 Task: Create an intricate, multi-part, fully articulated humanoid robot with advanced AI and gesture recognition.
Action: Mouse moved to (802, 406)
Screenshot: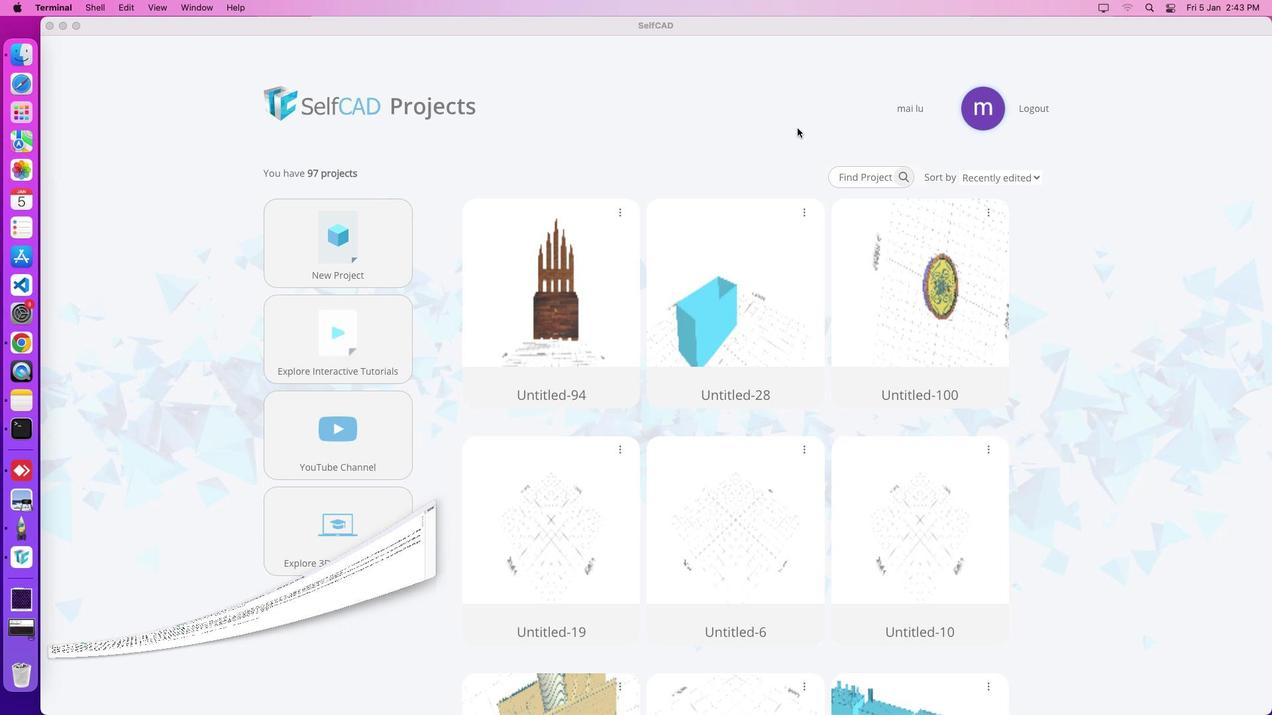
Action: Mouse pressed left at (802, 406)
Screenshot: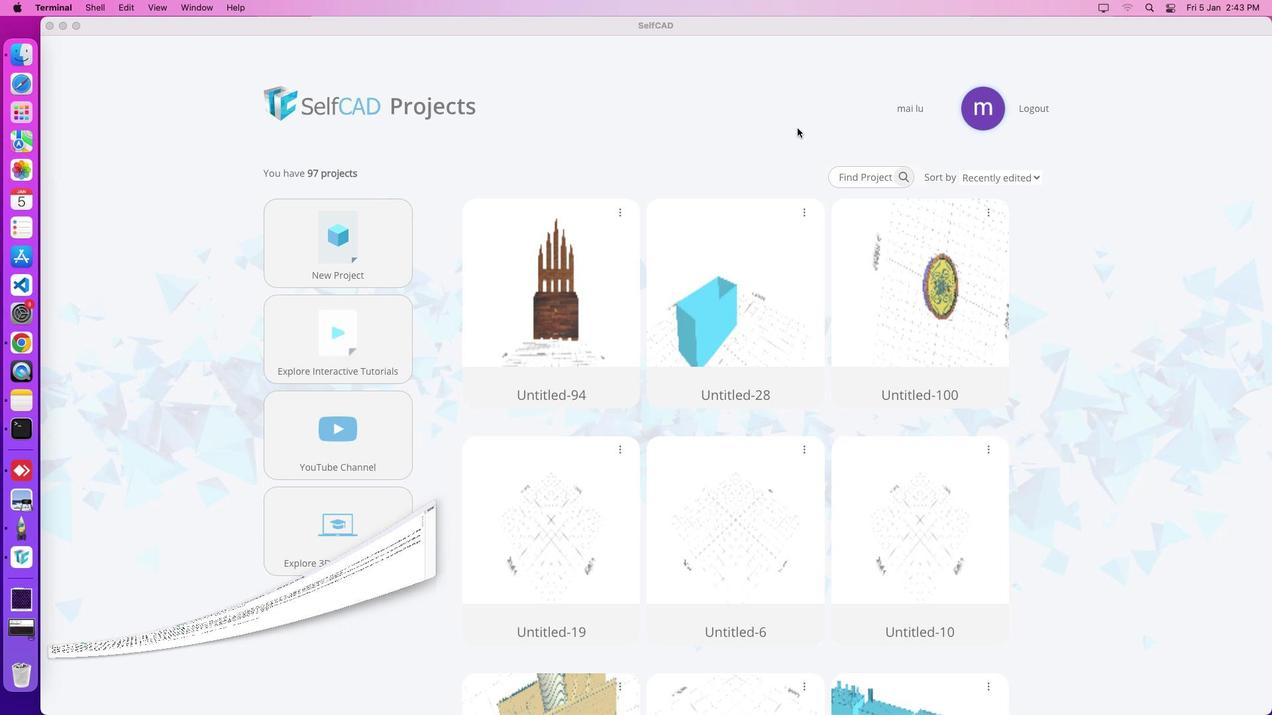 
Action: Mouse moved to (592, 497)
Screenshot: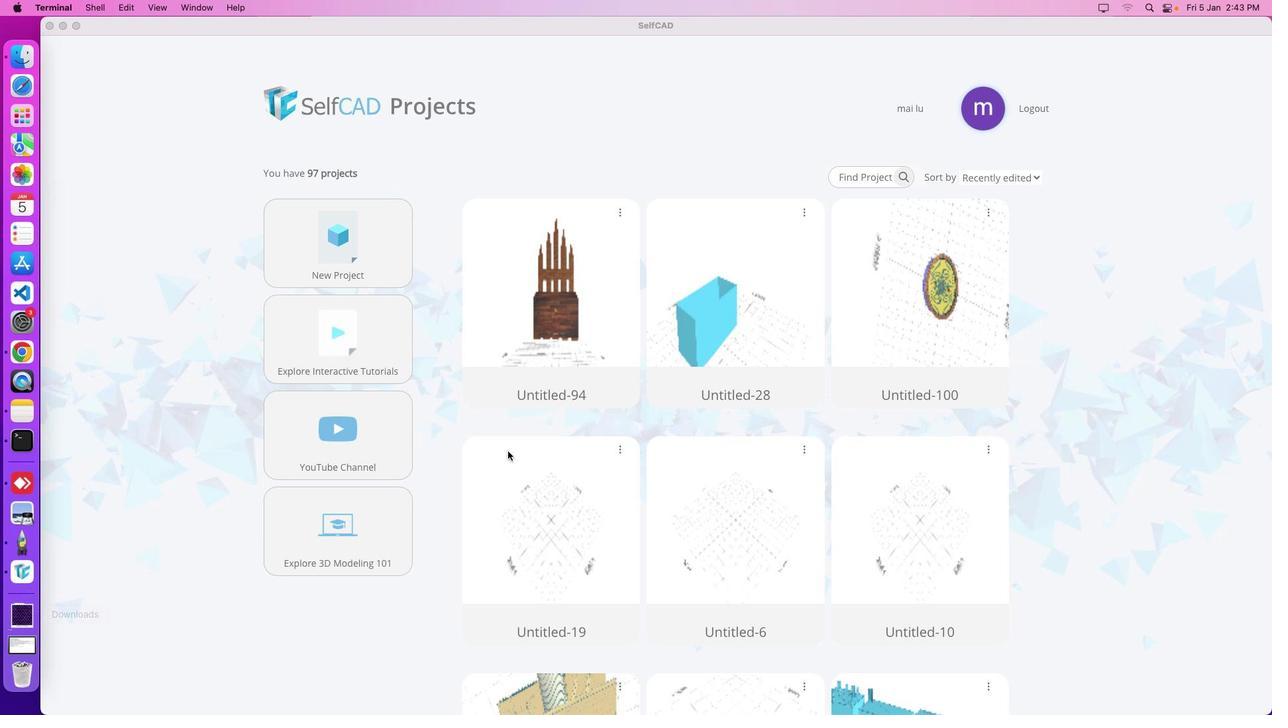
Action: Mouse pressed left at (592, 497)
Screenshot: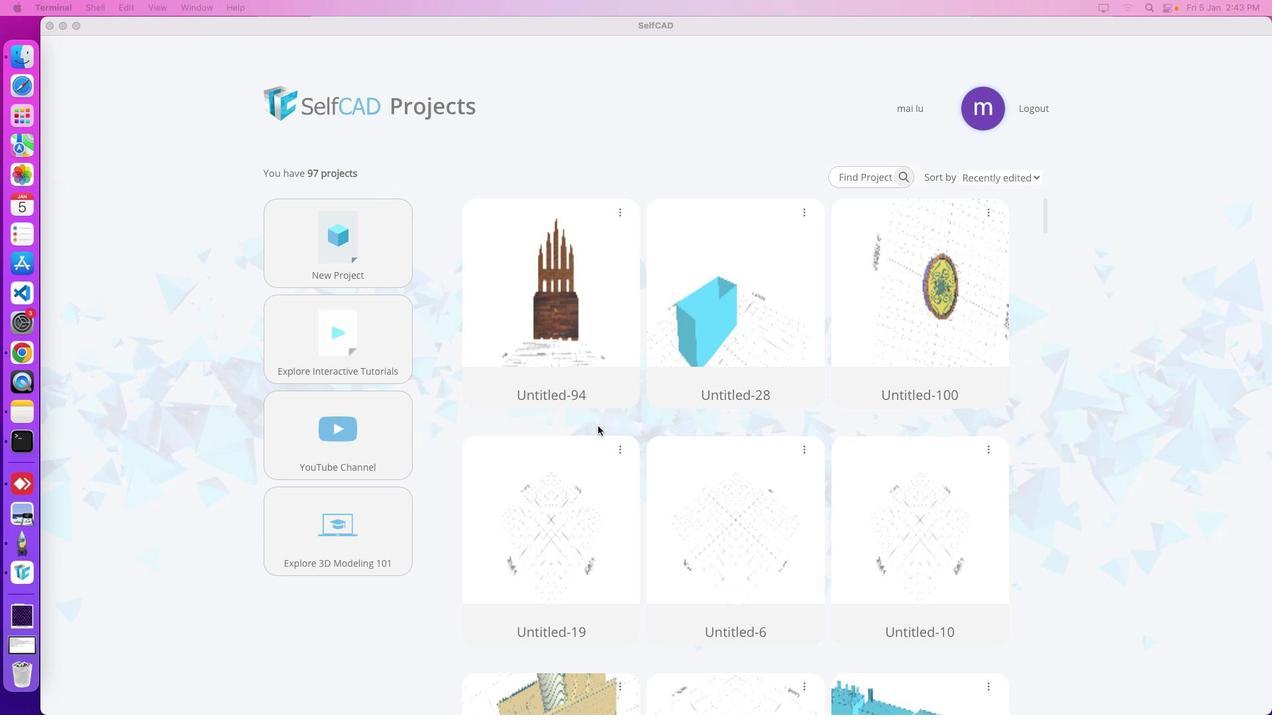 
Action: Mouse moved to (820, 451)
Screenshot: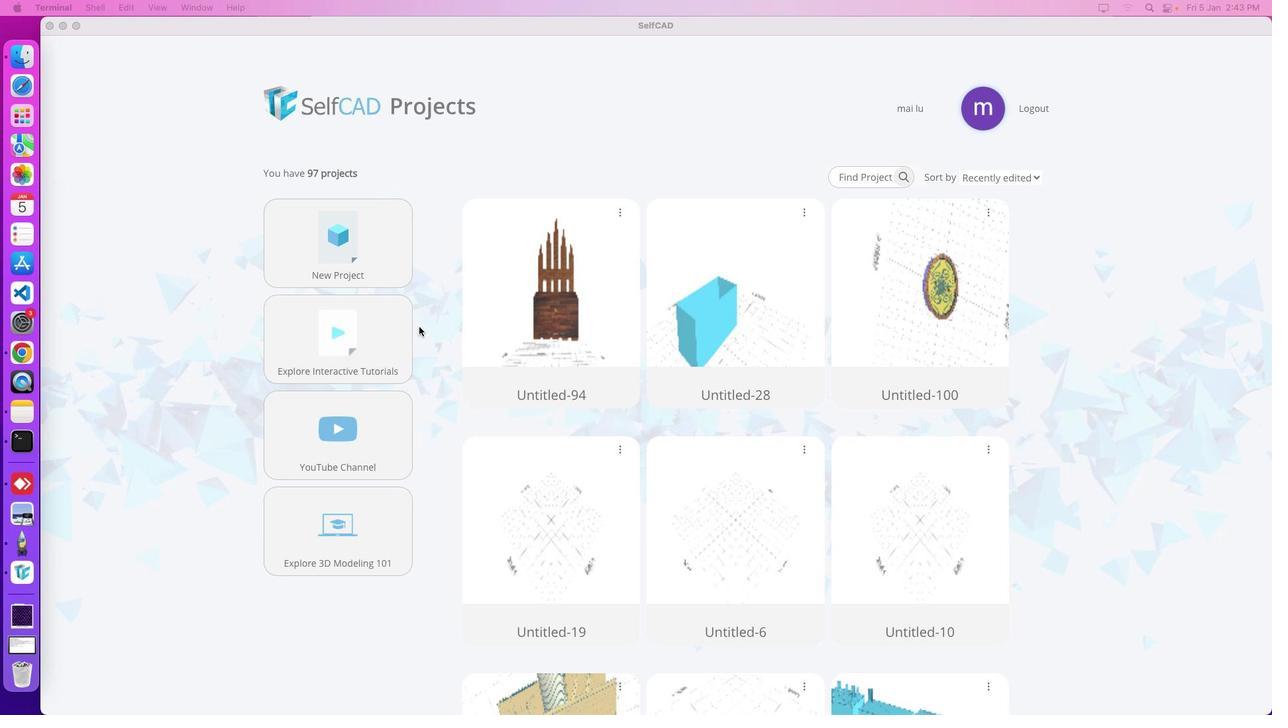 
Action: Mouse scrolled (820, 451) with delta (588, 382)
Screenshot: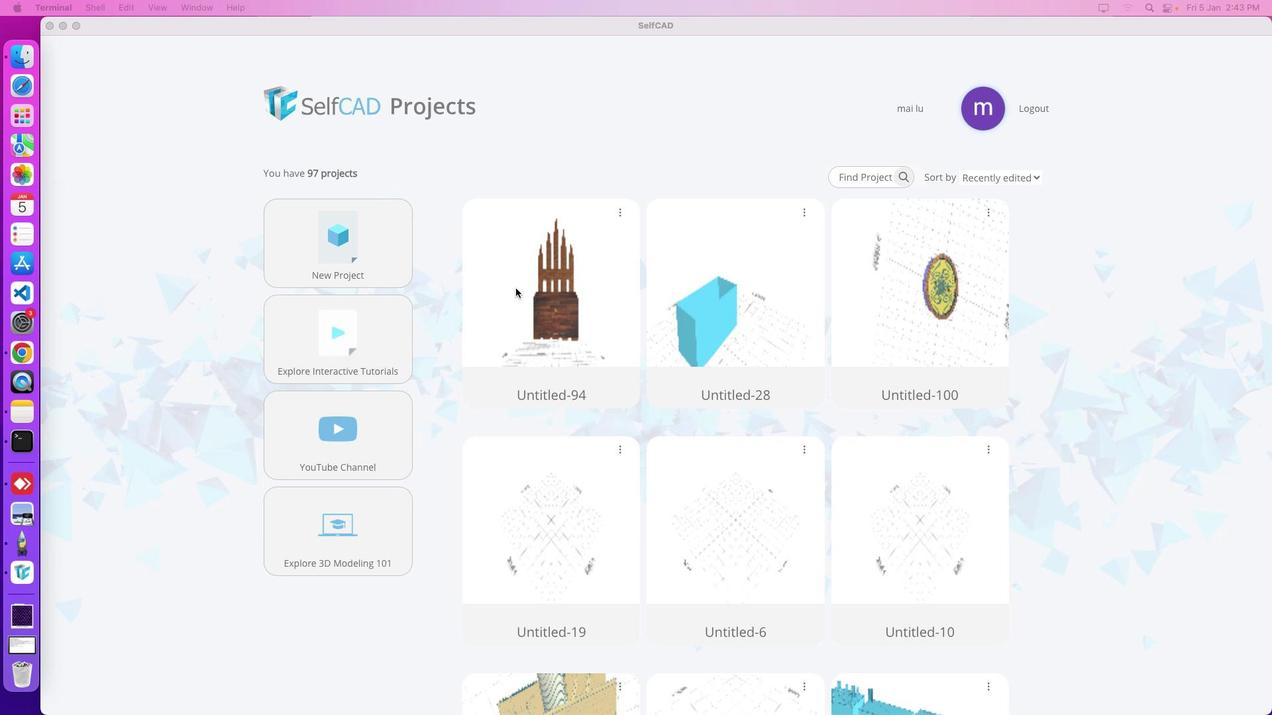 
Action: Mouse moved to (690, 428)
Screenshot: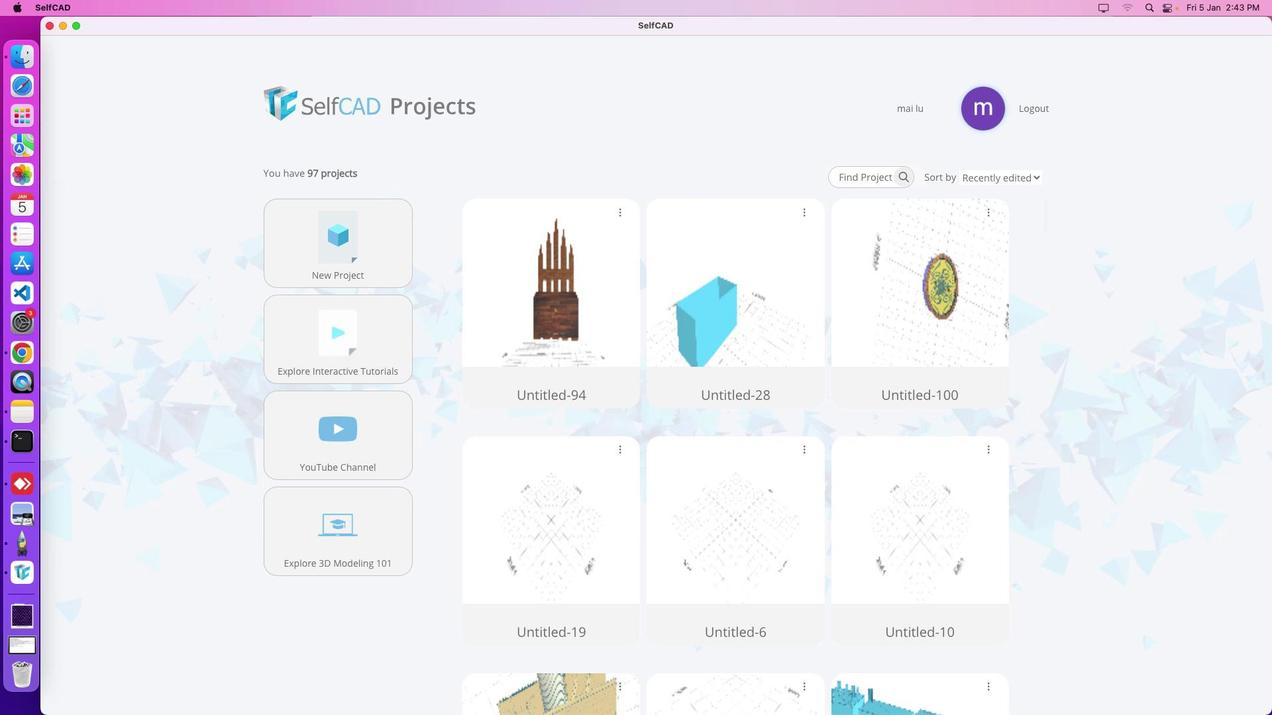
Action: Mouse pressed left at (690, 428)
Screenshot: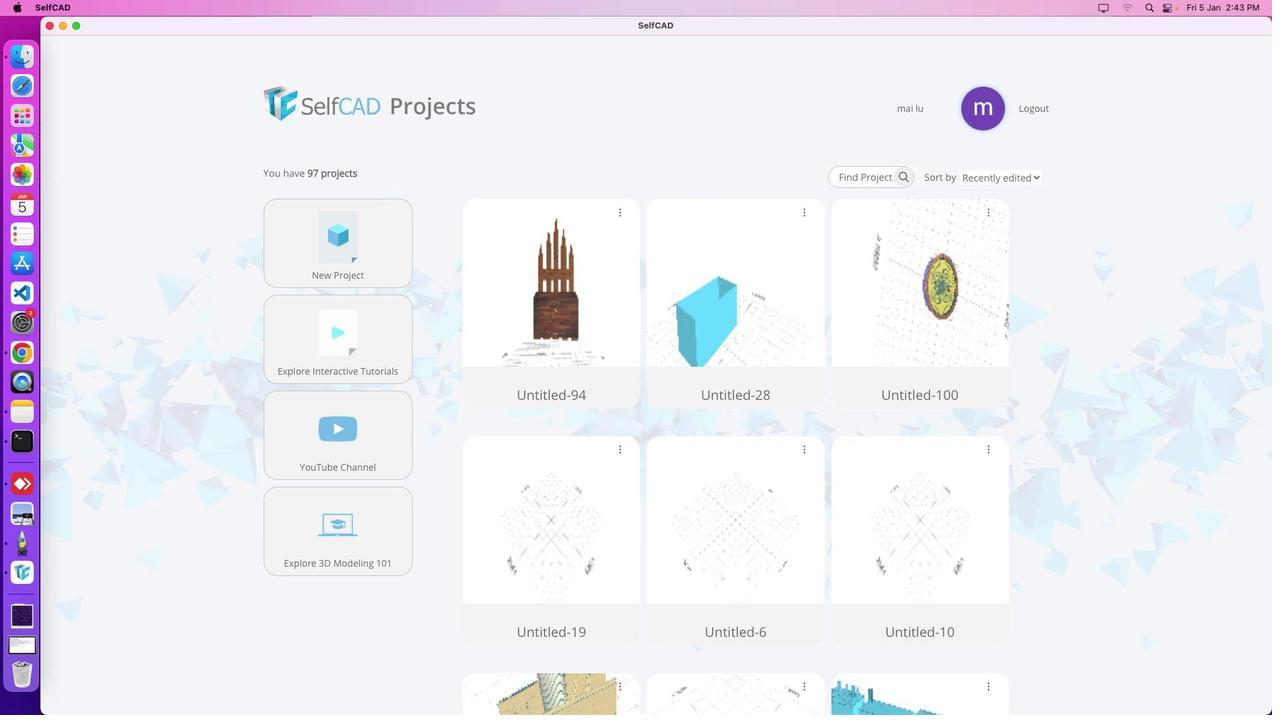 
Action: Mouse moved to (1096, 377)
Screenshot: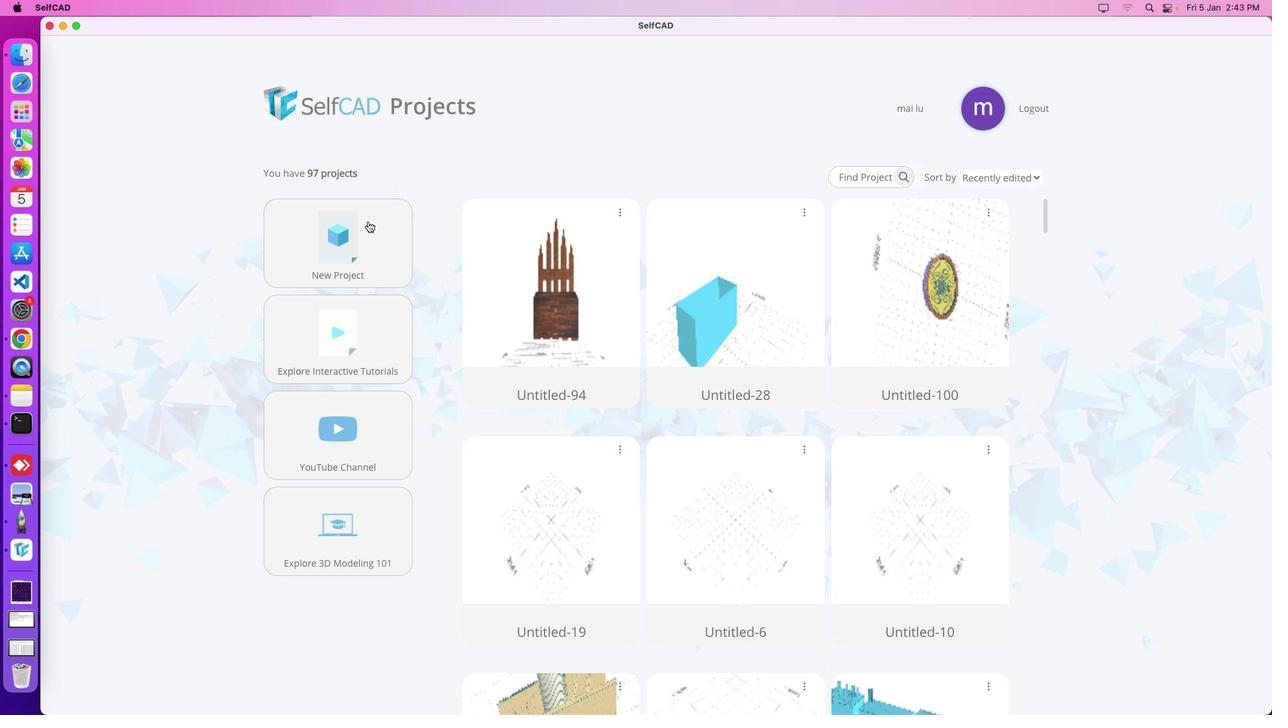 
Action: Mouse pressed left at (1096, 377)
Screenshot: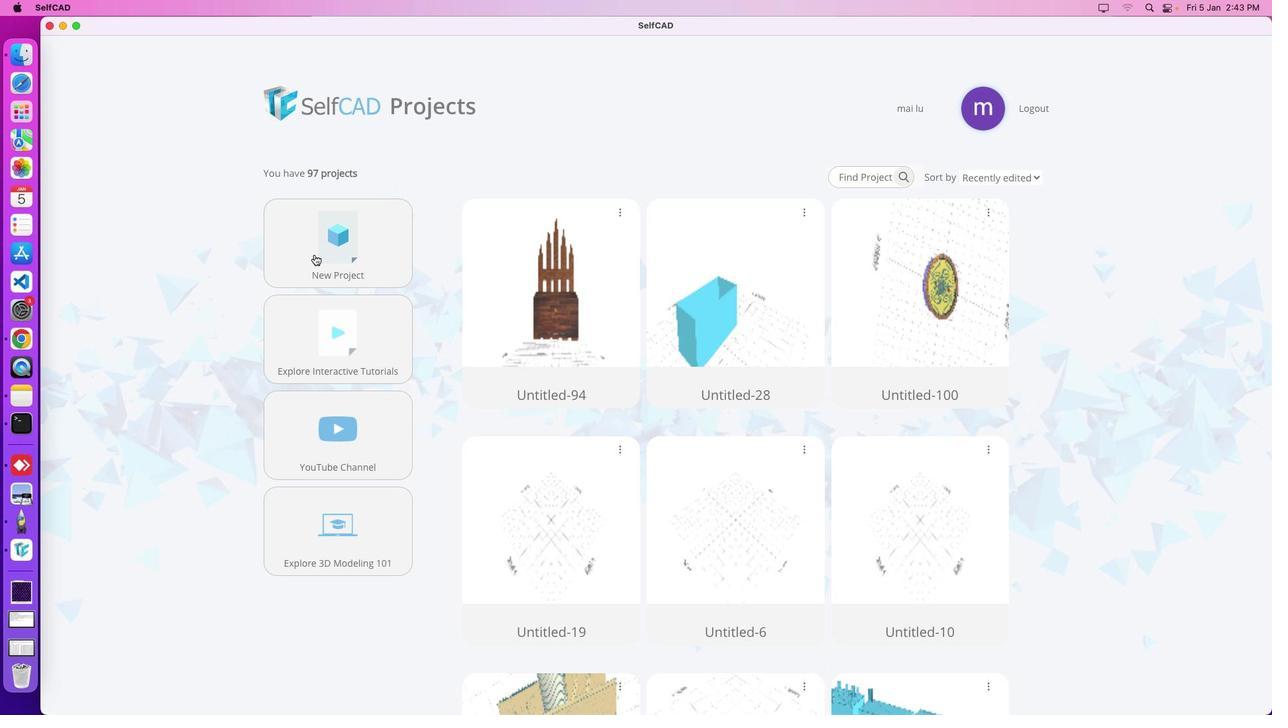 
Action: Mouse moved to (672, 429)
Screenshot: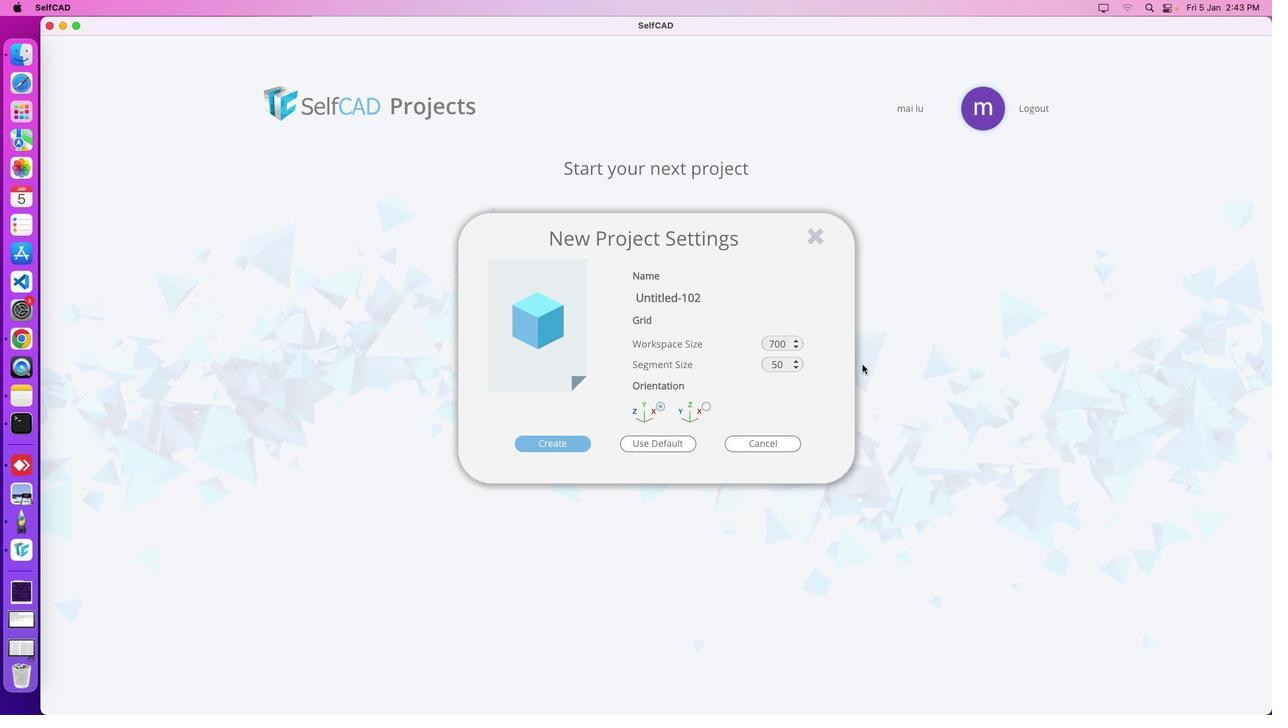 
Action: Mouse pressed left at (672, 429)
Screenshot: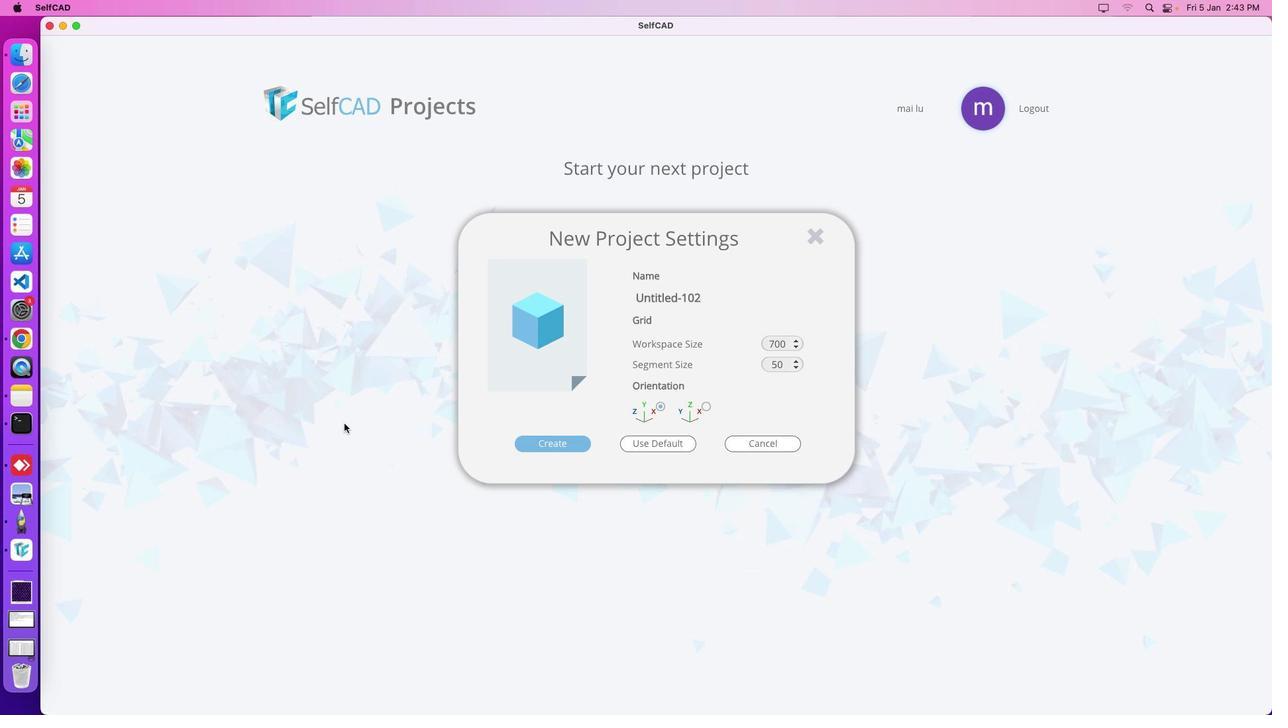 
Action: Mouse pressed left at (672, 429)
Screenshot: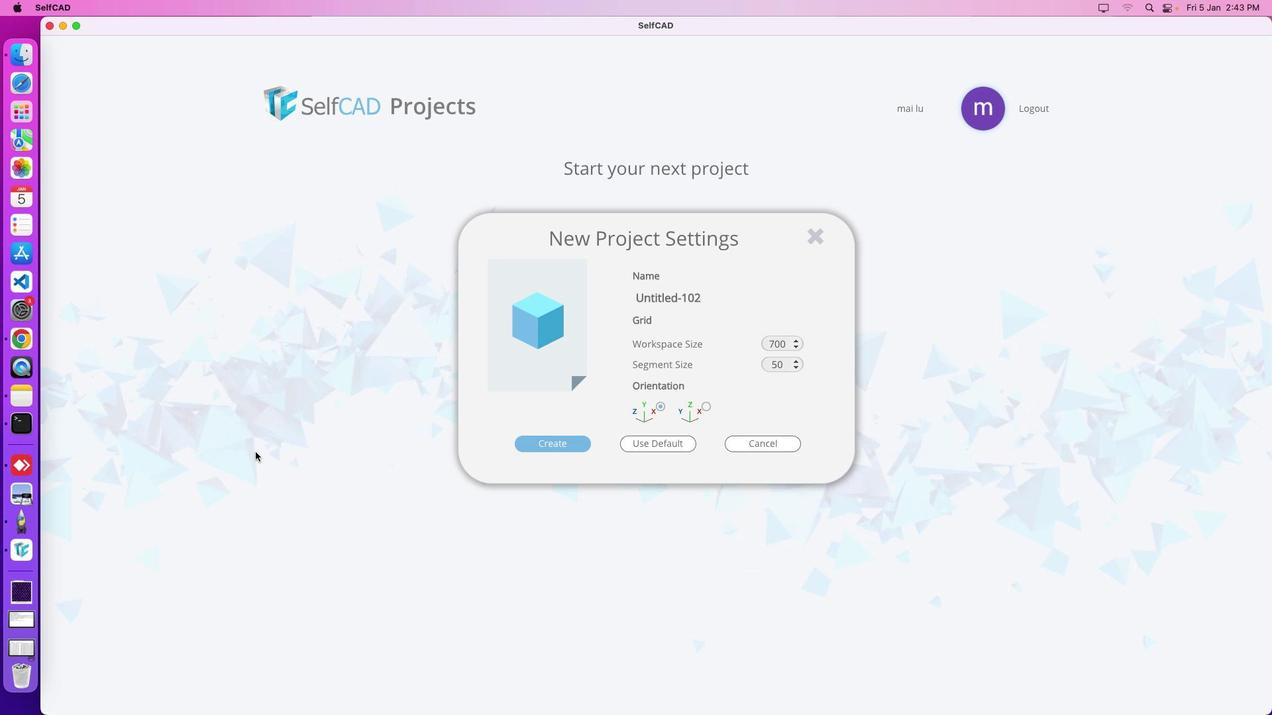 
Action: Mouse moved to (739, 463)
Screenshot: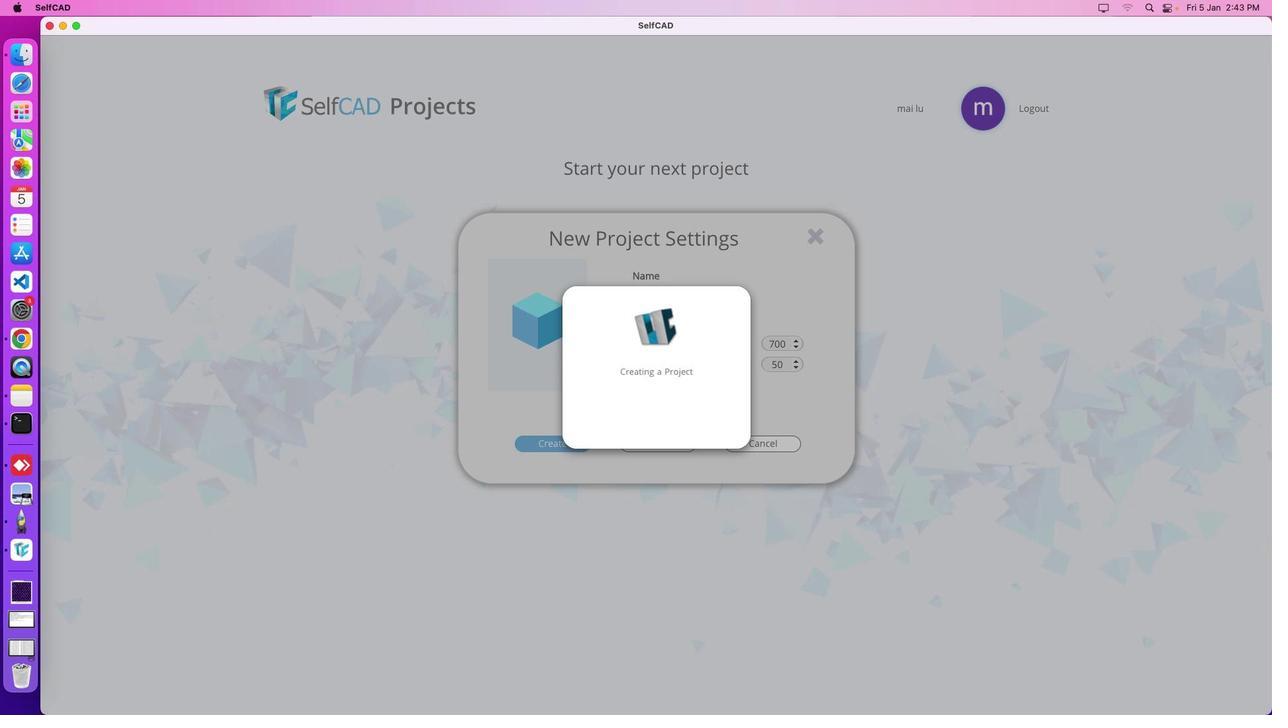 
Action: Mouse pressed left at (739, 463)
Screenshot: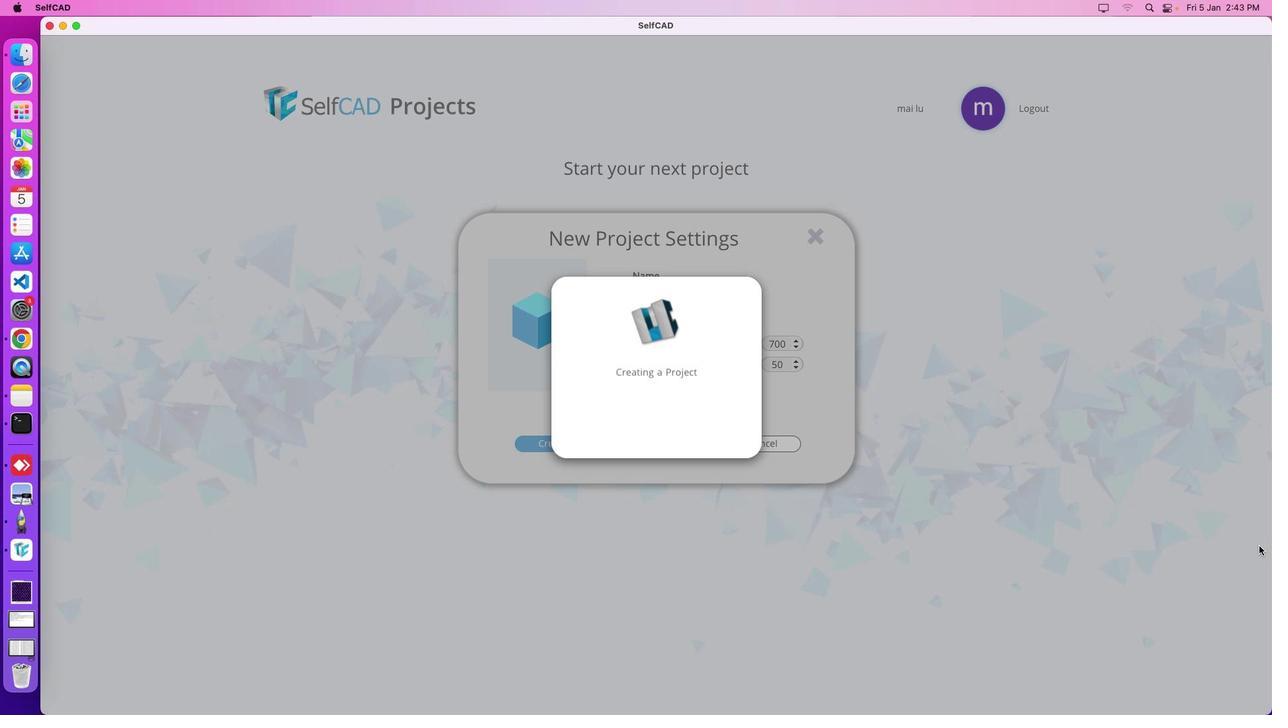 
Action: Mouse moved to (1137, 459)
Screenshot: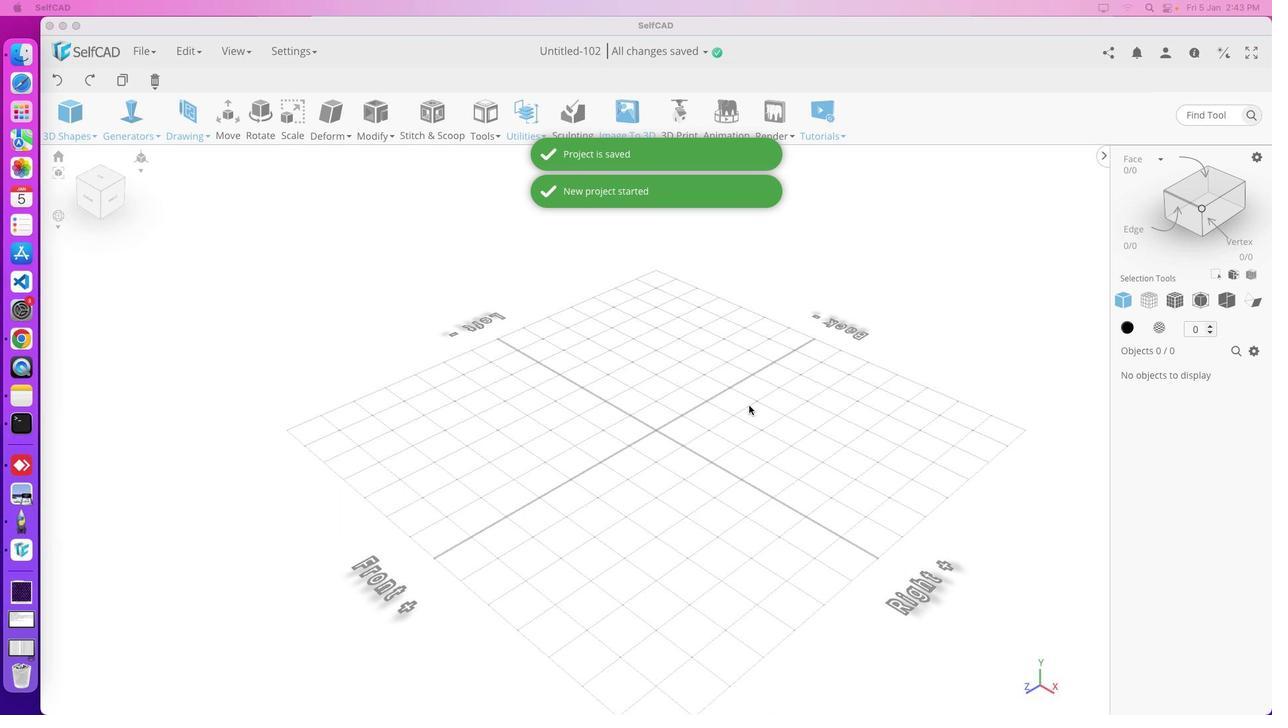 
Action: Mouse pressed left at (1137, 459)
Screenshot: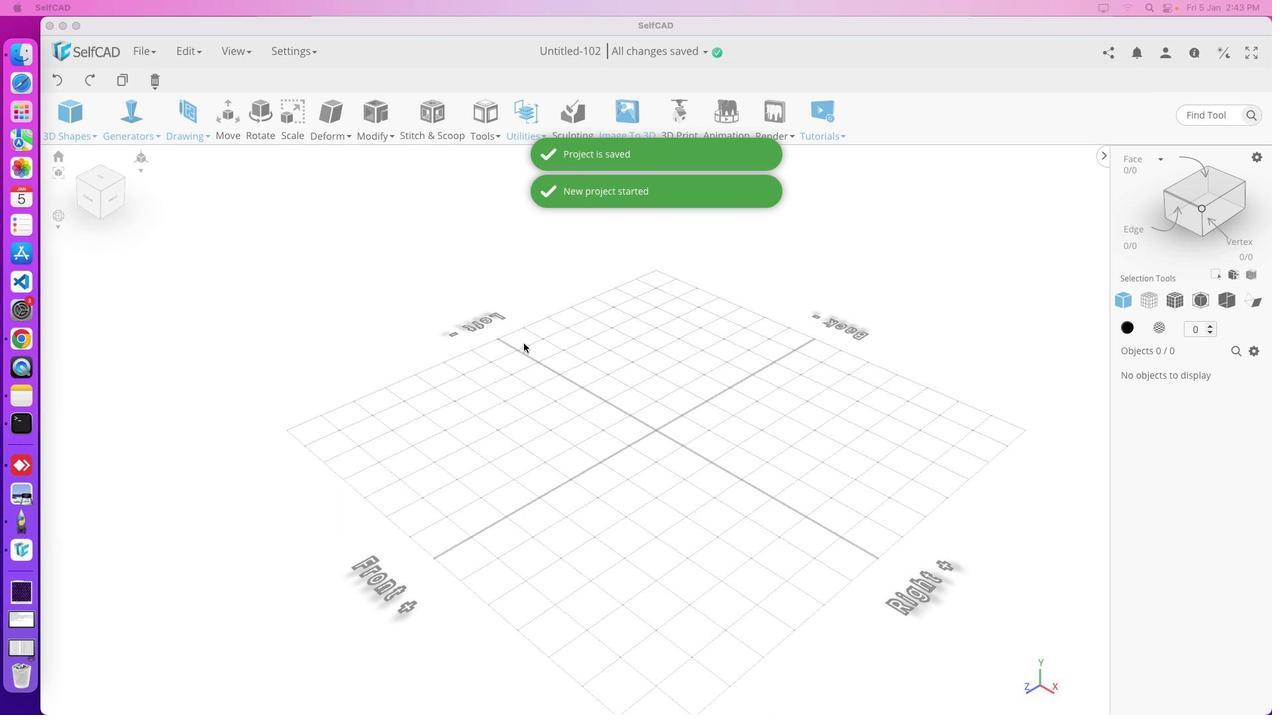 
Action: Mouse pressed left at (1137, 459)
Screenshot: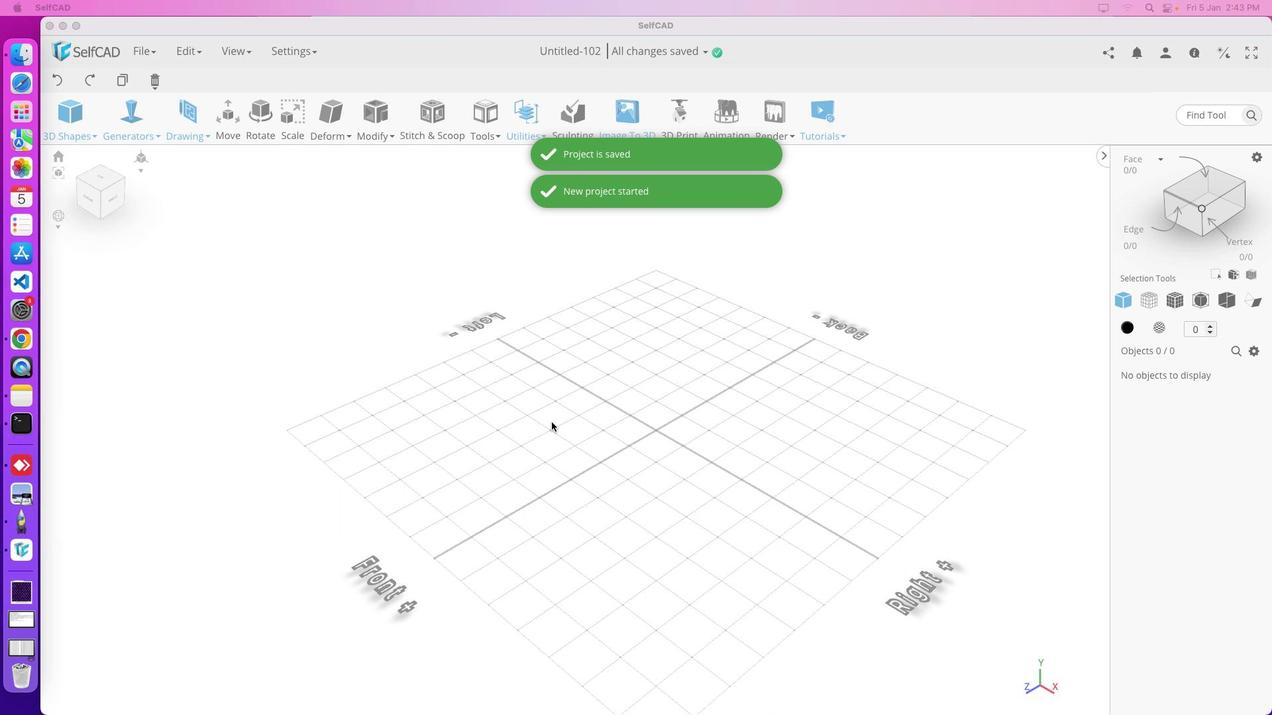 
Action: Mouse moved to (787, 447)
Screenshot: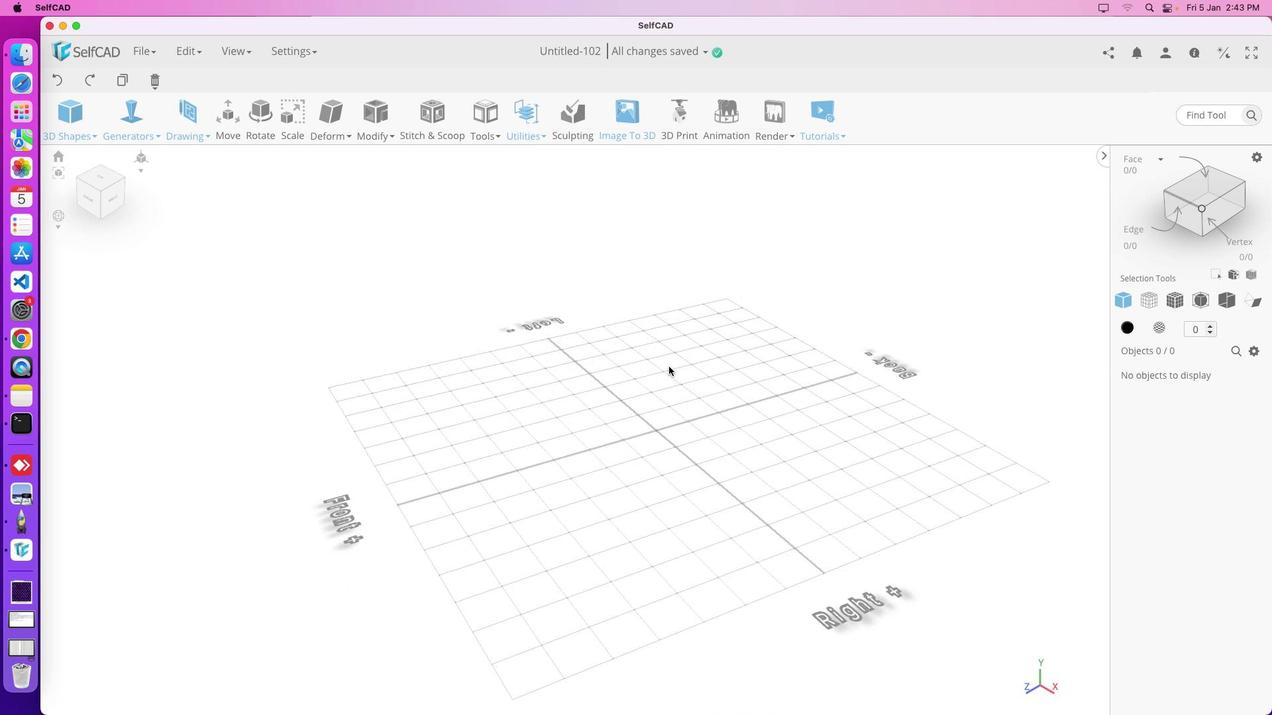 
Action: Mouse pressed left at (787, 447)
Screenshot: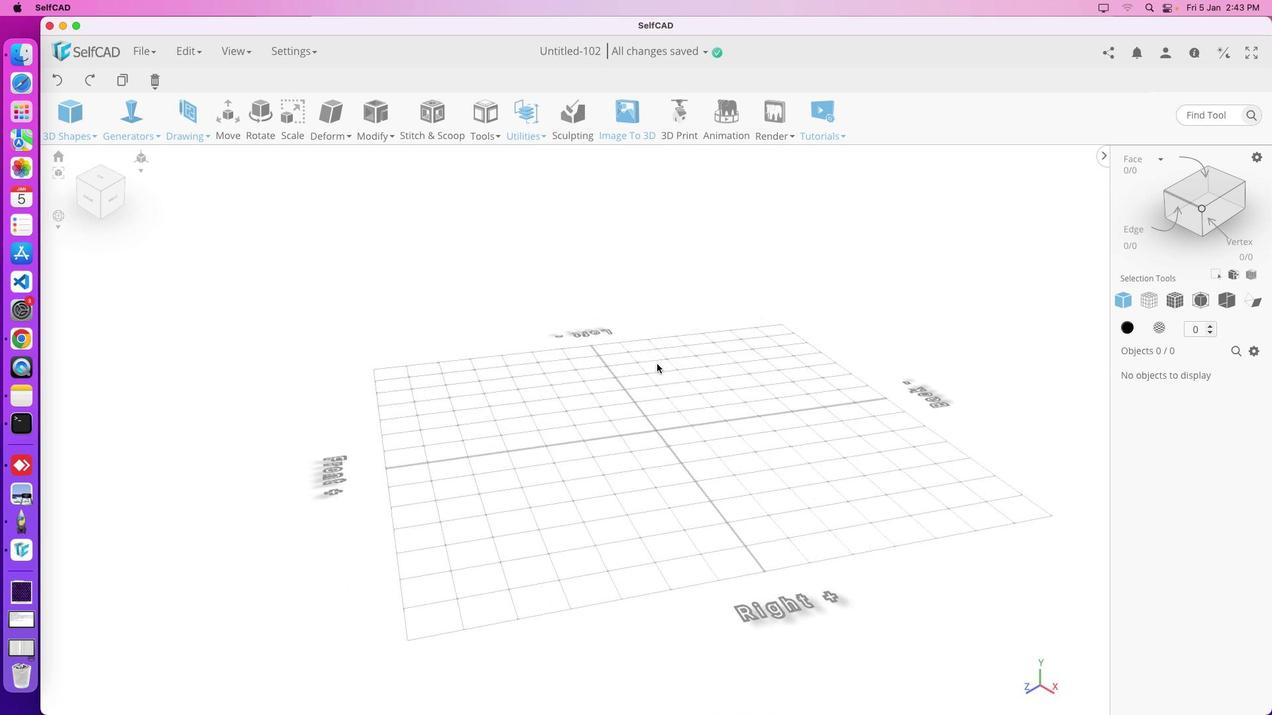
Action: Mouse moved to (791, 453)
Screenshot: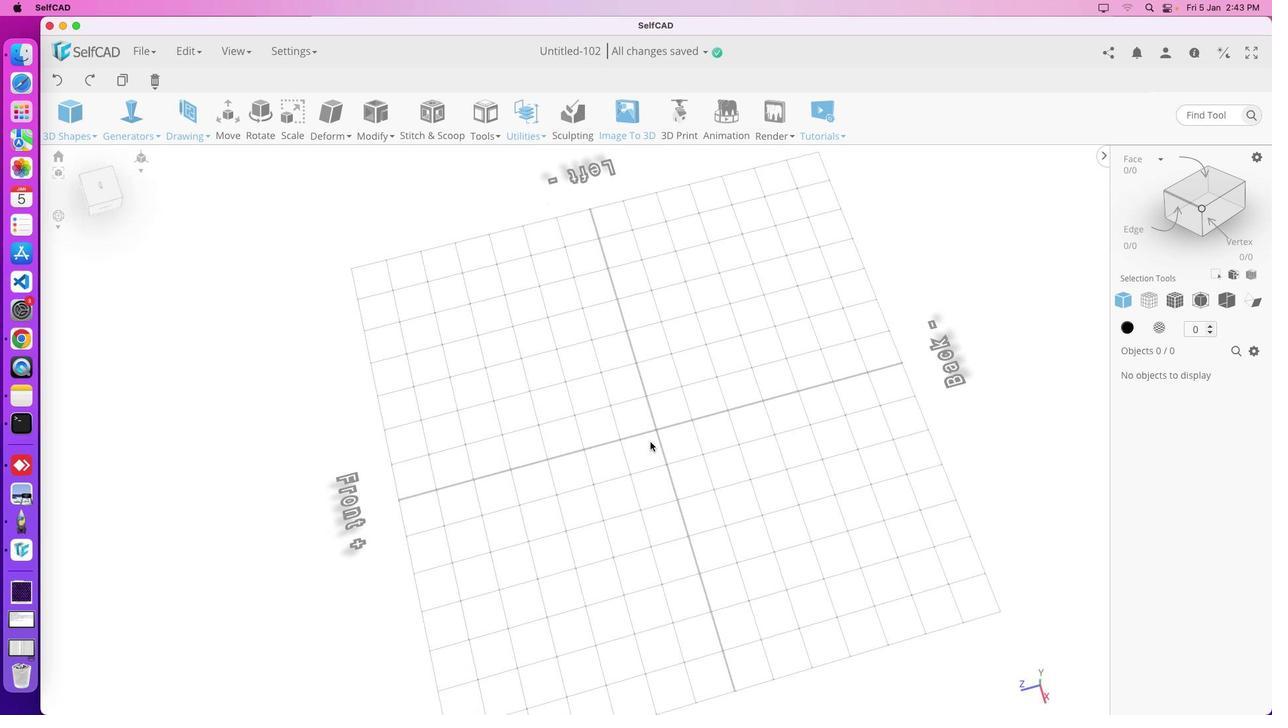 
Action: Mouse pressed left at (791, 453)
Screenshot: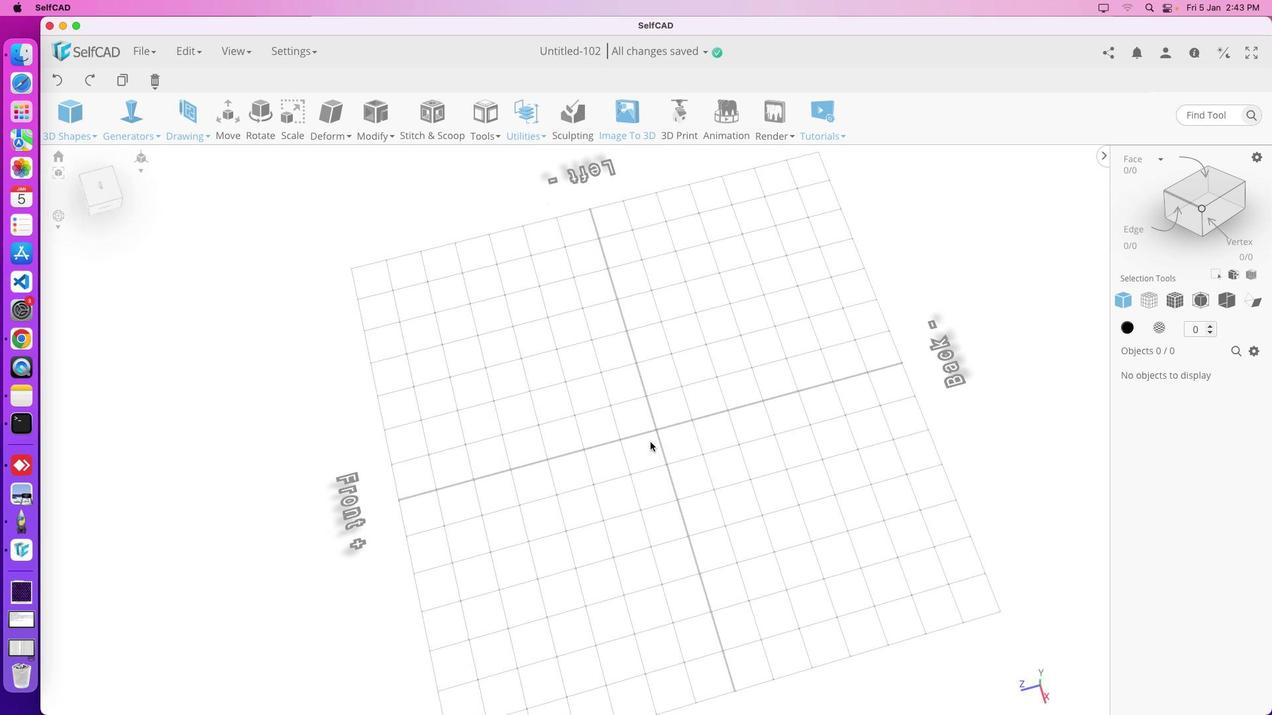 
Action: Mouse moved to (761, 458)
Screenshot: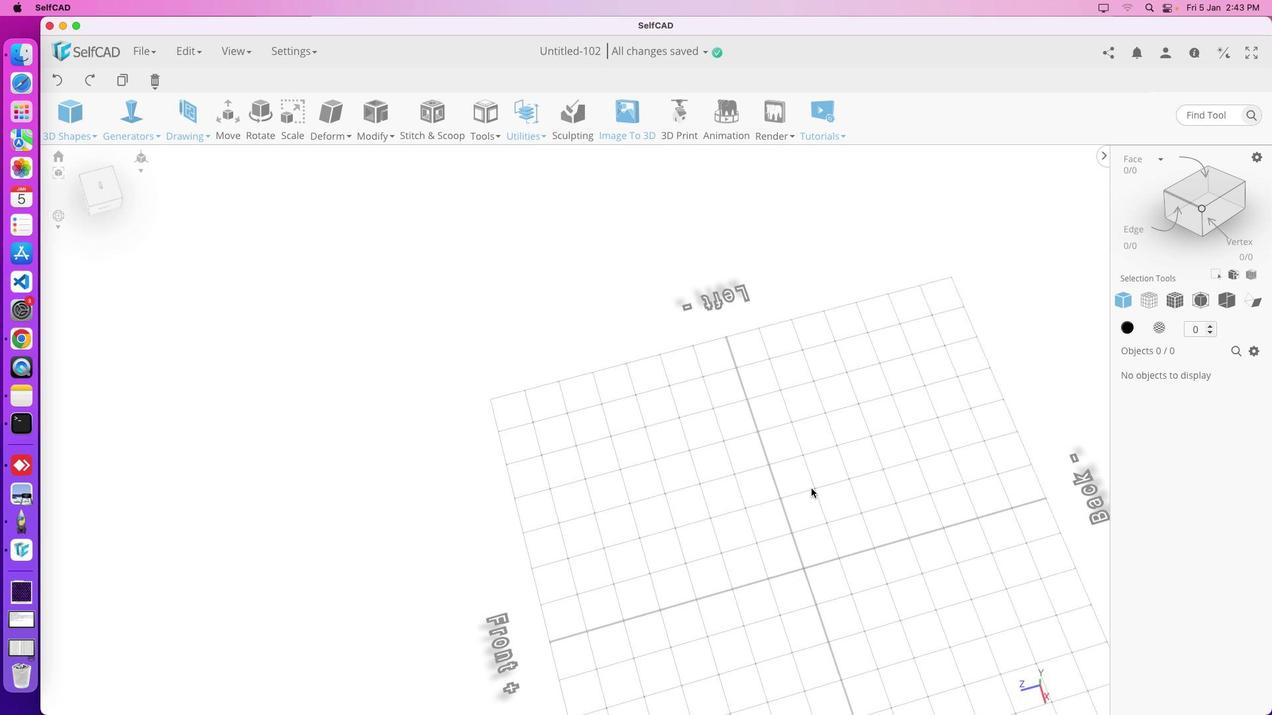 
Action: Mouse pressed middle at (761, 458)
Screenshot: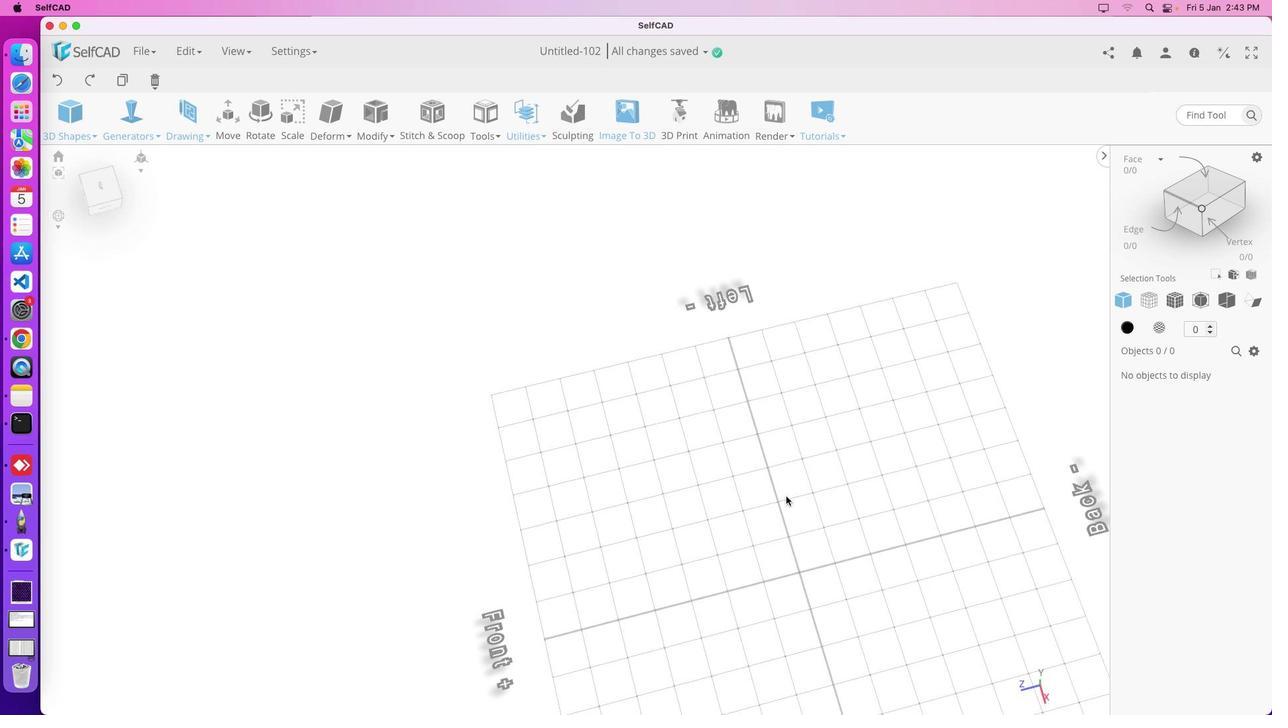 
Action: Mouse moved to (805, 473)
Screenshot: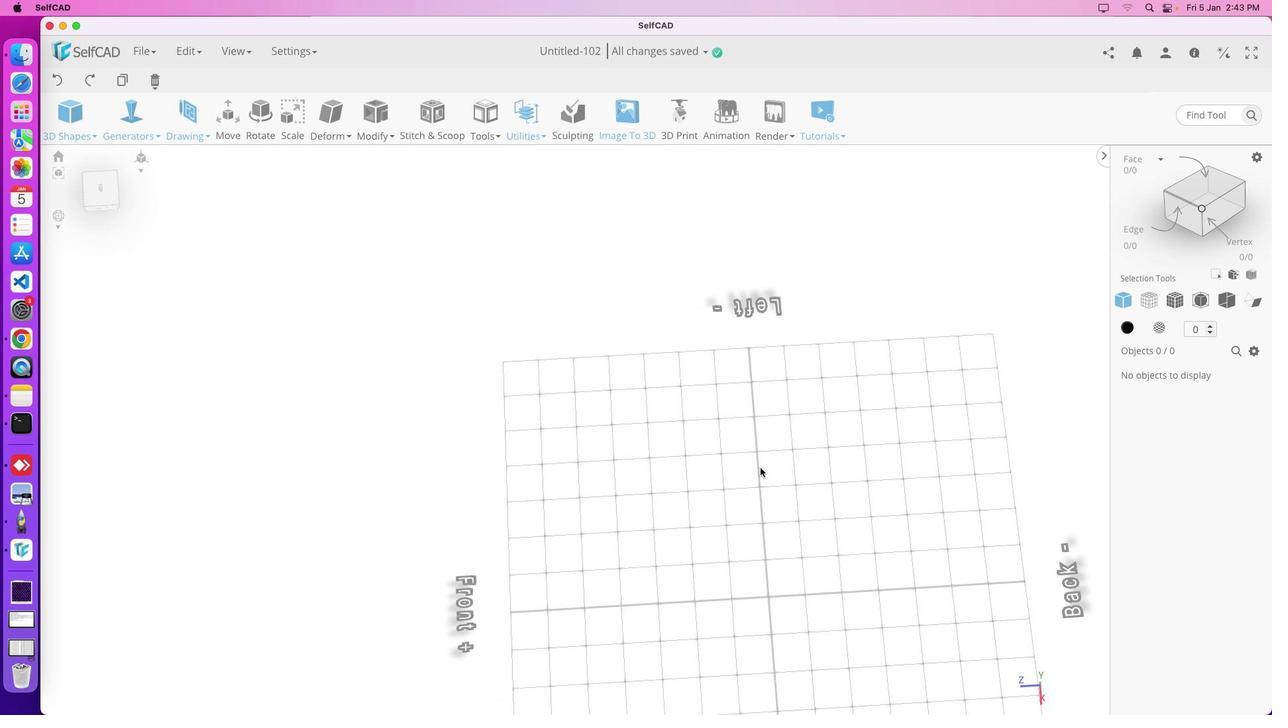 
Action: Mouse pressed left at (805, 473)
Screenshot: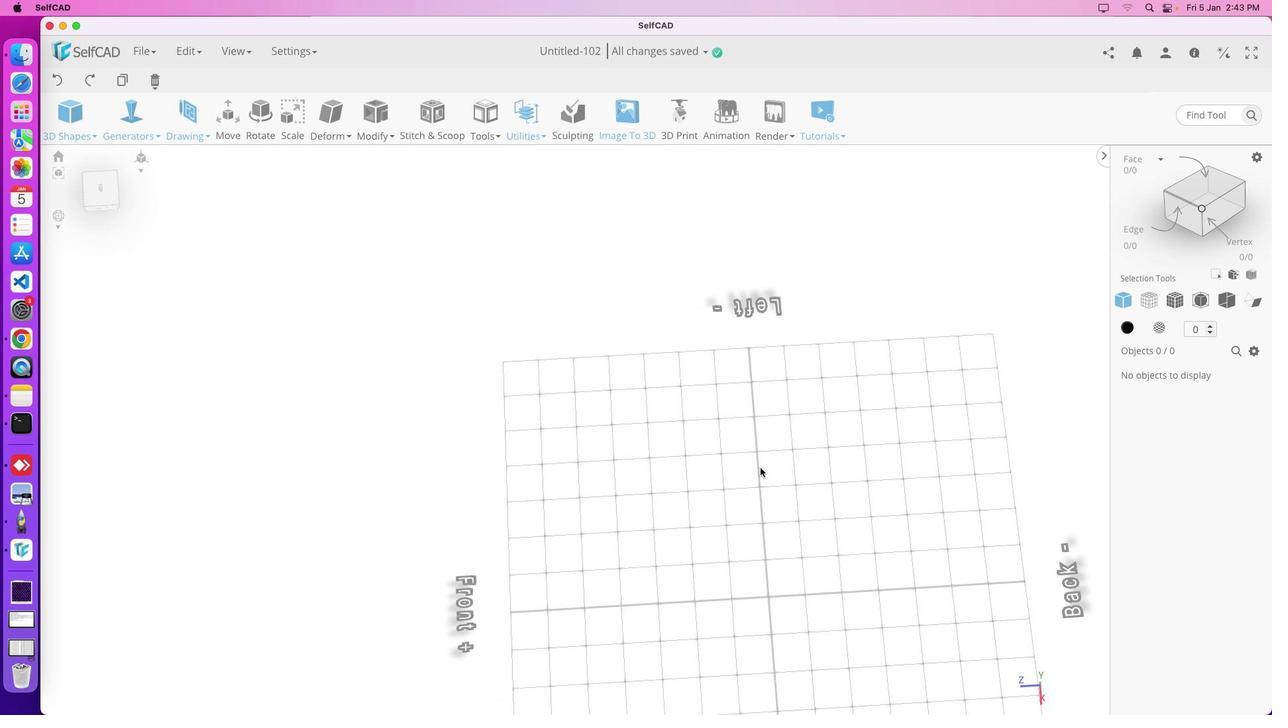
Action: Mouse moved to (792, 469)
Screenshot: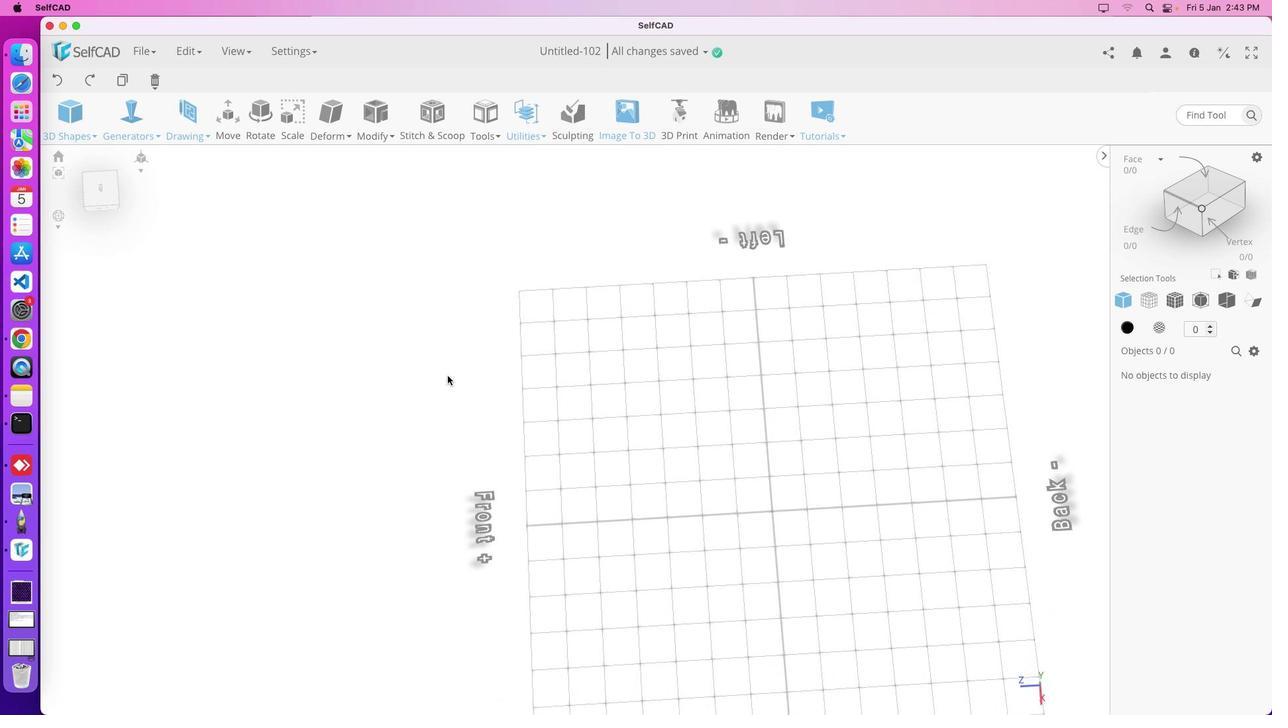 
Action: Mouse scrolled (792, 469) with delta (588, 381)
Screenshot: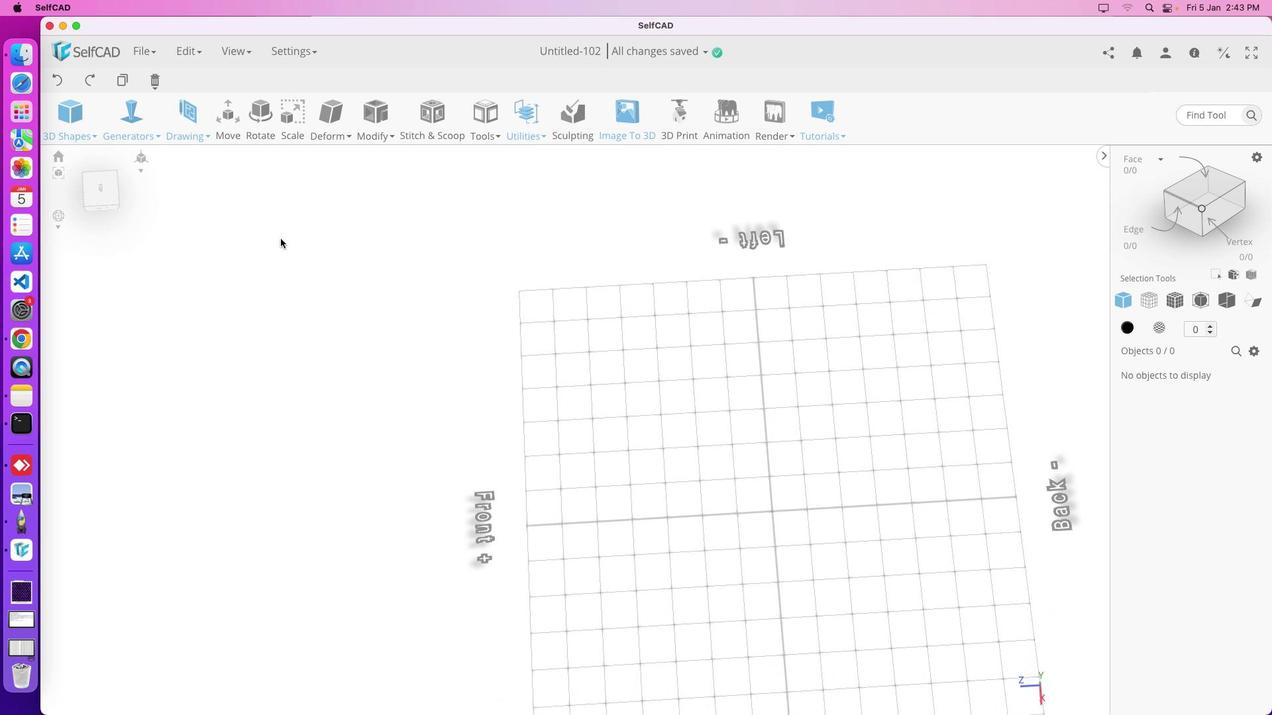 
Action: Mouse moved to (792, 469)
Screenshot: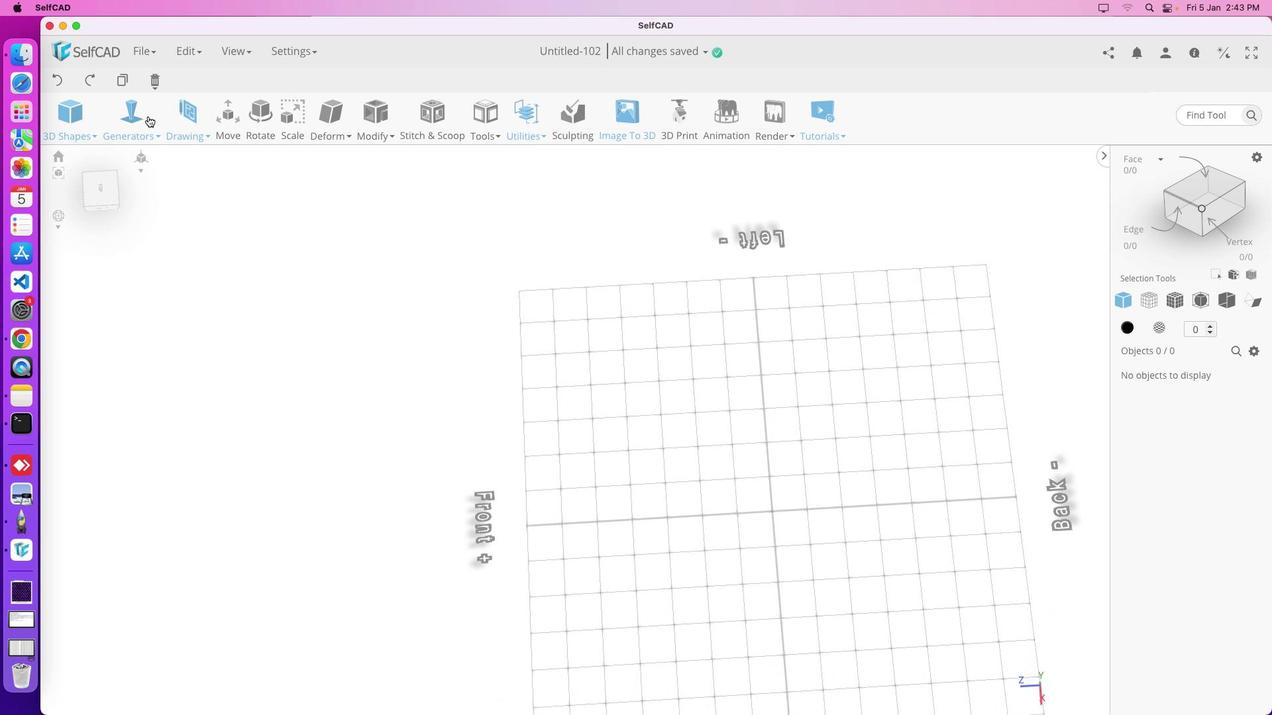 
Action: Mouse pressed middle at (792, 469)
Screenshot: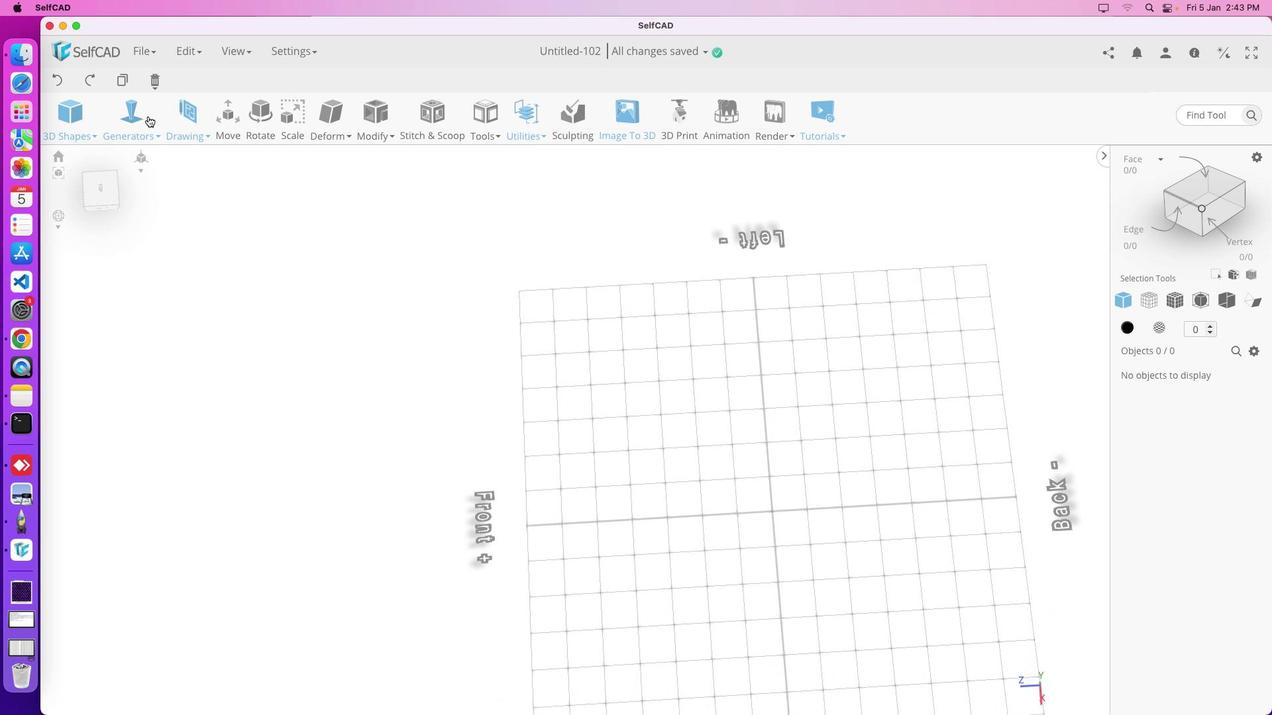 
Action: Mouse moved to (612, 411)
Screenshot: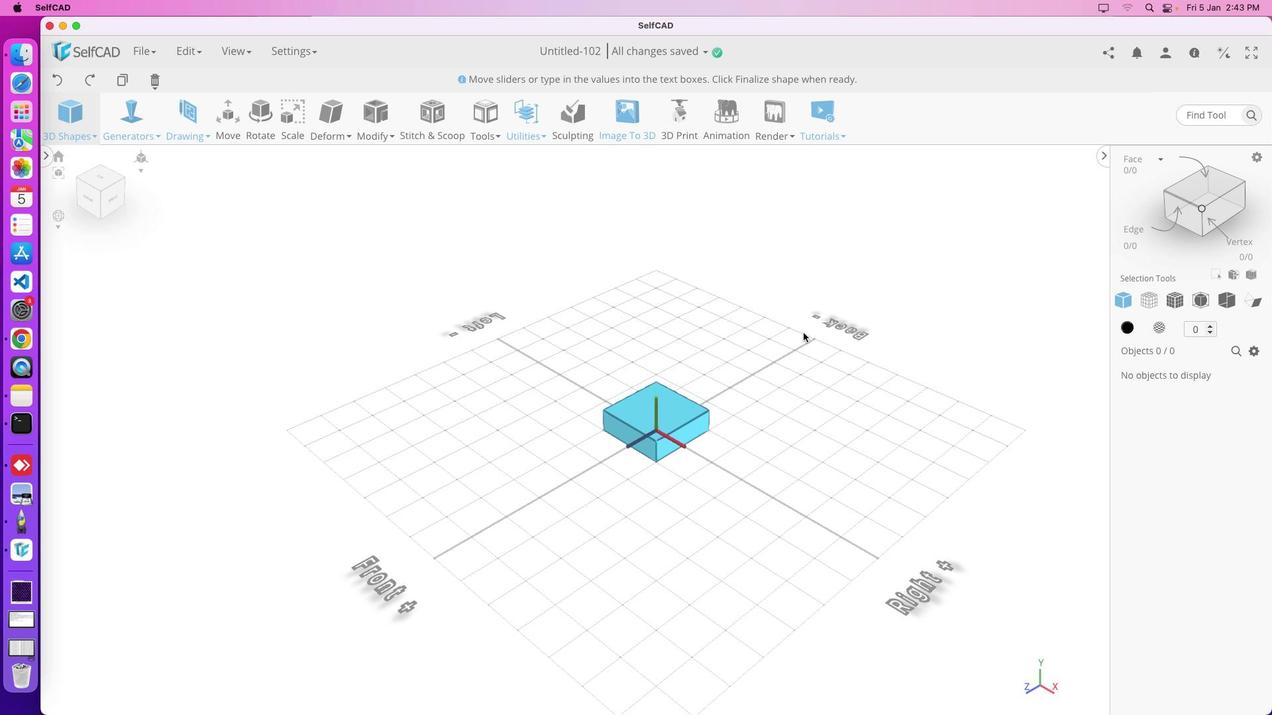 
Action: Mouse pressed left at (612, 411)
Screenshot: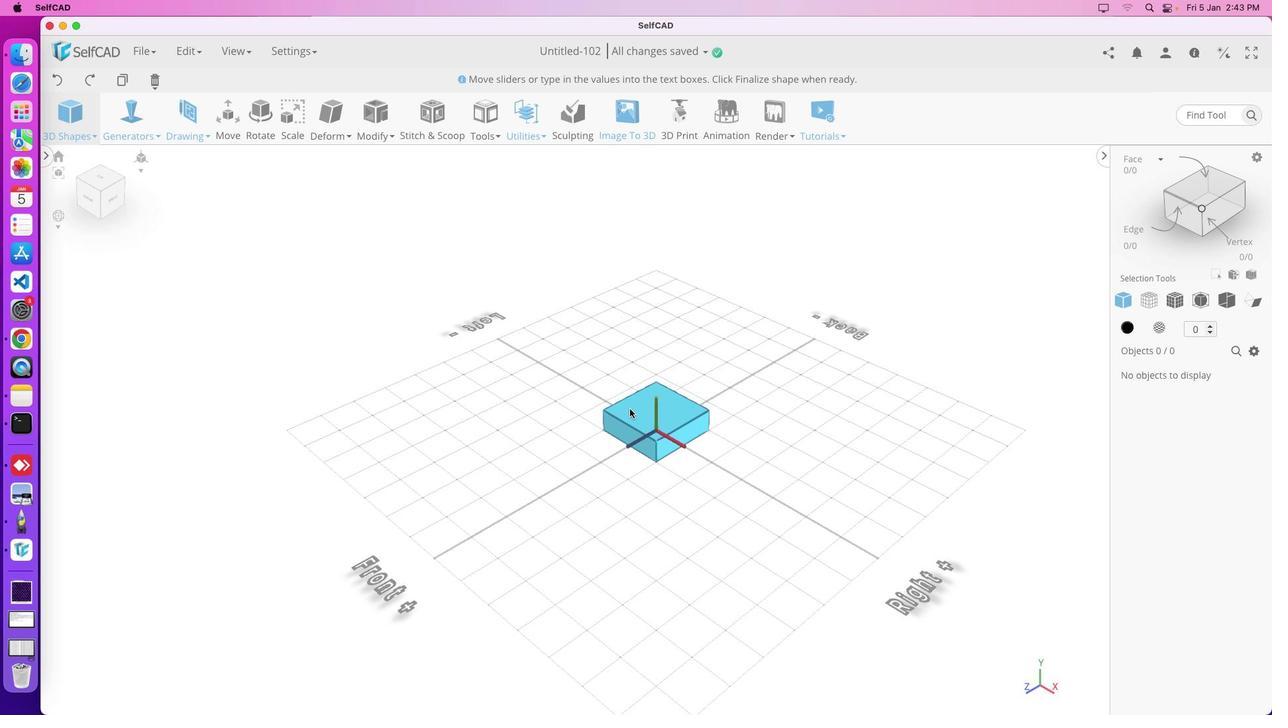 
Action: Mouse moved to (789, 461)
Screenshot: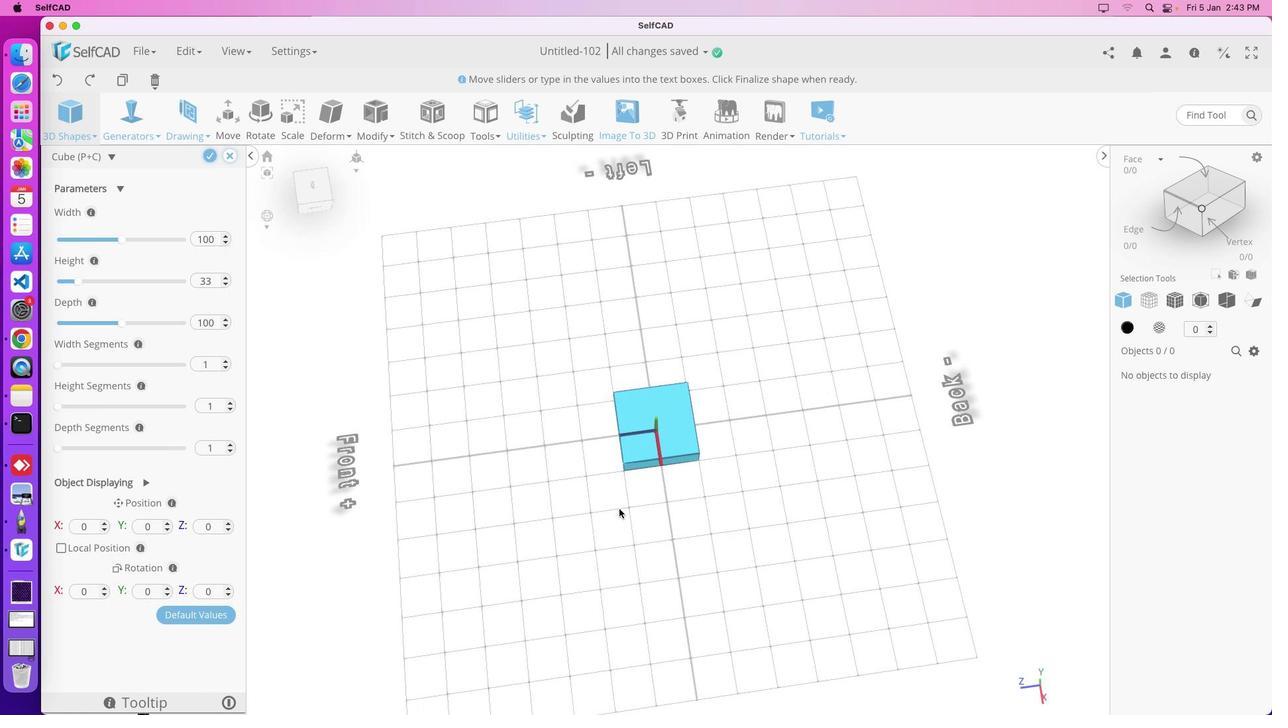 
Action: Mouse pressed left at (789, 461)
Screenshot: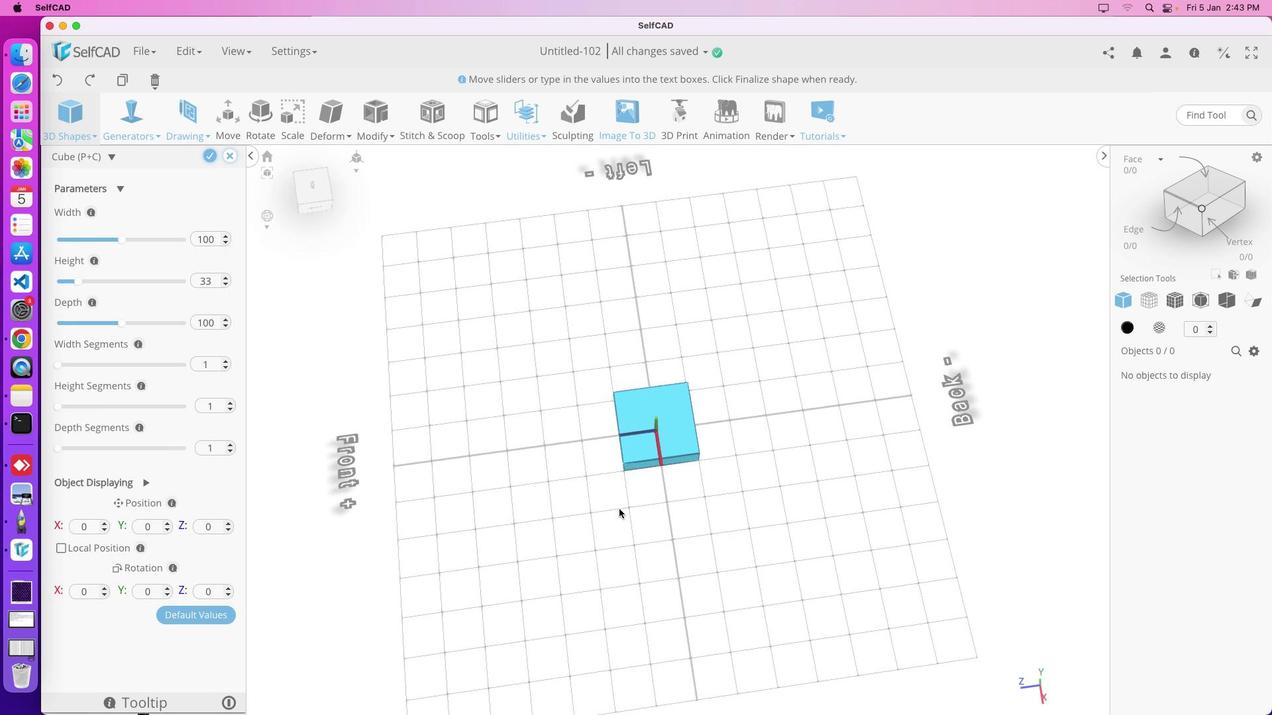 
Action: Mouse moved to (748, 477)
Screenshot: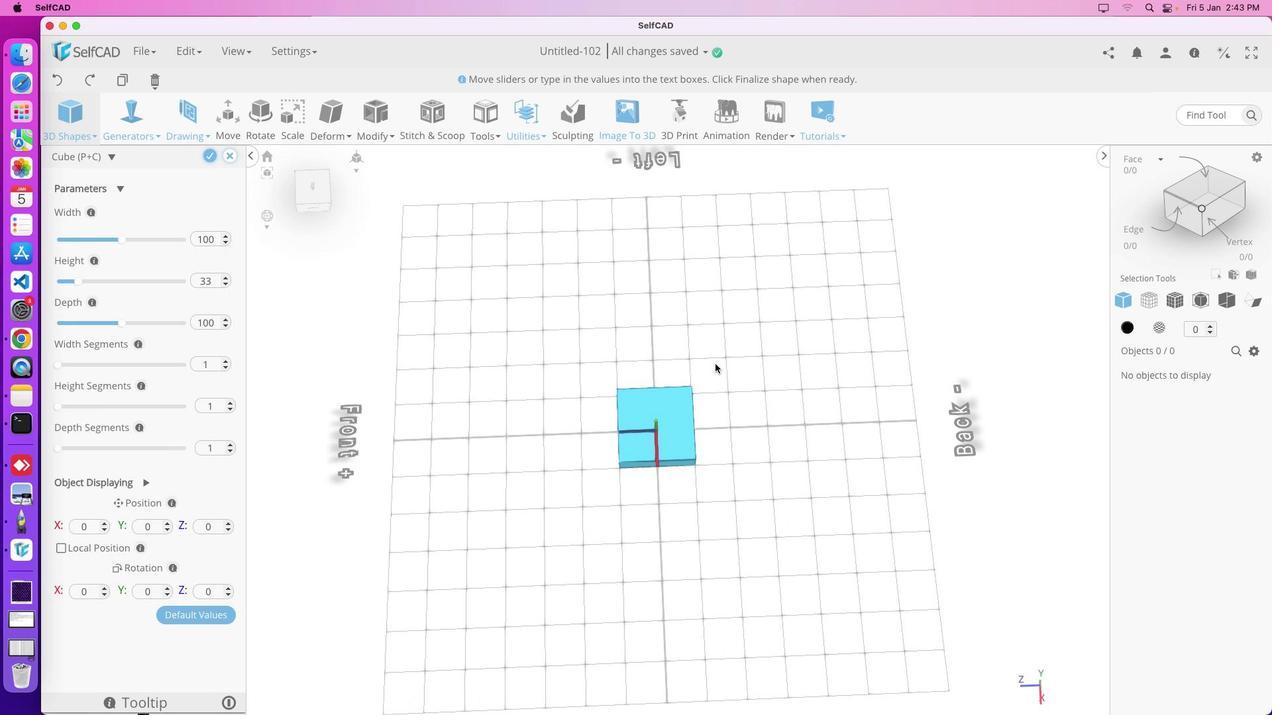 
Action: Key pressed 'm'
Screenshot: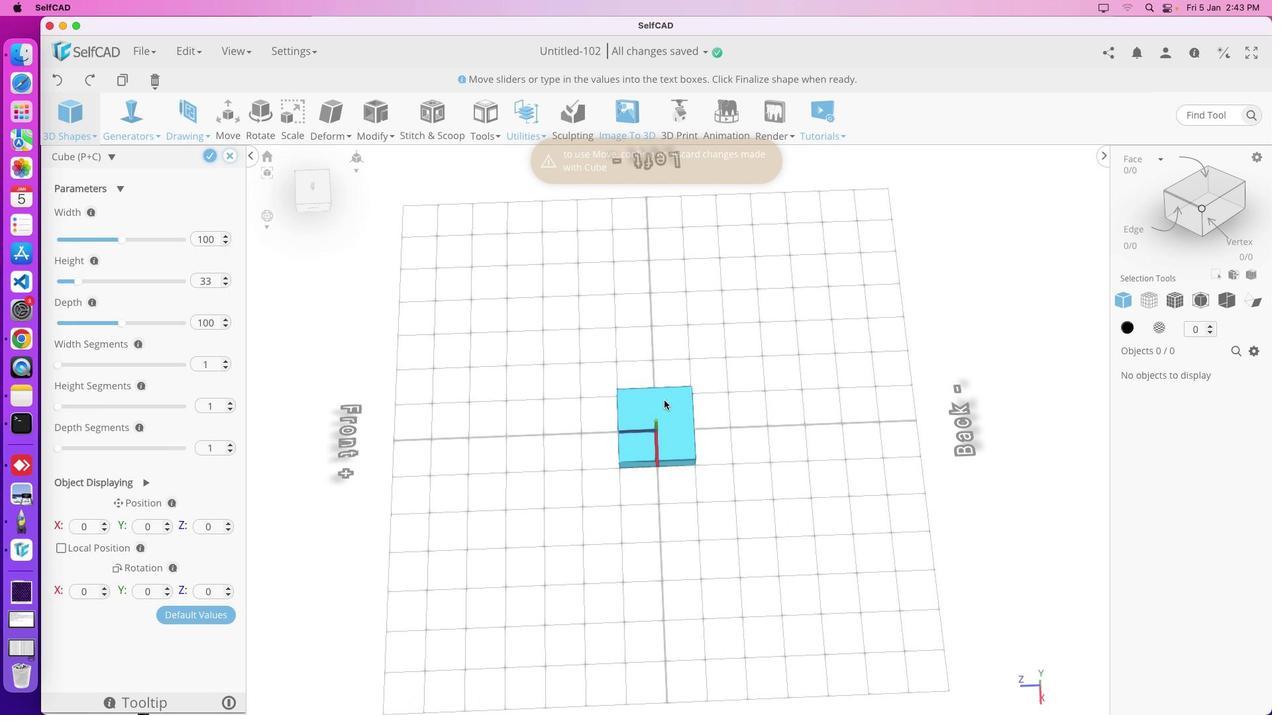 
Action: Mouse moved to (644, 410)
Screenshot: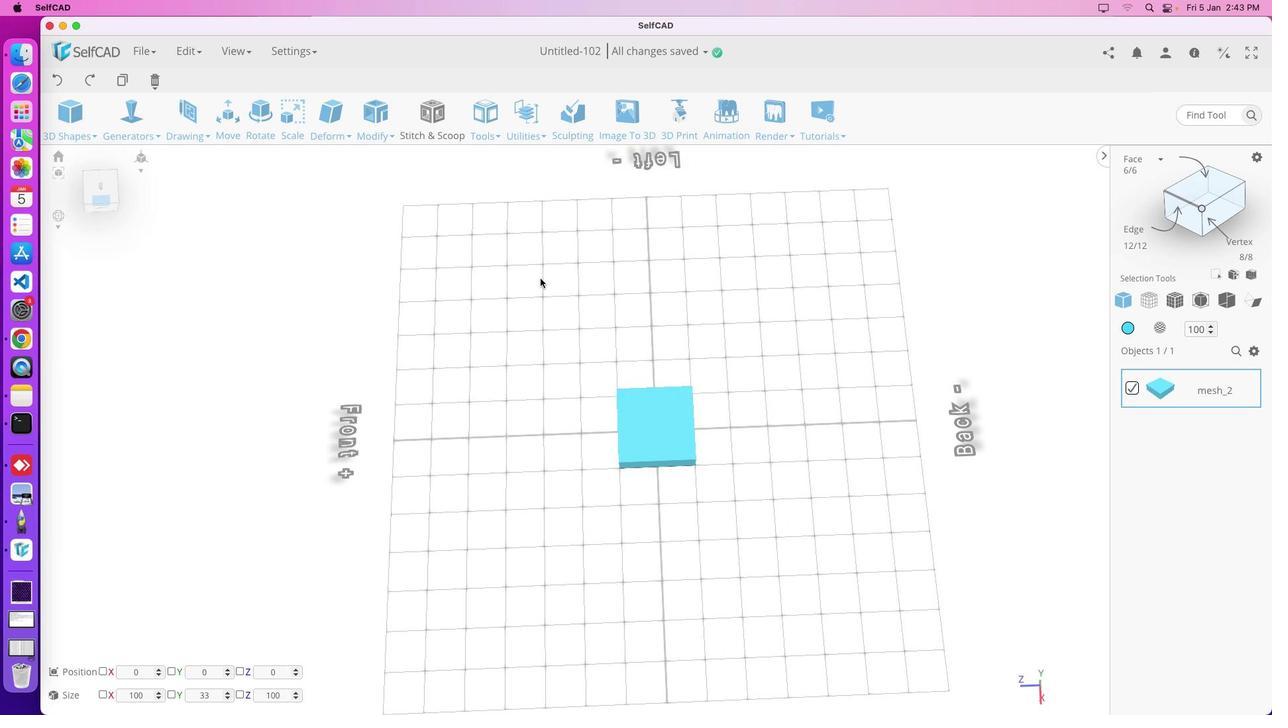 
Action: Mouse pressed left at (644, 410)
Screenshot: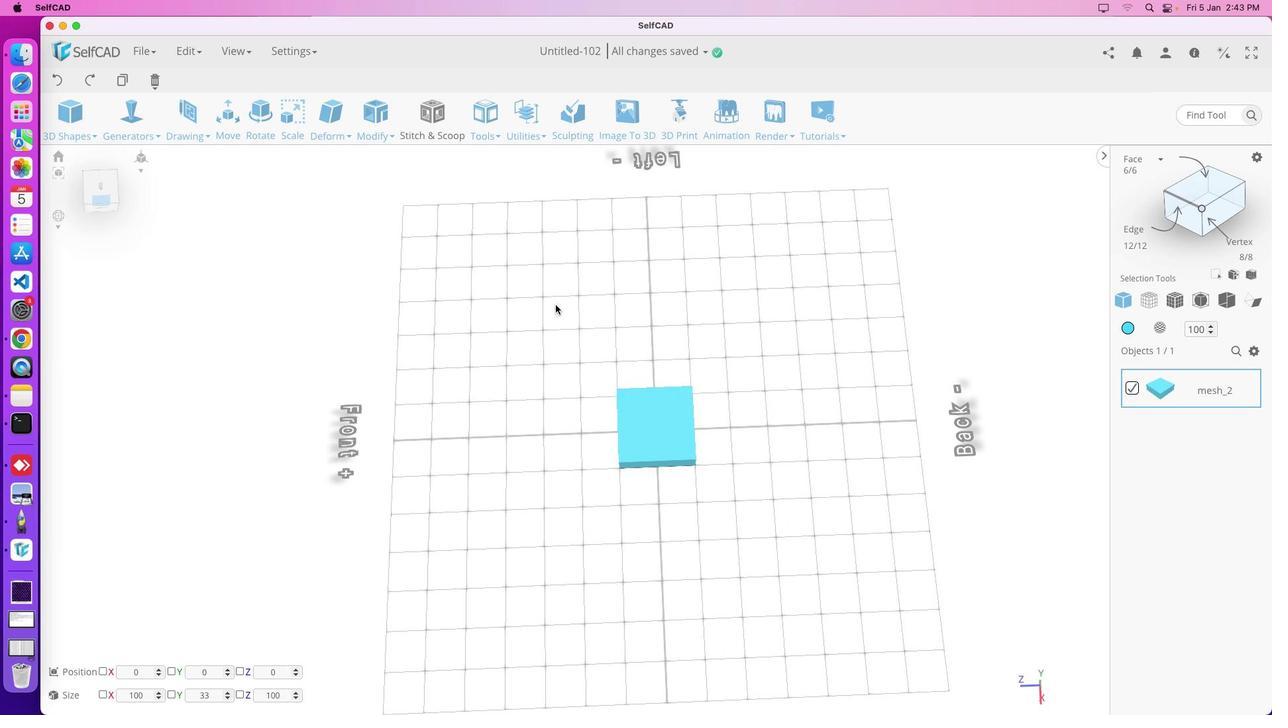 
Action: Mouse moved to (784, 458)
Screenshot: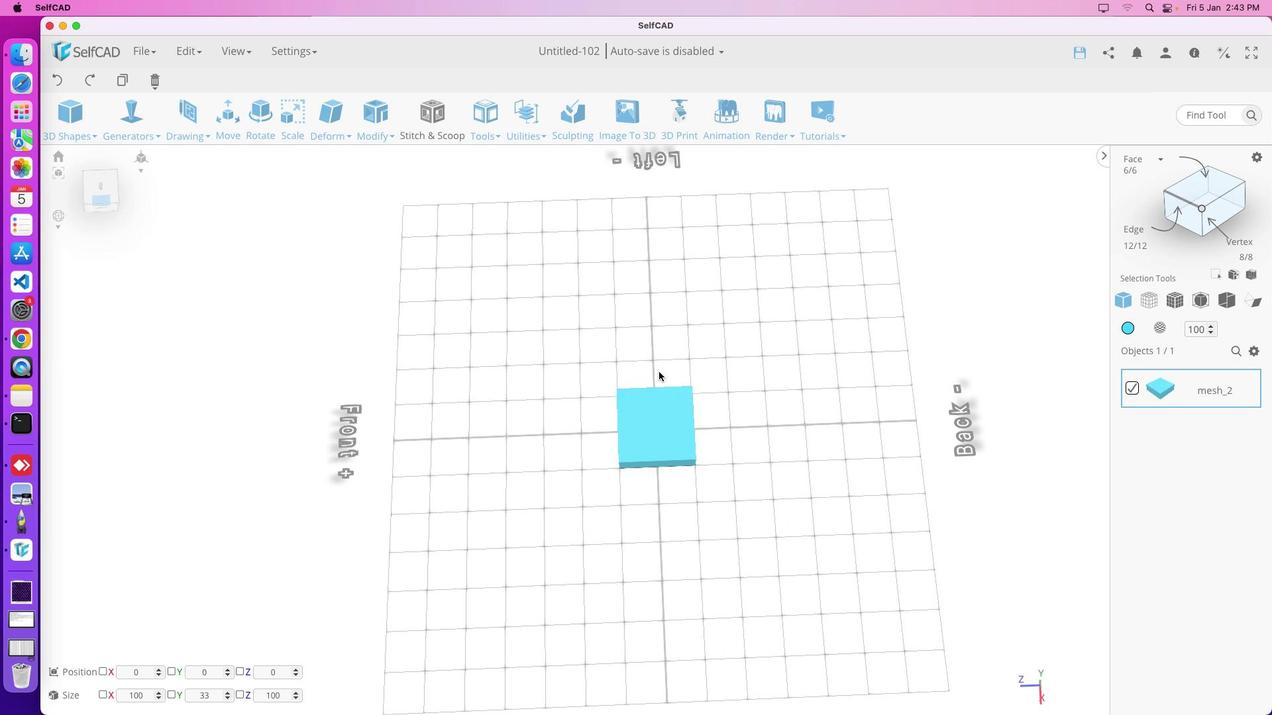 
Action: Key pressed 'm'
Screenshot: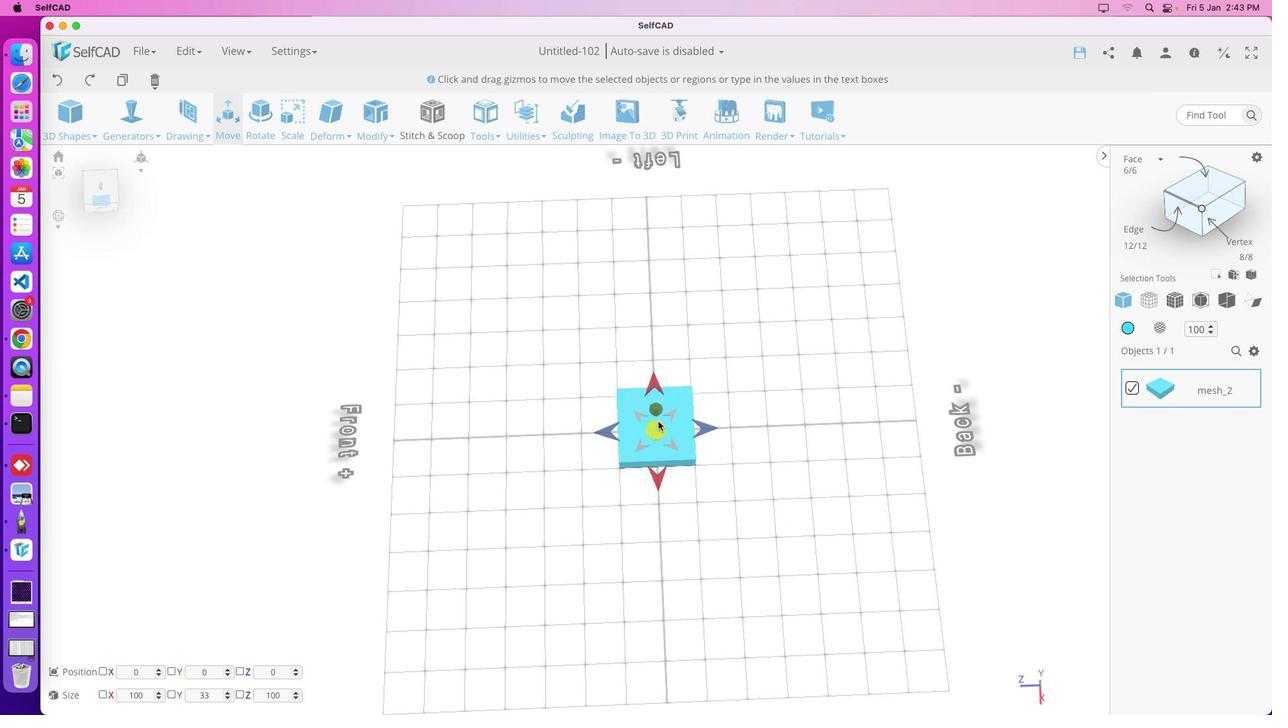 
Action: Mouse moved to (764, 453)
Screenshot: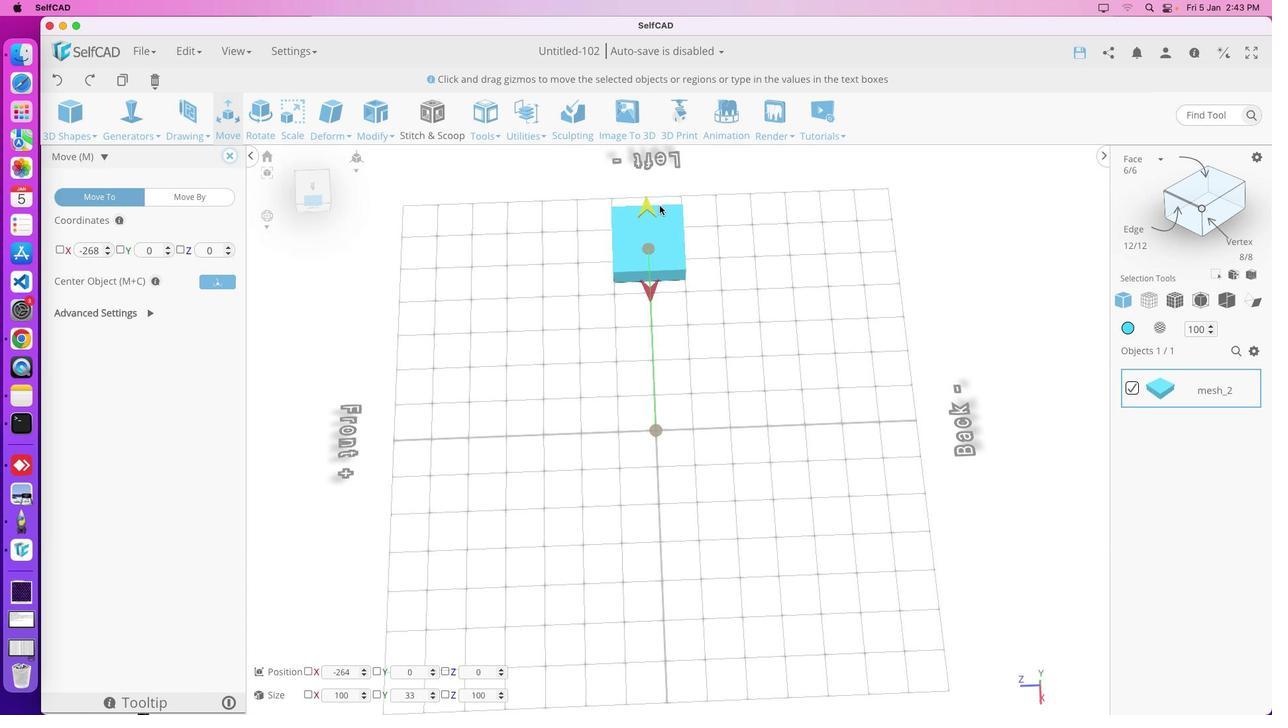 
Action: Mouse pressed left at (764, 453)
Screenshot: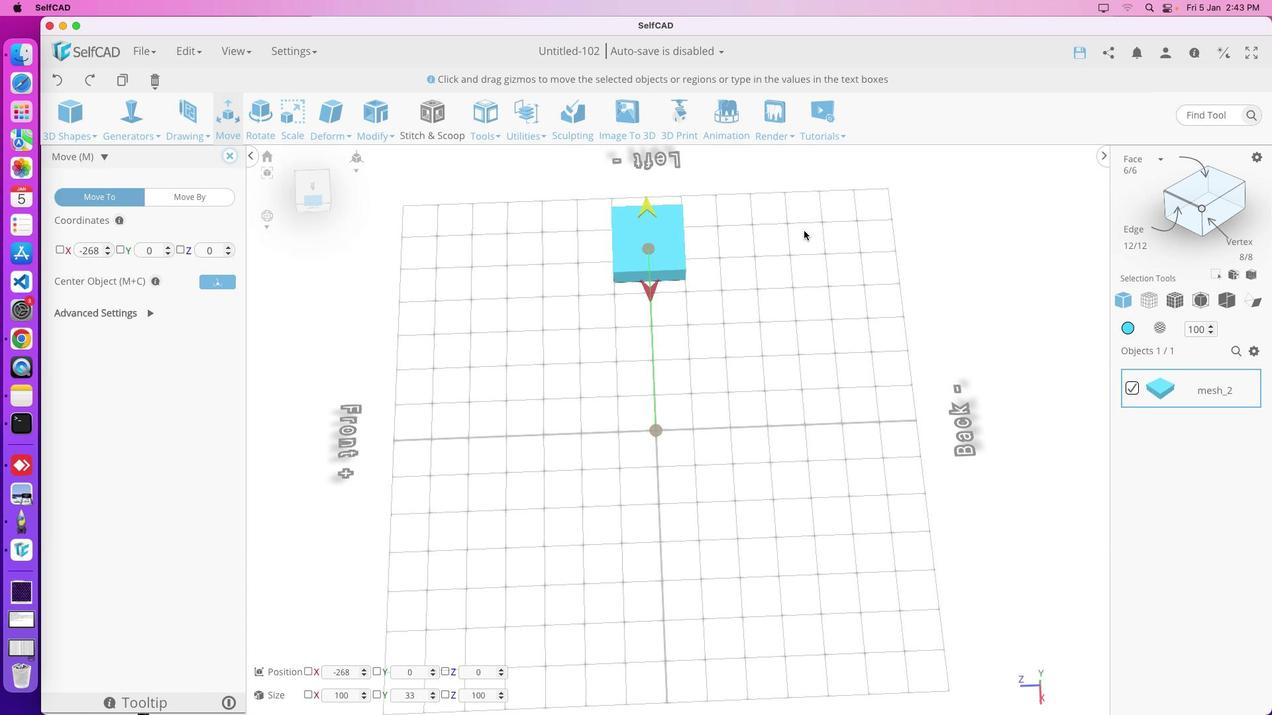 
Action: Mouse moved to (903, 437)
Screenshot: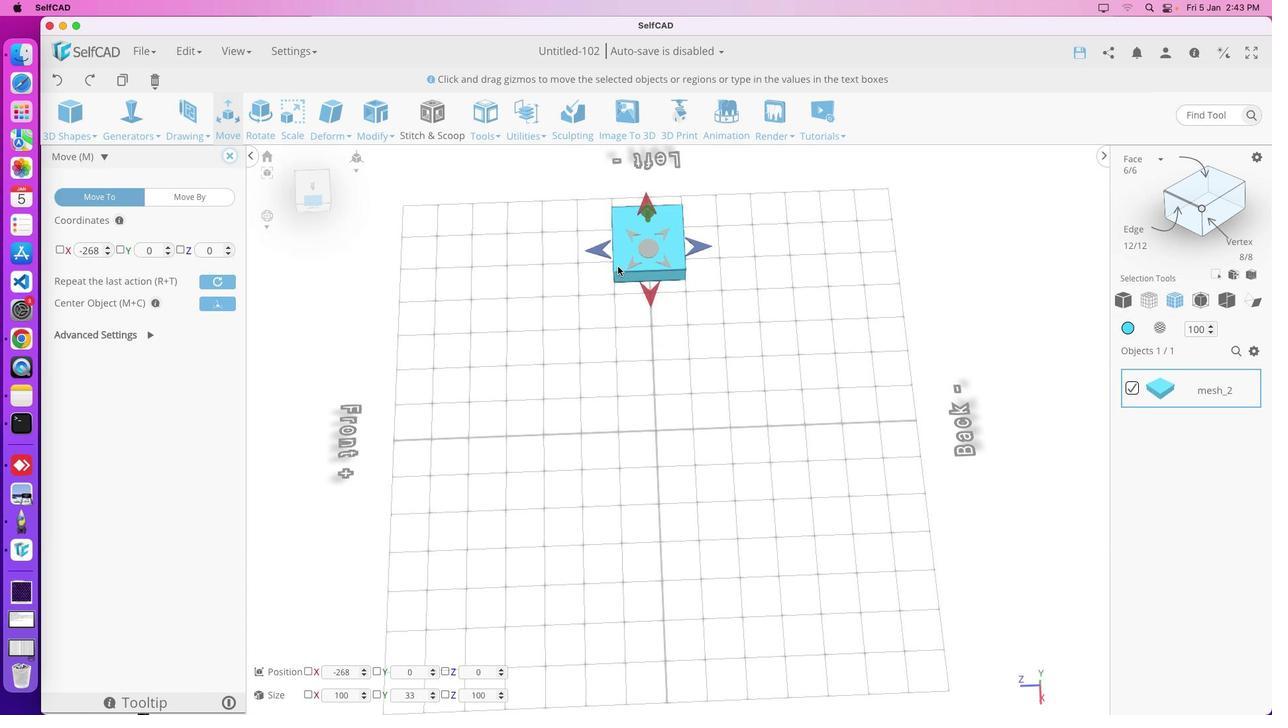 
Action: Mouse pressed left at (903, 437)
Screenshot: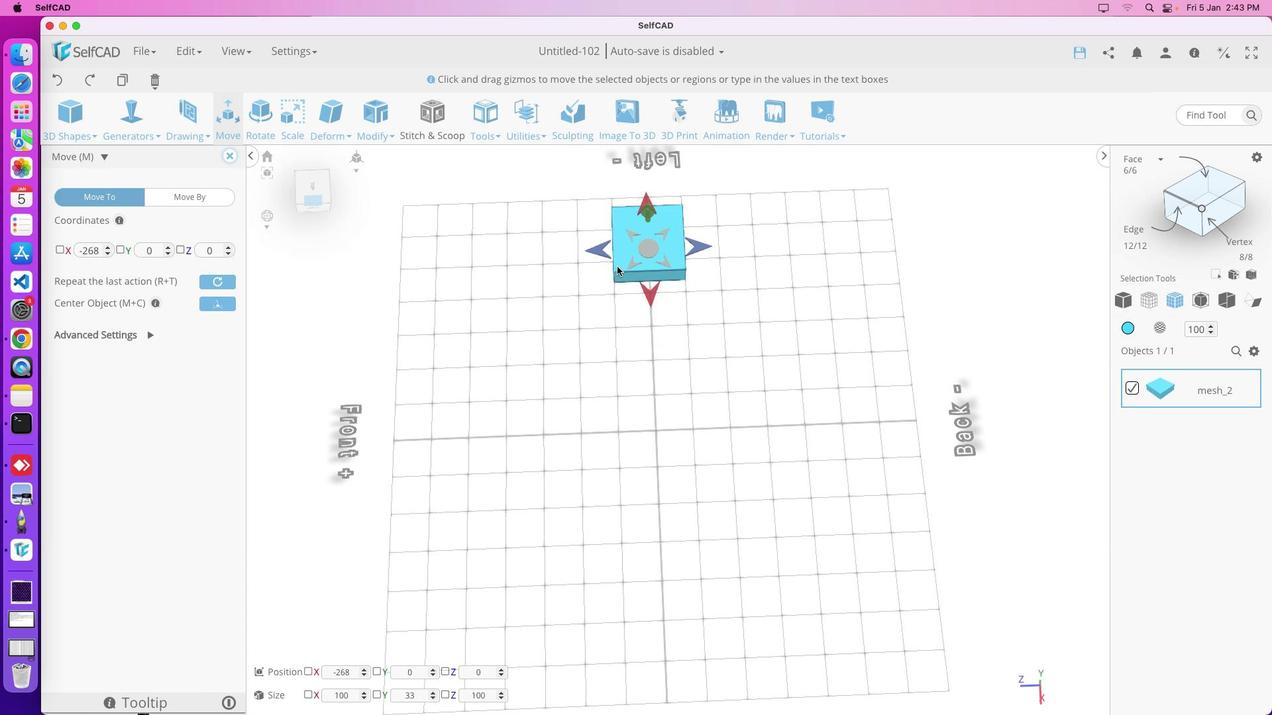 
Action: Mouse moved to (754, 431)
Screenshot: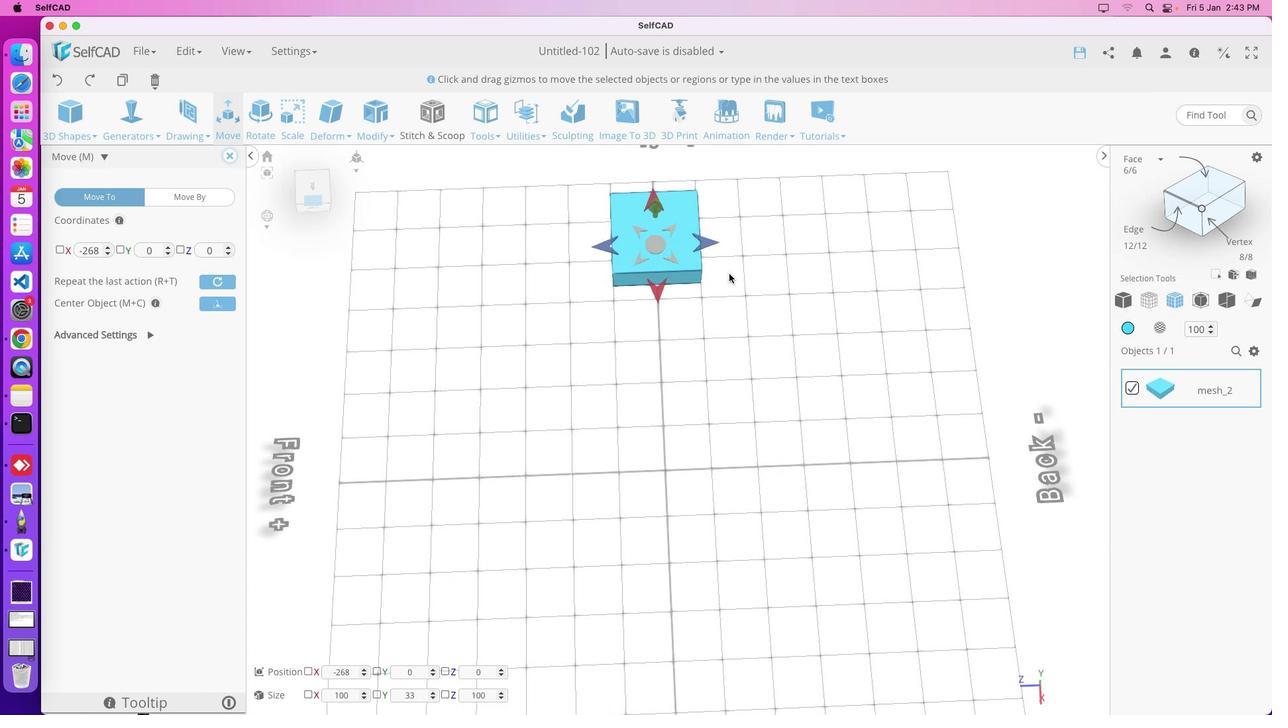 
Action: Mouse scrolled (754, 431) with delta (588, 382)
Screenshot: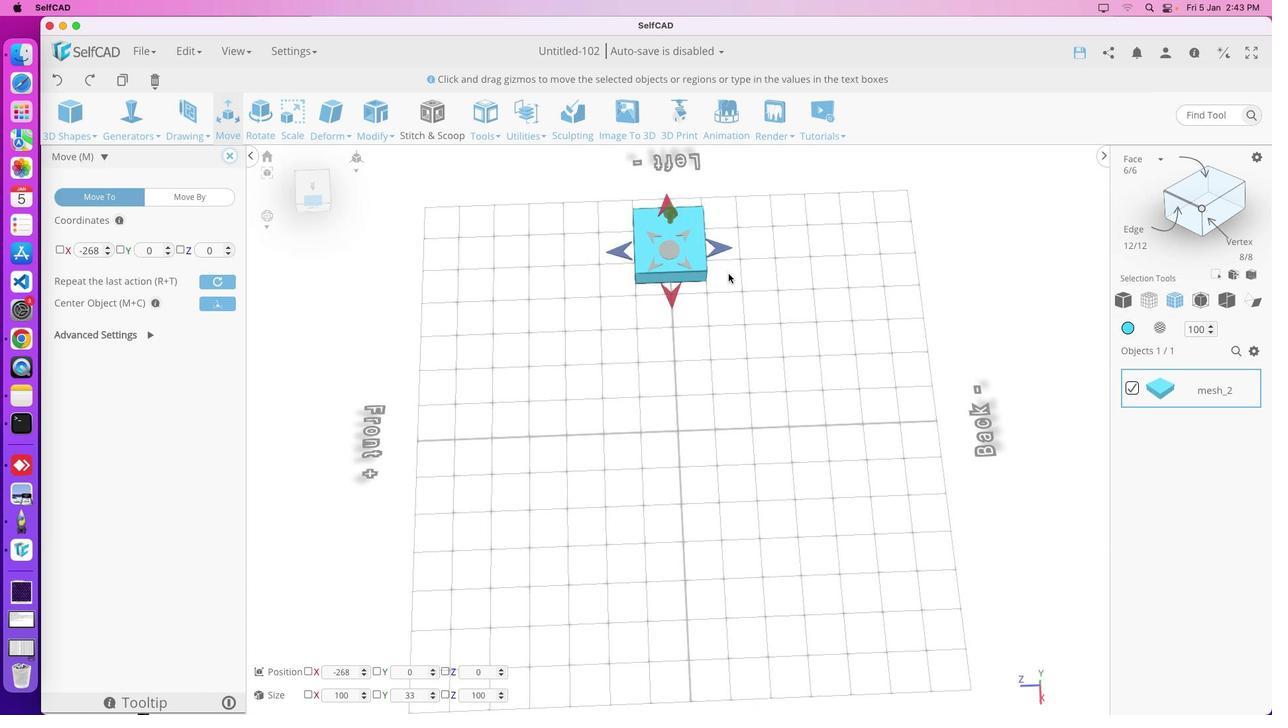 
Action: Mouse scrolled (754, 431) with delta (588, 382)
Screenshot: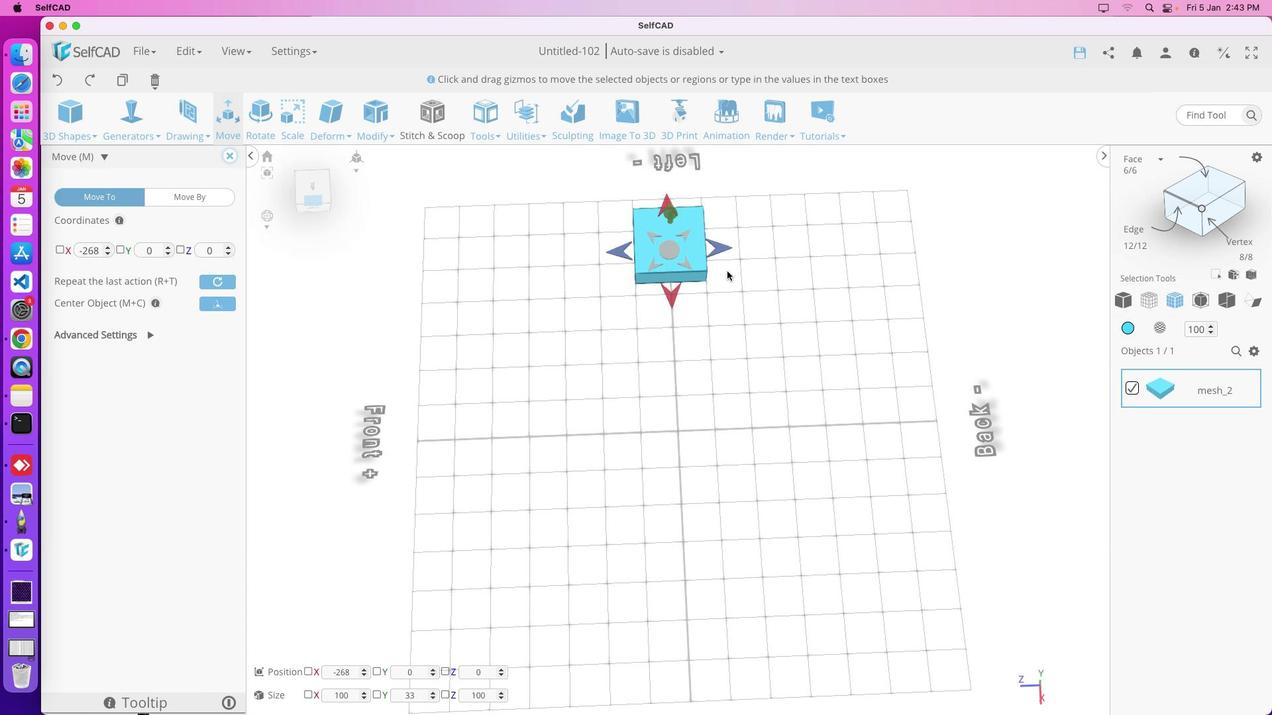 
Action: Mouse scrolled (754, 431) with delta (588, 382)
Screenshot: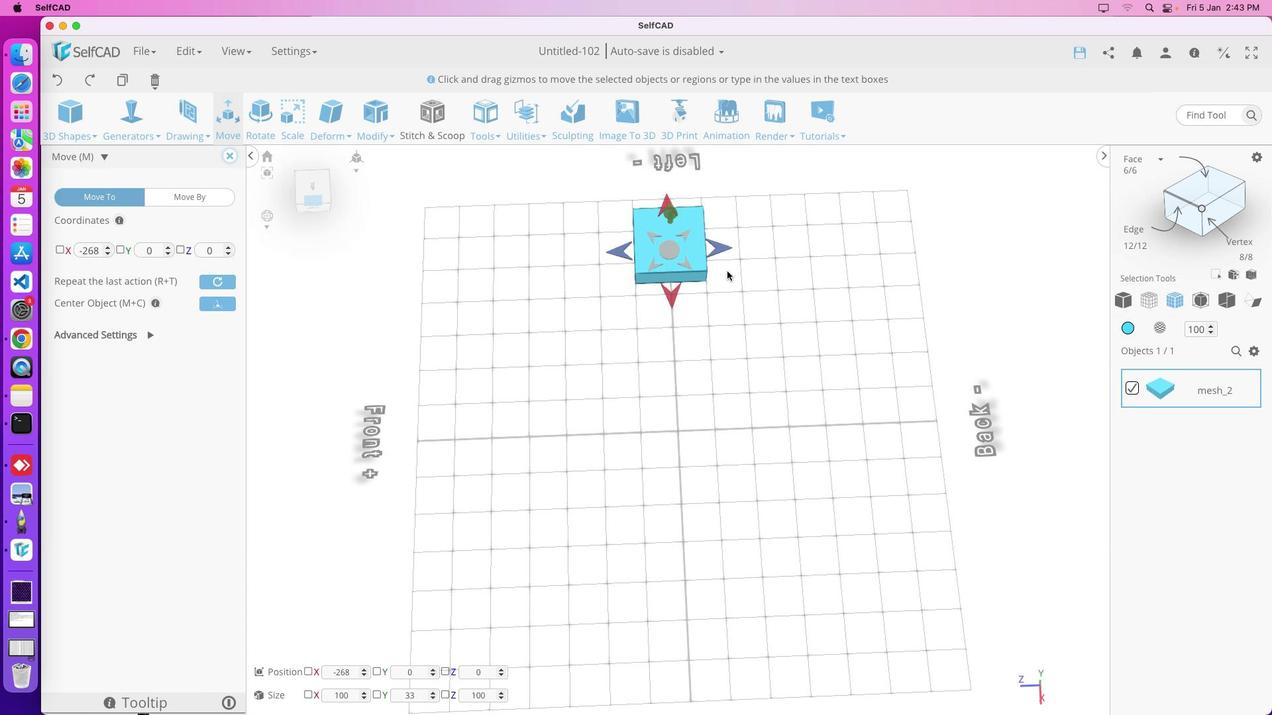 
Action: Mouse scrolled (754, 431) with delta (588, 382)
Screenshot: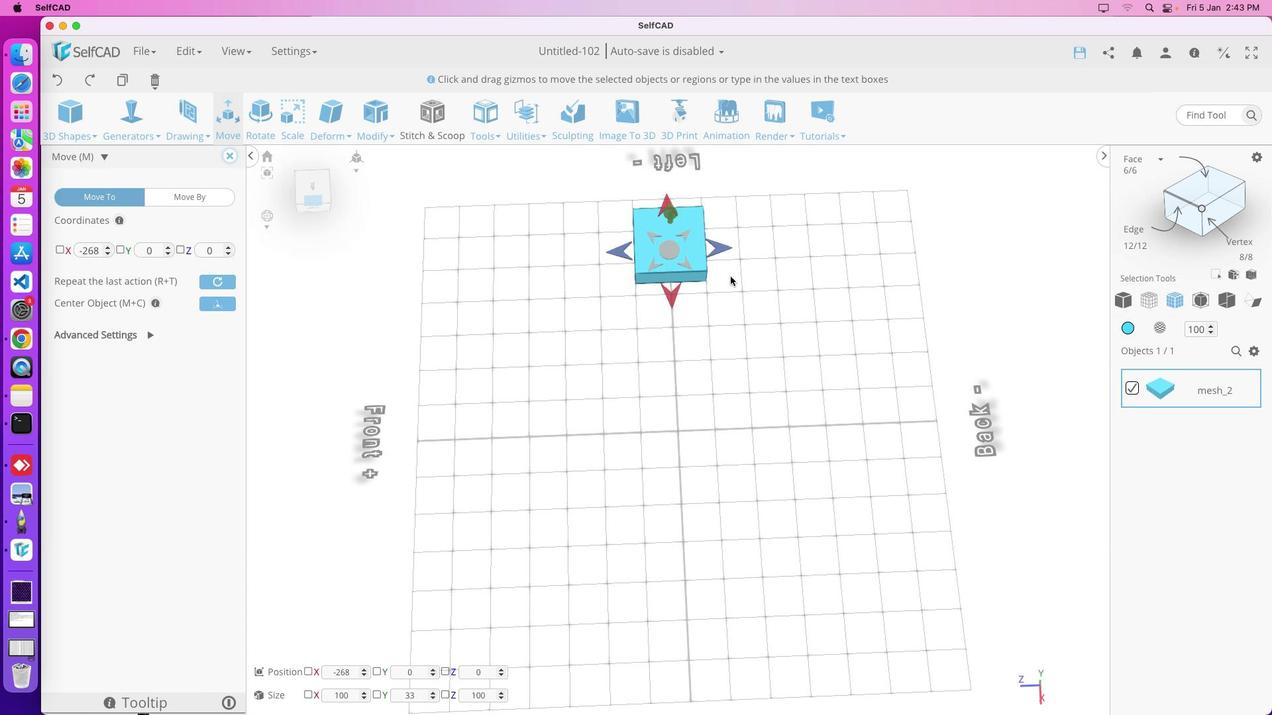 
Action: Mouse moved to (783, 432)
Screenshot: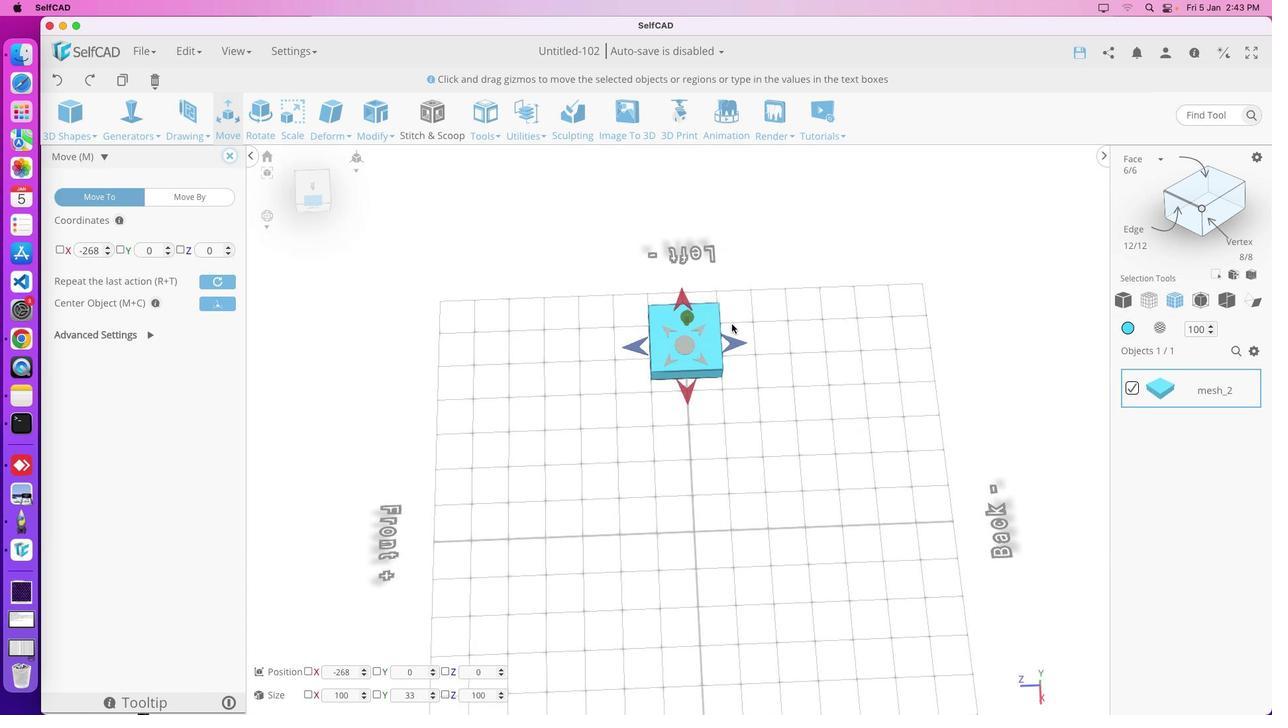 
Action: Mouse scrolled (783, 432) with delta (588, 382)
Screenshot: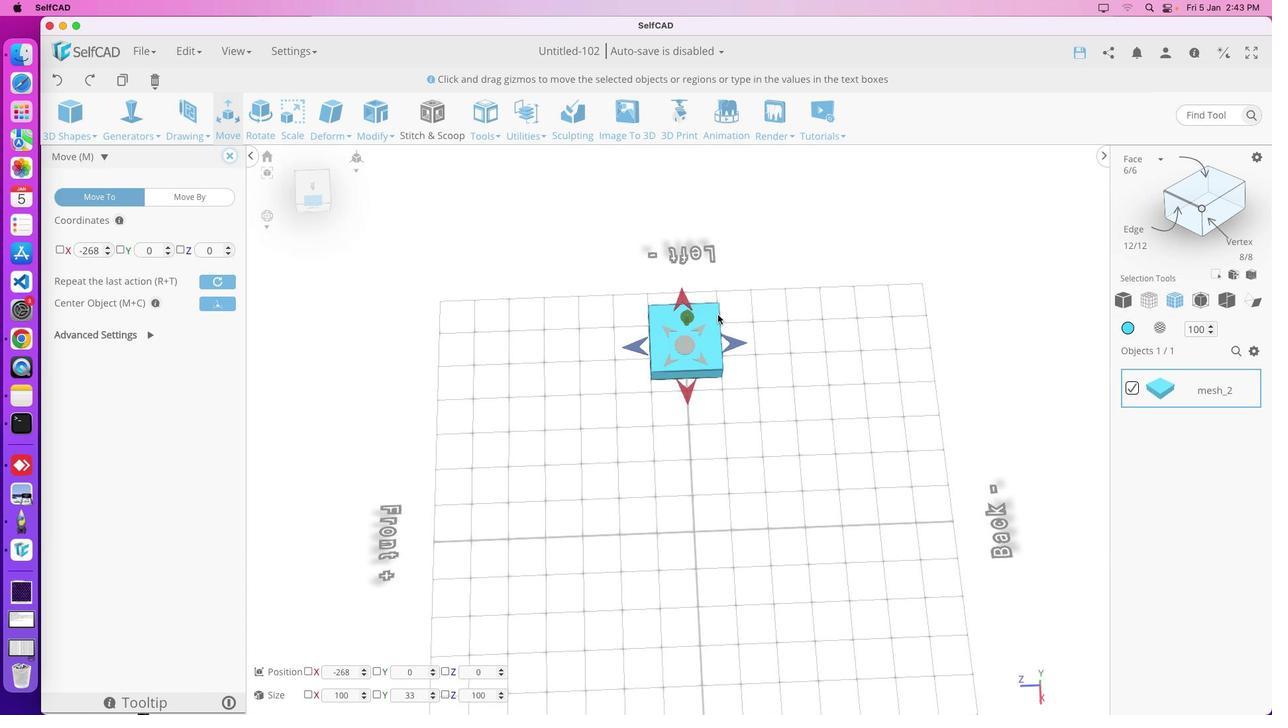 
Action: Mouse scrolled (783, 432) with delta (588, 381)
Screenshot: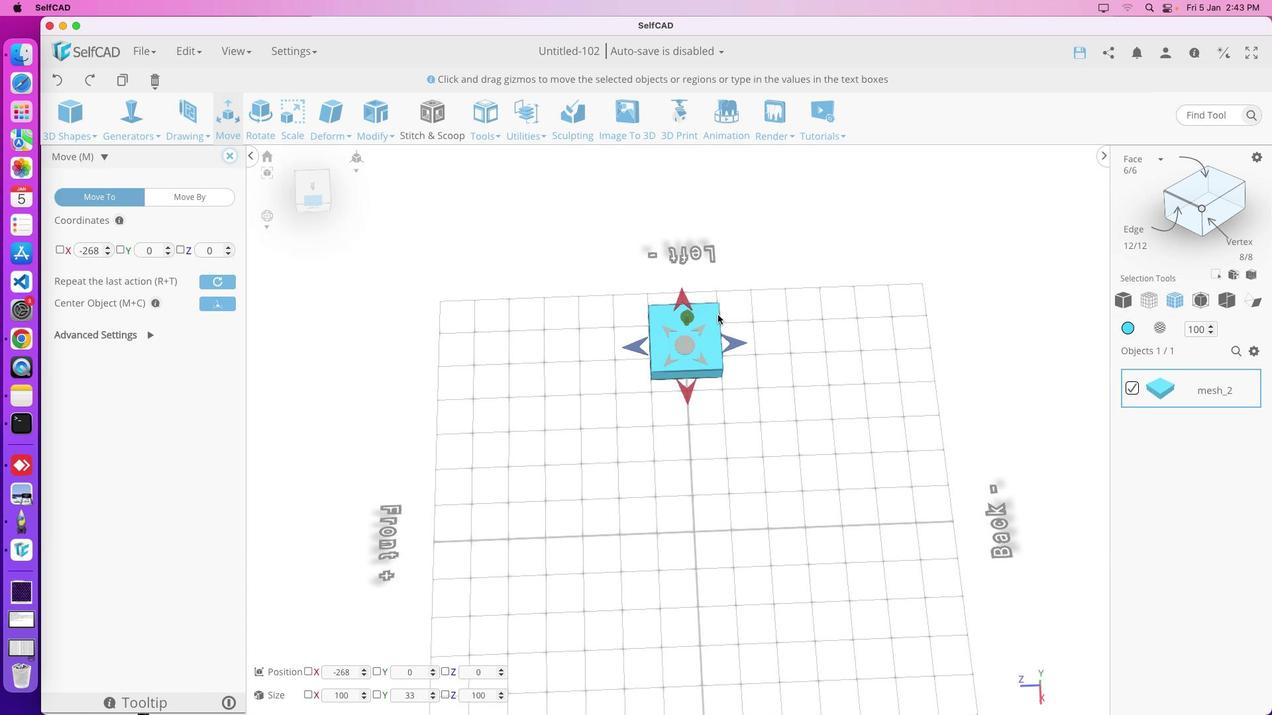 
Action: Mouse moved to (783, 432)
Screenshot: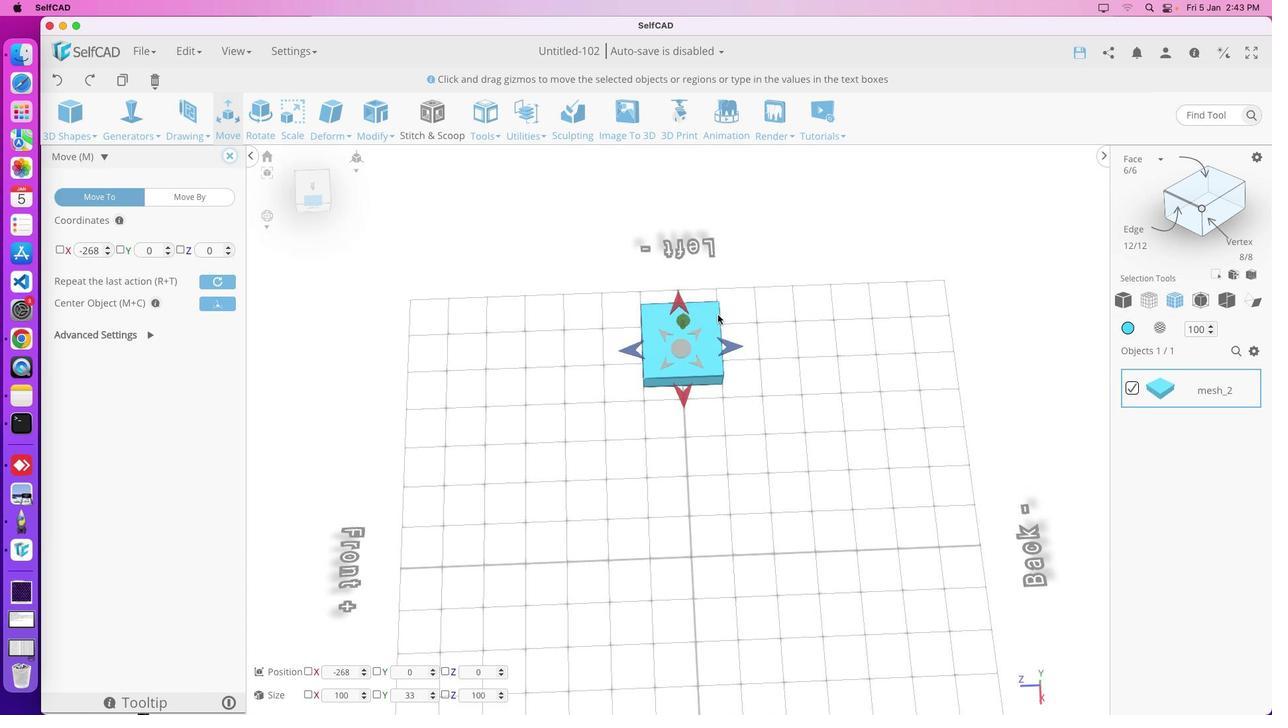 
Action: Mouse pressed middle at (783, 432)
Screenshot: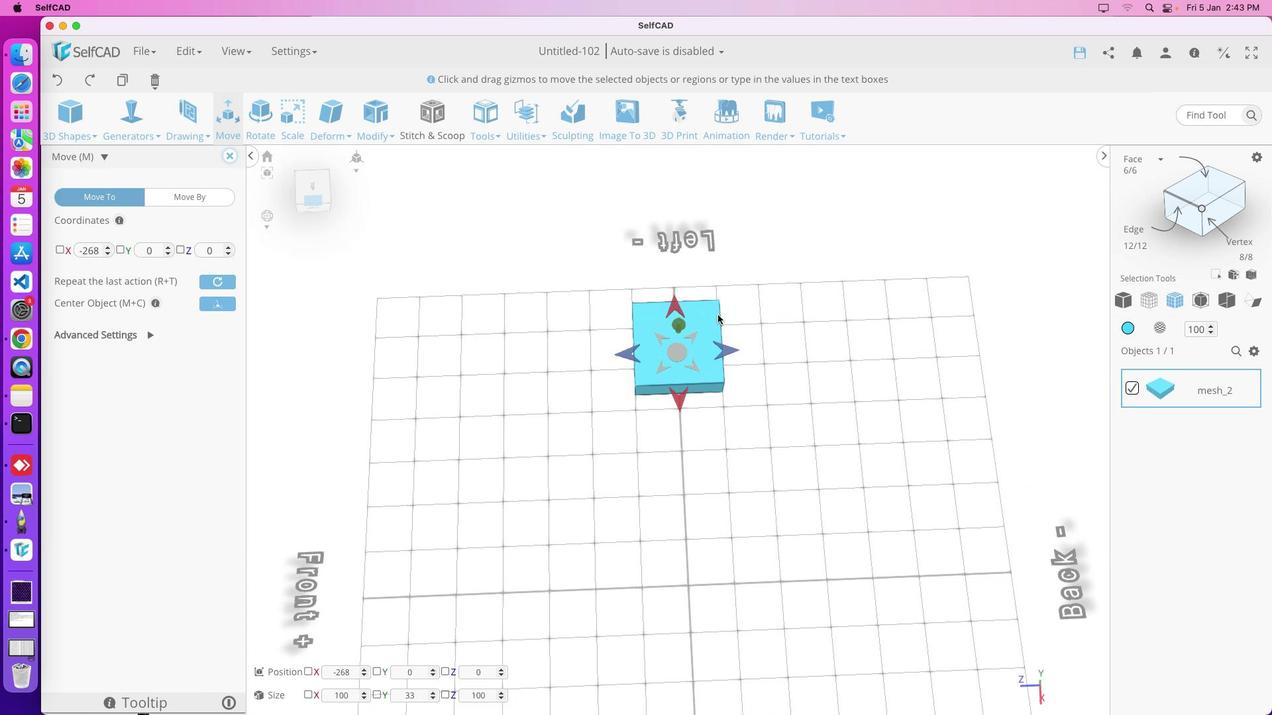 
Action: Mouse moved to (781, 440)
Screenshot: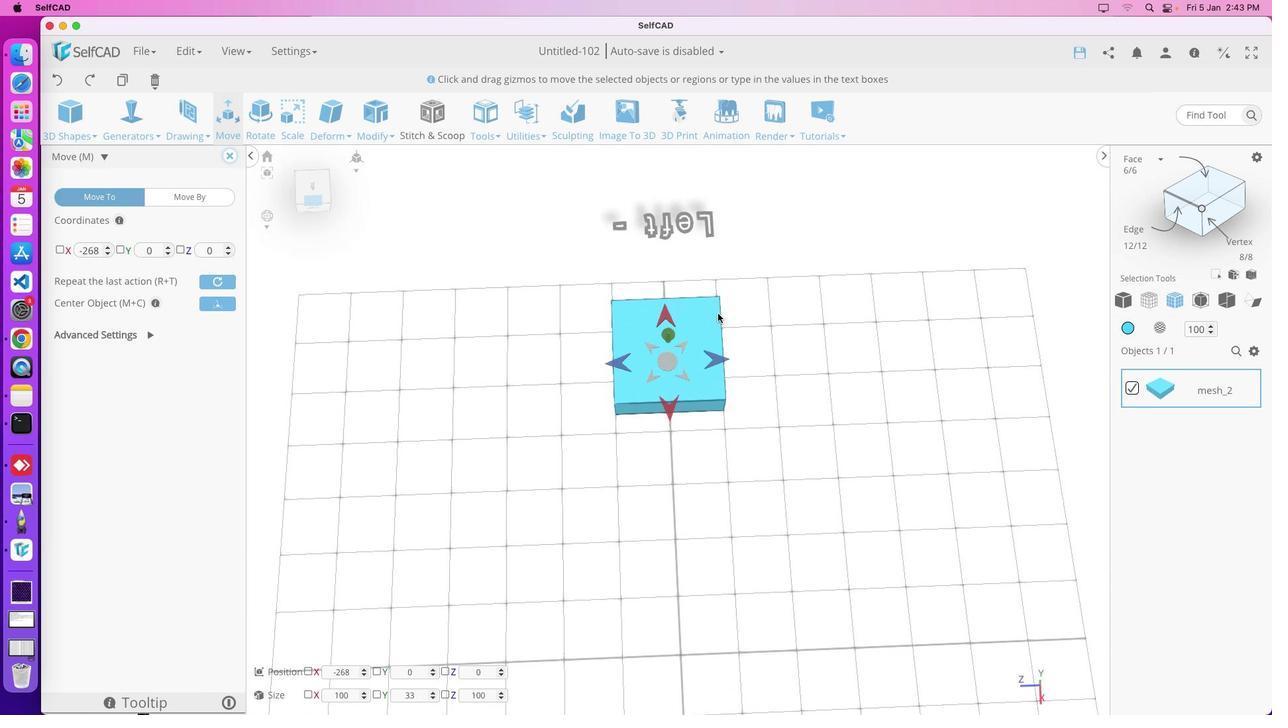 
Action: Mouse scrolled (781, 440) with delta (588, 382)
Screenshot: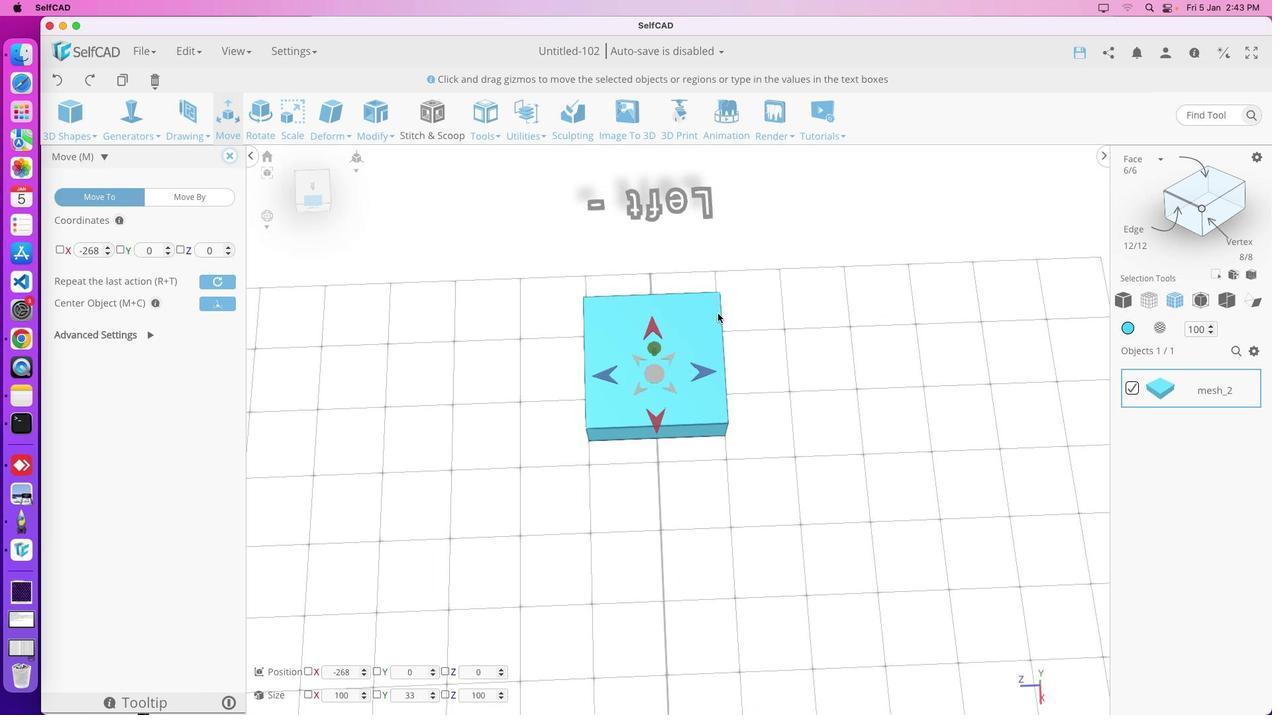 
Action: Mouse scrolled (781, 440) with delta (588, 382)
Screenshot: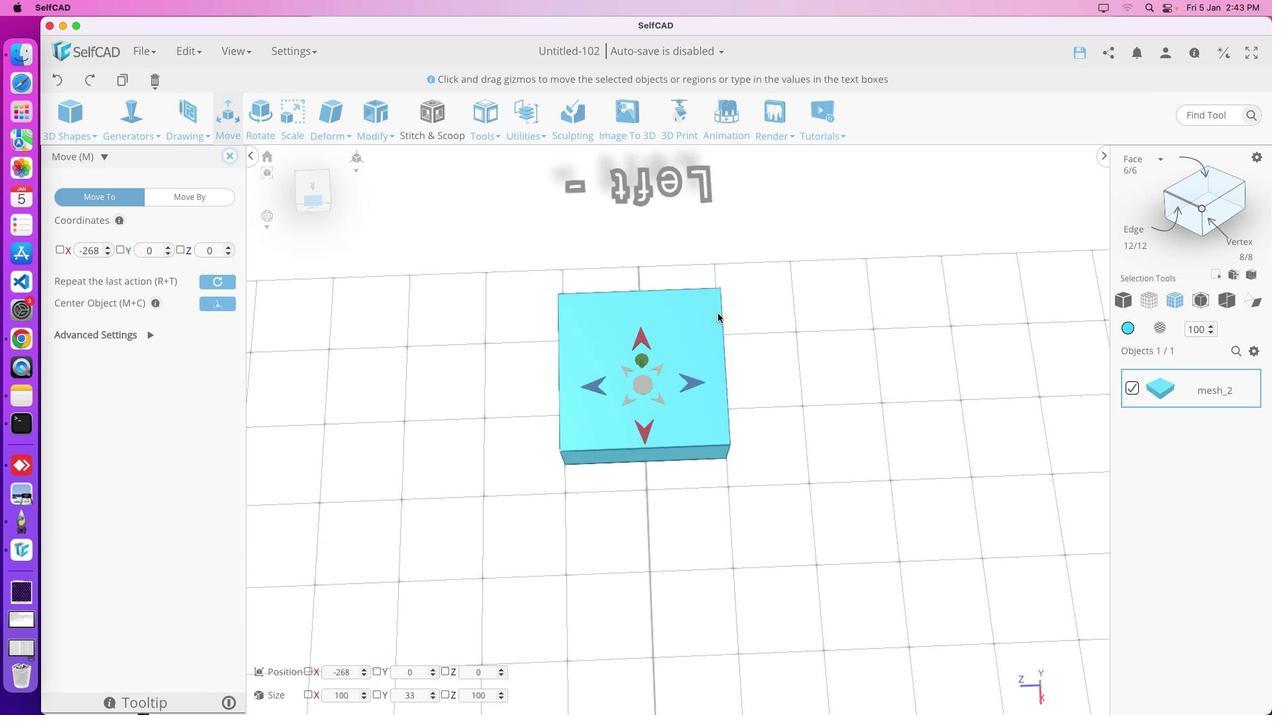 
Action: Mouse scrolled (781, 440) with delta (588, 382)
Screenshot: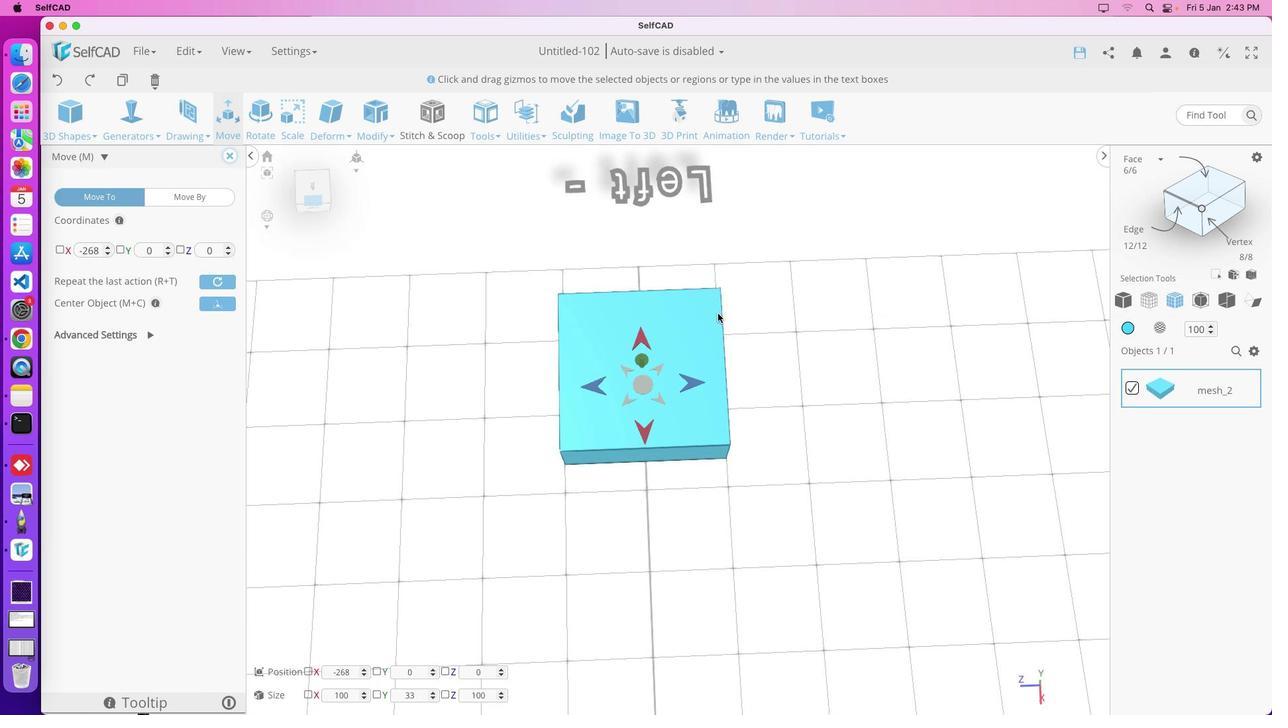 
Action: Mouse scrolled (781, 440) with delta (588, 382)
Screenshot: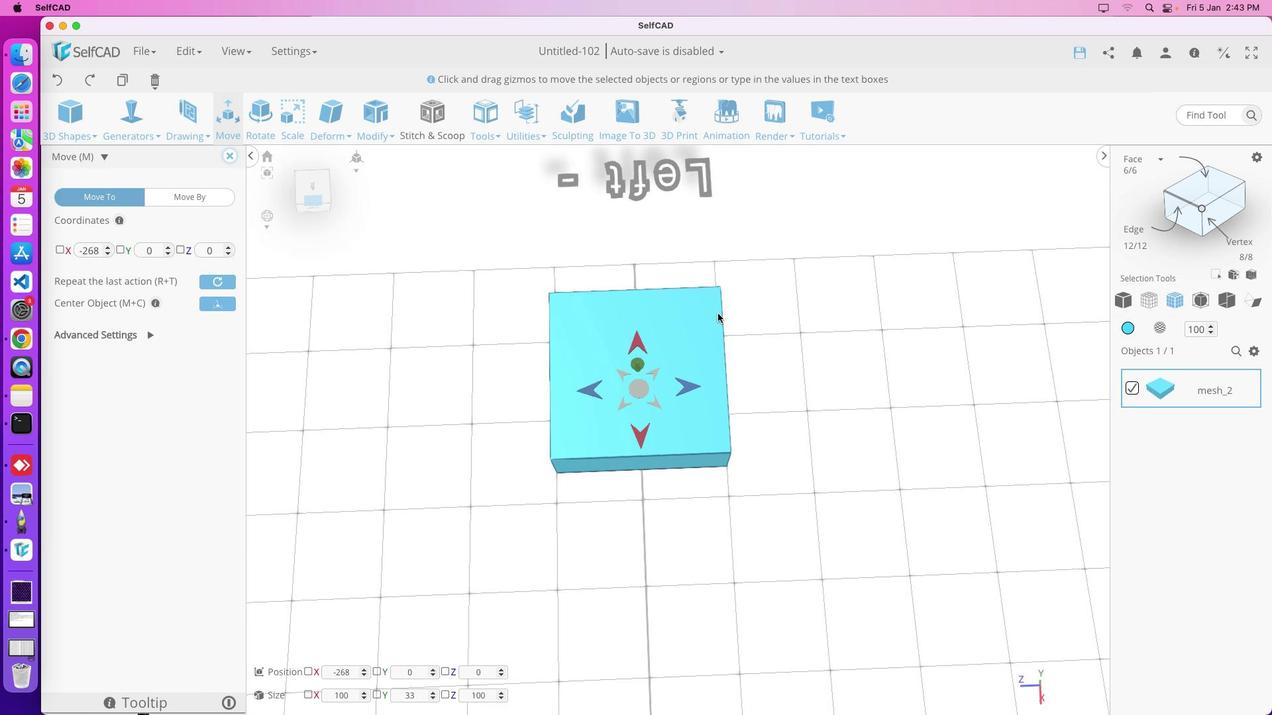 
Action: Mouse scrolled (781, 440) with delta (588, 382)
Screenshot: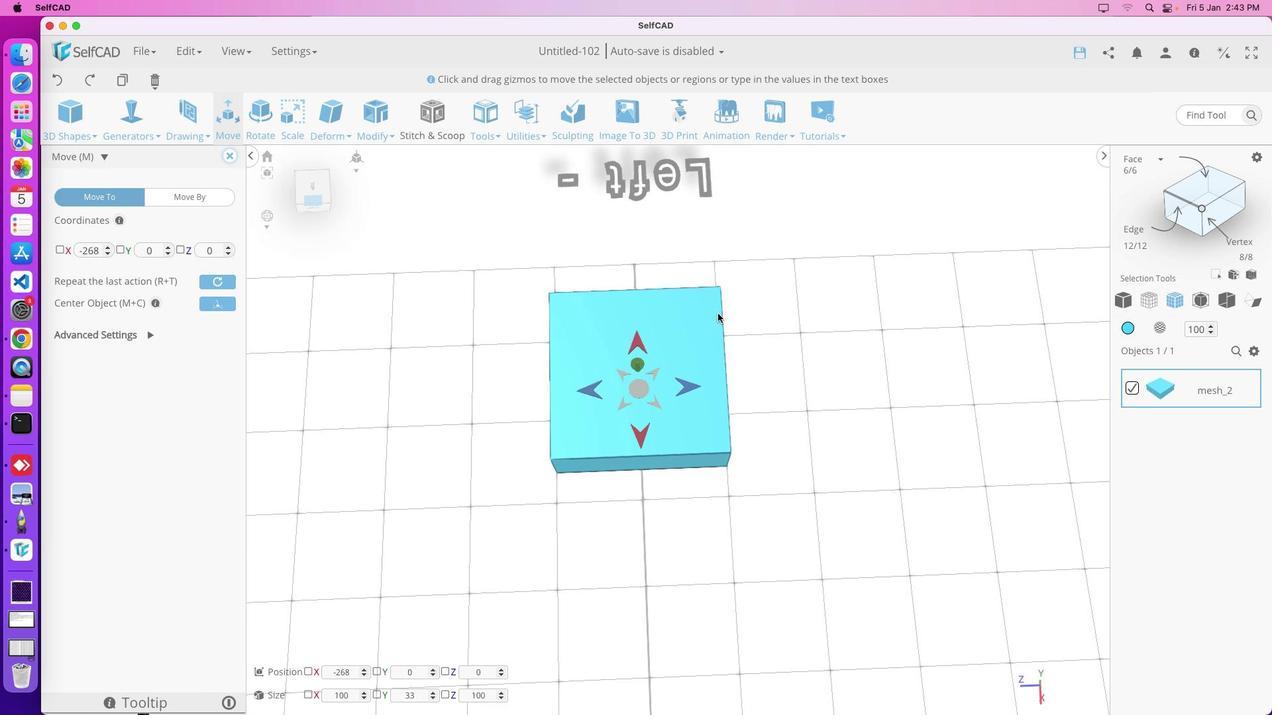 
Action: Mouse moved to (781, 440)
Screenshot: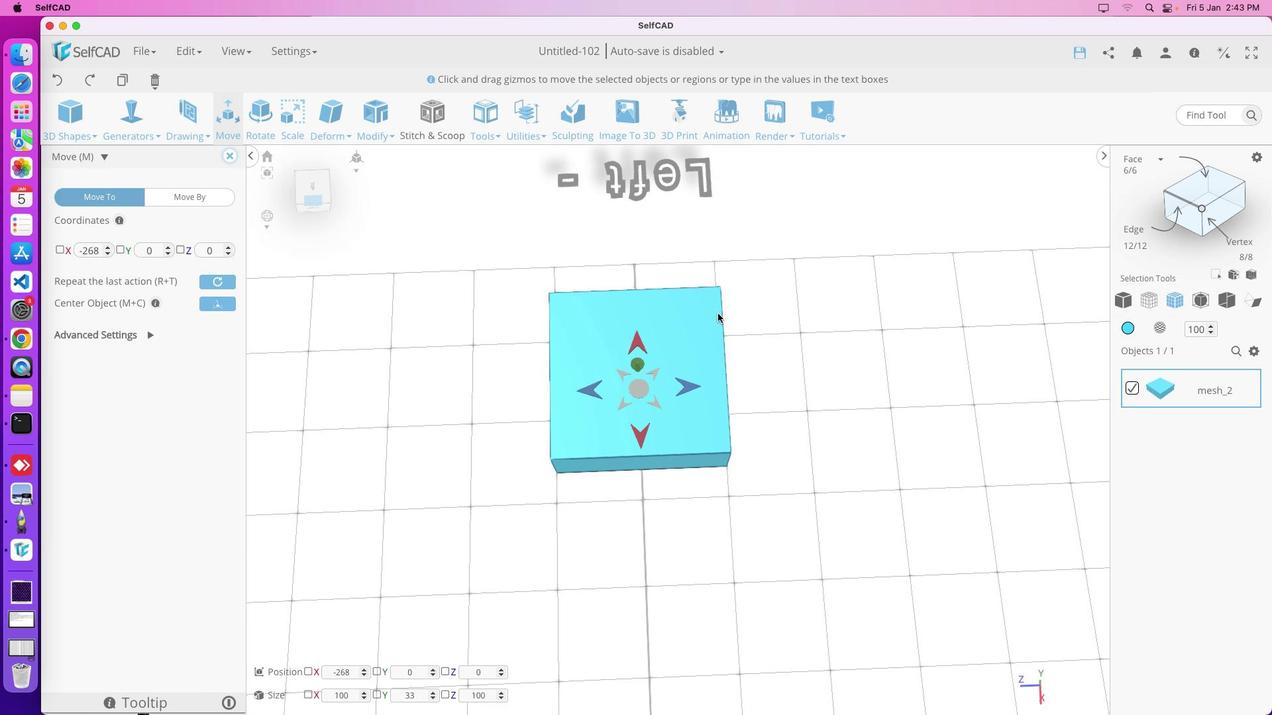 
Action: Mouse scrolled (781, 440) with delta (588, 382)
Screenshot: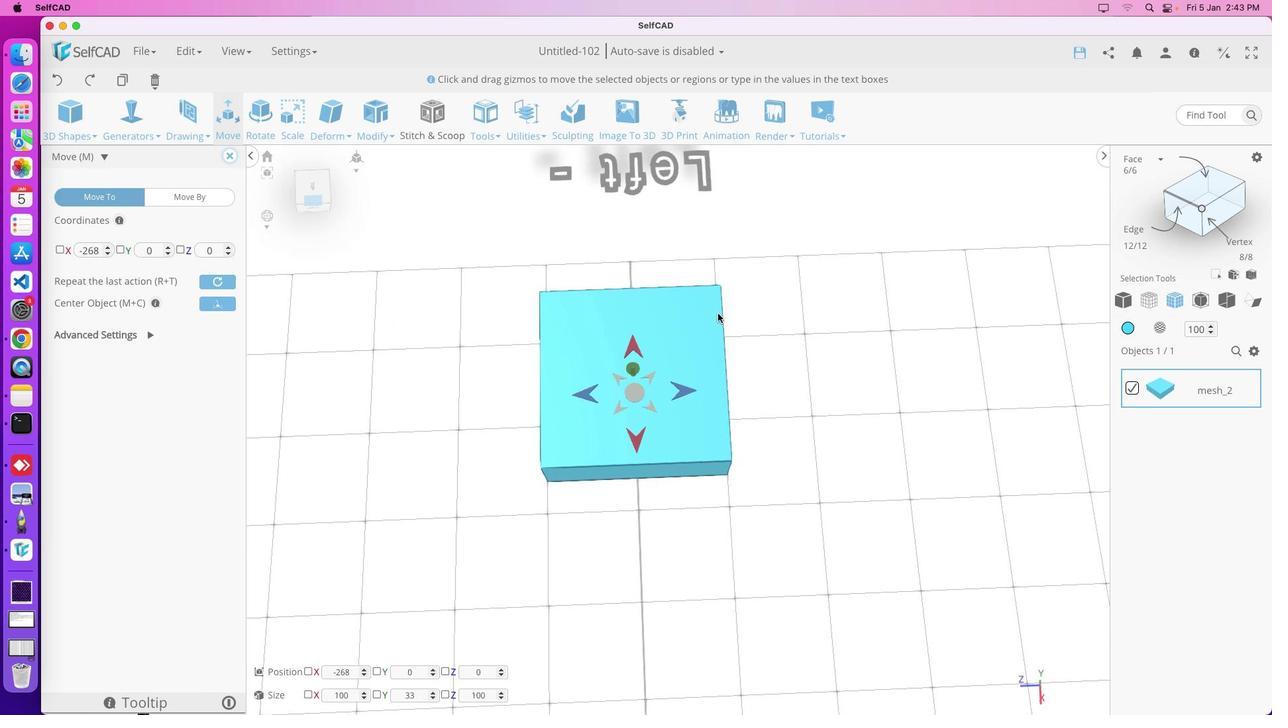 
Action: Mouse scrolled (781, 440) with delta (588, 382)
Screenshot: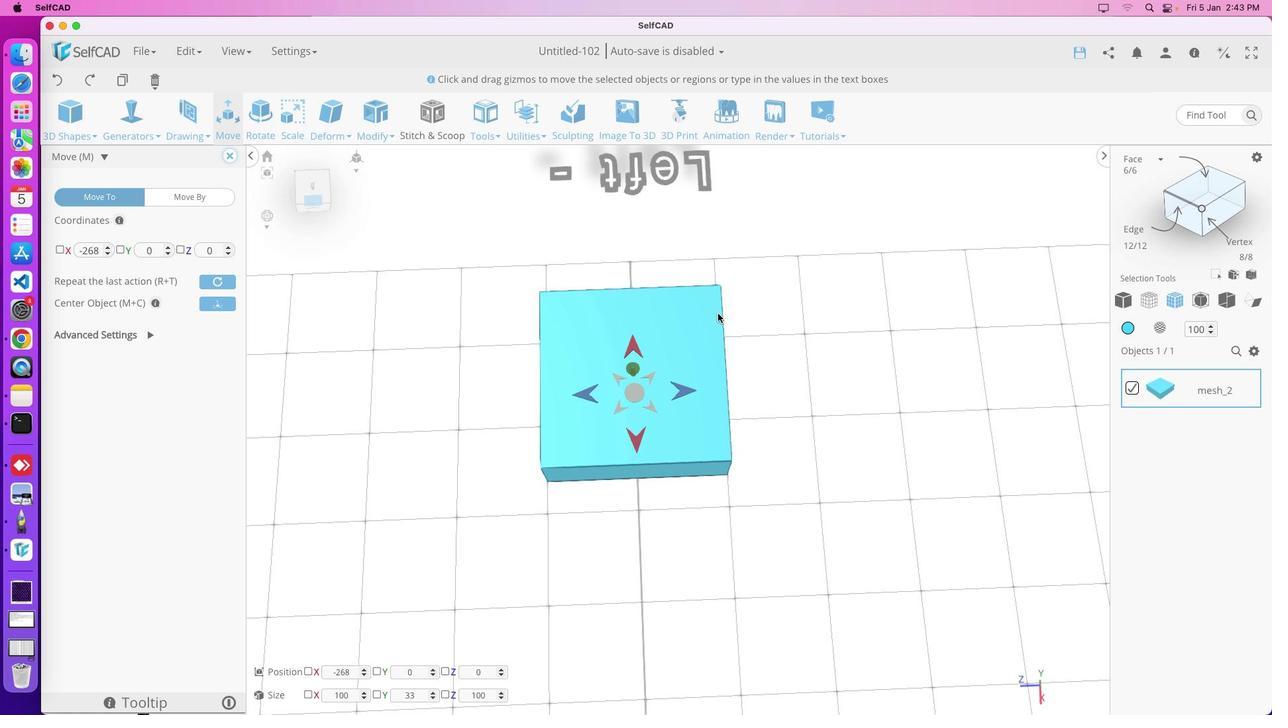 
Action: Mouse scrolled (781, 440) with delta (588, 382)
Screenshot: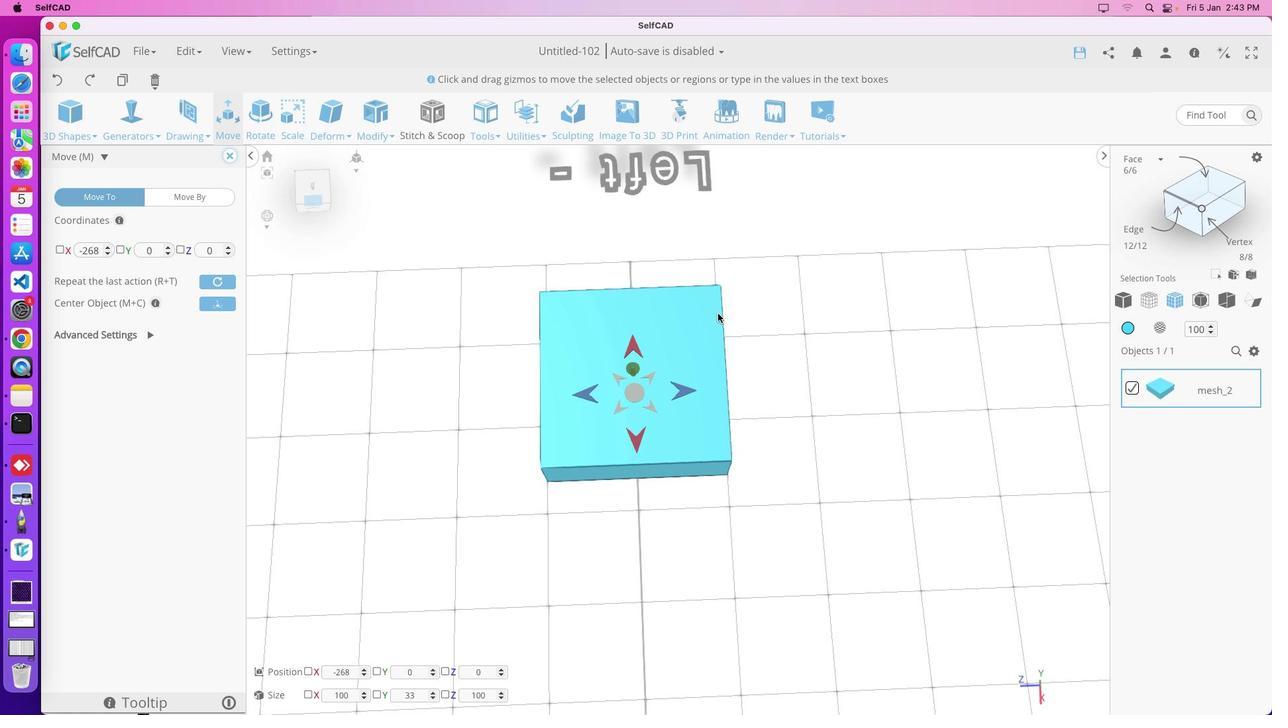 
Action: Mouse scrolled (781, 440) with delta (588, 382)
Screenshot: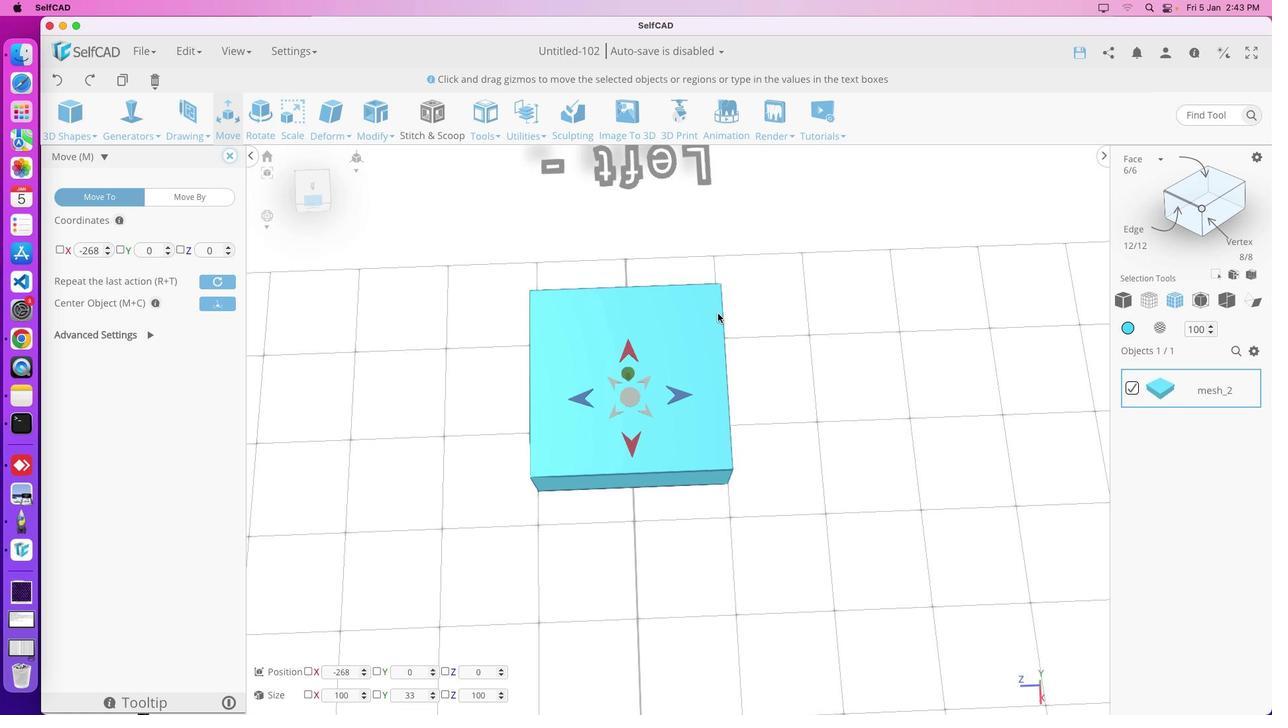 
Action: Mouse moved to (781, 440)
Screenshot: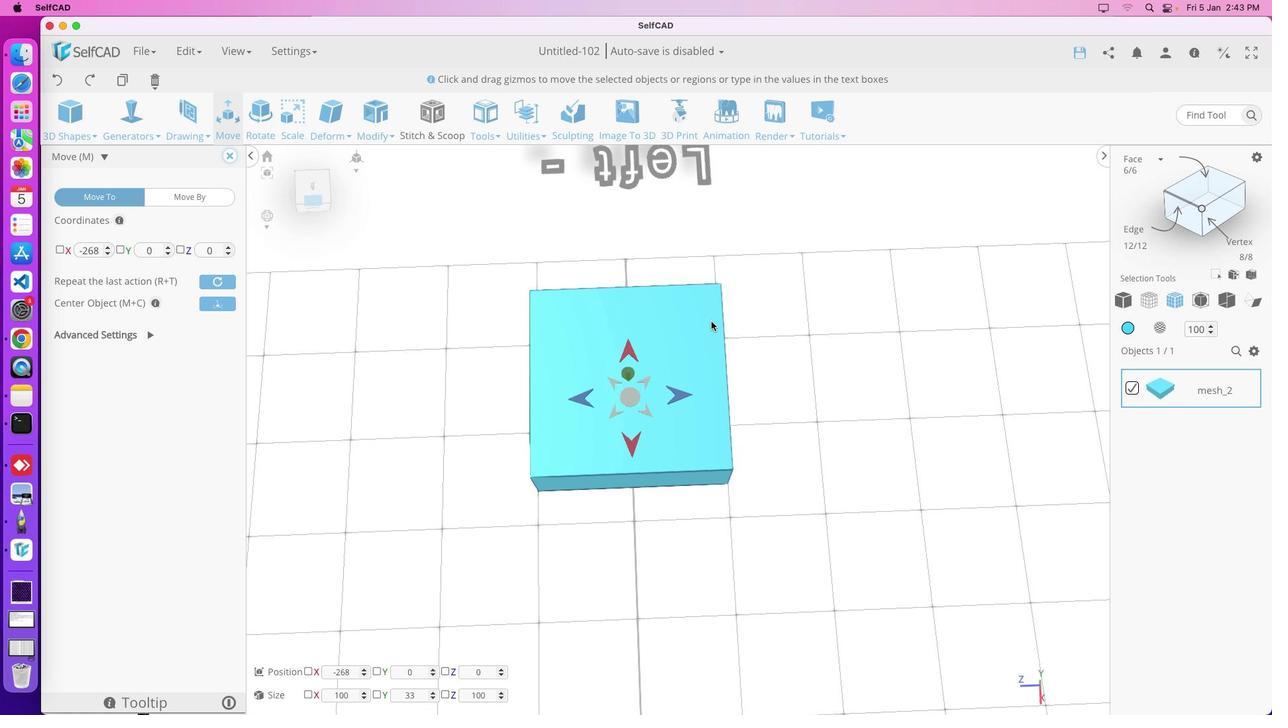 
Action: Mouse scrolled (781, 440) with delta (588, 382)
Screenshot: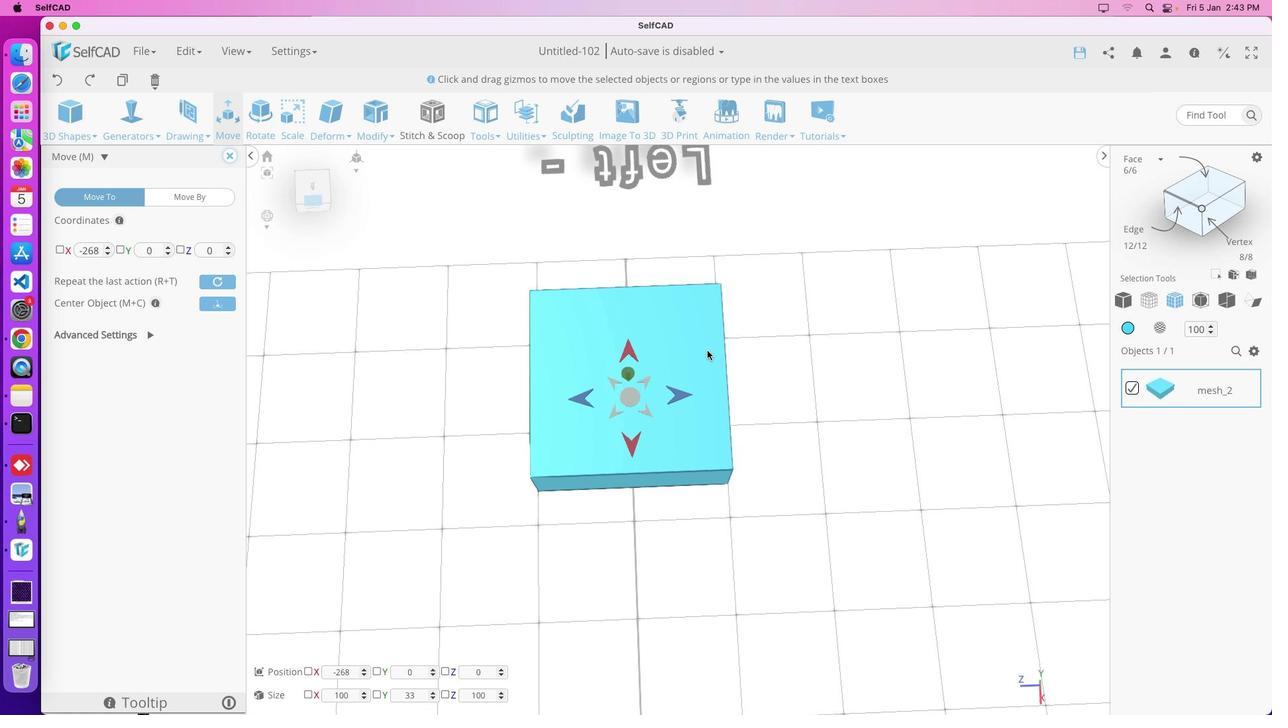 
Action: Mouse scrolled (781, 440) with delta (588, 382)
Screenshot: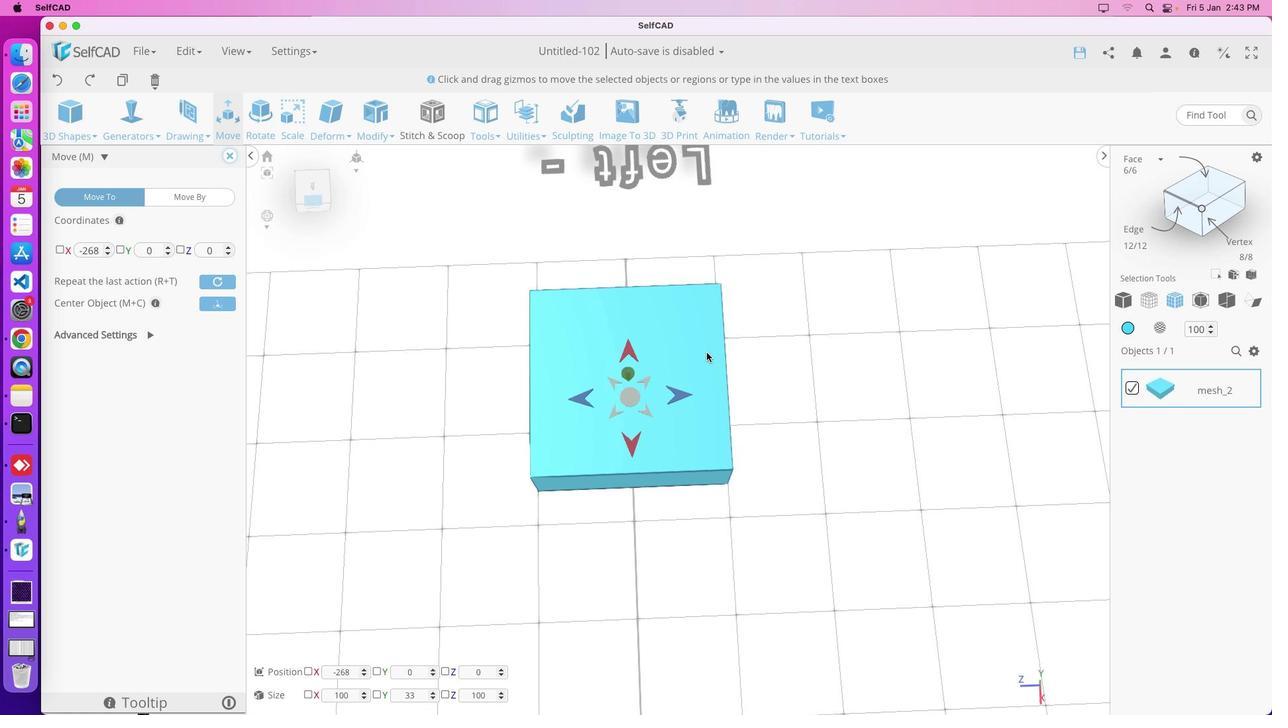
Action: Mouse scrolled (781, 440) with delta (588, 382)
Screenshot: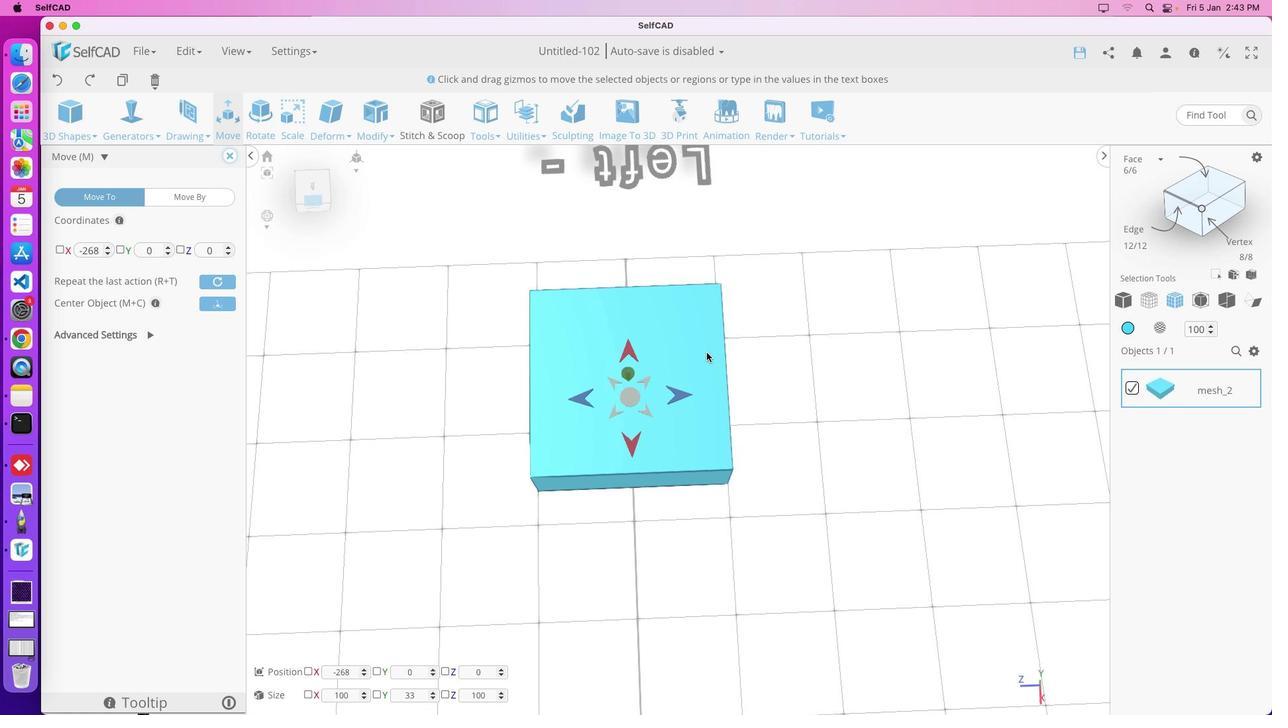 
Action: Mouse moved to (777, 447)
Screenshot: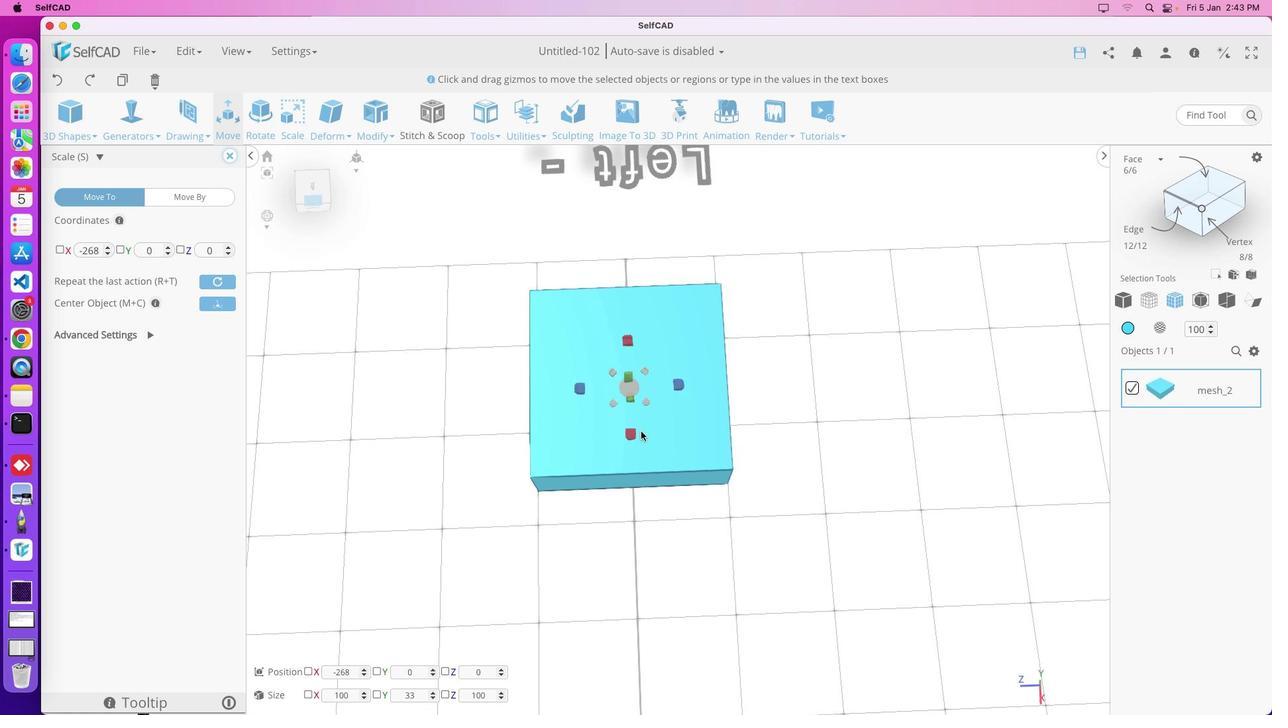 
Action: Key pressed 's'
Screenshot: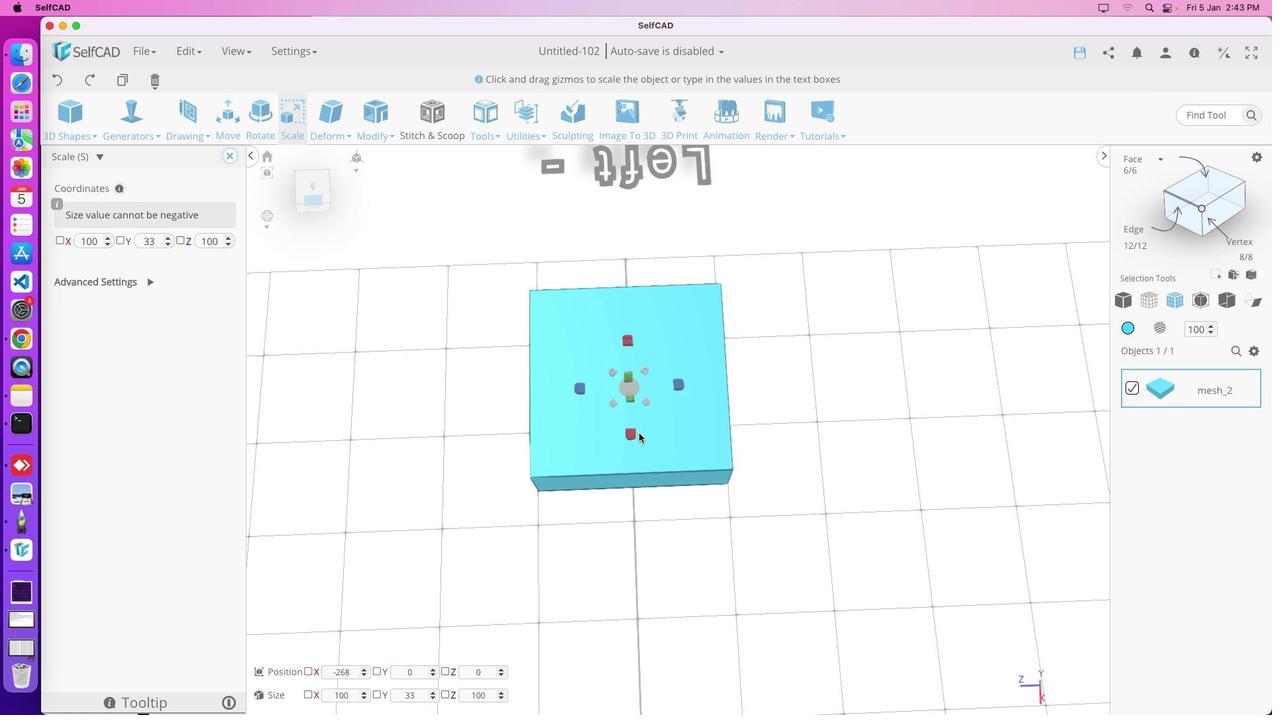 
Action: Mouse moved to (758, 463)
Screenshot: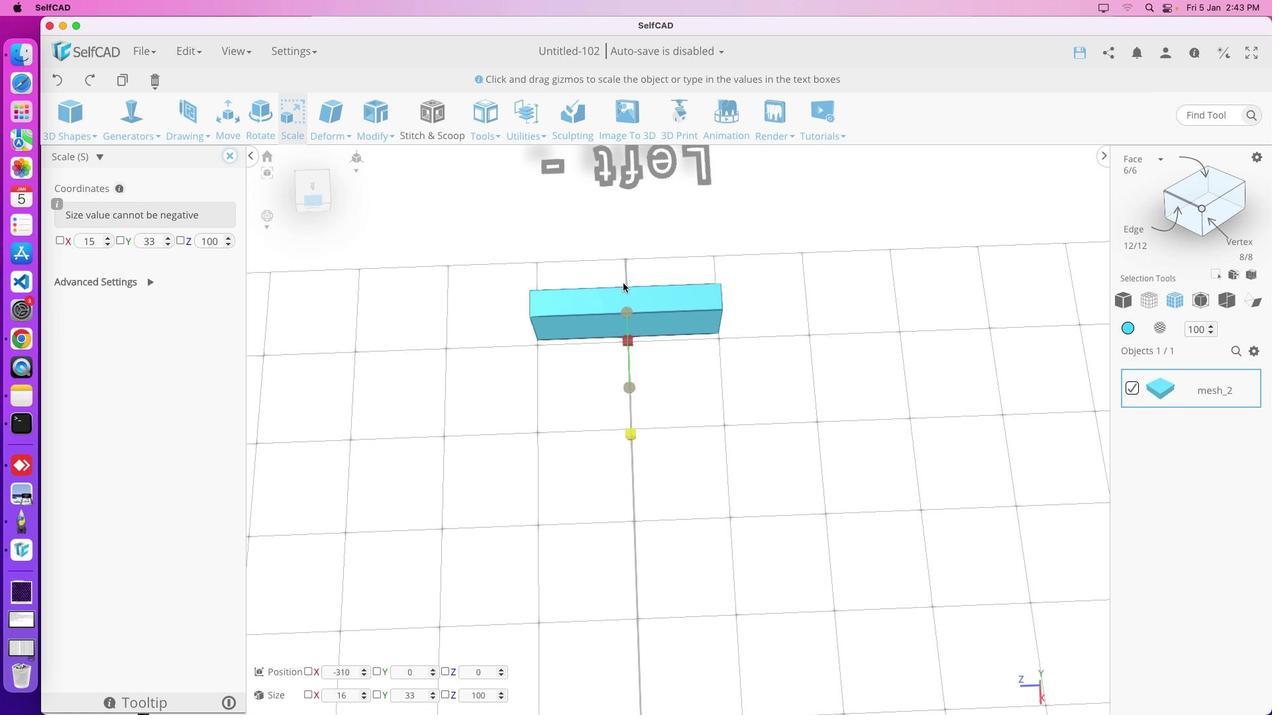 
Action: Mouse pressed left at (758, 463)
Screenshot: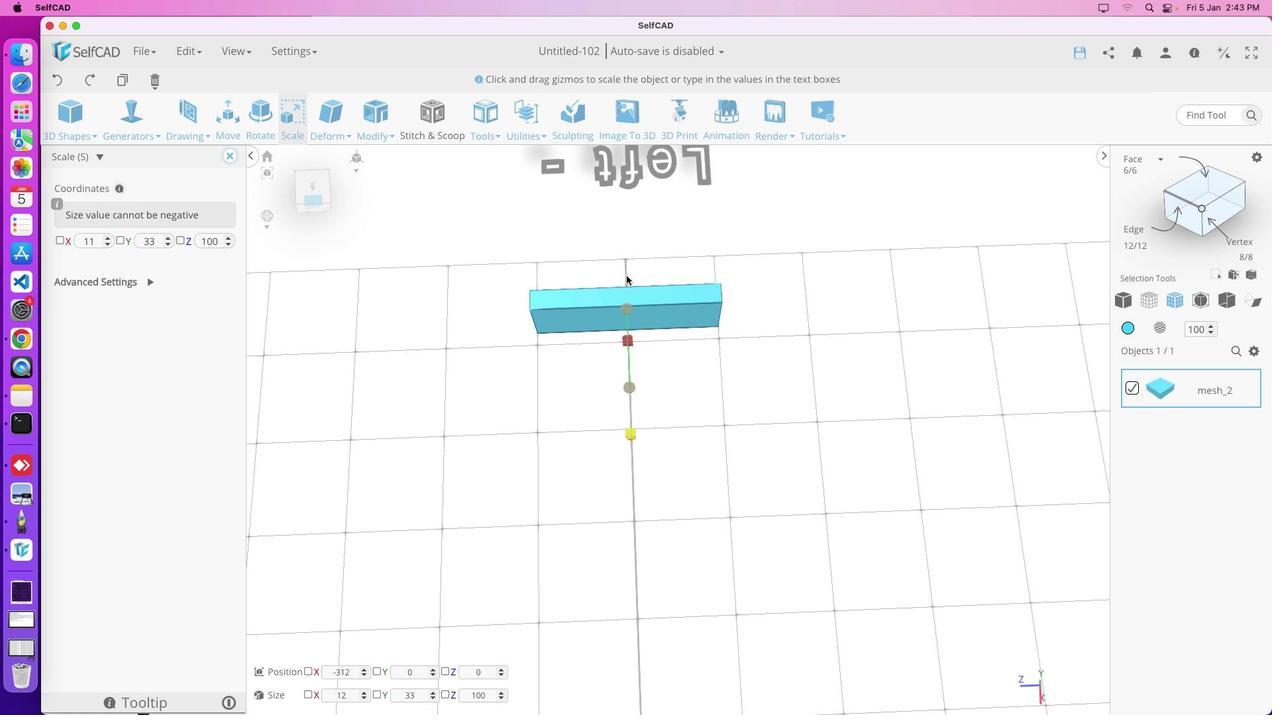 
Action: Mouse moved to (800, 442)
Screenshot: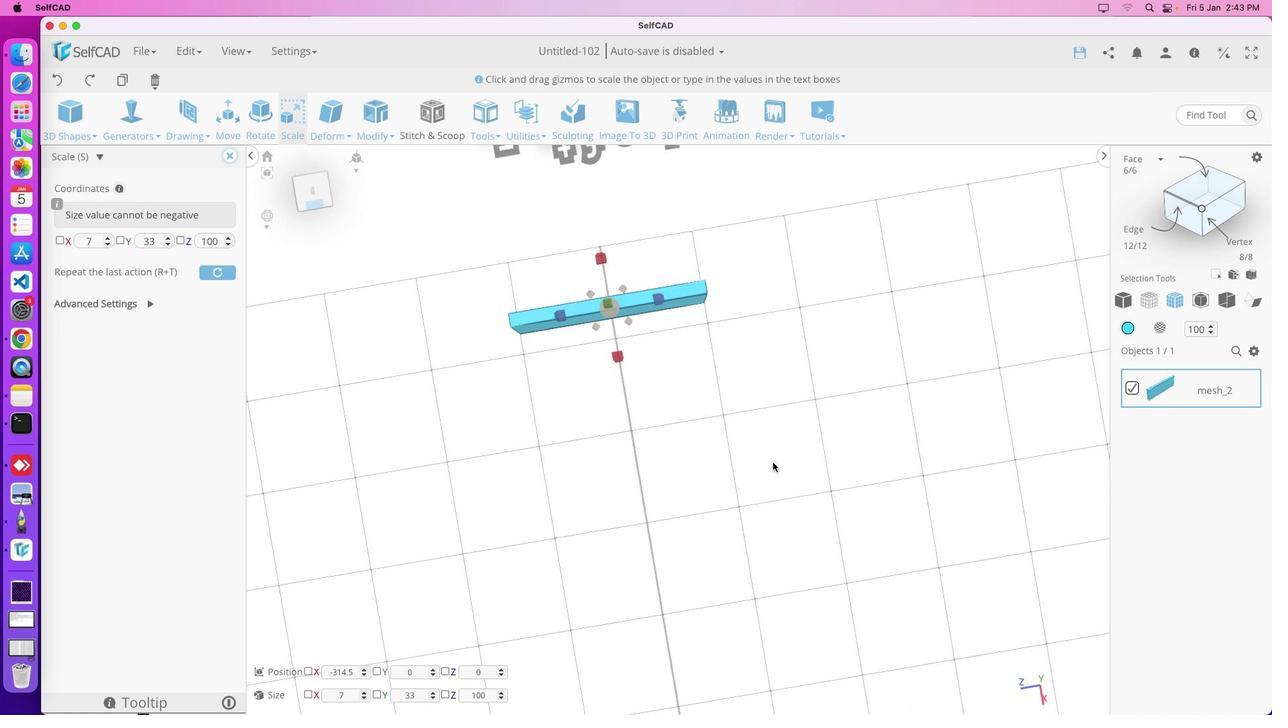 
Action: Mouse pressed left at (800, 442)
Screenshot: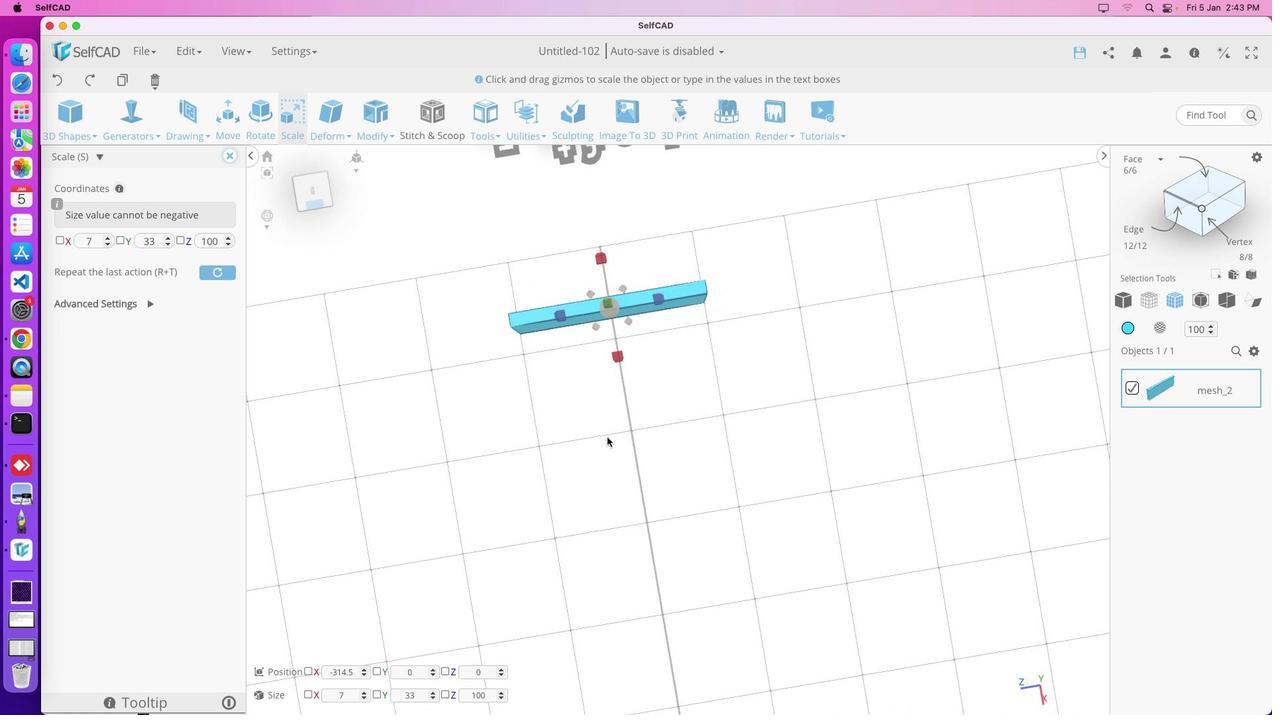 
Action: Mouse moved to (744, 464)
Screenshot: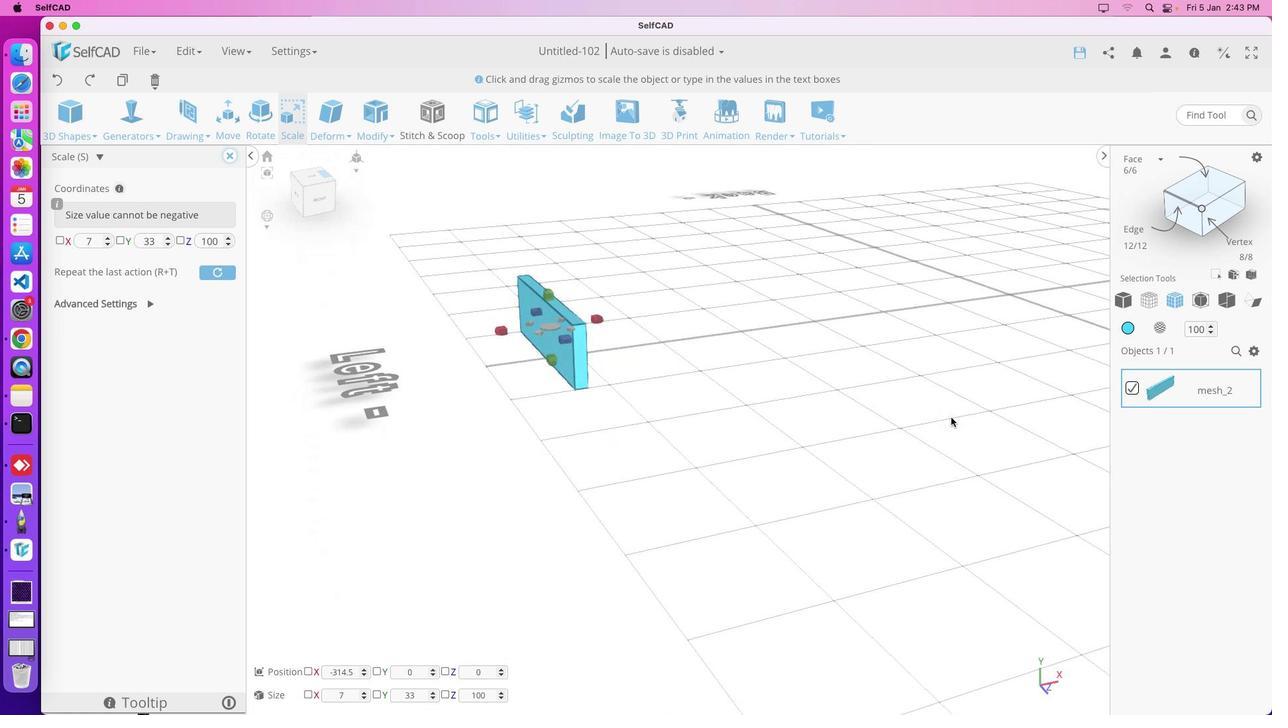
Action: Mouse pressed left at (744, 464)
Screenshot: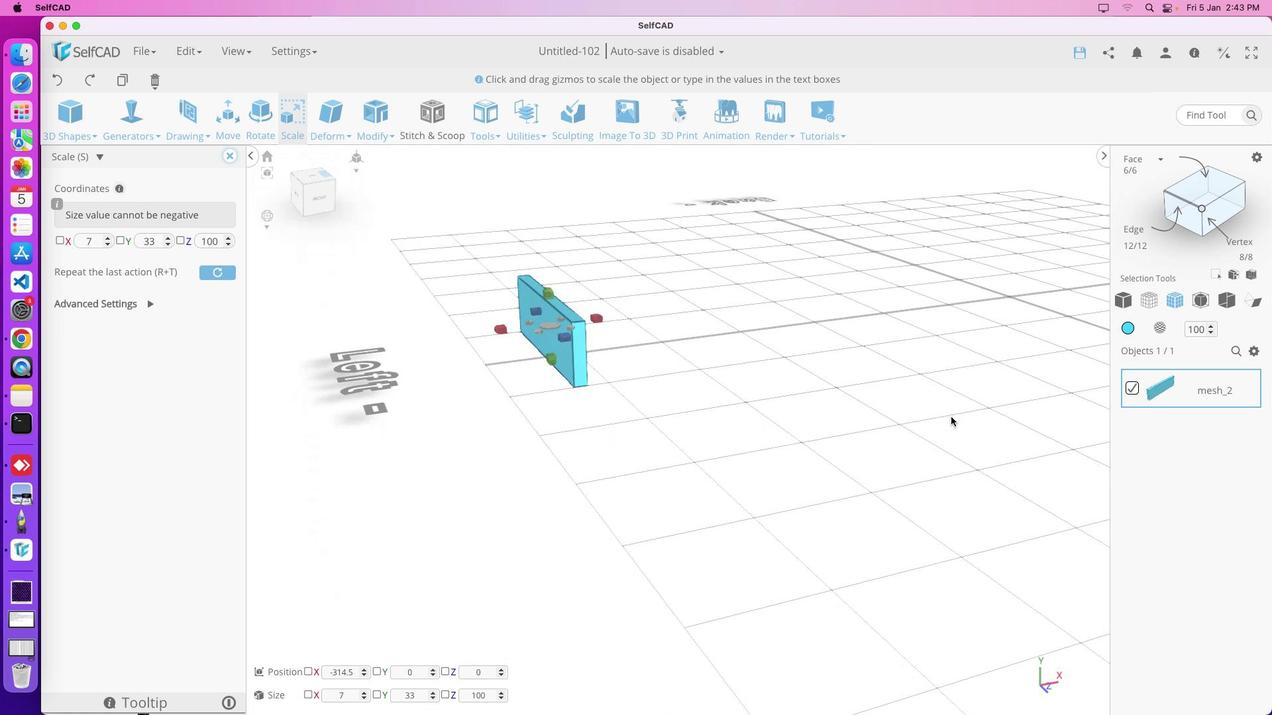 
Action: Mouse moved to (799, 474)
Screenshot: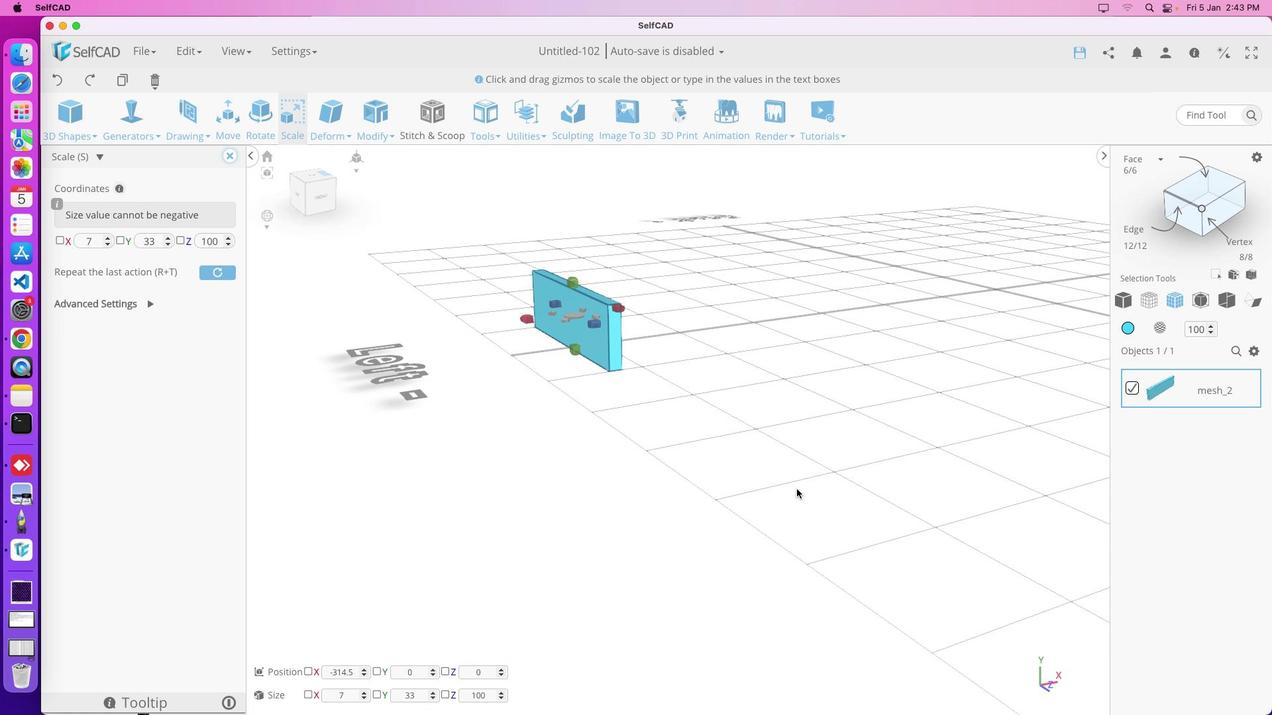 
Action: Mouse pressed left at (799, 474)
Screenshot: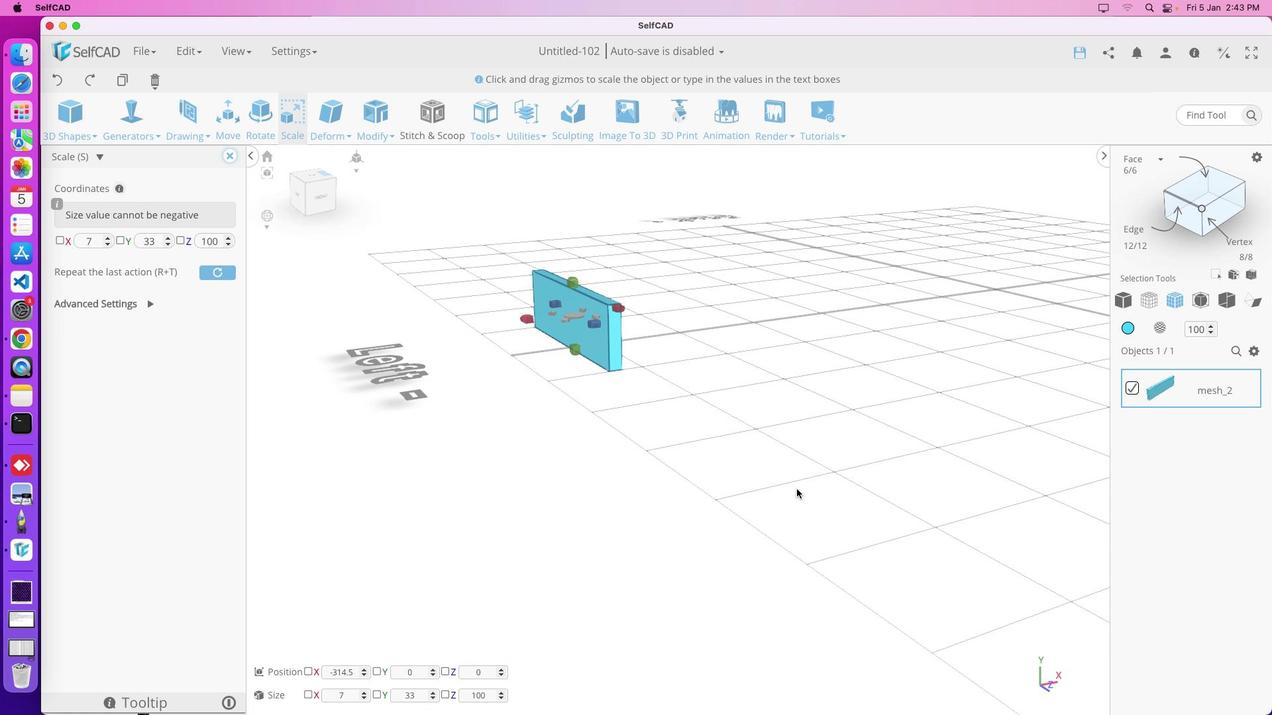 
Action: Mouse moved to (802, 472)
Screenshot: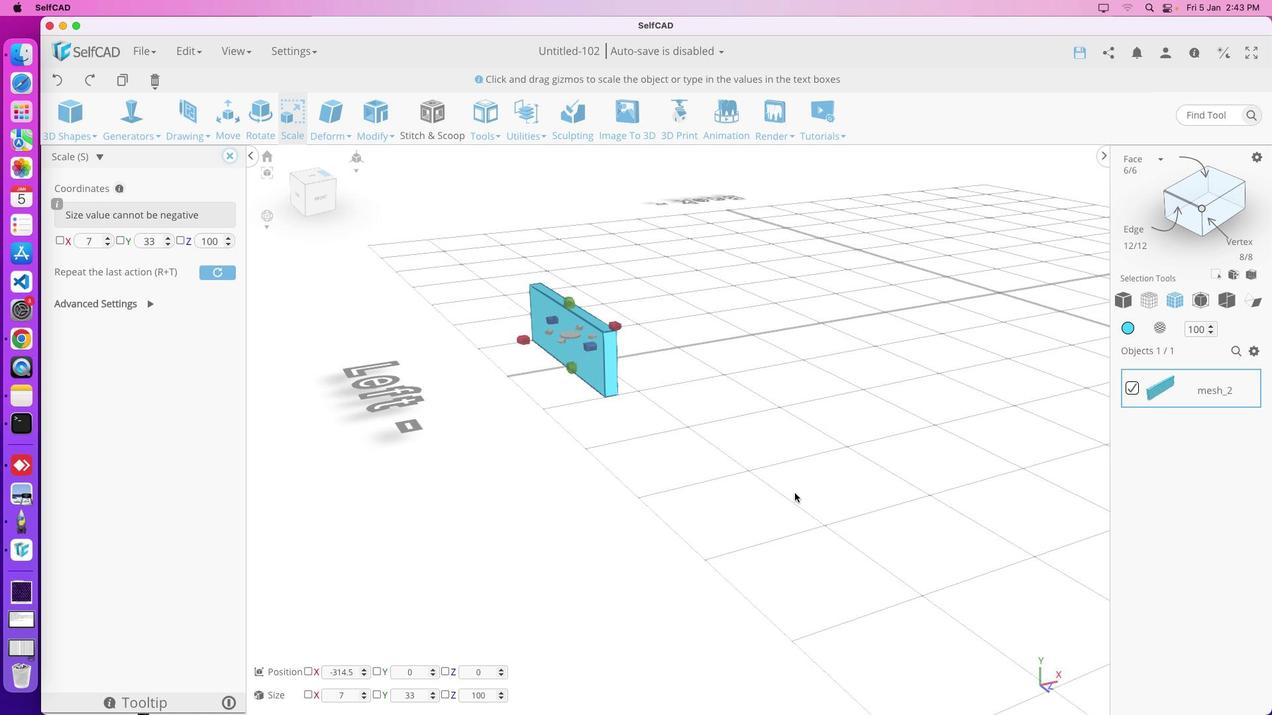 
Action: Mouse pressed left at (802, 472)
Screenshot: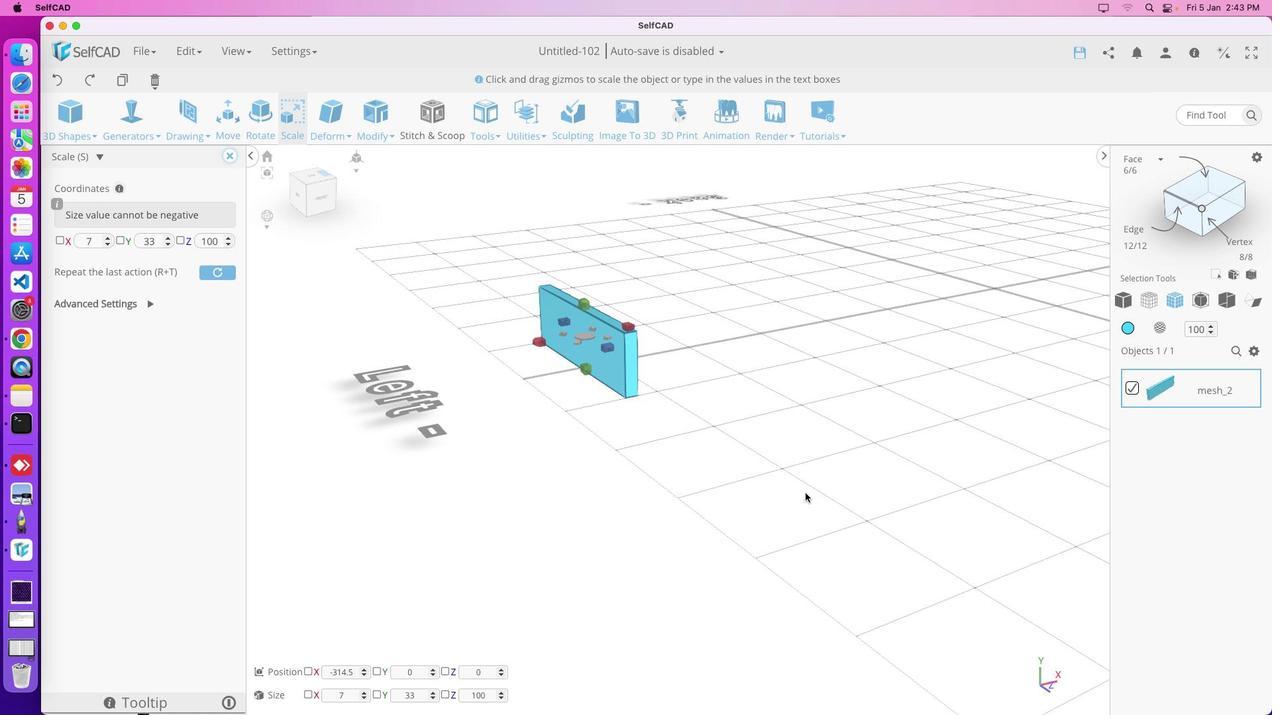 
Action: Mouse moved to (908, 417)
Screenshot: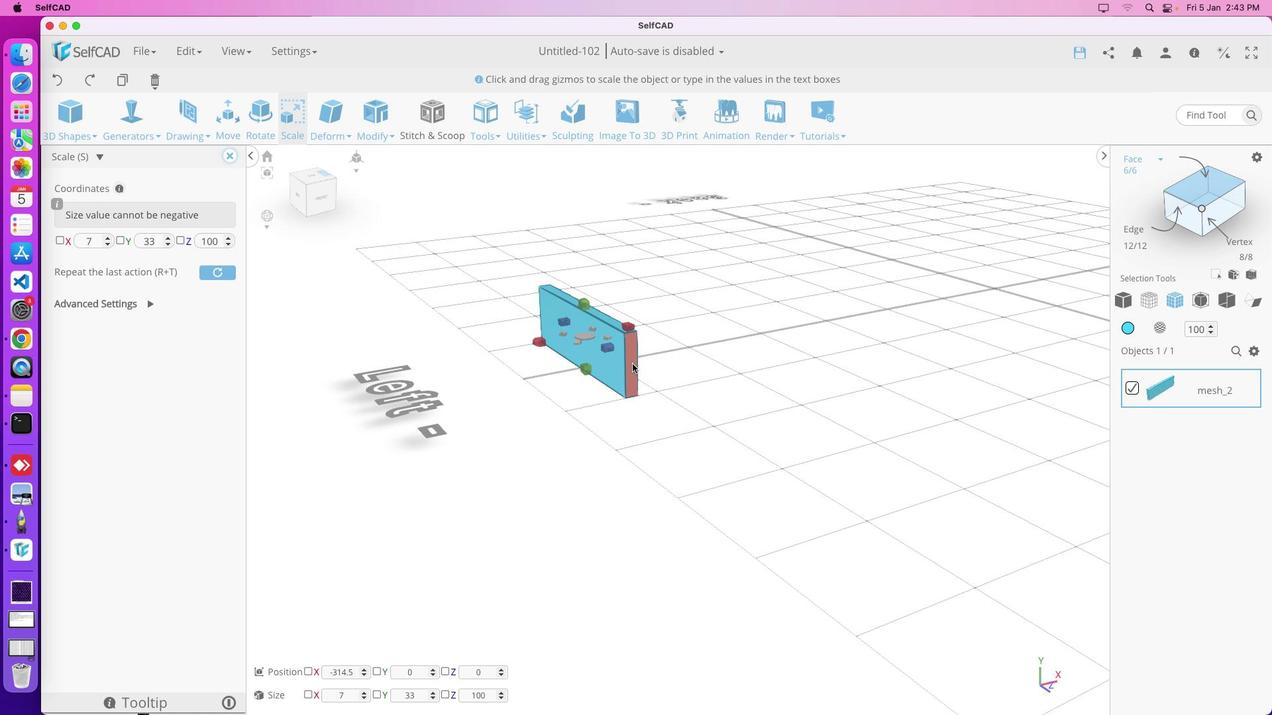 
Action: Mouse pressed left at (908, 417)
Screenshot: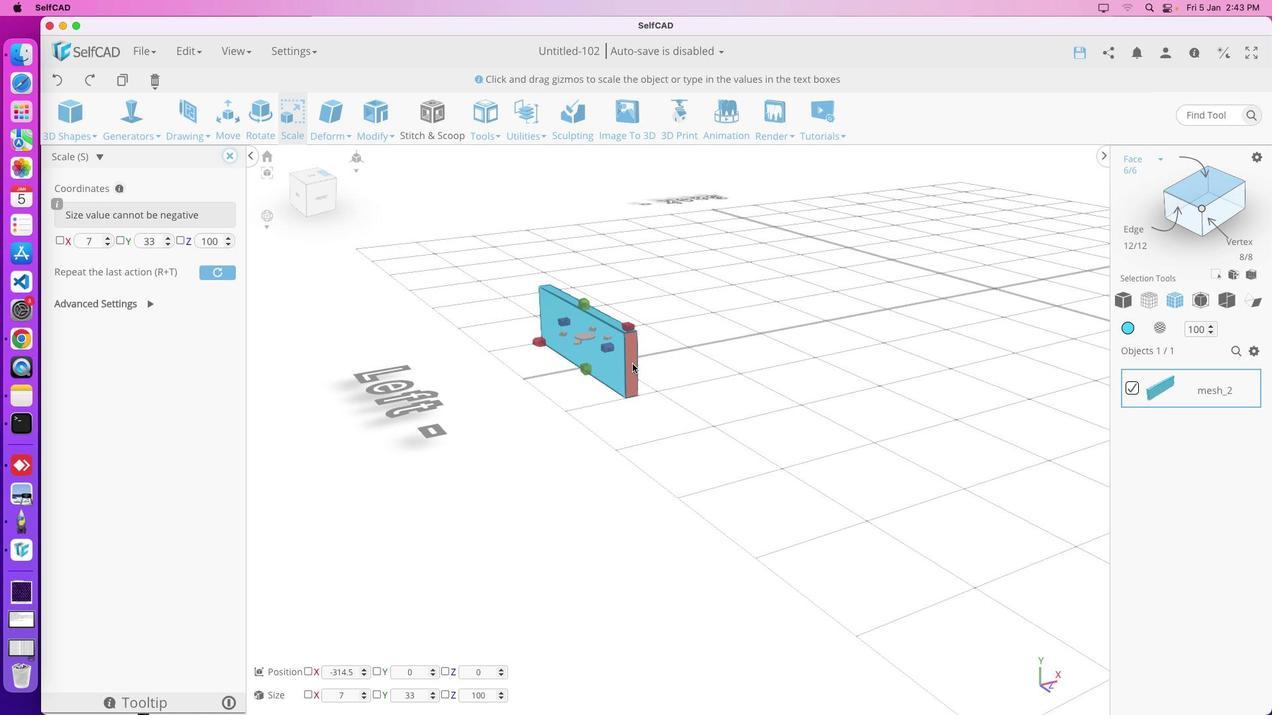 
Action: Mouse moved to (758, 449)
Screenshot: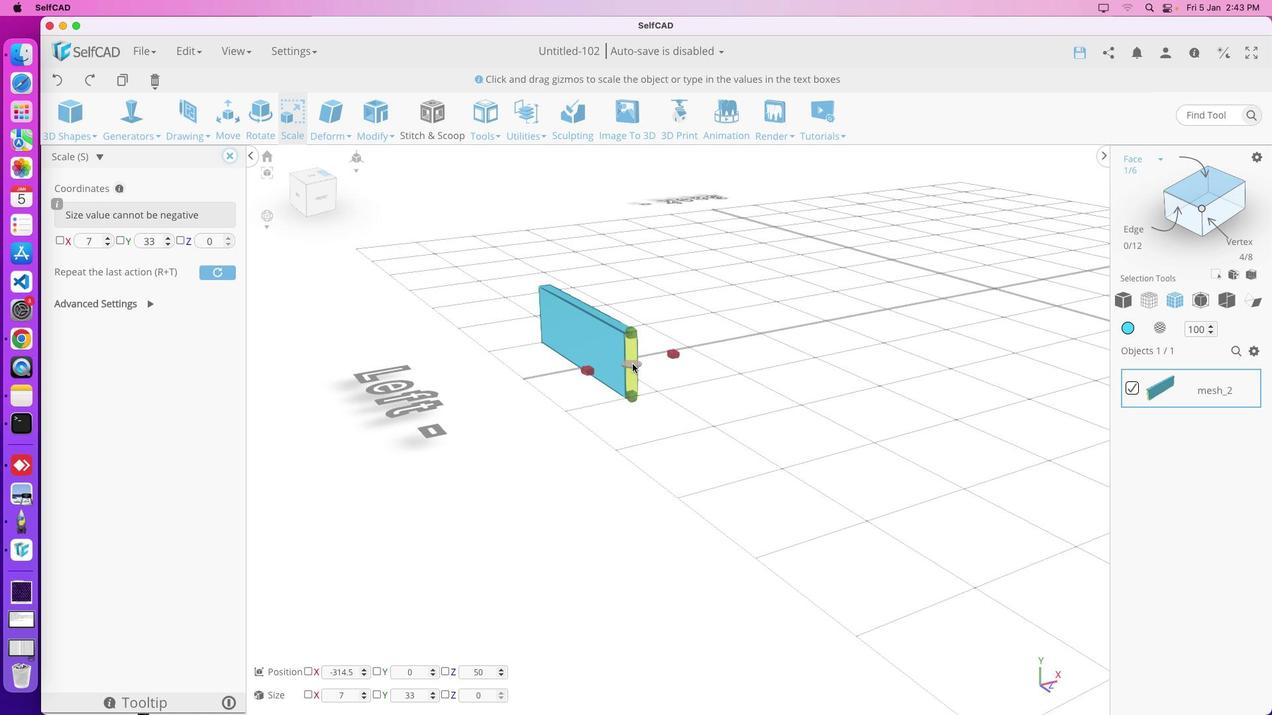 
Action: Mouse pressed left at (758, 449)
Screenshot: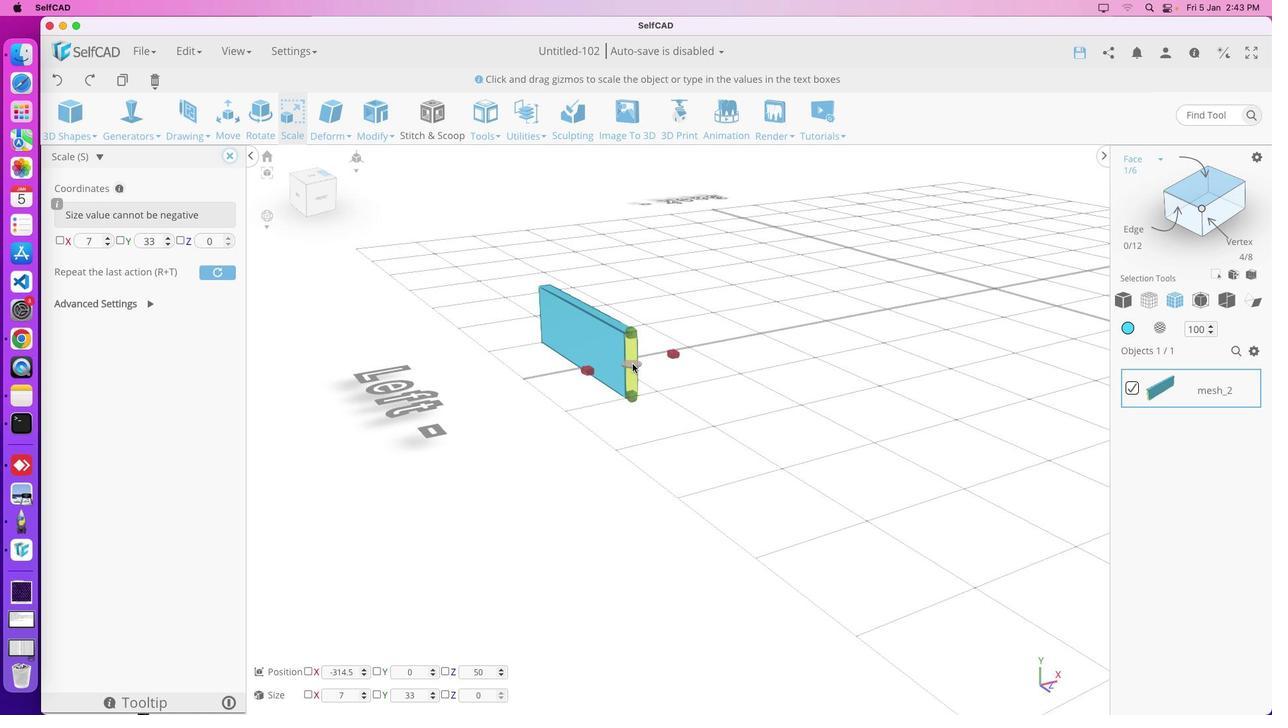 
Action: Mouse moved to (813, 454)
Screenshot: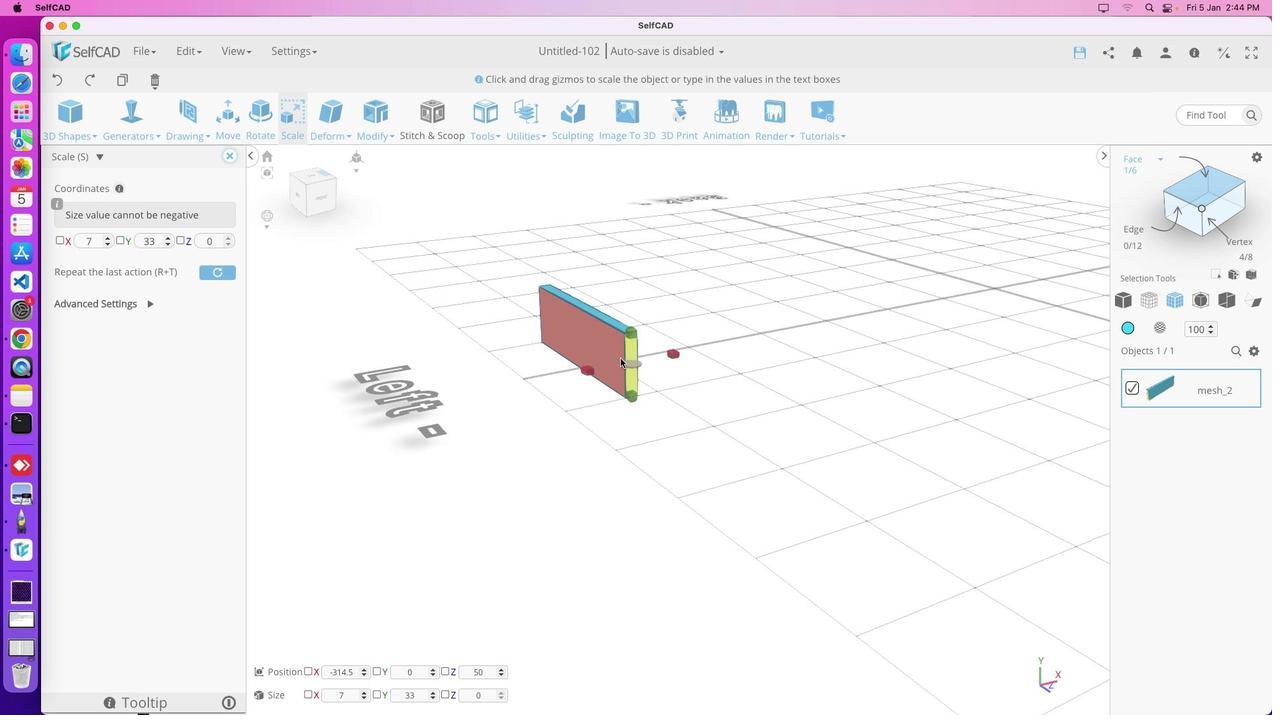 
Action: Key pressed 'm'
Screenshot: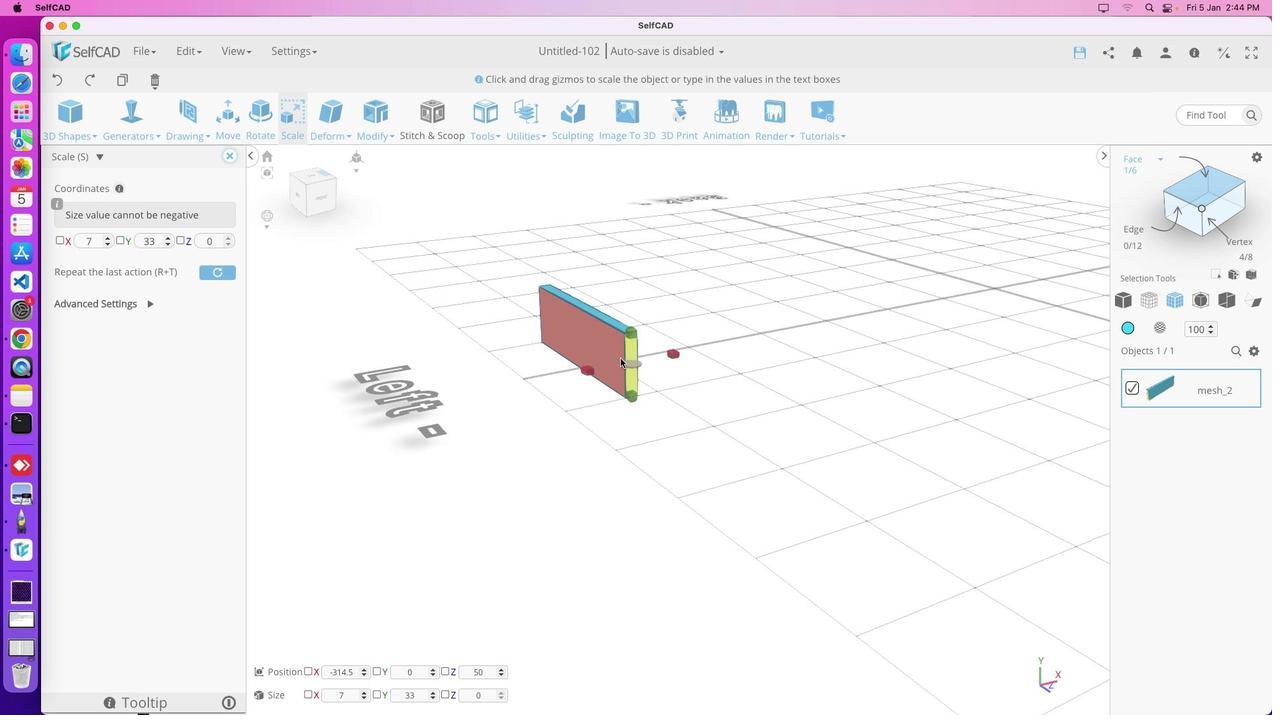 
Action: Mouse moved to (813, 453)
Screenshot: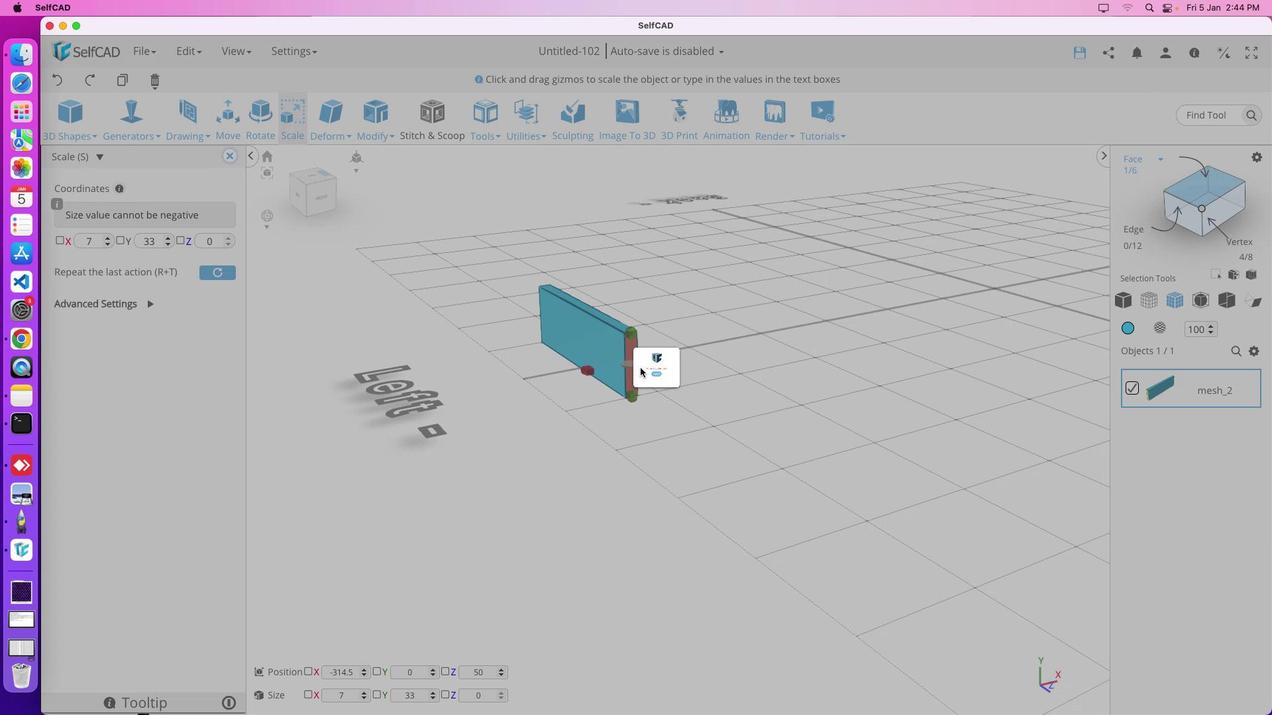 
Action: Key pressed 'm''m''e'
Screenshot: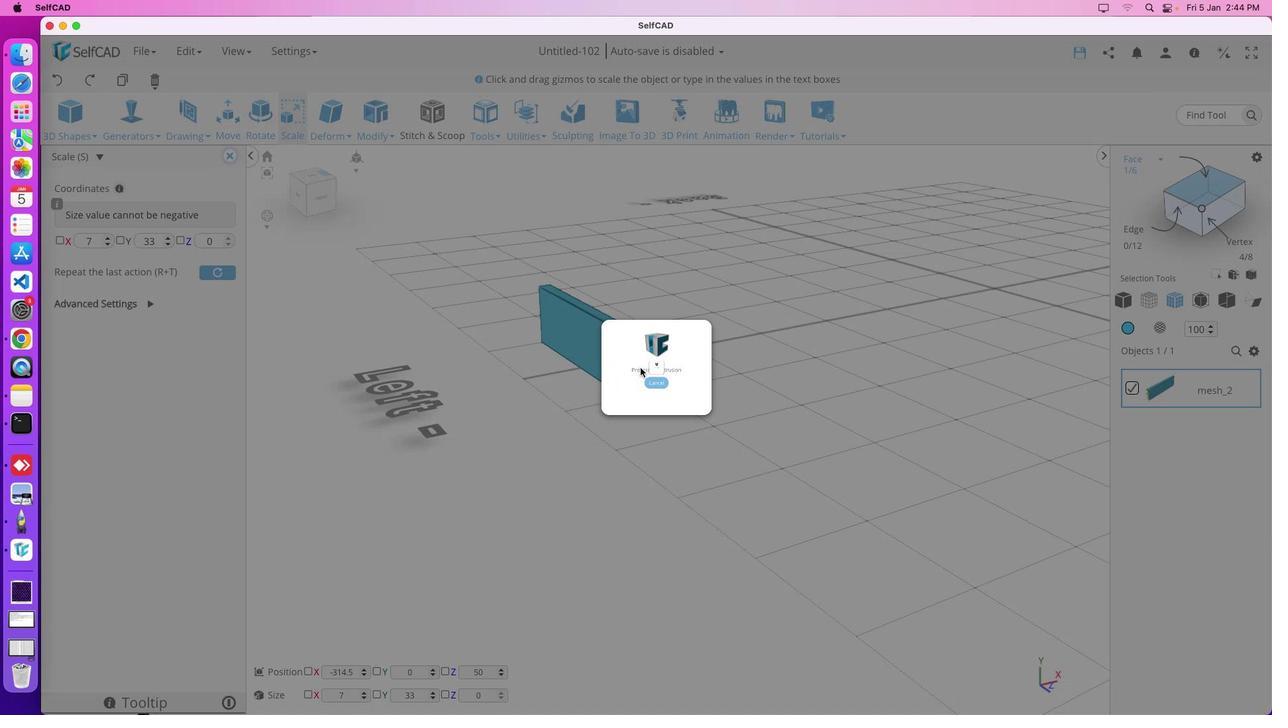 
Action: Mouse moved to (762, 457)
Screenshot: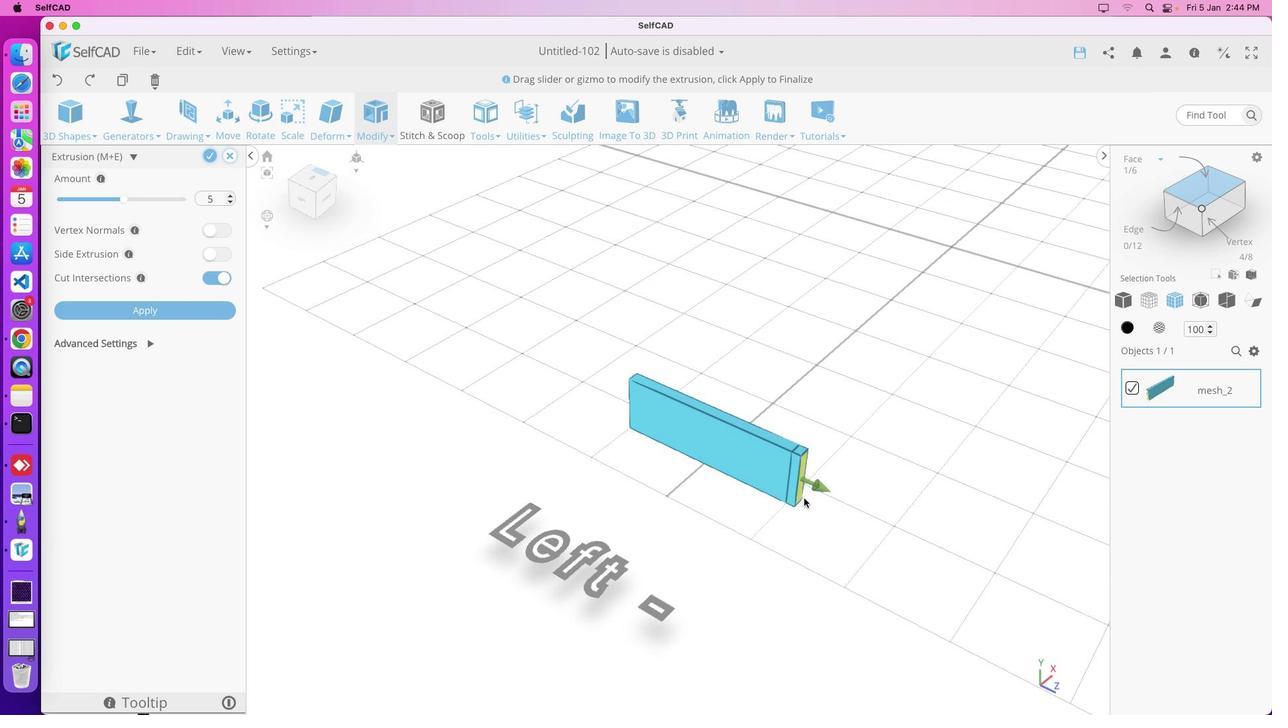 
Action: Mouse pressed left at (762, 457)
Screenshot: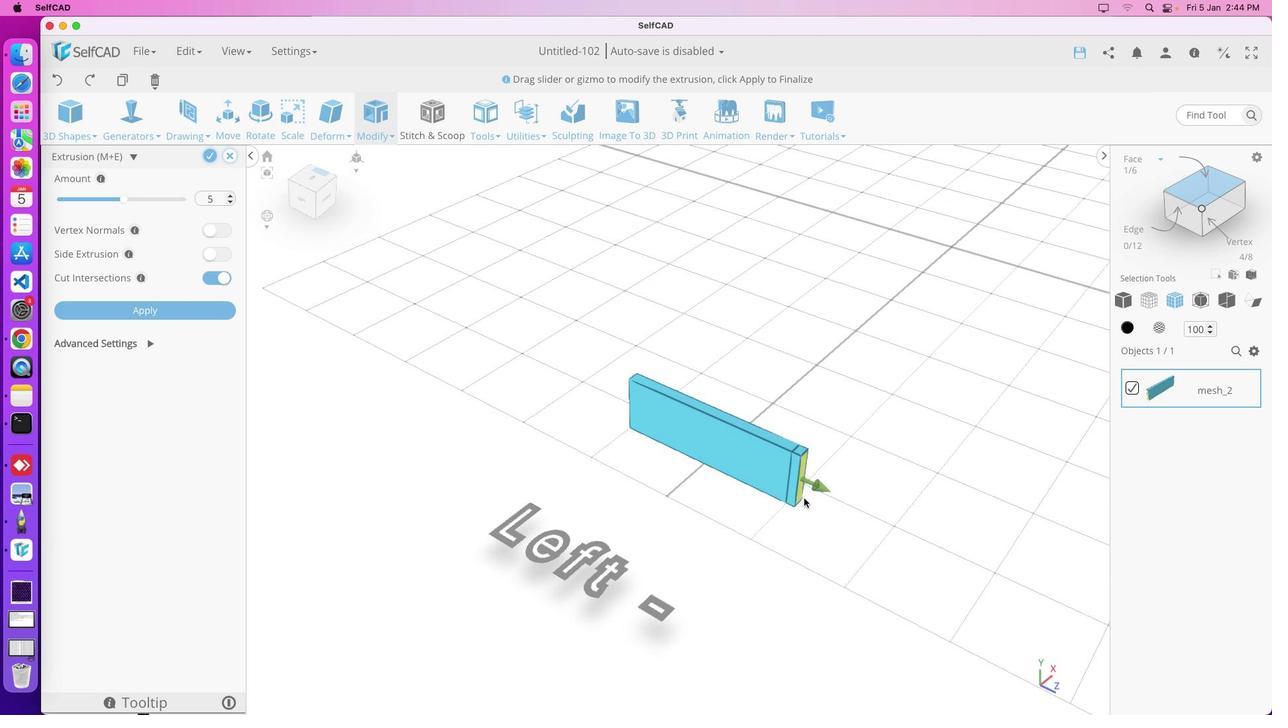 
Action: Mouse moved to (801, 472)
Screenshot: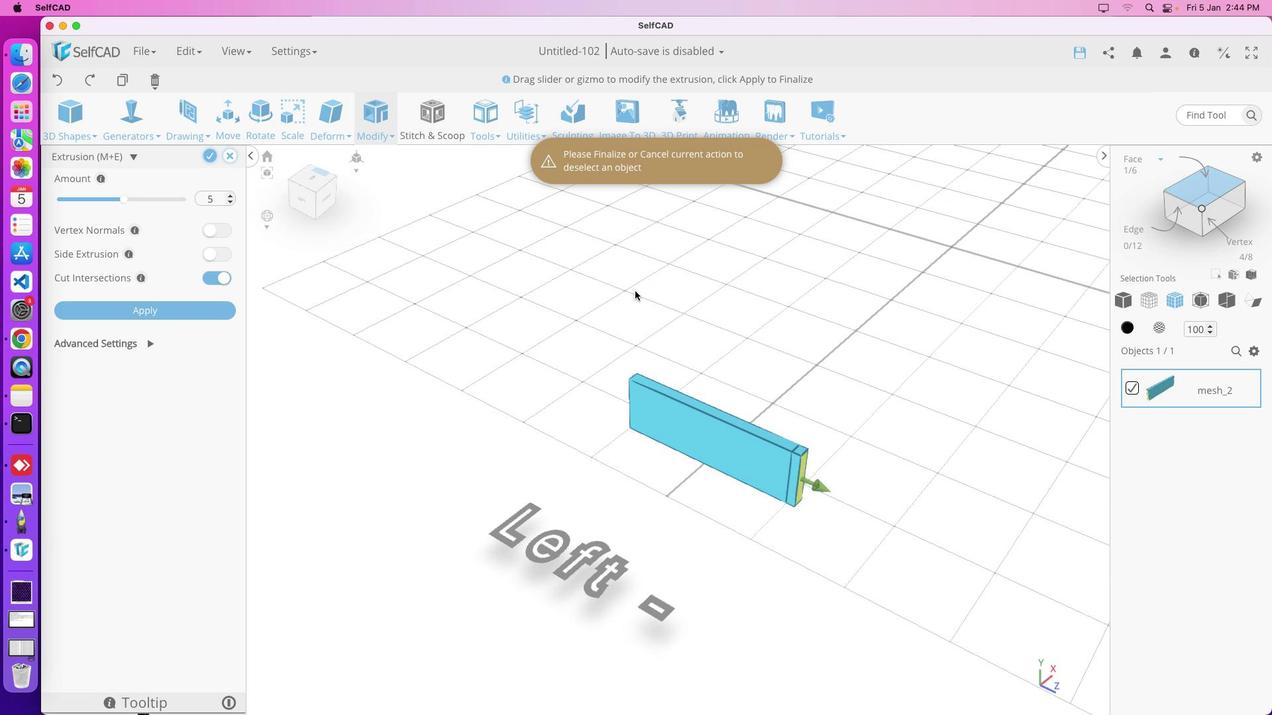 
Action: Mouse pressed left at (801, 472)
Screenshot: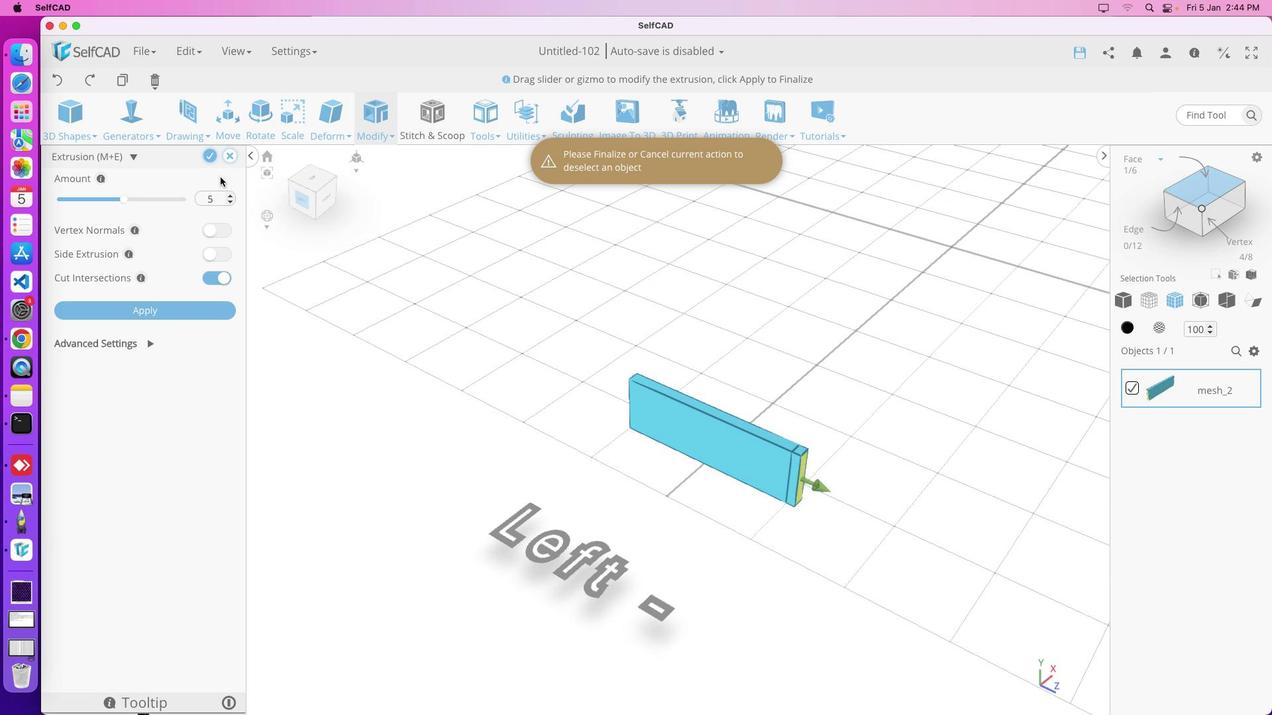 
Action: Mouse moved to (643, 411)
Screenshot: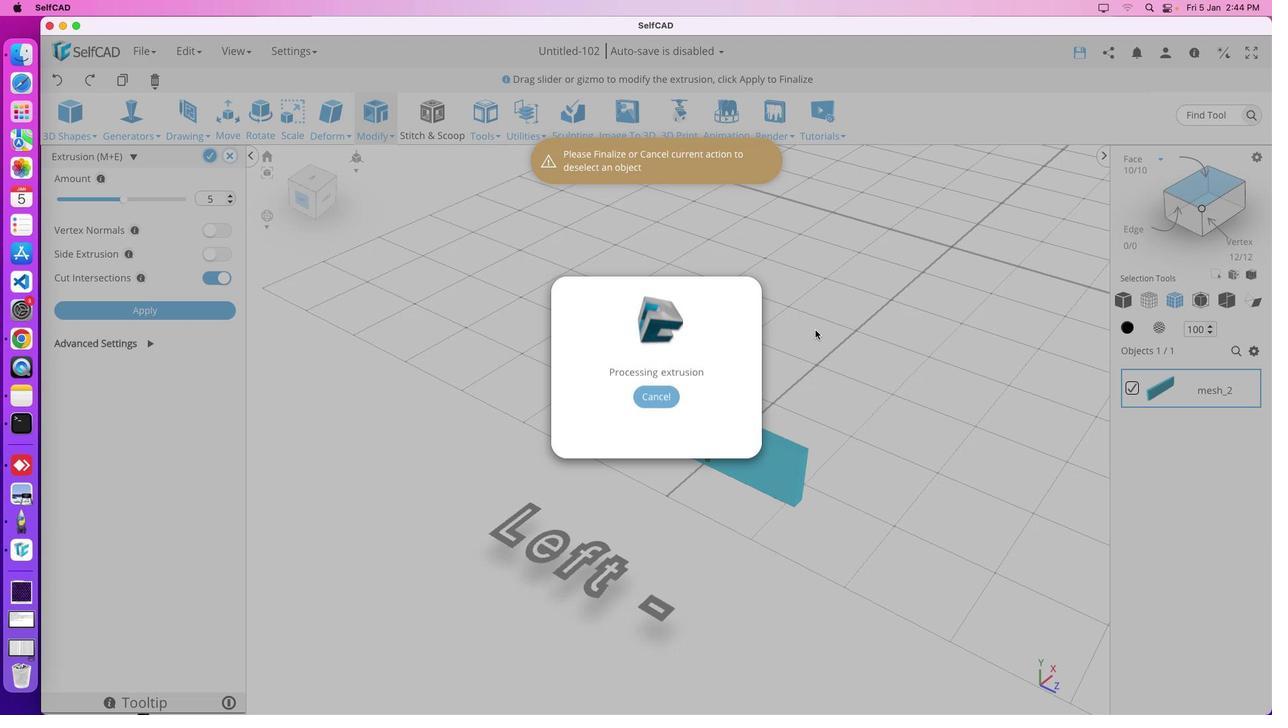 
Action: Mouse pressed left at (643, 411)
Screenshot: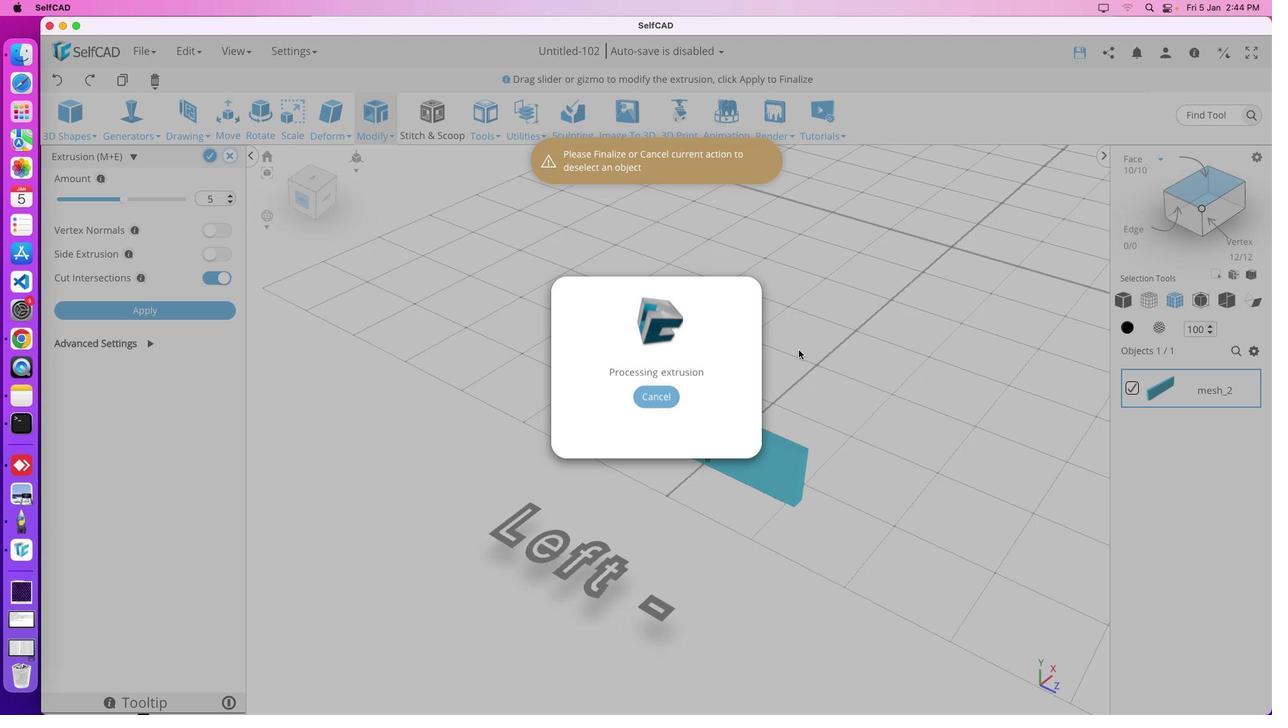 
Action: Mouse moved to (825, 472)
Screenshot: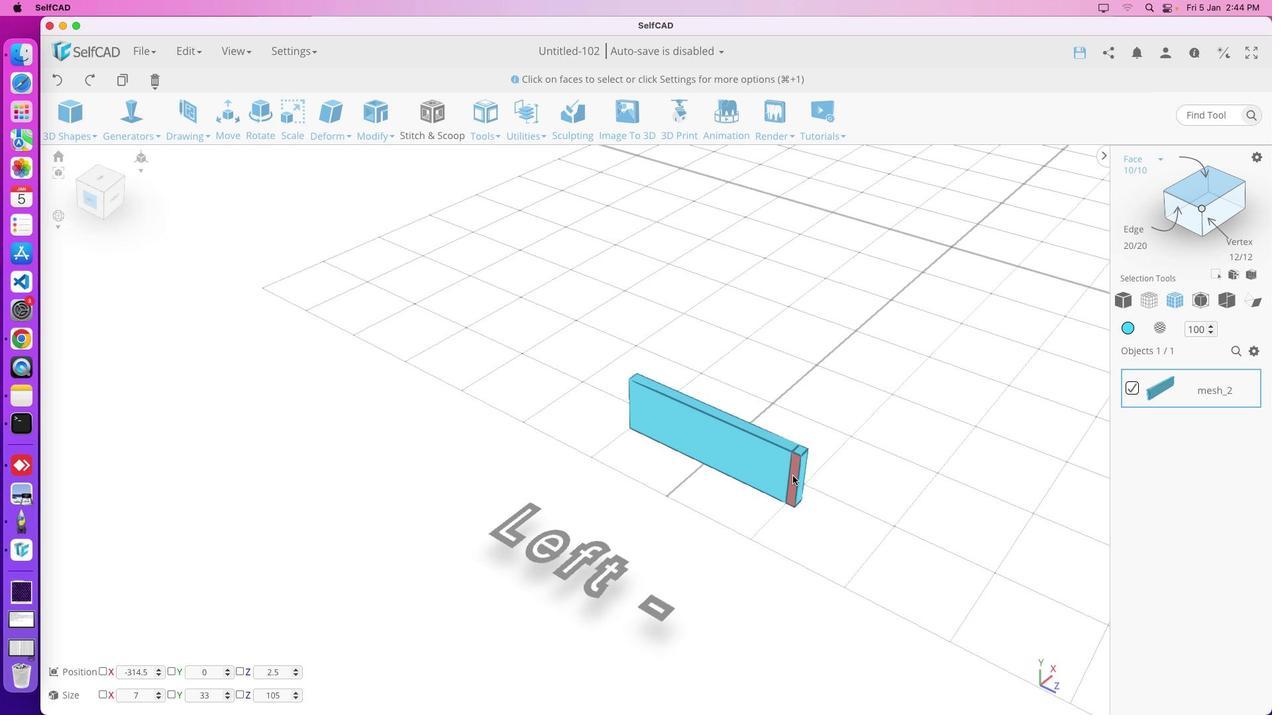 
Action: Mouse pressed left at (825, 472)
Screenshot: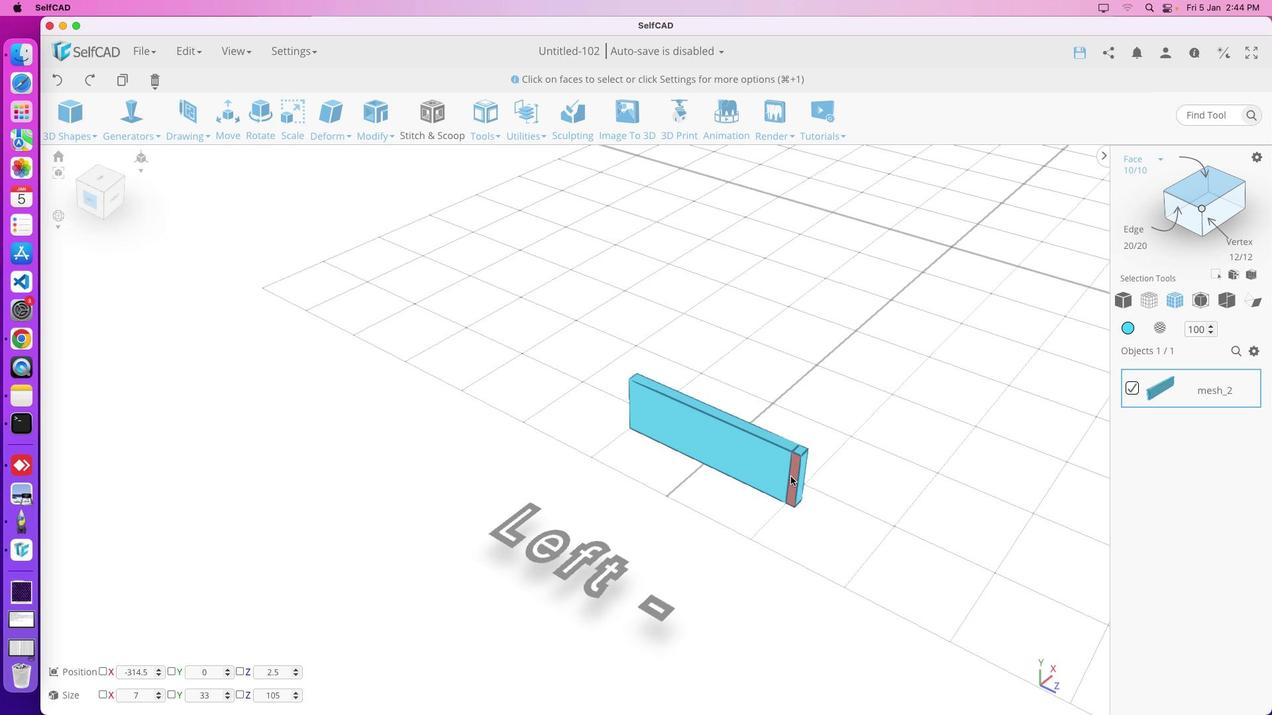
Action: Mouse moved to (801, 470)
Screenshot: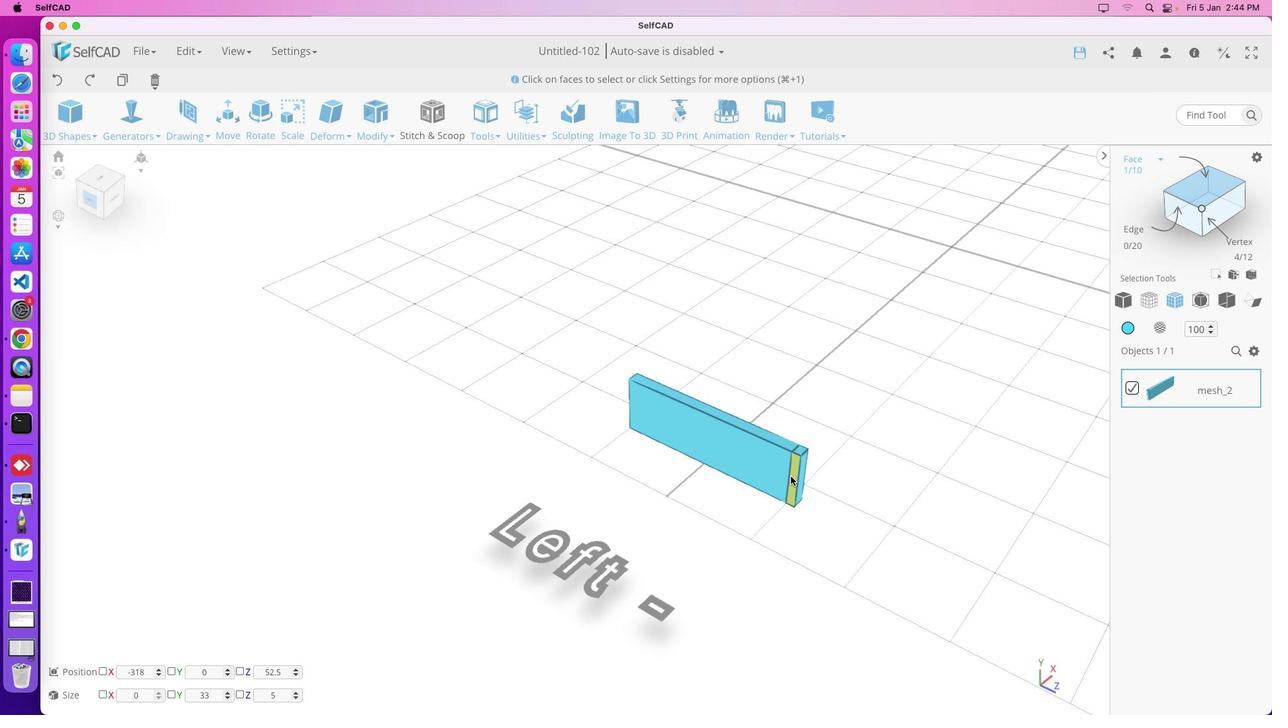 
Action: Mouse pressed left at (801, 470)
Screenshot: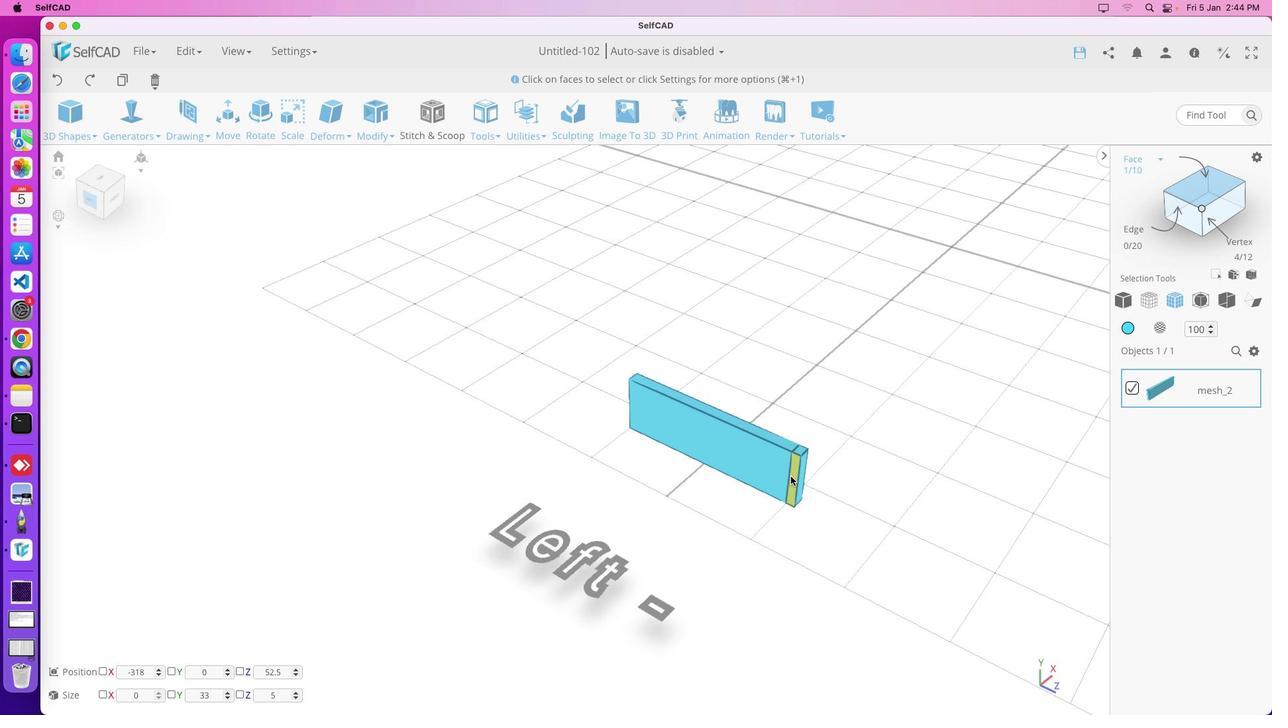 
Action: Key pressed 'm''m'
Screenshot: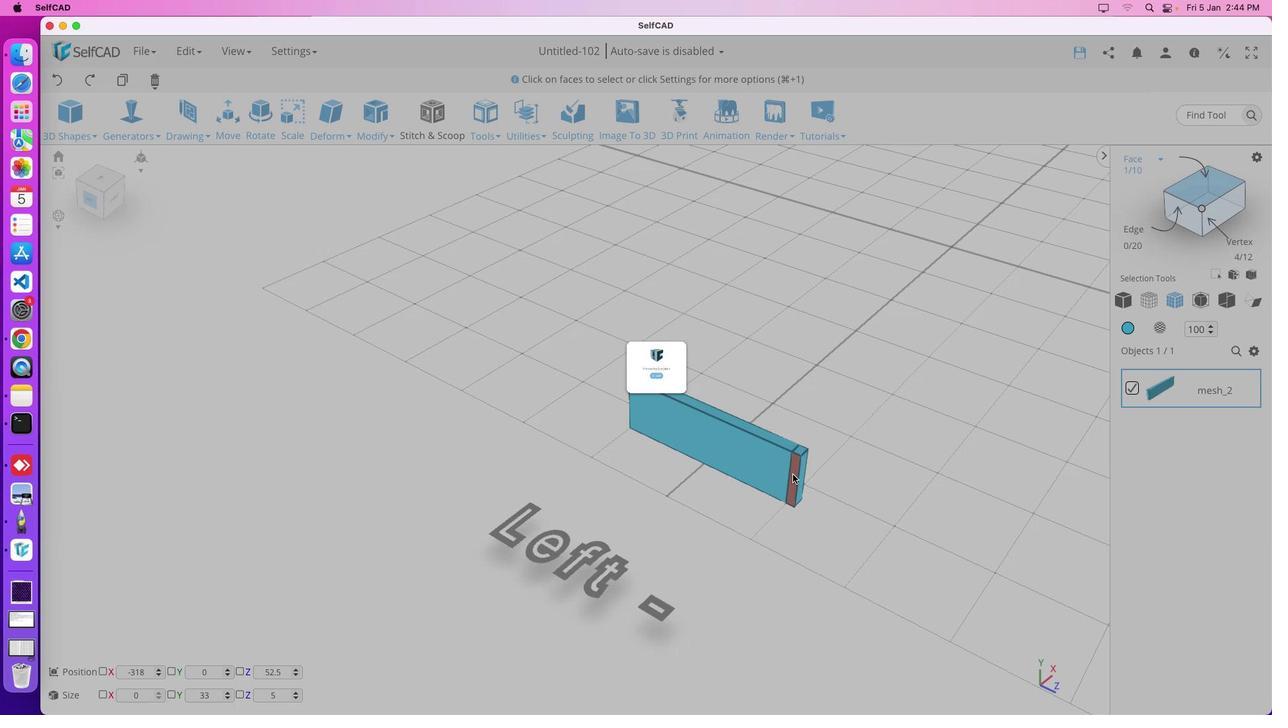 
Action: Mouse moved to (801, 470)
Screenshot: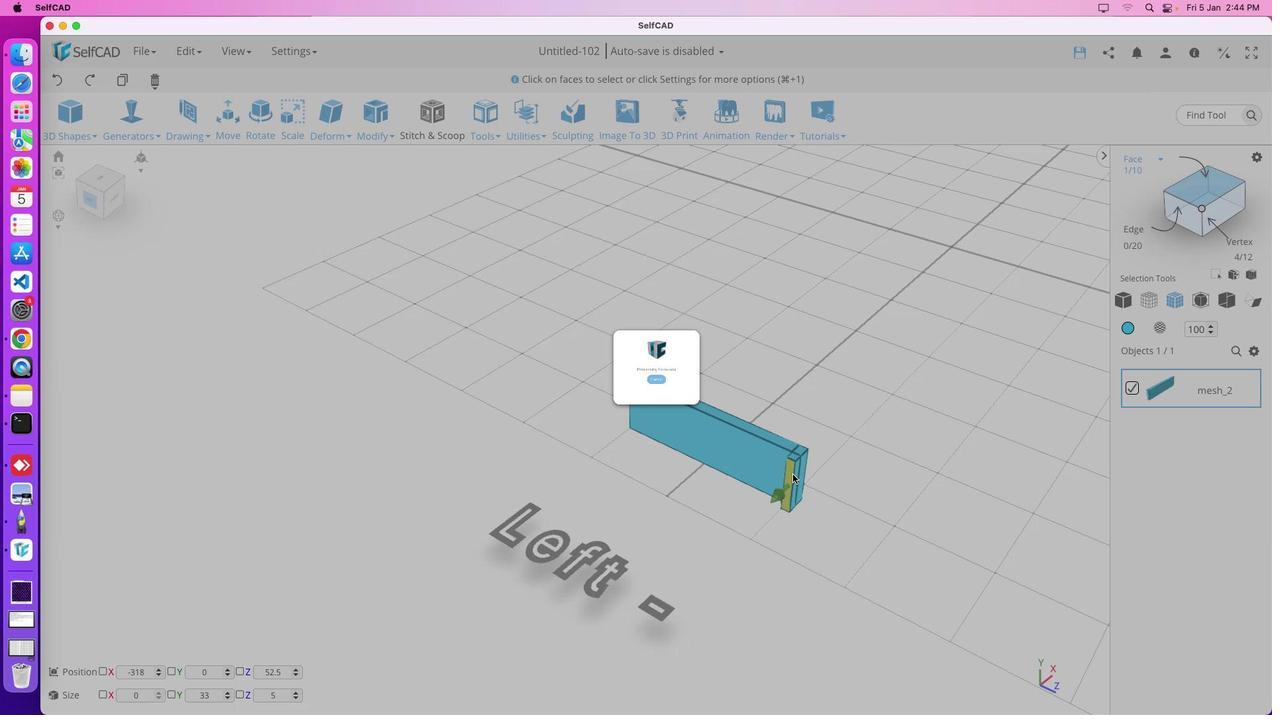 
Action: Key pressed 'm'
Screenshot: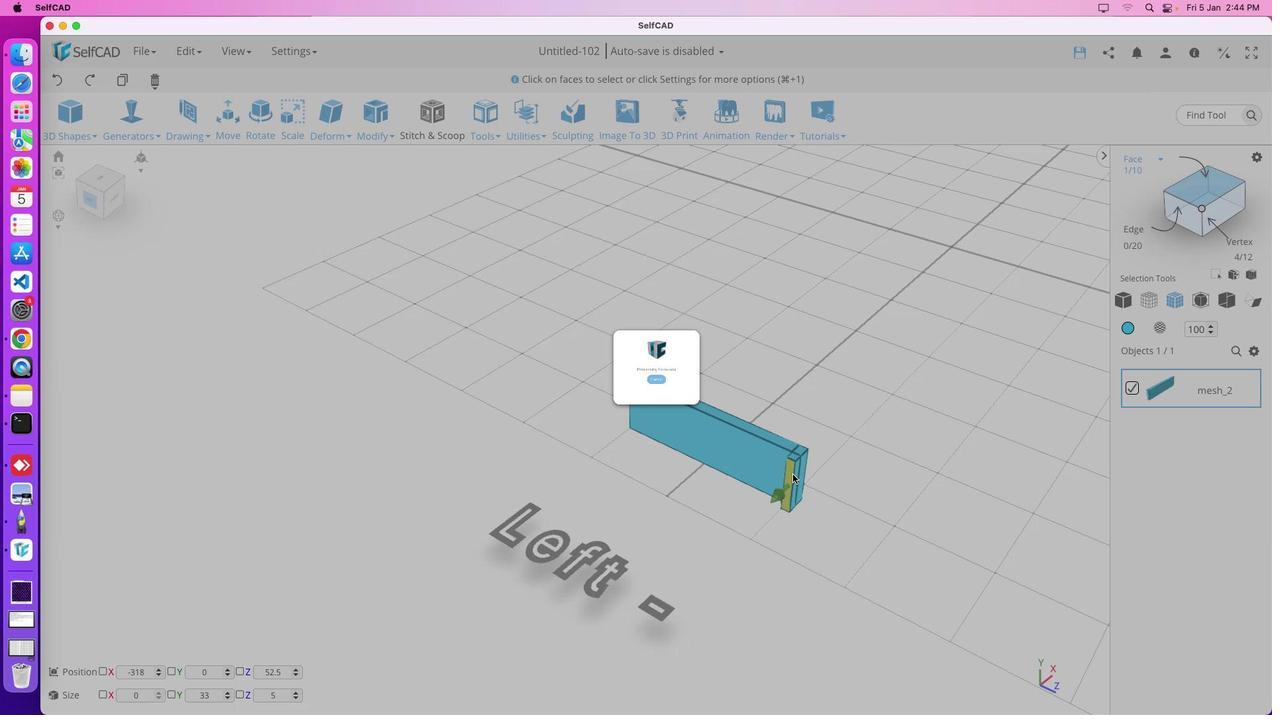 
Action: Mouse moved to (801, 470)
Screenshot: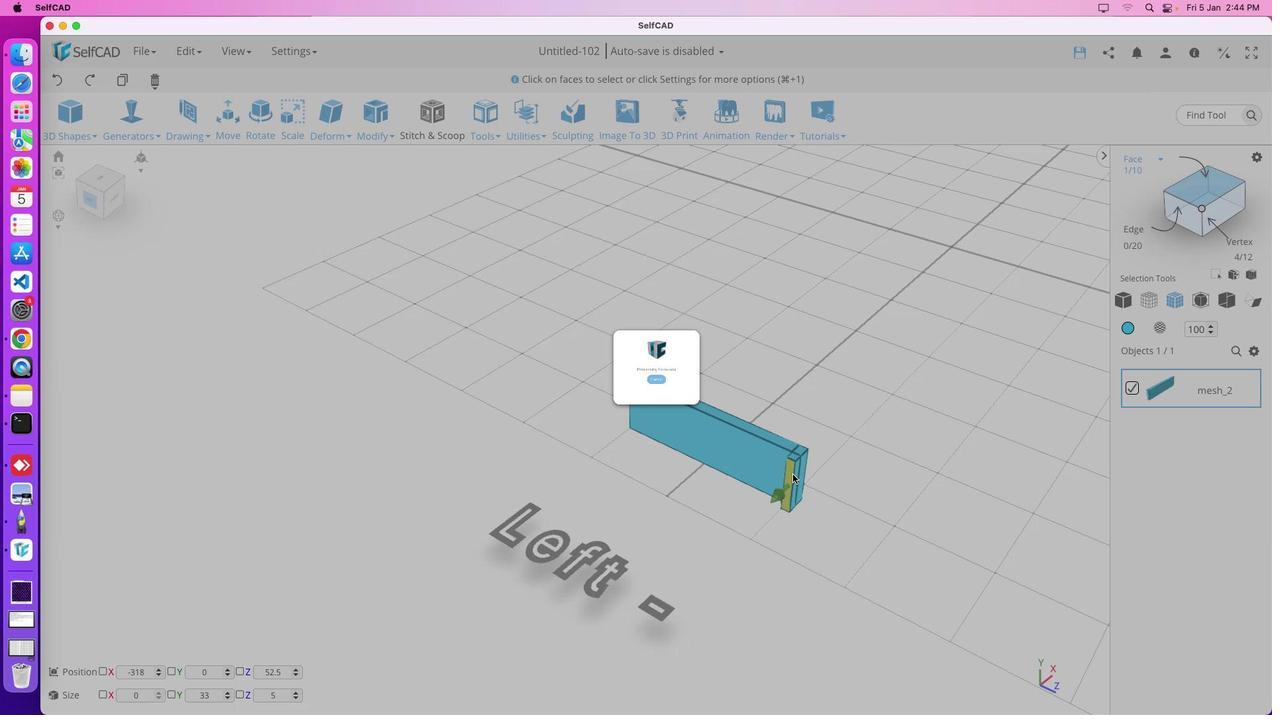 
Action: Key pressed 'm'
Screenshot: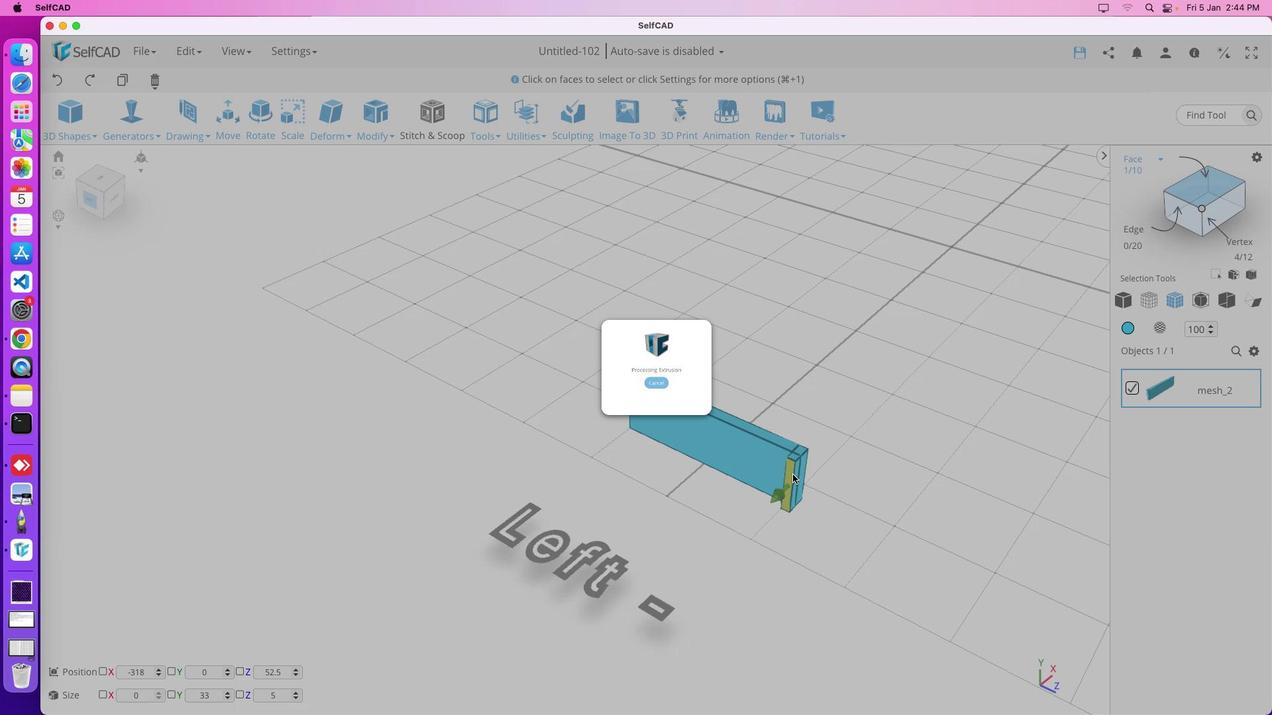 
Action: Mouse moved to (801, 470)
Screenshot: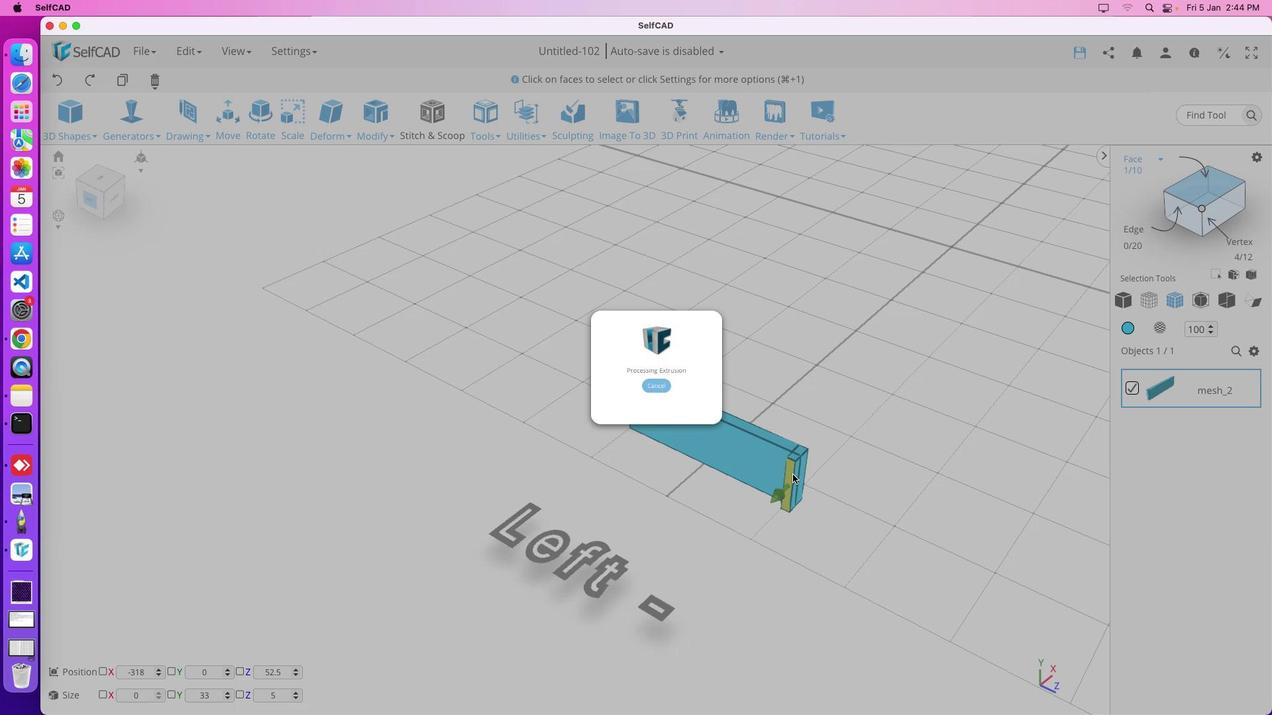 
Action: Key pressed 'm''e'
Screenshot: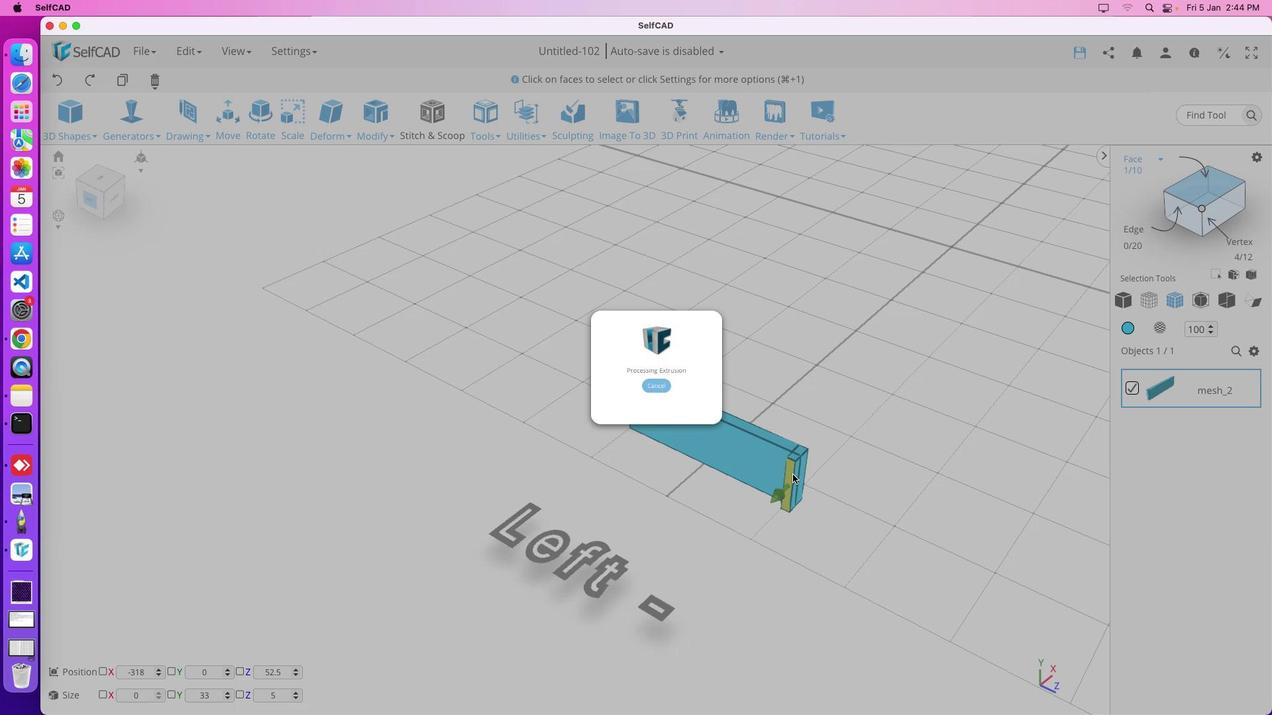 
Action: Mouse moved to (797, 474)
Screenshot: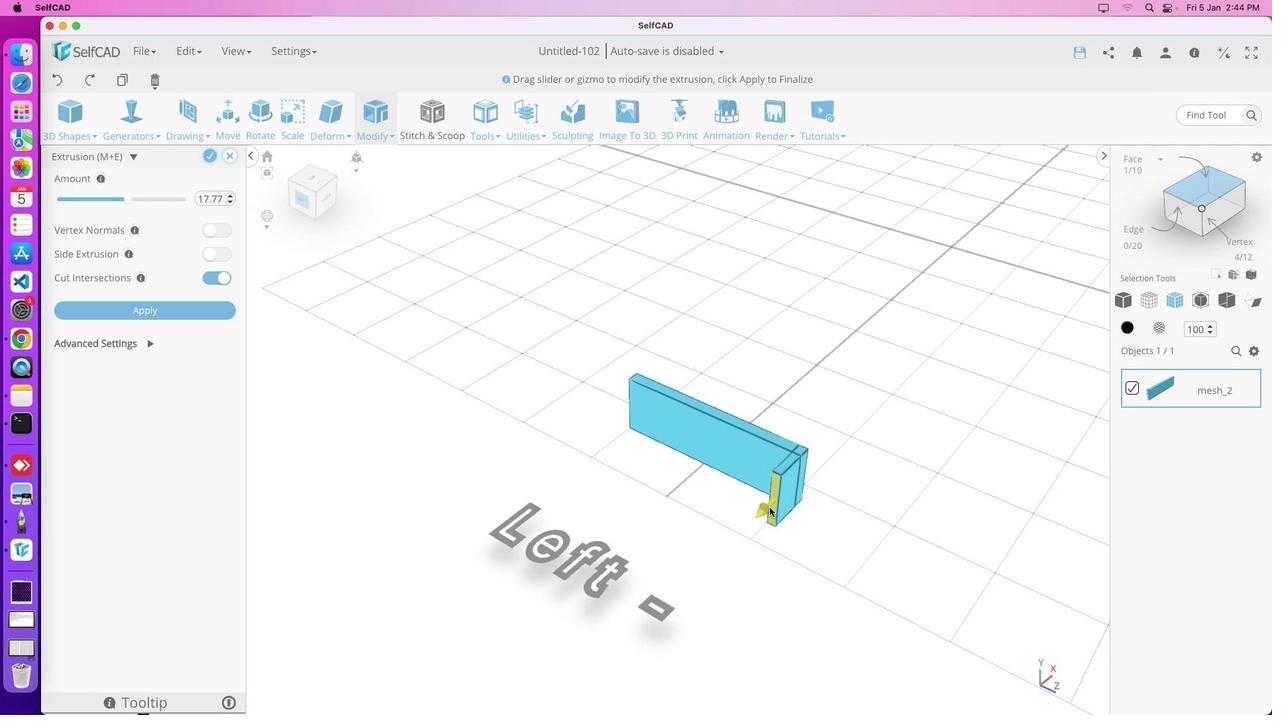 
Action: Mouse pressed left at (797, 474)
Screenshot: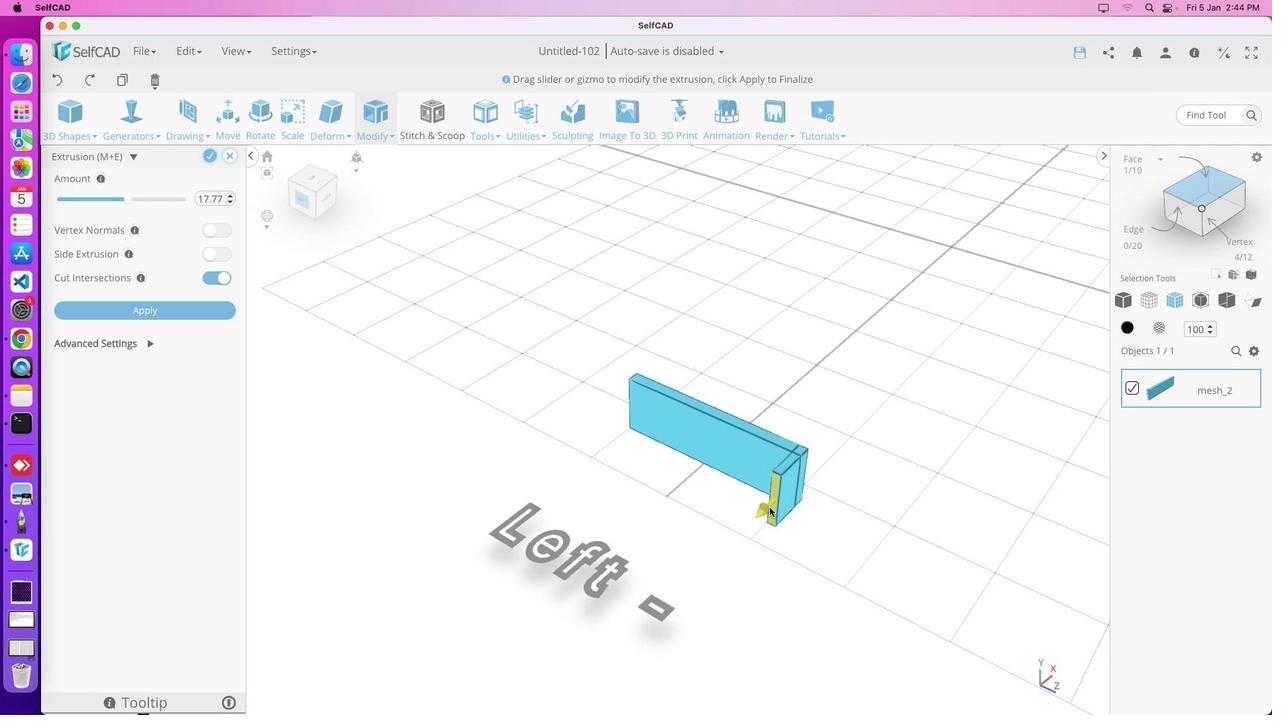 
Action: Mouse moved to (645, 411)
Screenshot: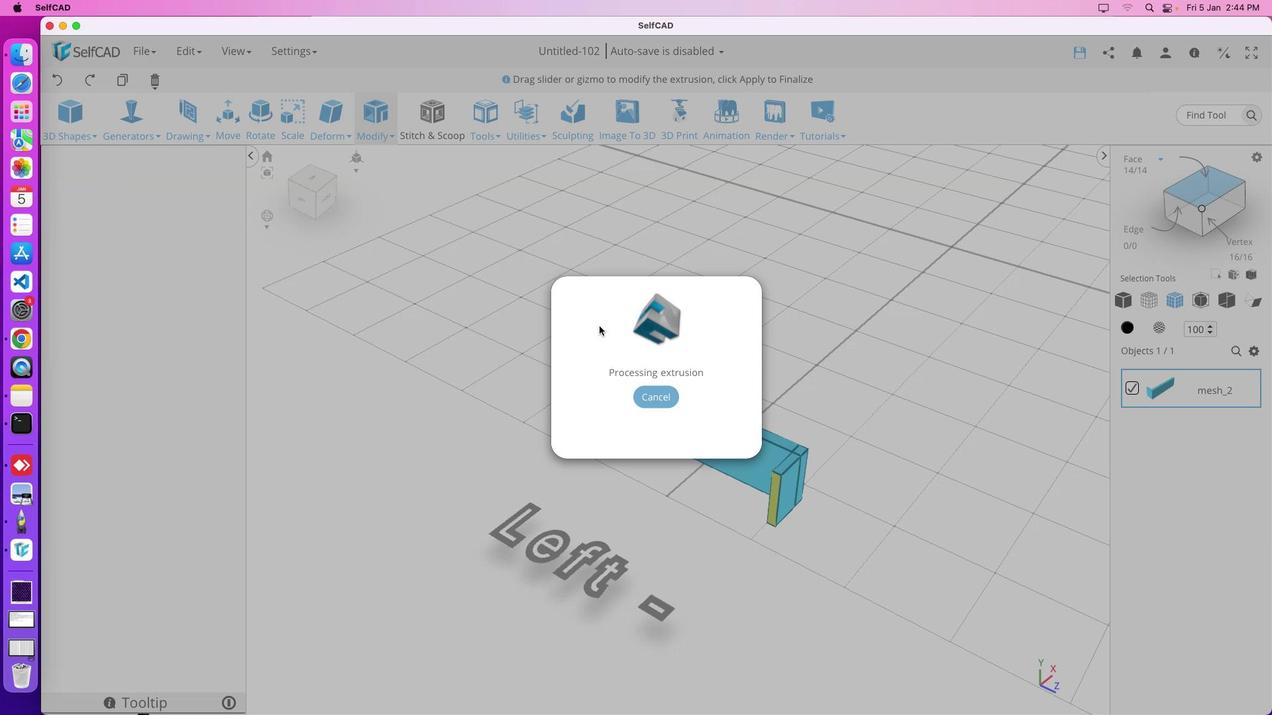 
Action: Mouse pressed left at (645, 411)
Screenshot: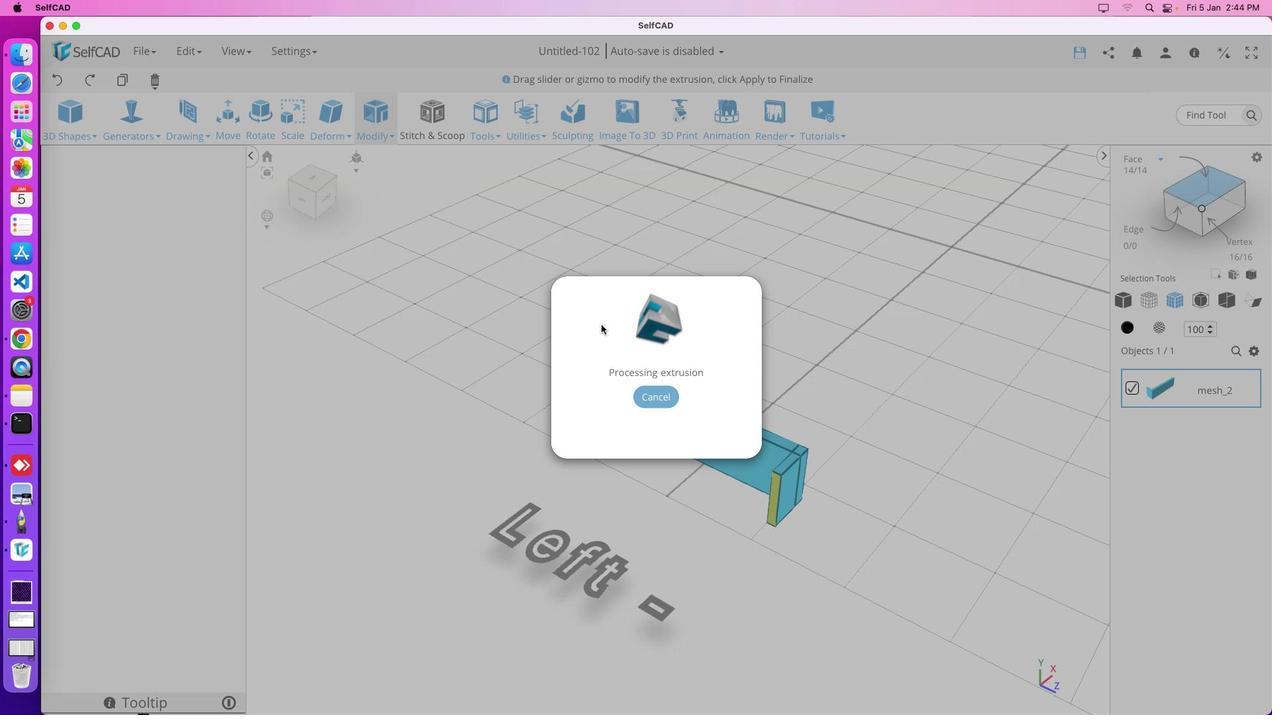 
Action: Mouse moved to (711, 442)
Screenshot: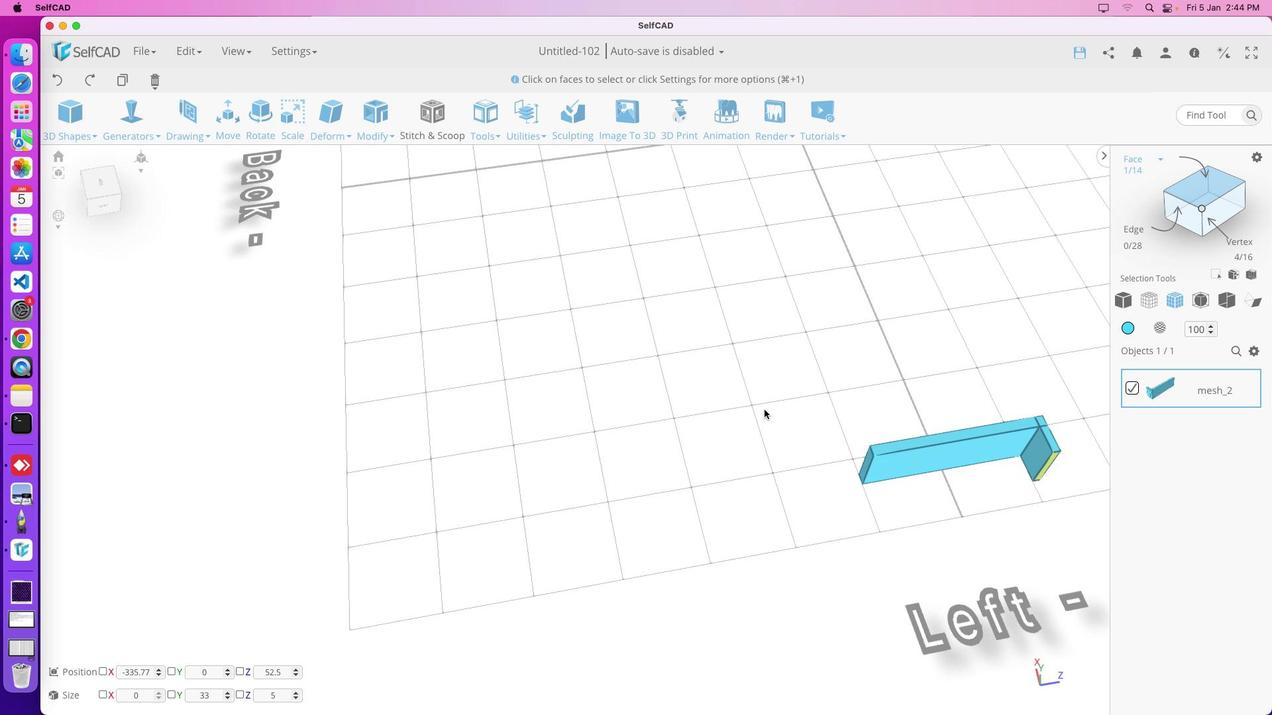 
Action: Mouse pressed left at (711, 442)
Screenshot: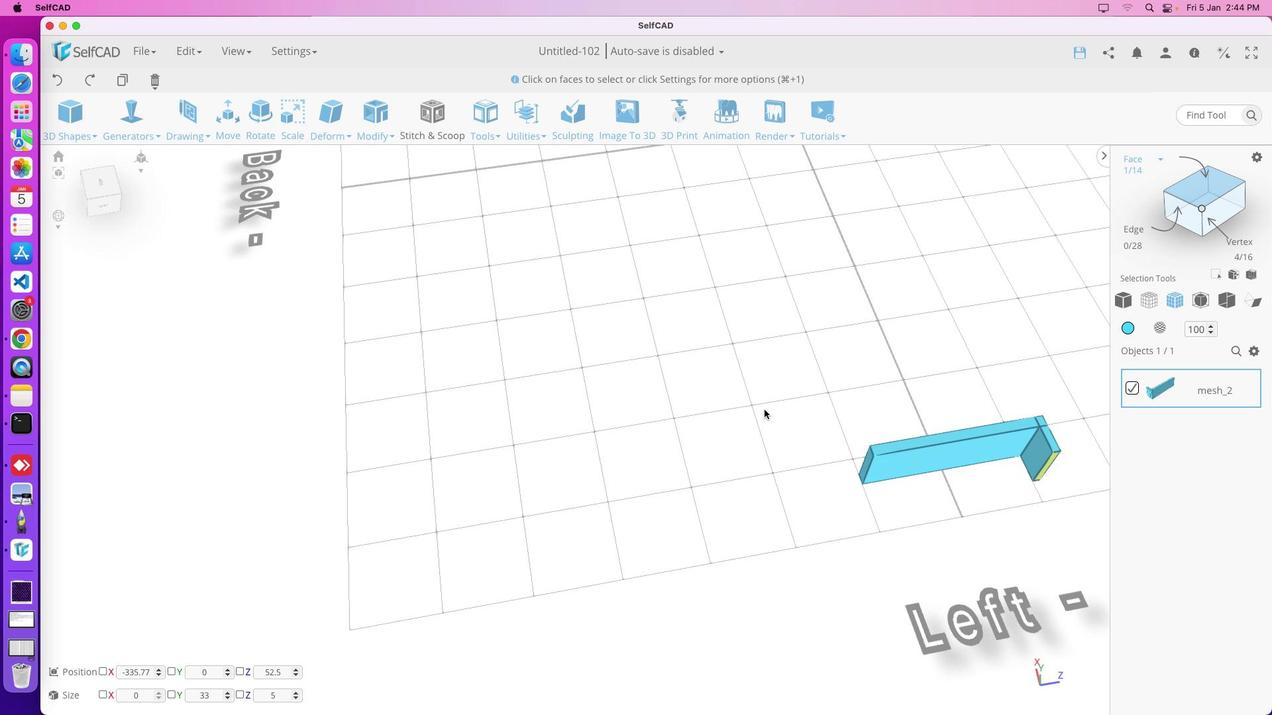 
Action: Mouse moved to (786, 453)
Screenshot: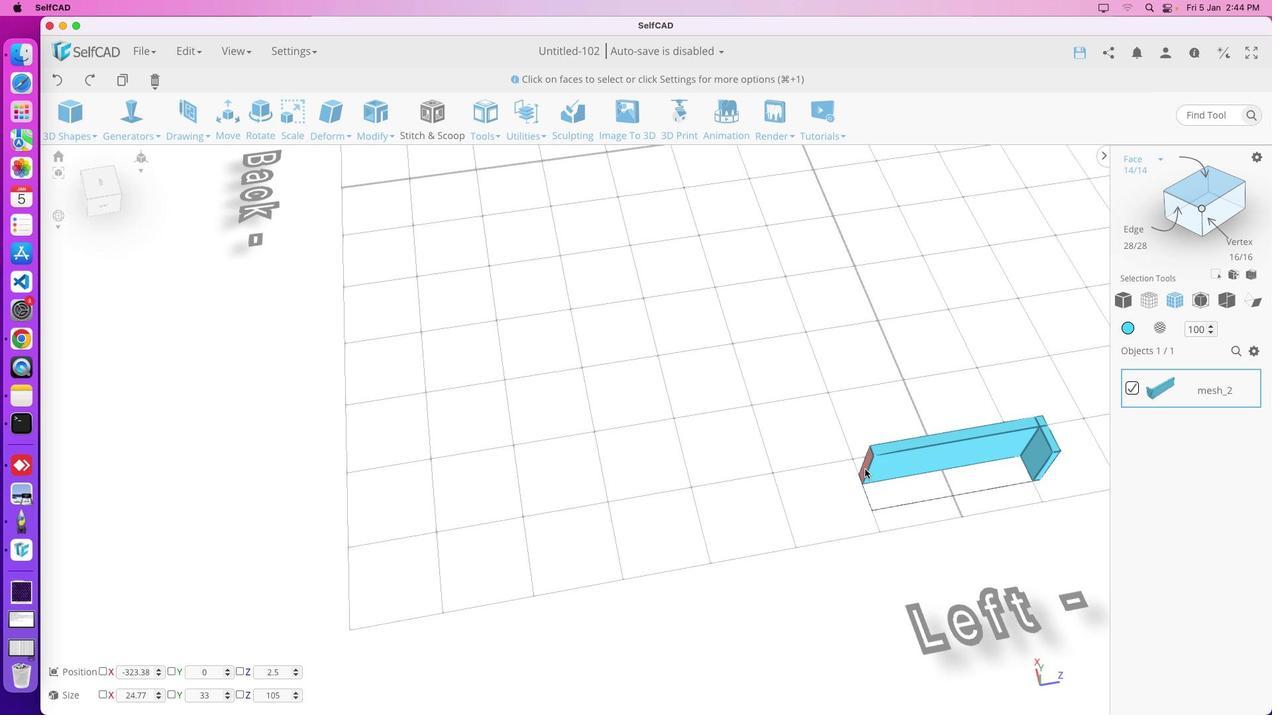 
Action: Mouse pressed left at (786, 453)
Screenshot: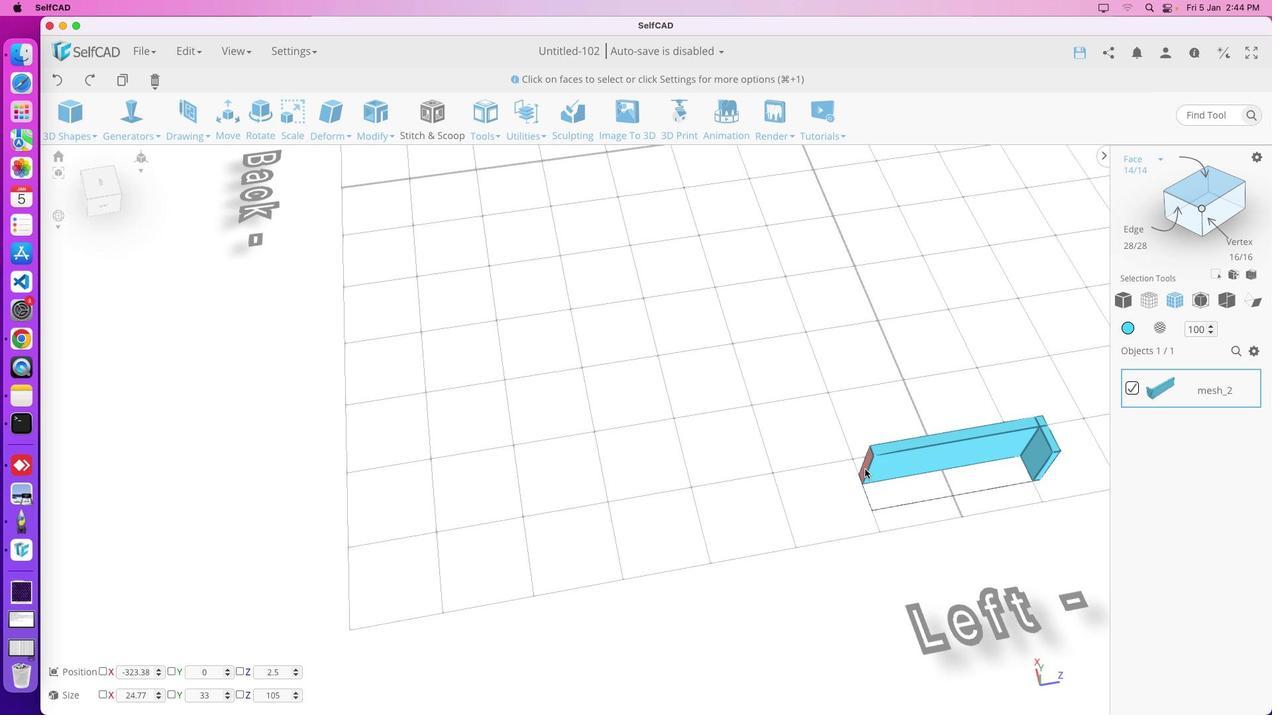 
Action: Mouse moved to (820, 469)
Screenshot: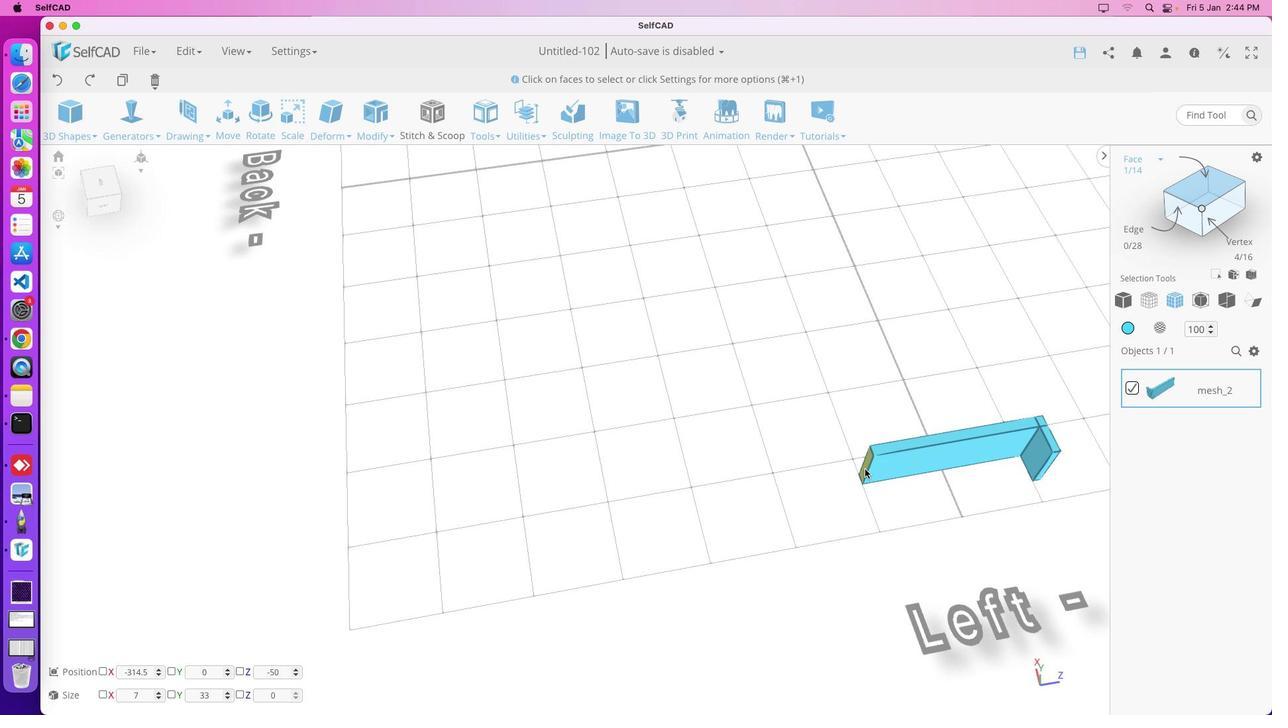 
Action: Mouse pressed left at (820, 469)
Screenshot: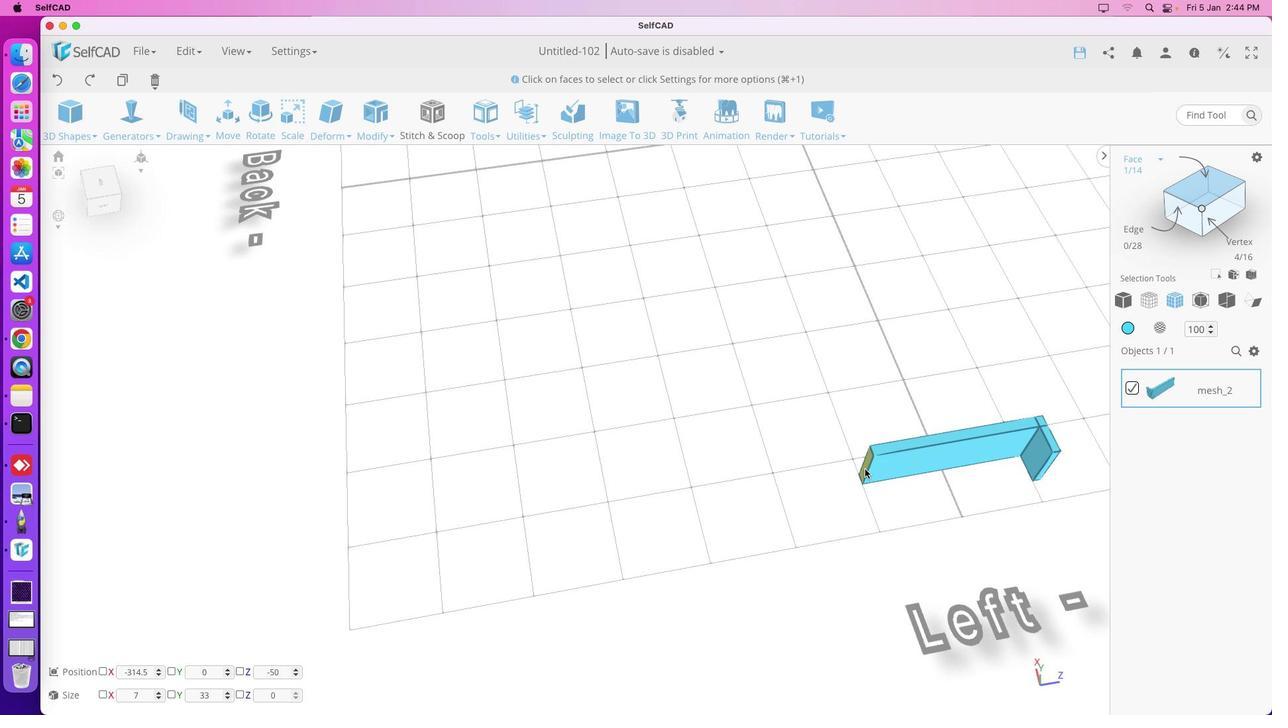
Action: Key pressed 'm'
Screenshot: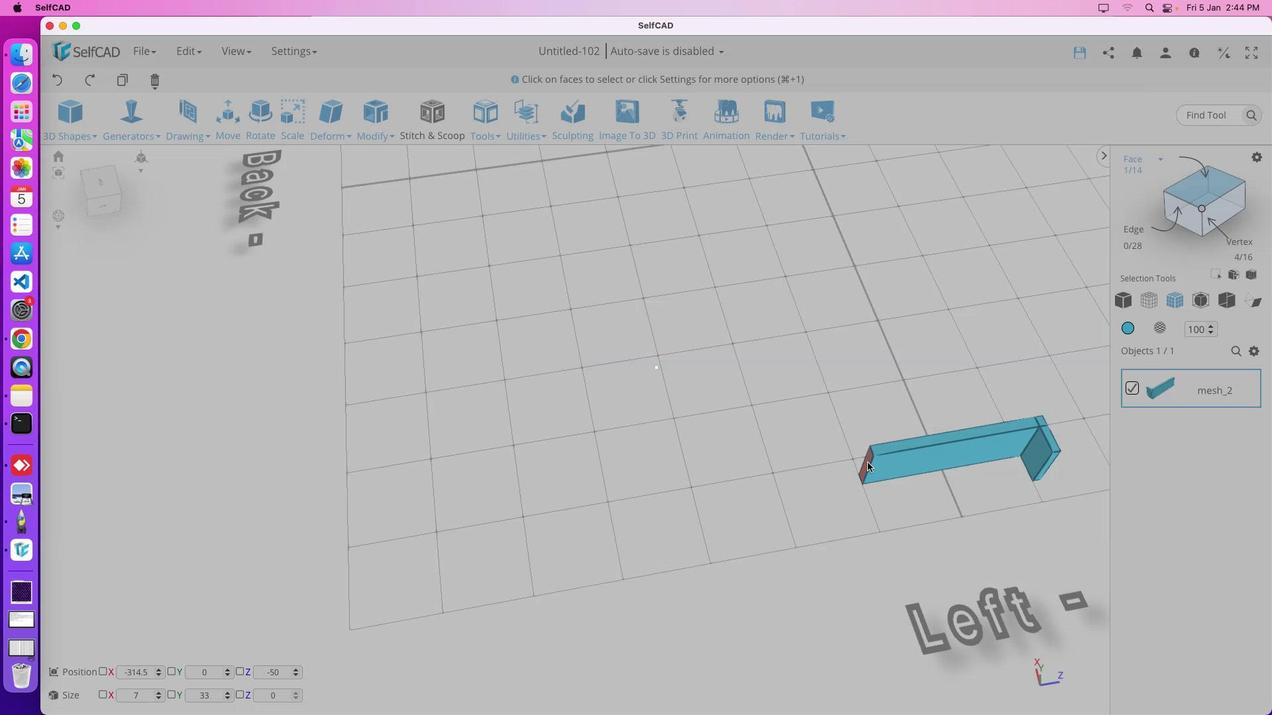 
Action: Mouse moved to (820, 469)
Screenshot: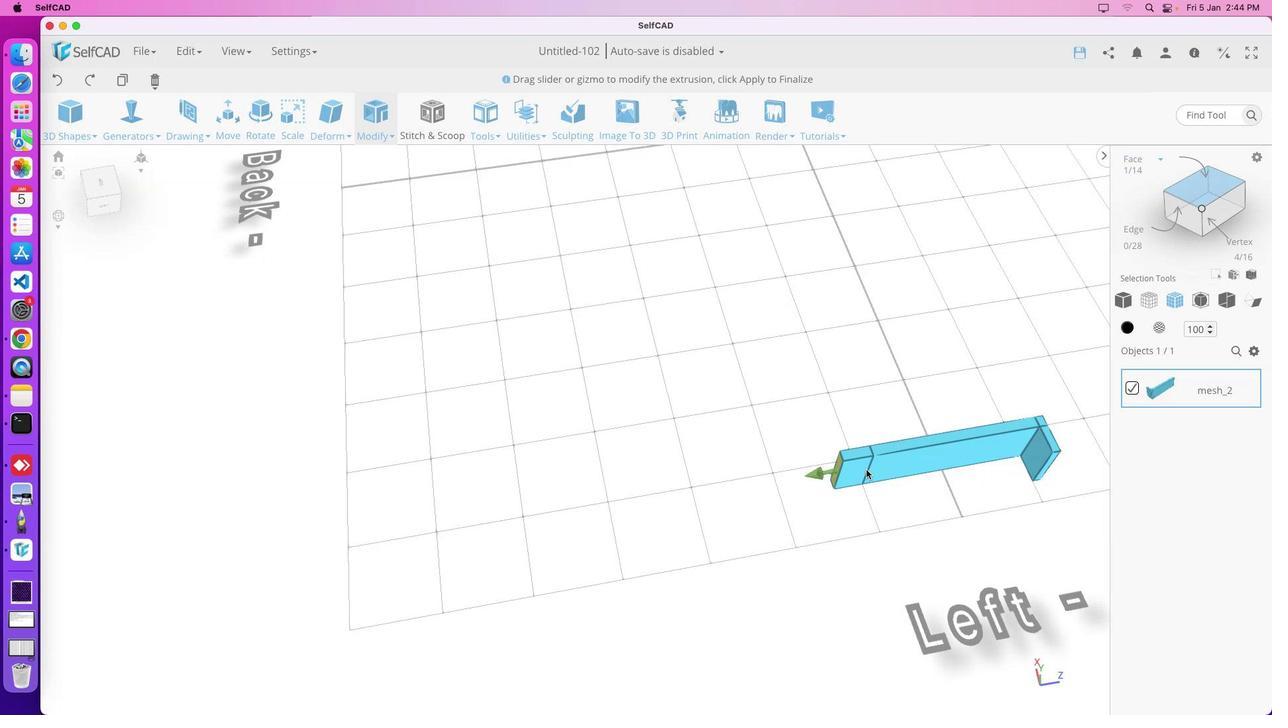 
Action: Key pressed 'e'
Screenshot: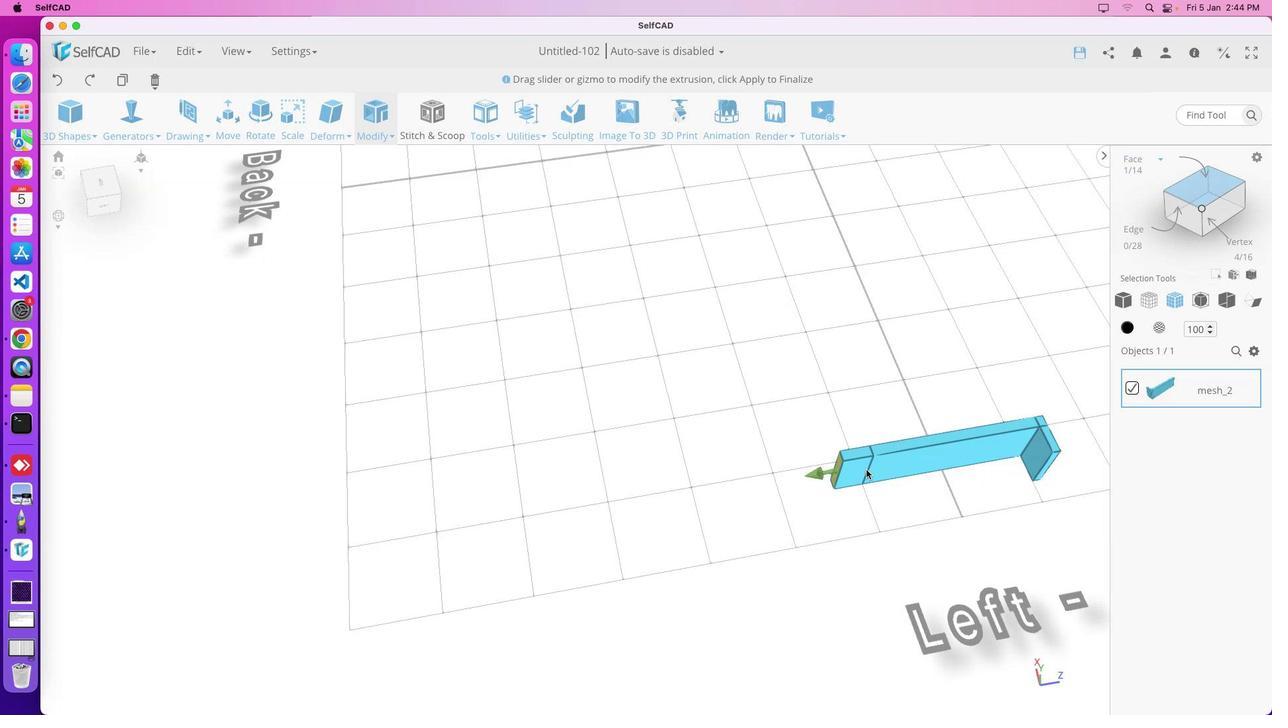 
Action: Mouse moved to (818, 475)
Screenshot: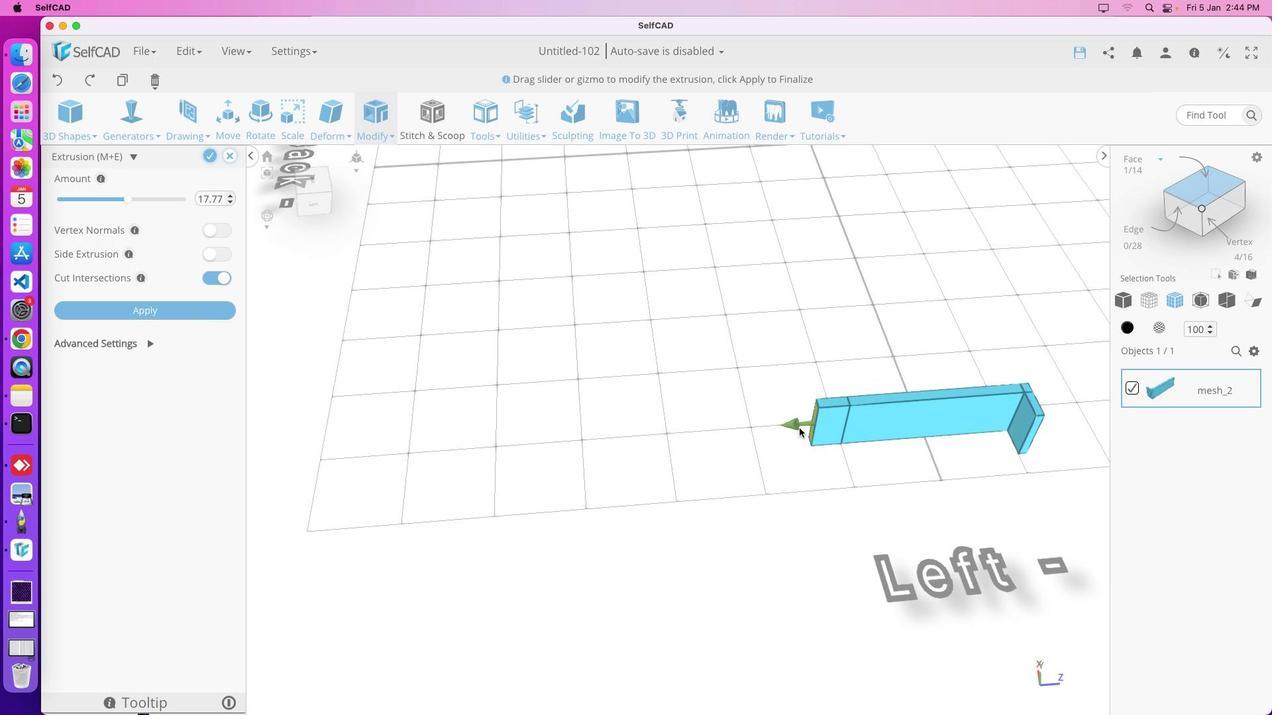 
Action: Mouse pressed left at (818, 475)
Screenshot: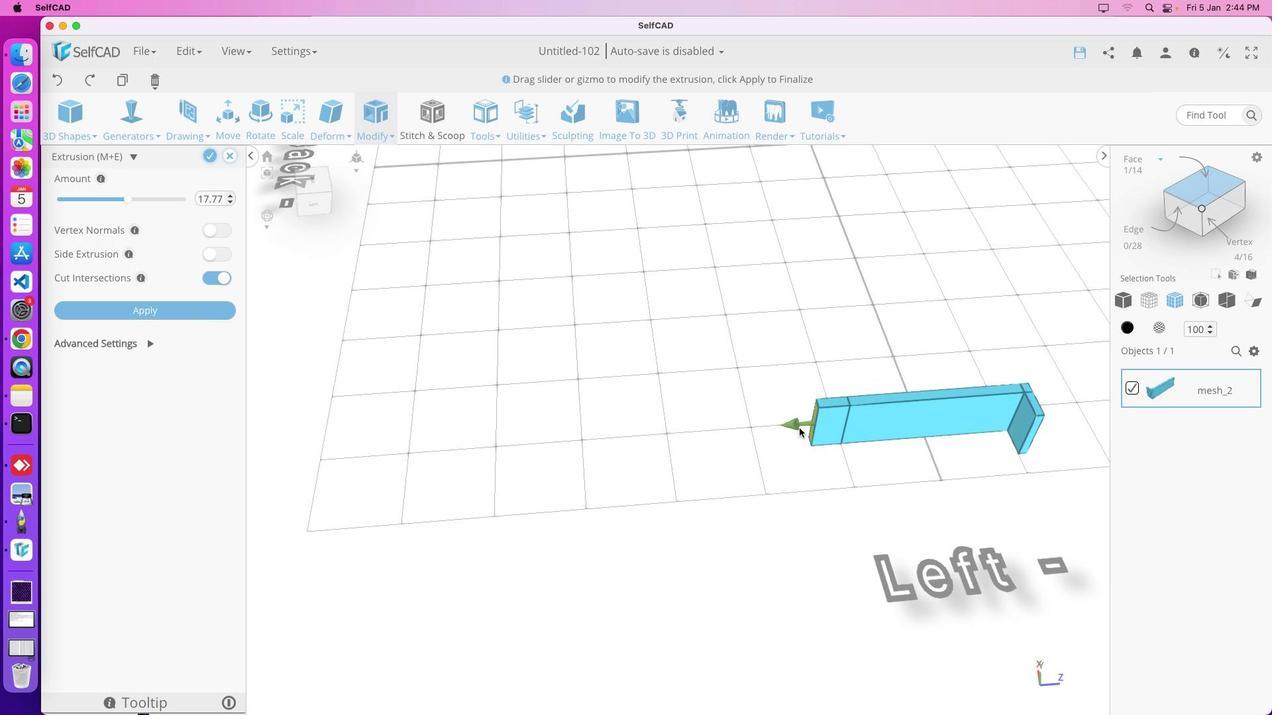 
Action: Mouse moved to (802, 461)
Screenshot: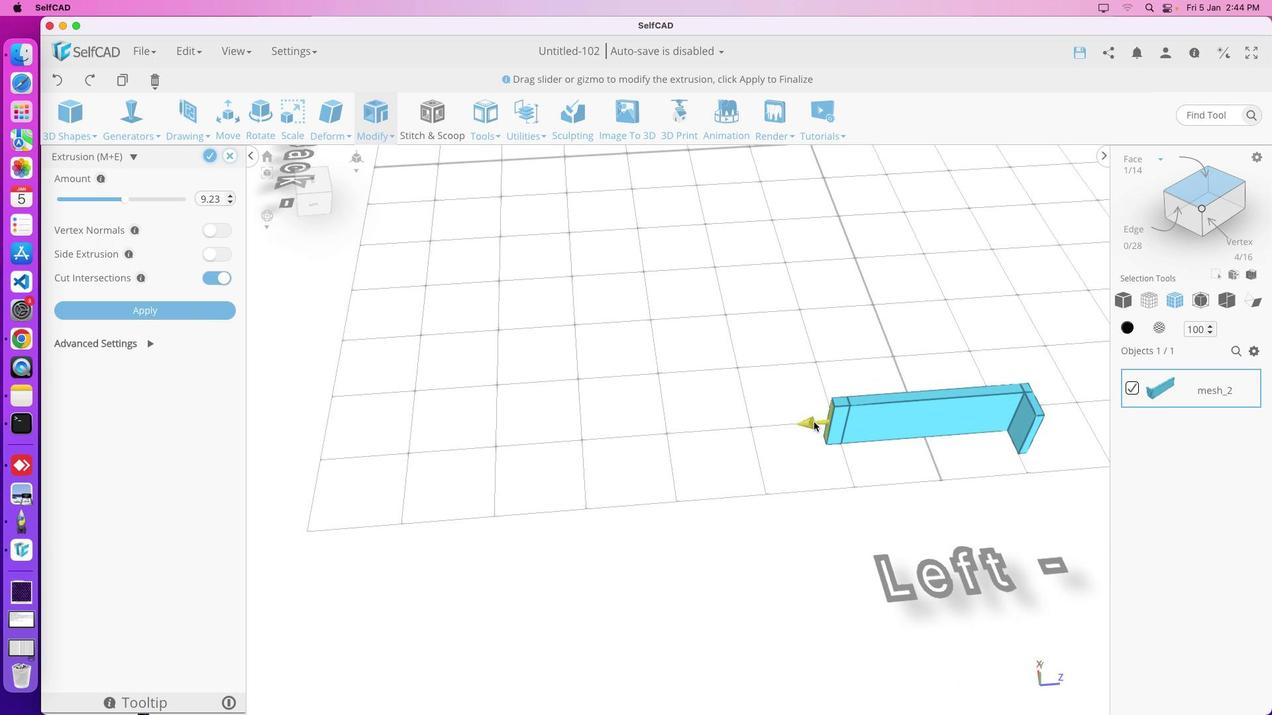 
Action: Mouse pressed left at (802, 461)
Screenshot: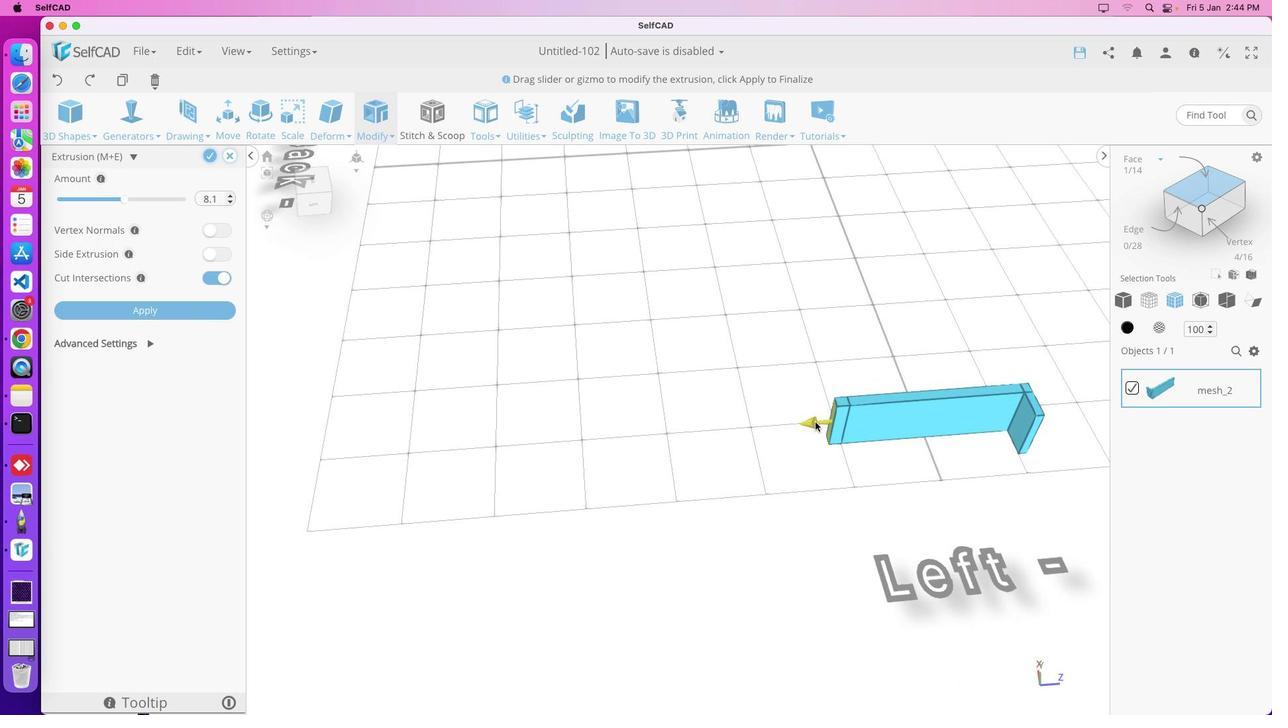 
Action: Mouse moved to (644, 411)
Screenshot: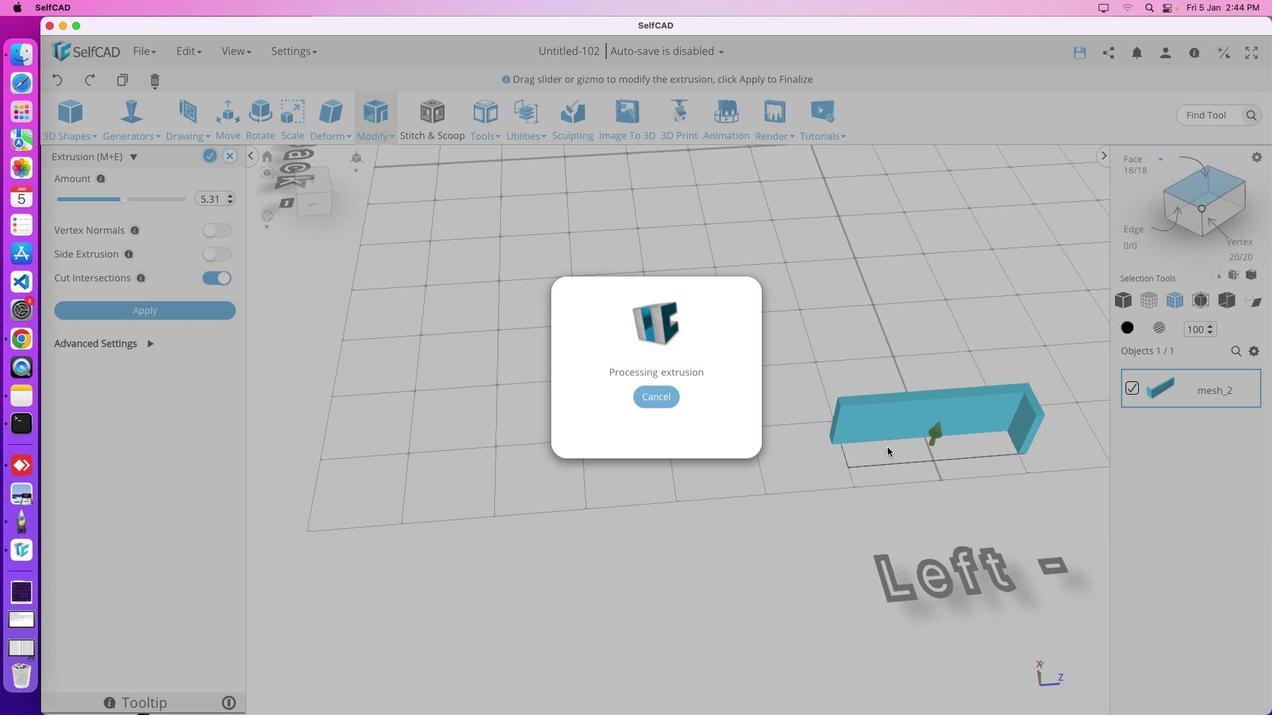 
Action: Mouse pressed left at (644, 411)
Screenshot: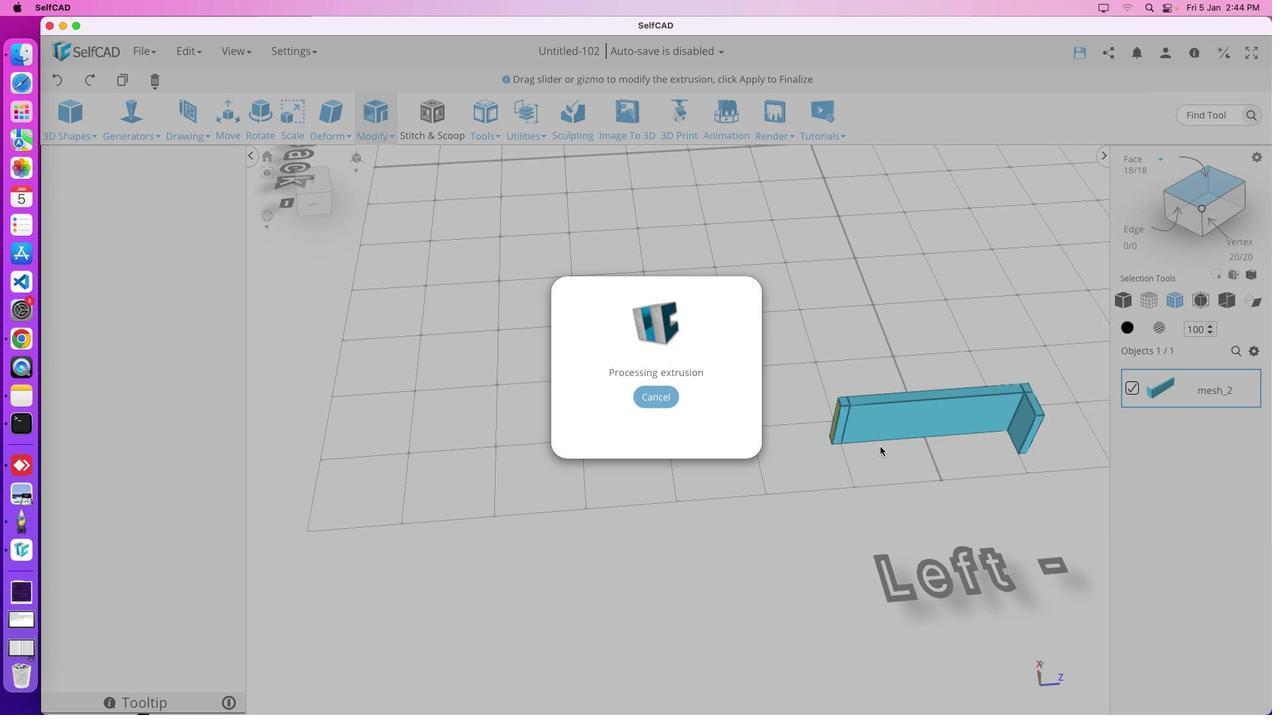 
Action: Mouse moved to (803, 465)
Screenshot: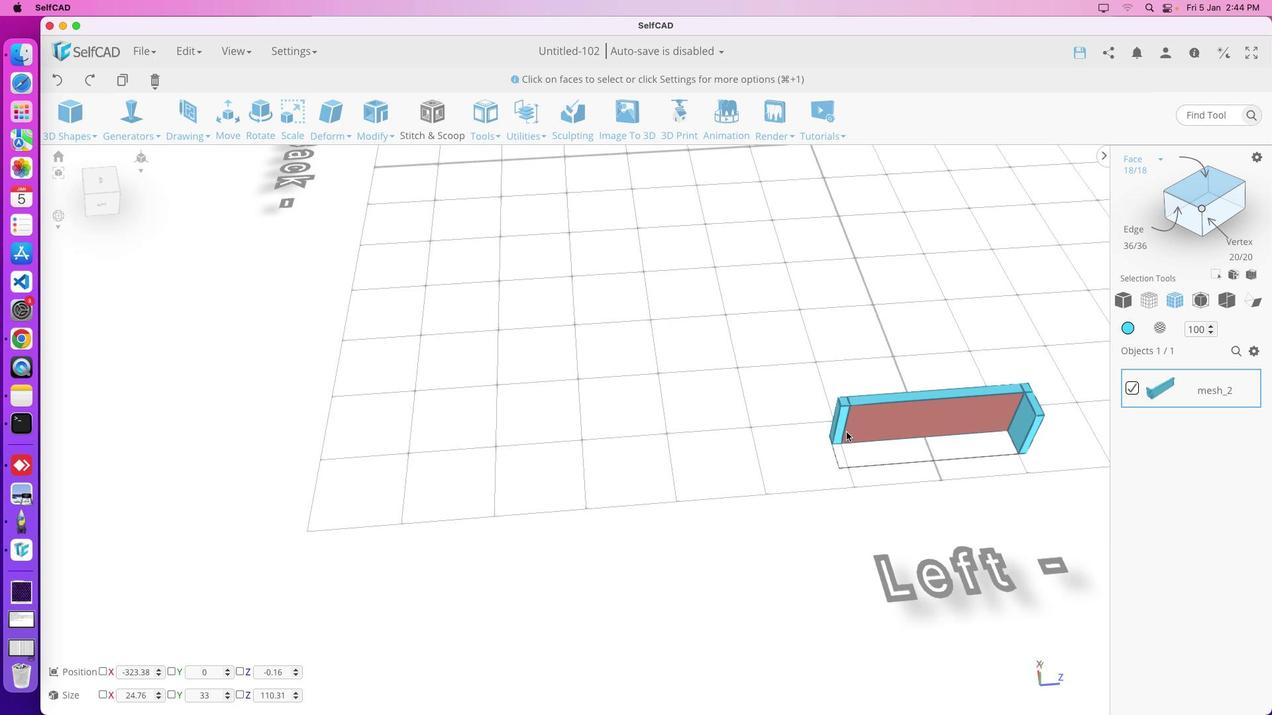 
Action: Mouse pressed left at (803, 465)
Screenshot: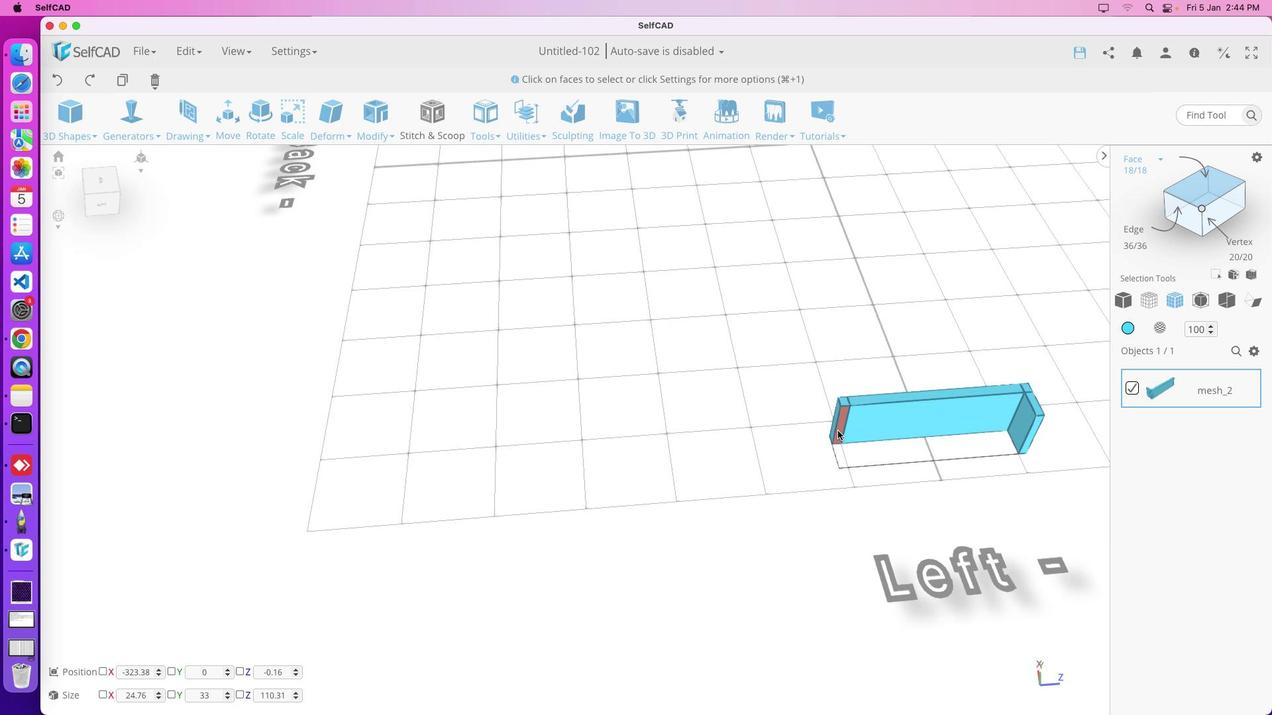 
Action: Mouse moved to (813, 461)
Screenshot: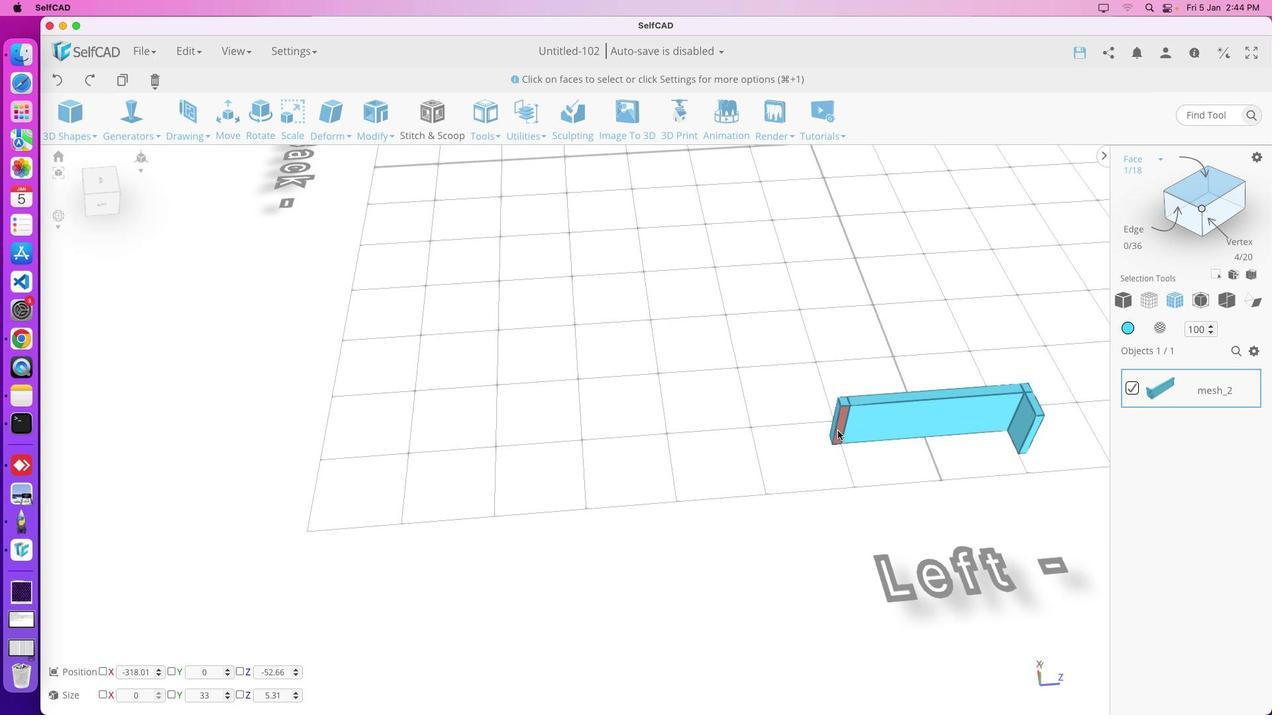 
Action: Mouse pressed left at (813, 461)
Screenshot: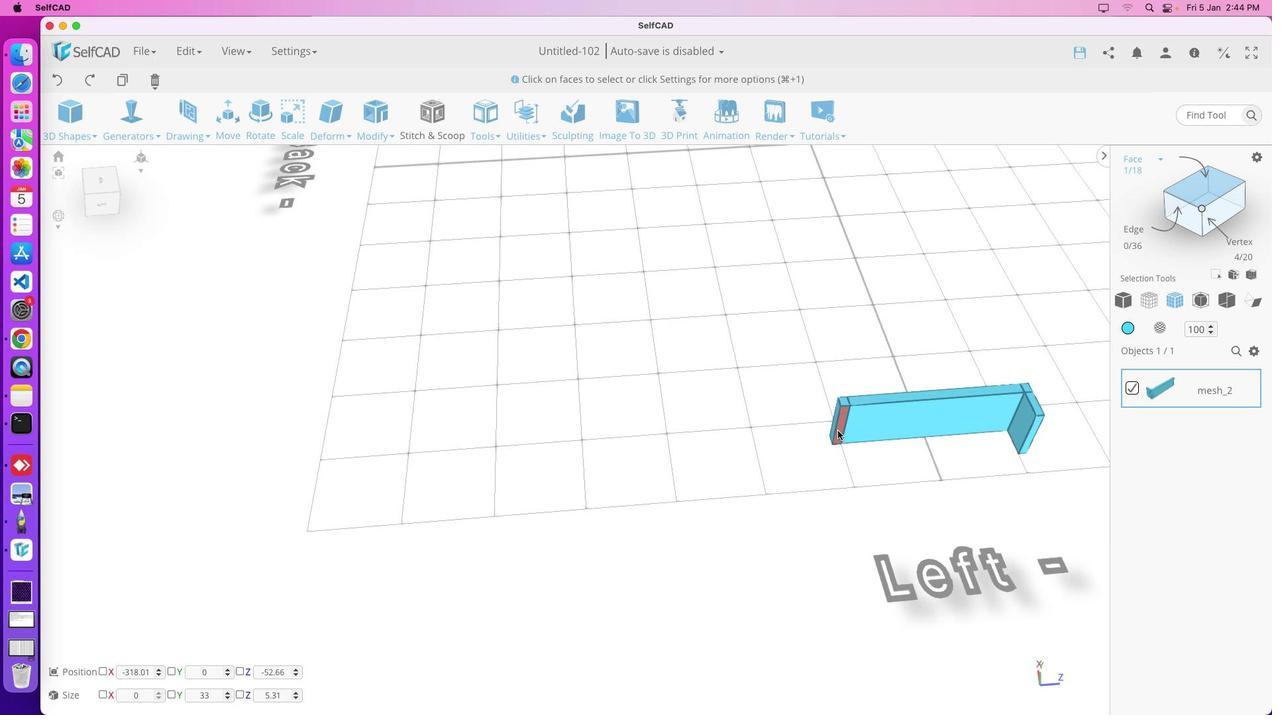 
Action: Mouse moved to (813, 461)
Screenshot: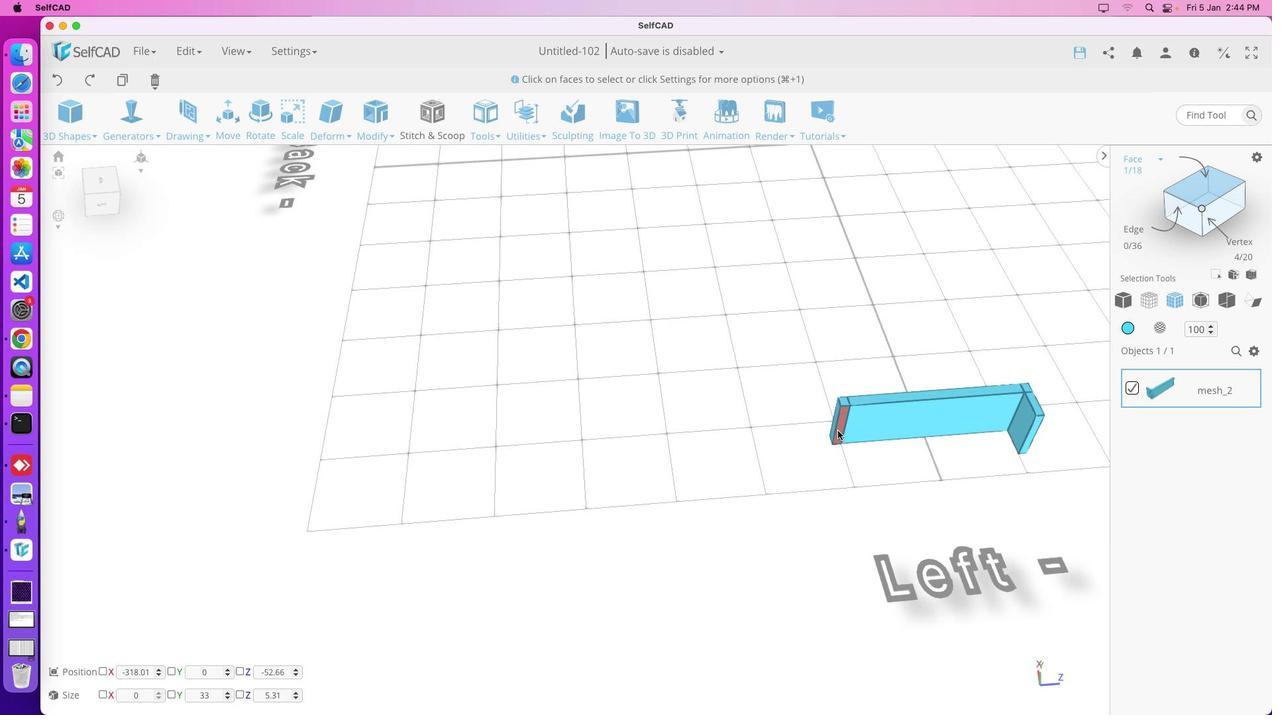 
Action: Key pressed 'm''m''e''e'
Screenshot: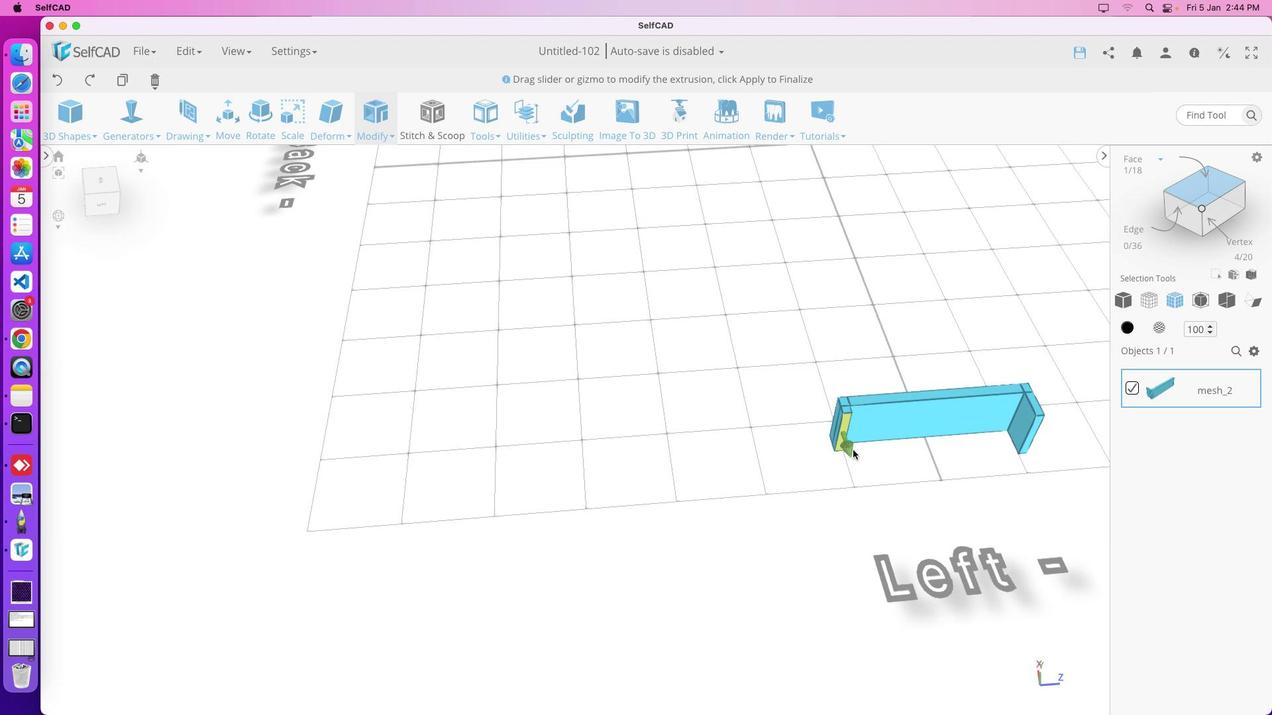 
Action: Mouse moved to (816, 465)
Screenshot: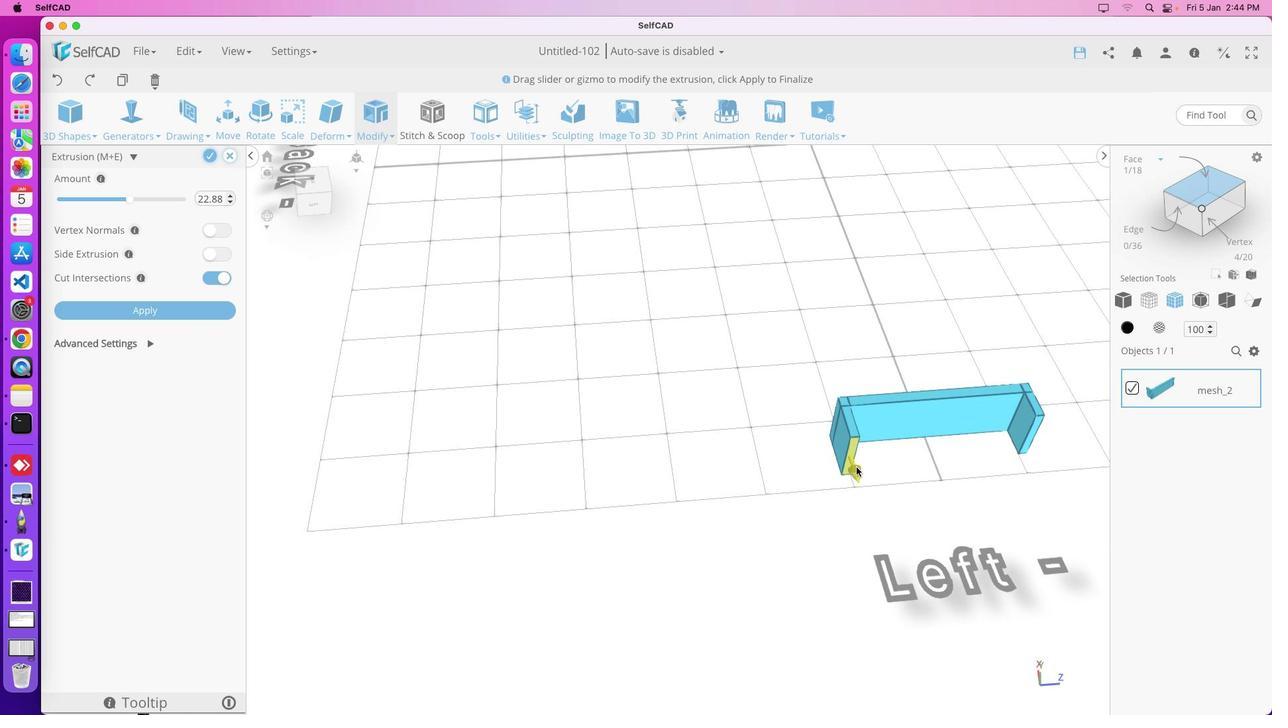 
Action: Mouse pressed left at (816, 465)
Screenshot: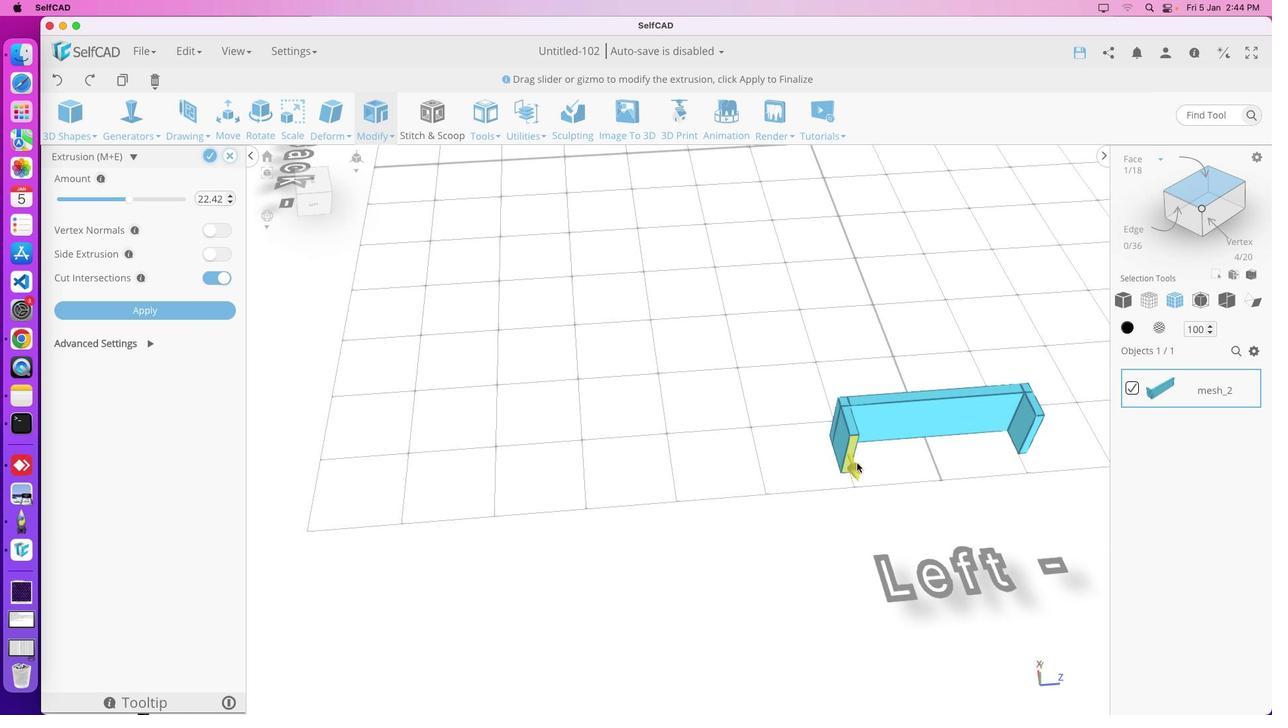 
Action: Mouse moved to (851, 472)
Screenshot: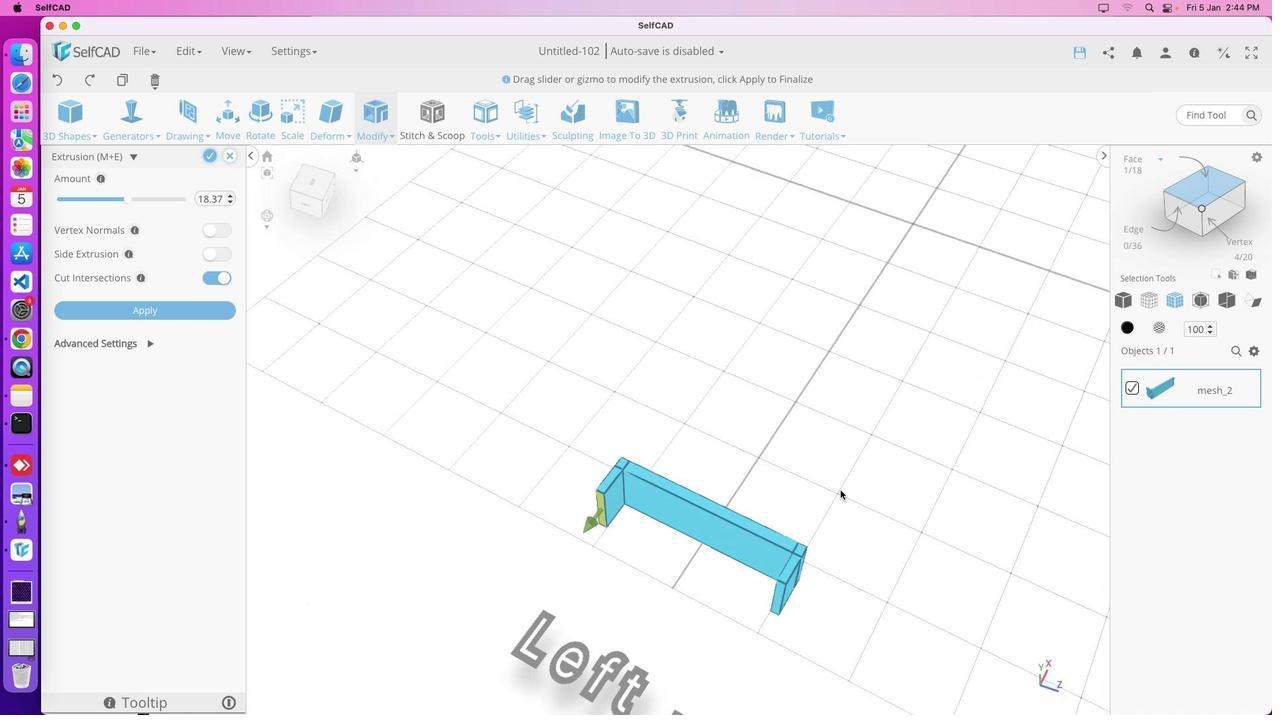 
Action: Mouse pressed left at (851, 472)
Screenshot: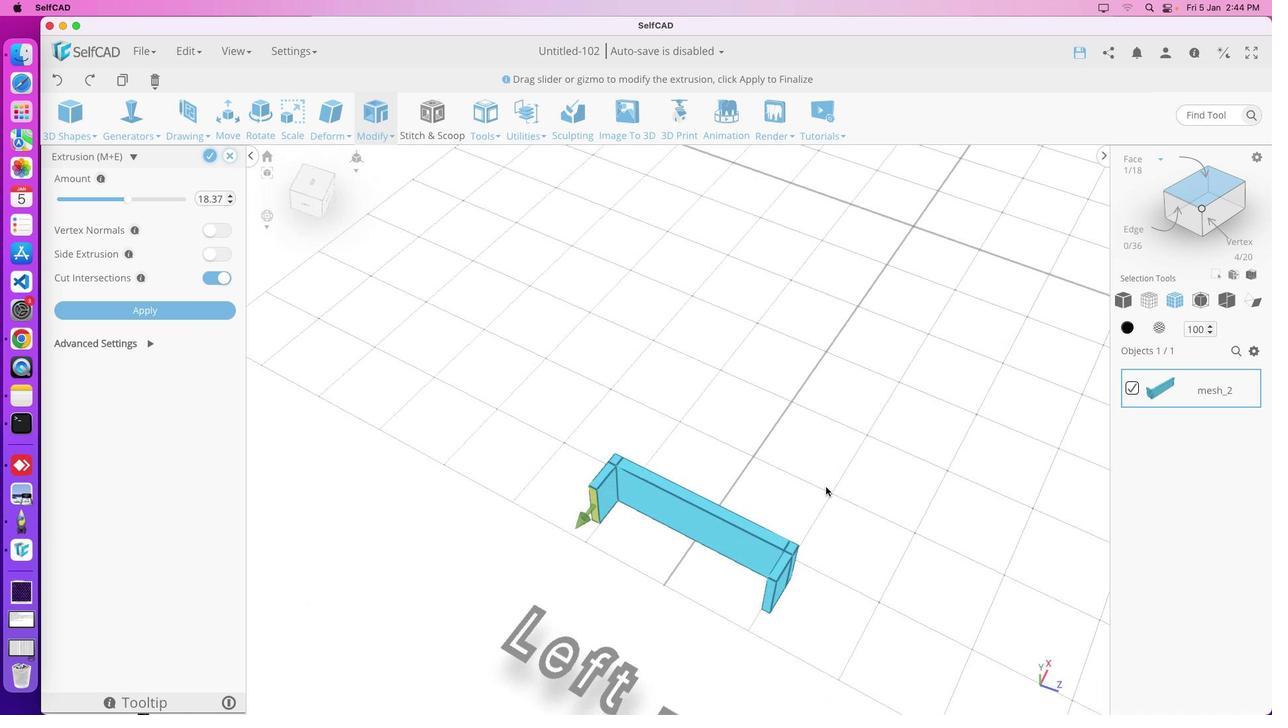 
Action: Mouse moved to (761, 469)
Screenshot: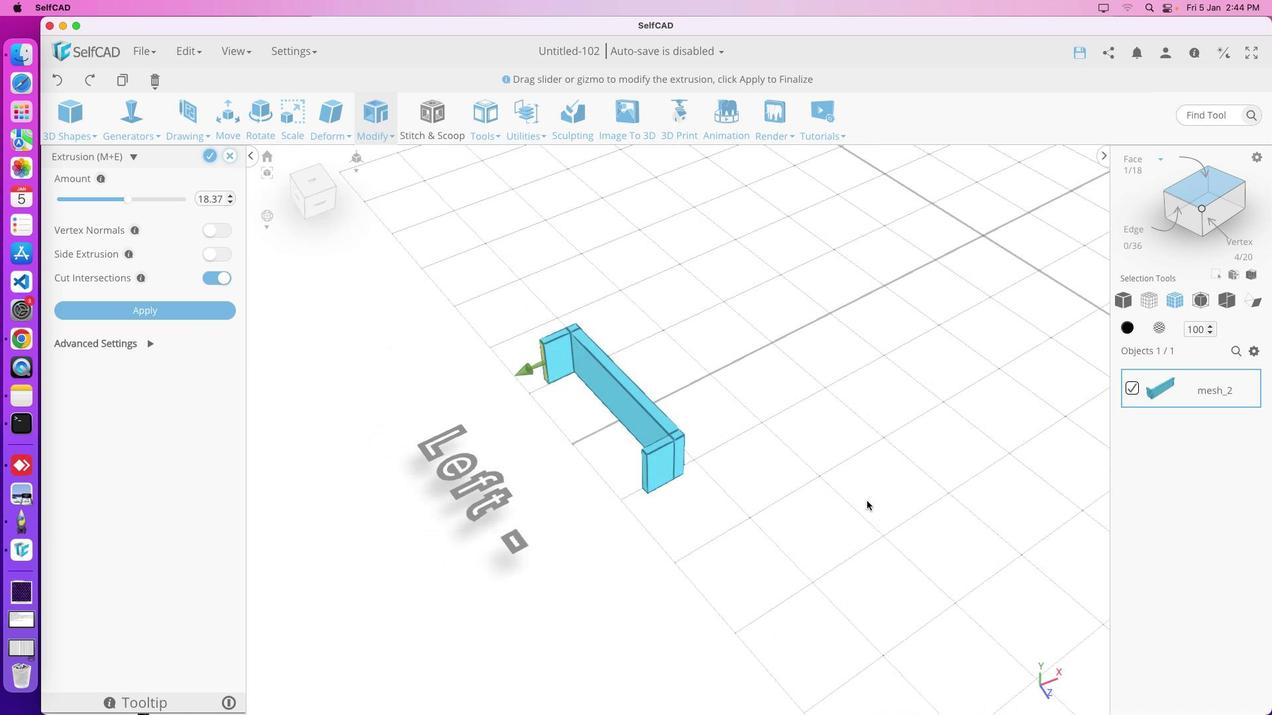 
Action: Mouse pressed middle at (761, 469)
Screenshot: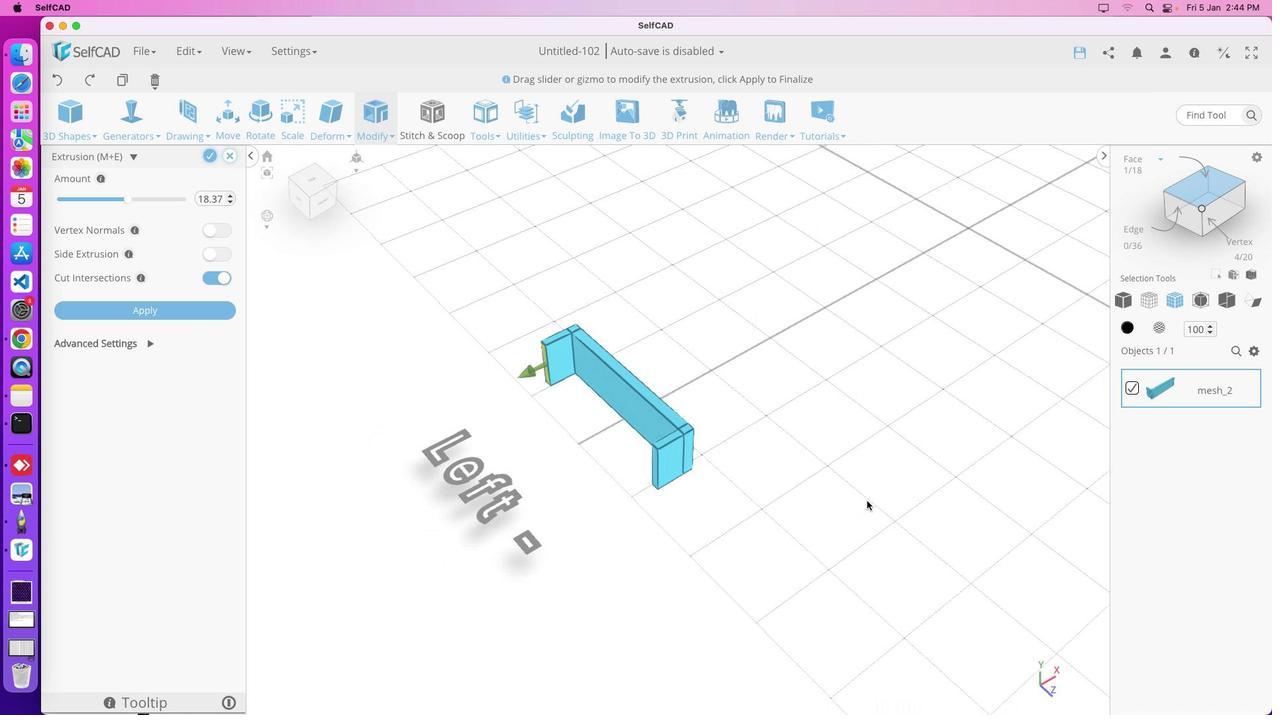 
Action: Mouse moved to (786, 473)
Screenshot: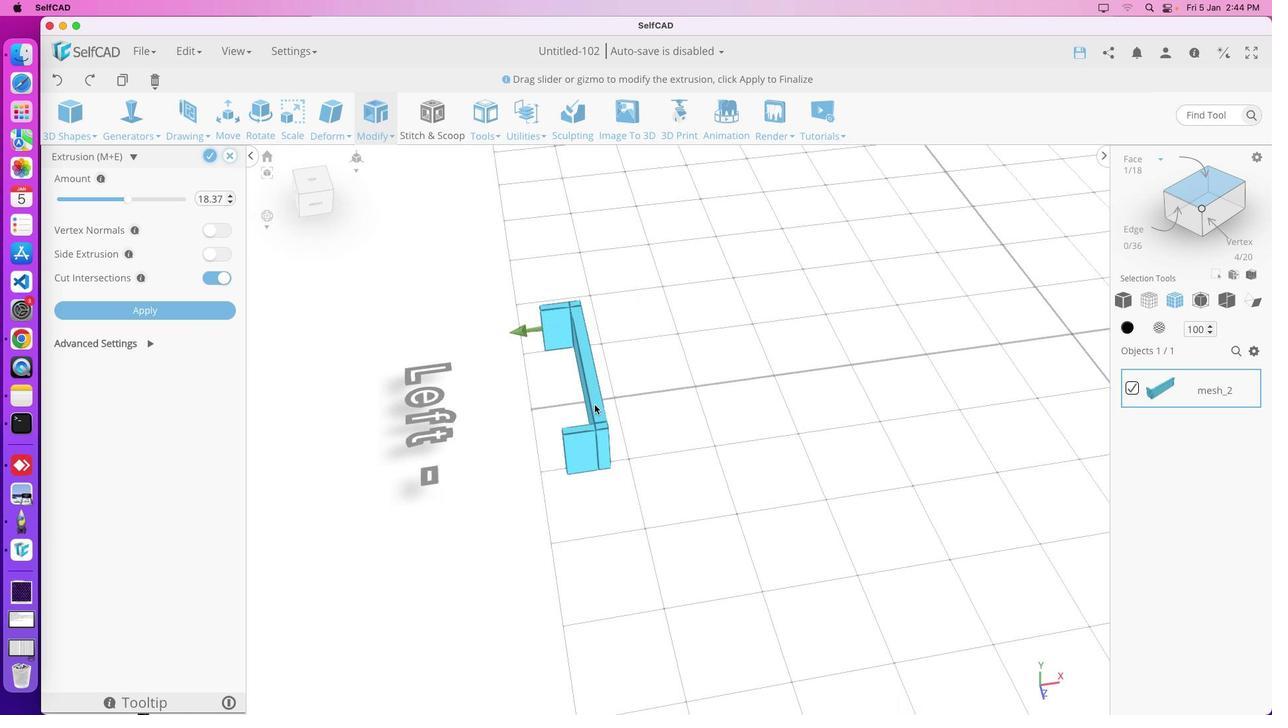 
Action: Mouse pressed left at (786, 473)
Screenshot: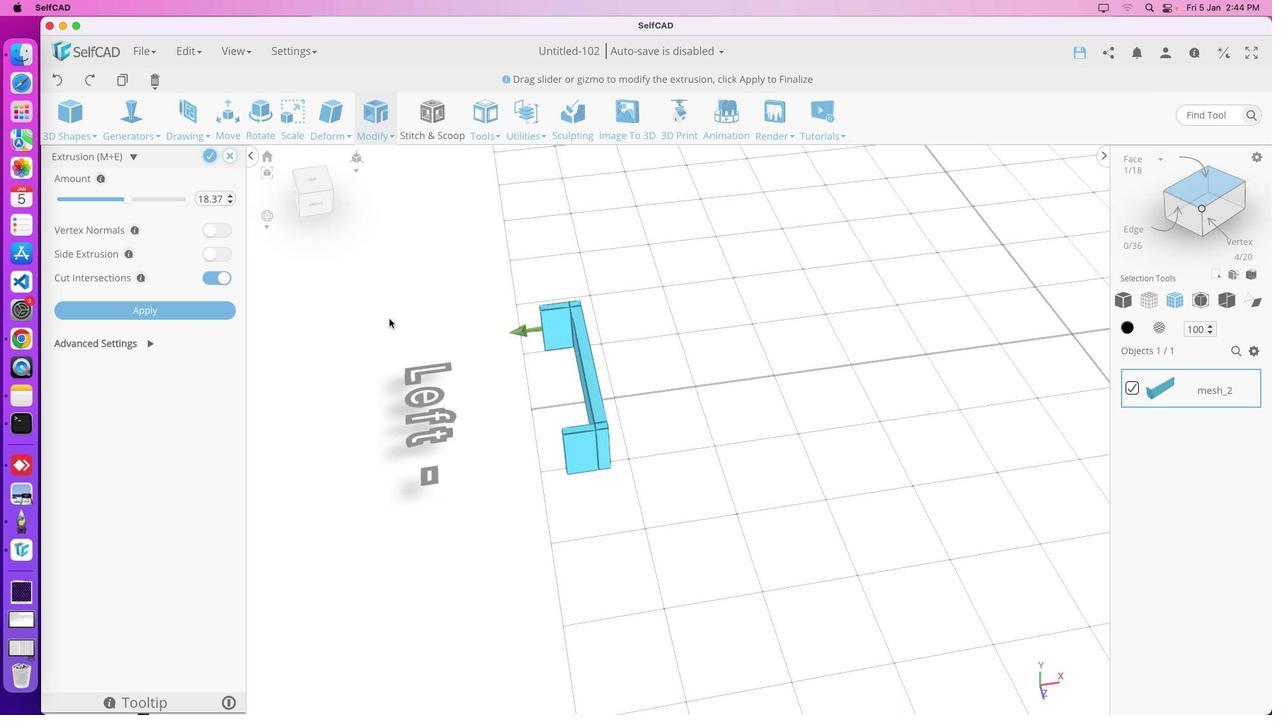 
Action: Mouse moved to (645, 410)
Screenshot: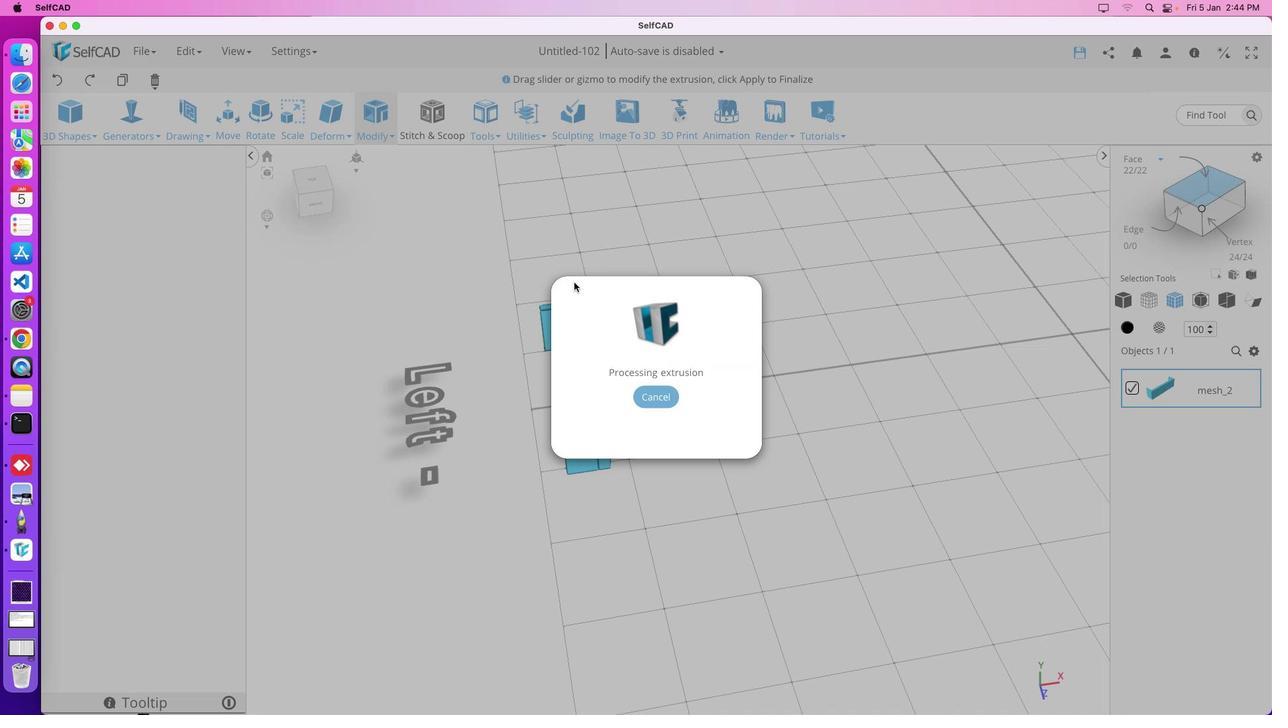 
Action: Mouse pressed left at (645, 410)
Screenshot: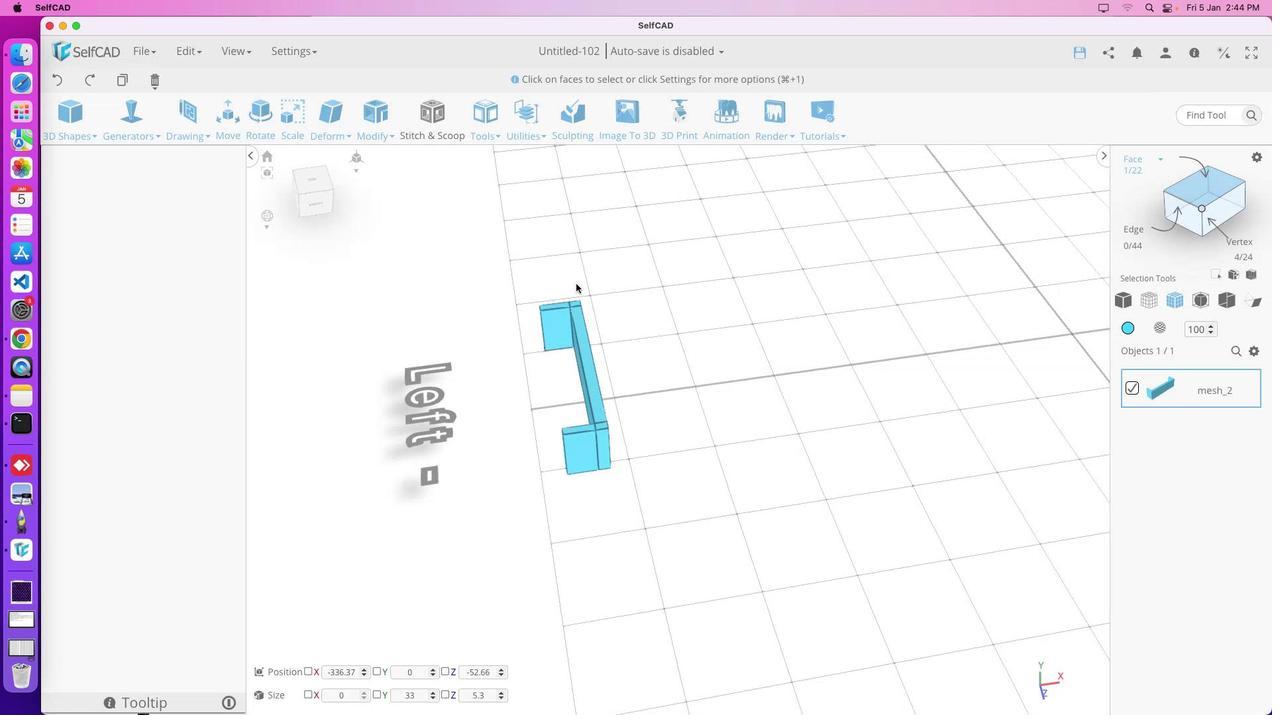 
Action: Mouse moved to (805, 454)
Screenshot: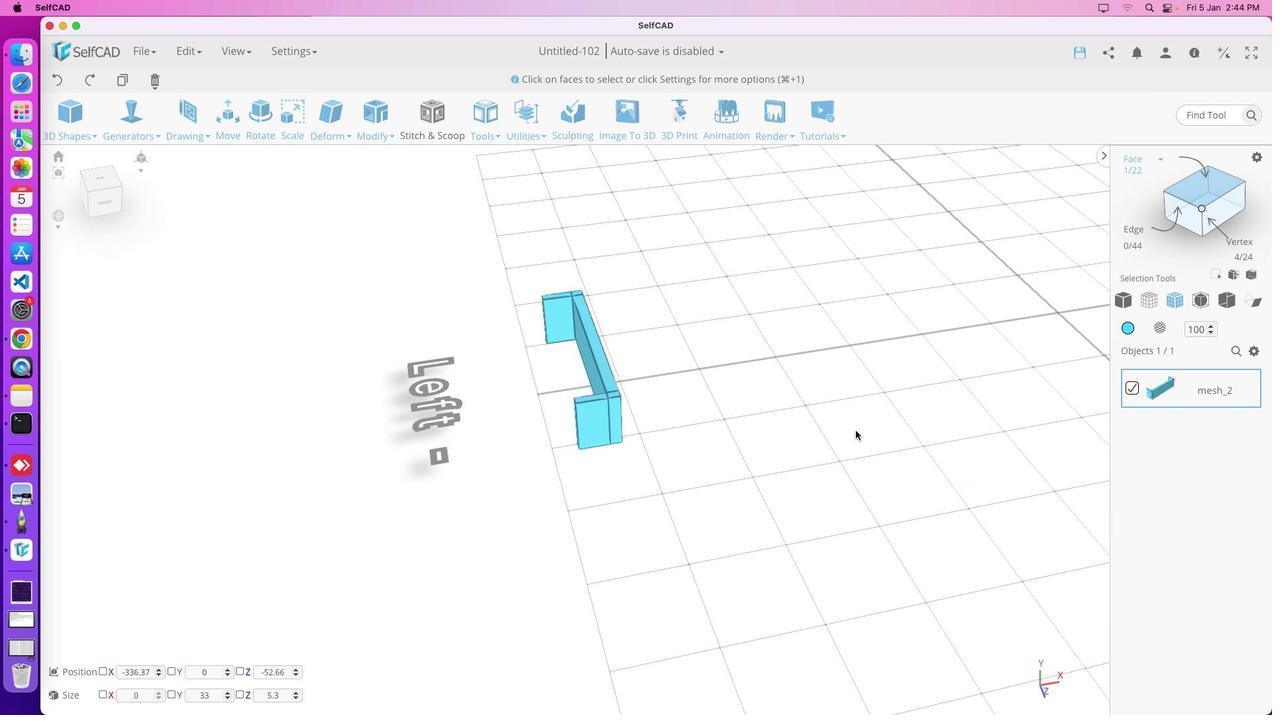 
Action: Mouse pressed left at (805, 454)
Screenshot: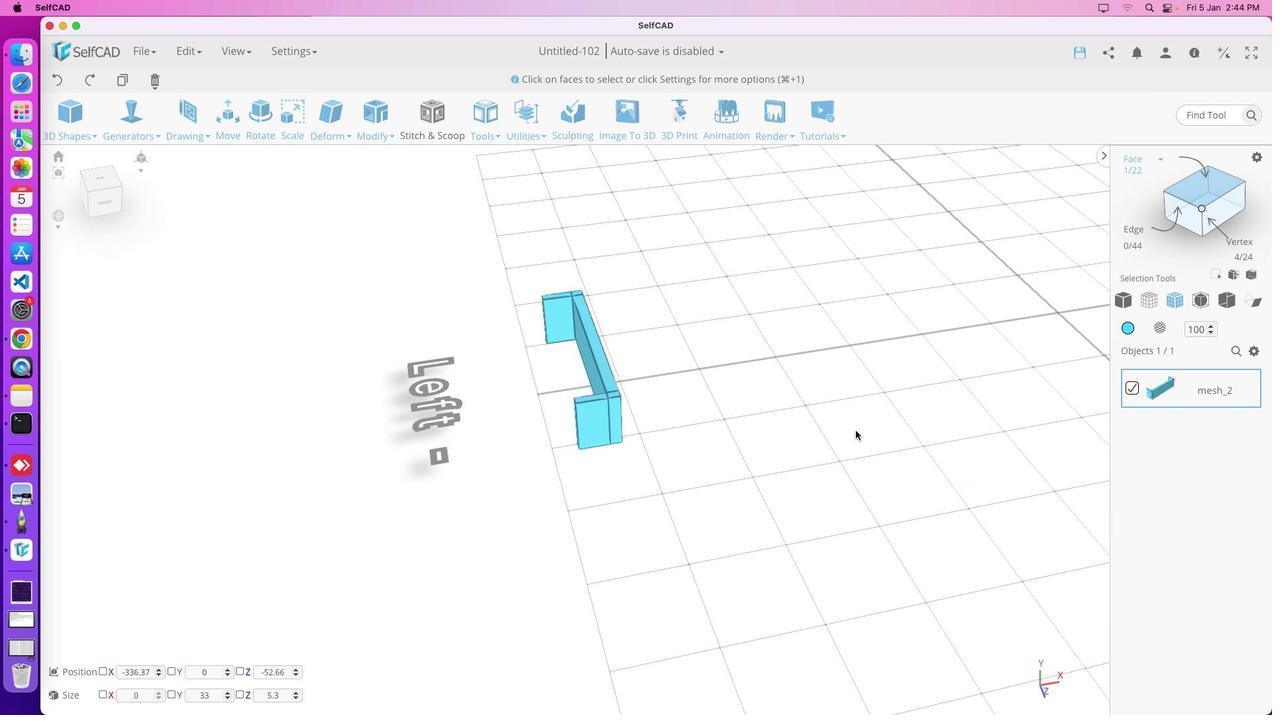 
Action: Mouse moved to (807, 453)
Screenshot: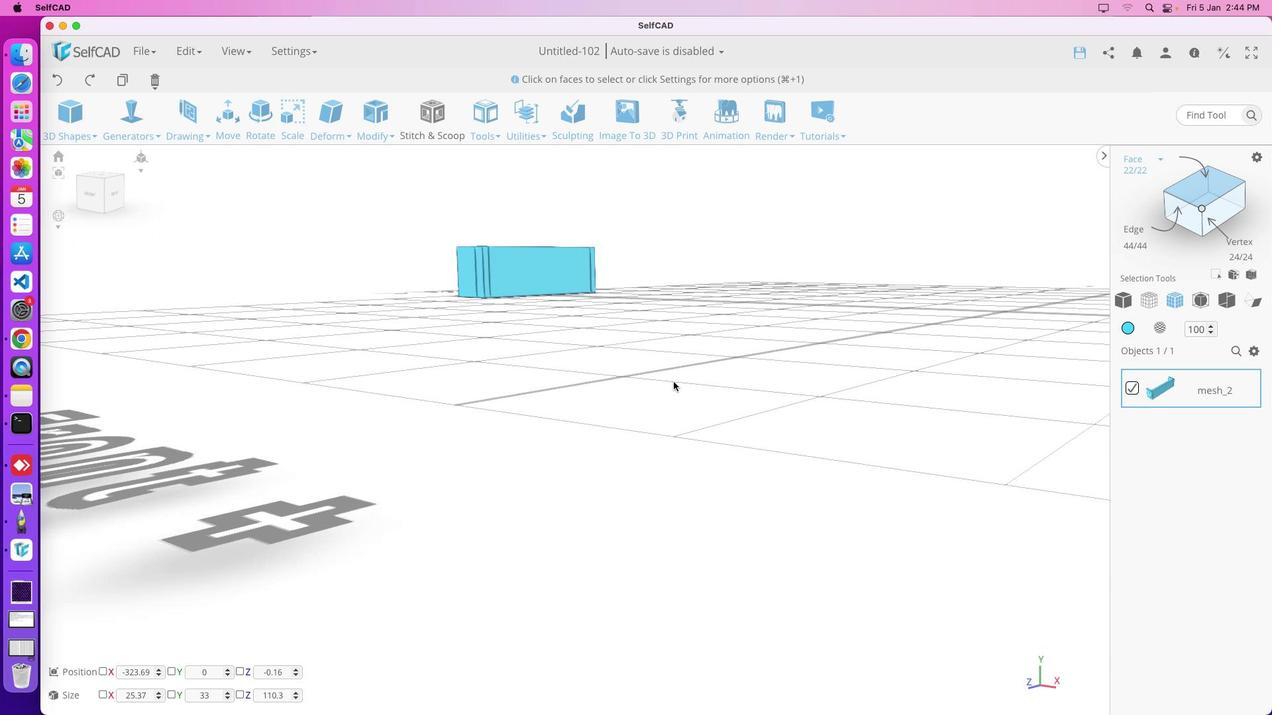 
Action: Mouse pressed left at (807, 453)
Screenshot: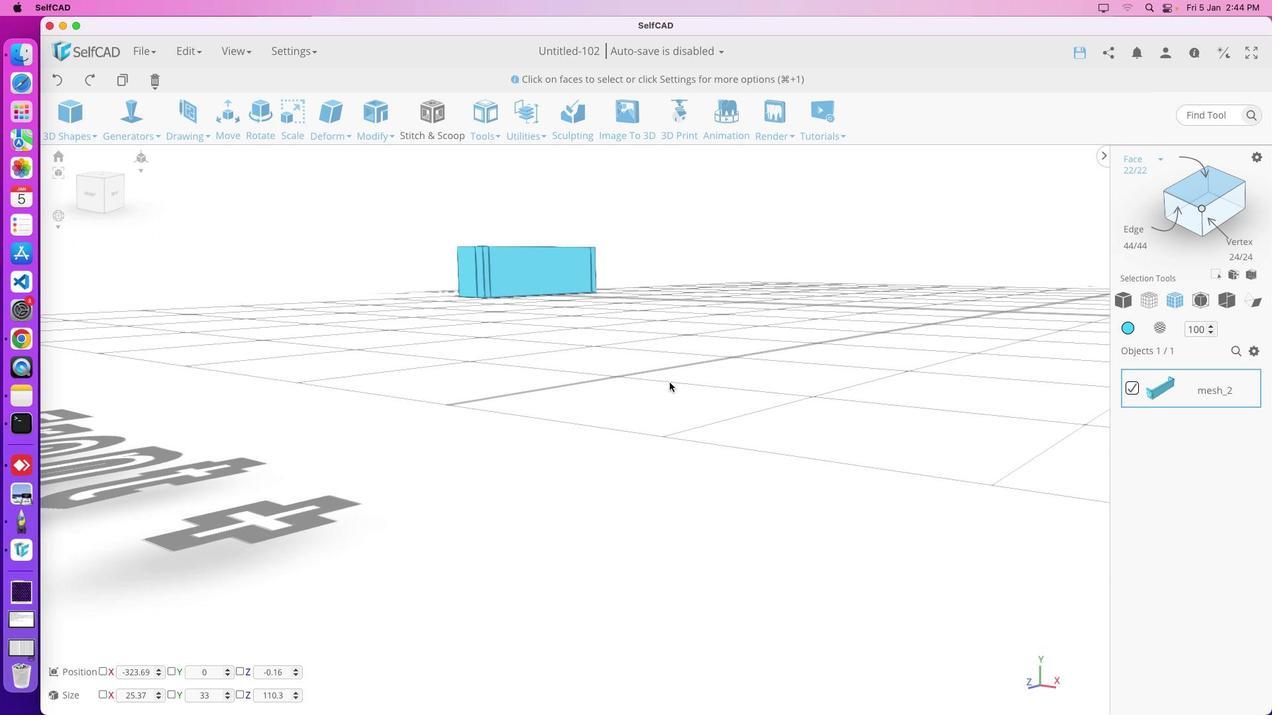 
Action: Mouse moved to (818, 462)
Screenshot: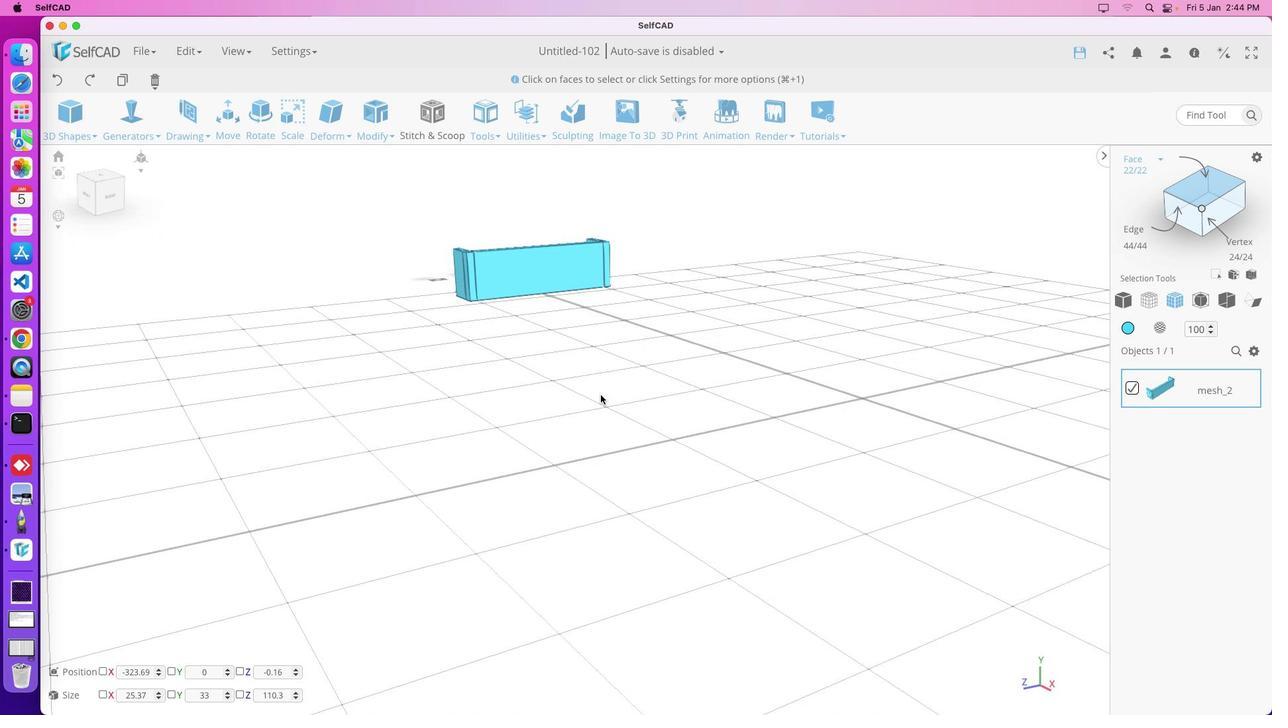 
Action: Mouse pressed left at (818, 462)
Screenshot: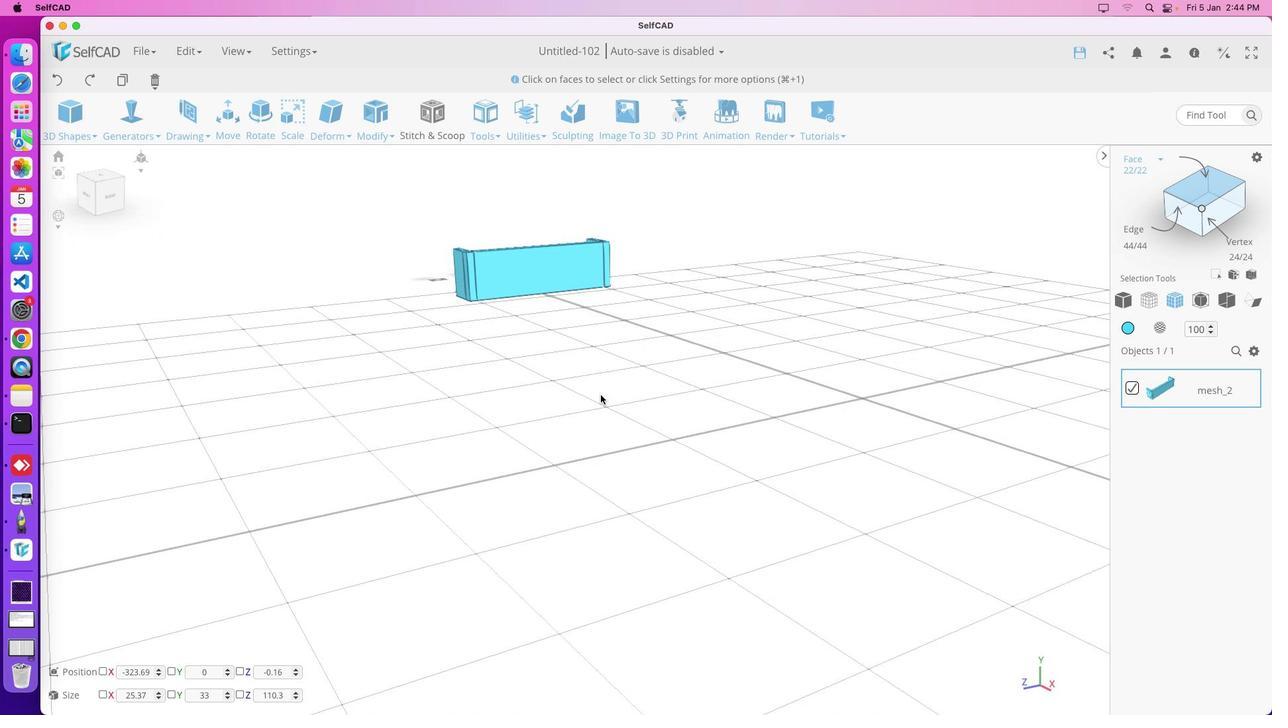 
Action: Mouse moved to (773, 459)
Screenshot: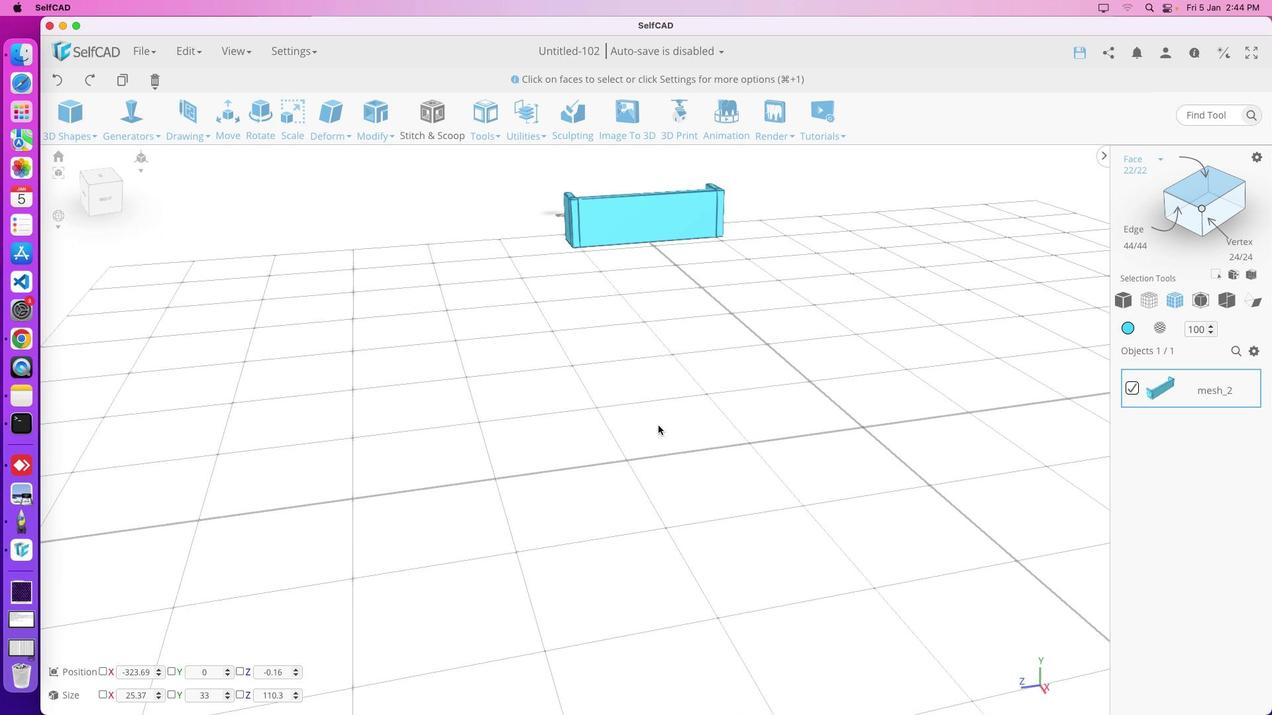 
Action: Mouse pressed left at (773, 459)
Screenshot: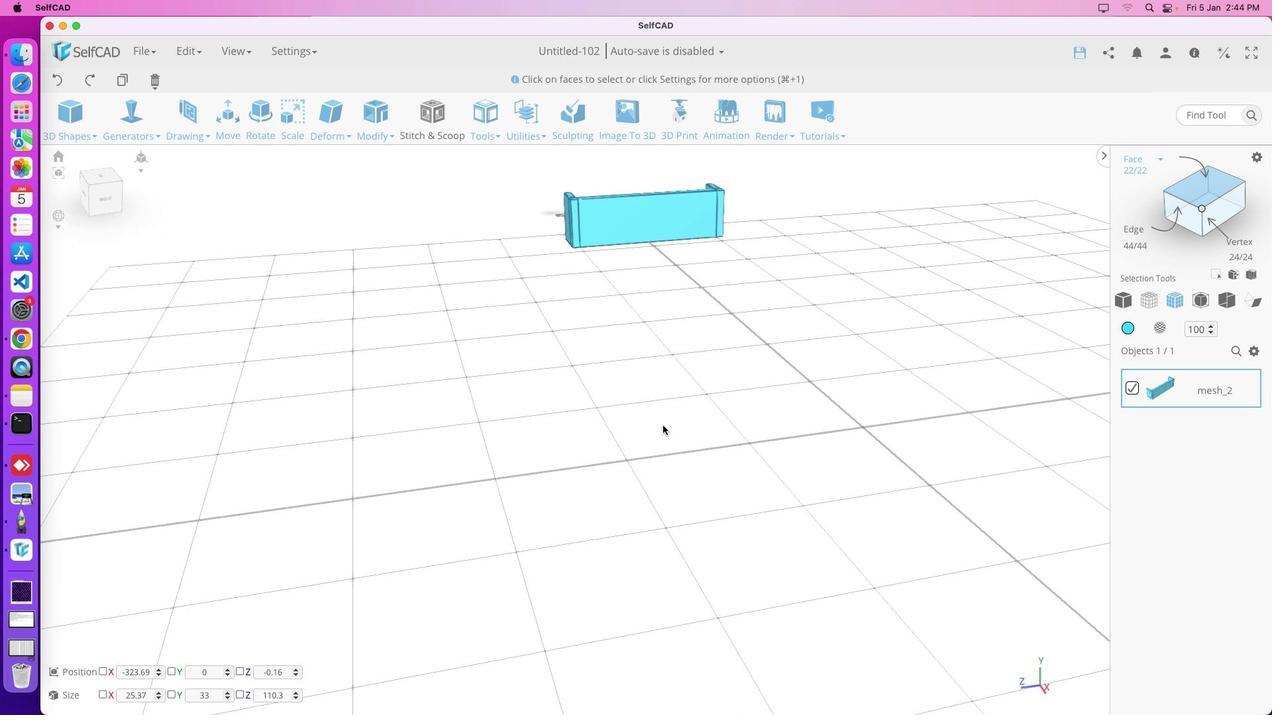 
Action: Mouse moved to (765, 461)
Screenshot: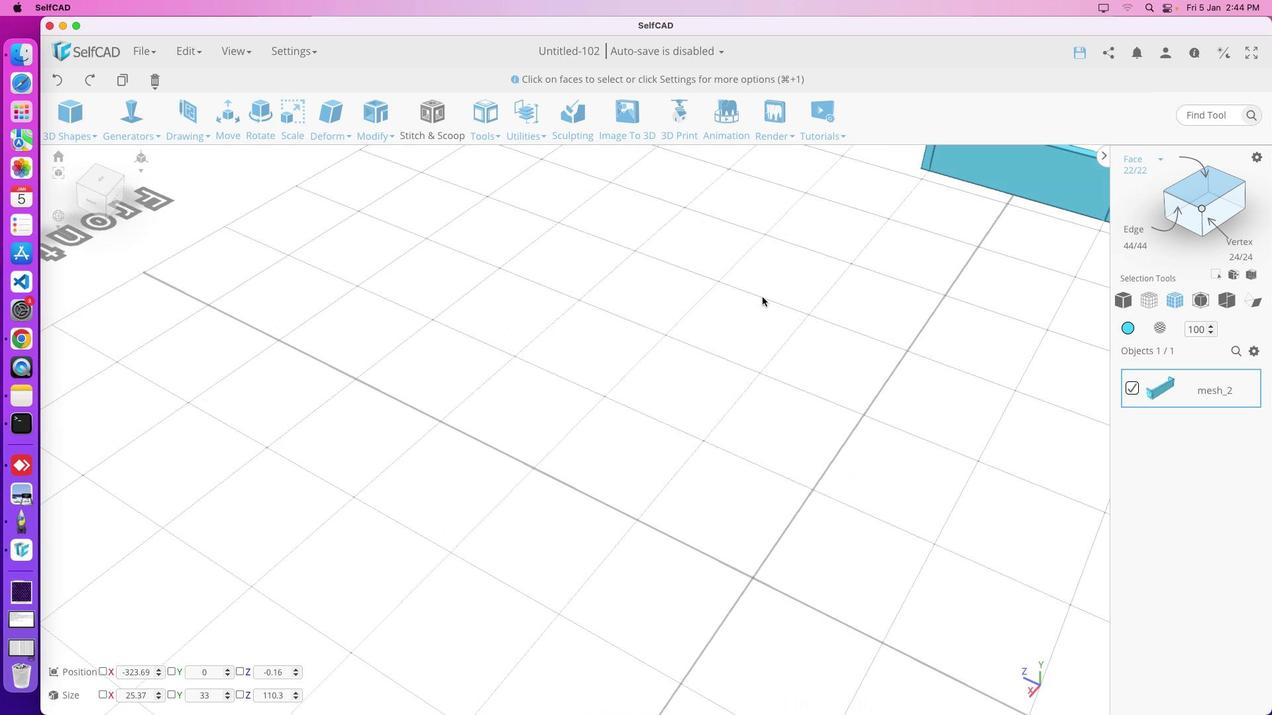 
Action: Mouse pressed left at (765, 461)
Screenshot: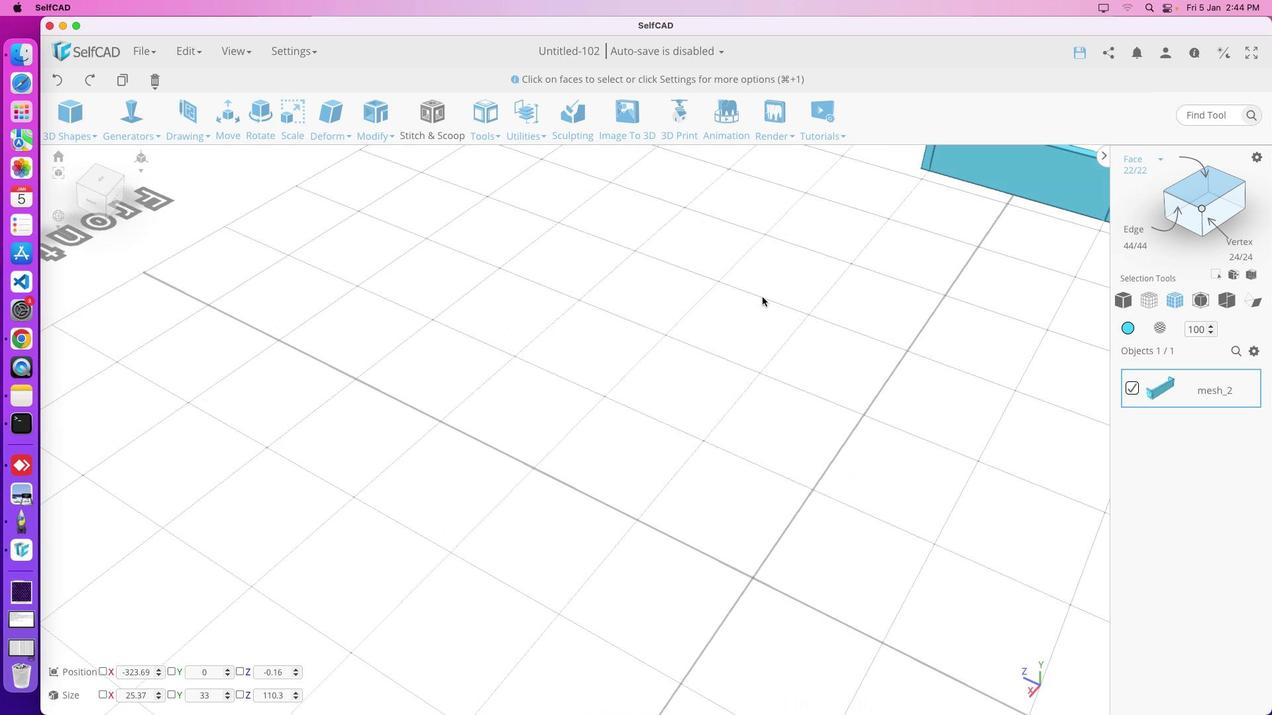 
Action: Mouse moved to (816, 434)
Screenshot: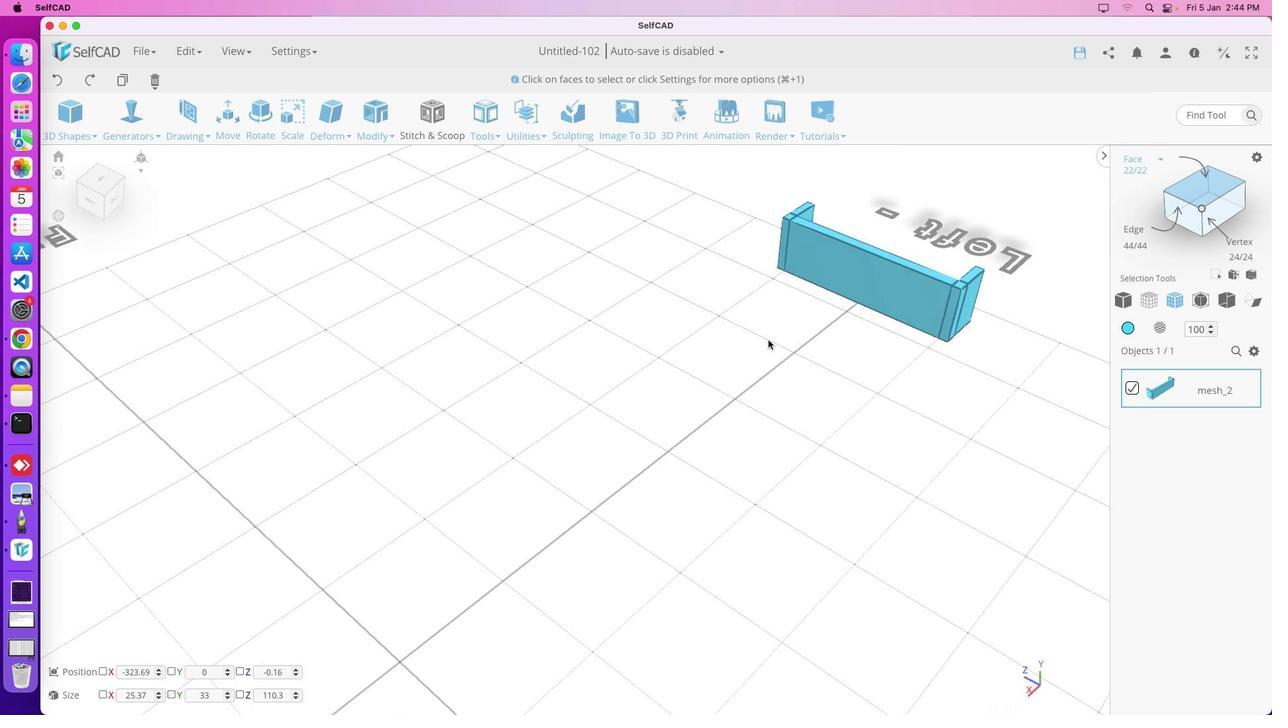 
Action: Mouse pressed middle at (816, 434)
Screenshot: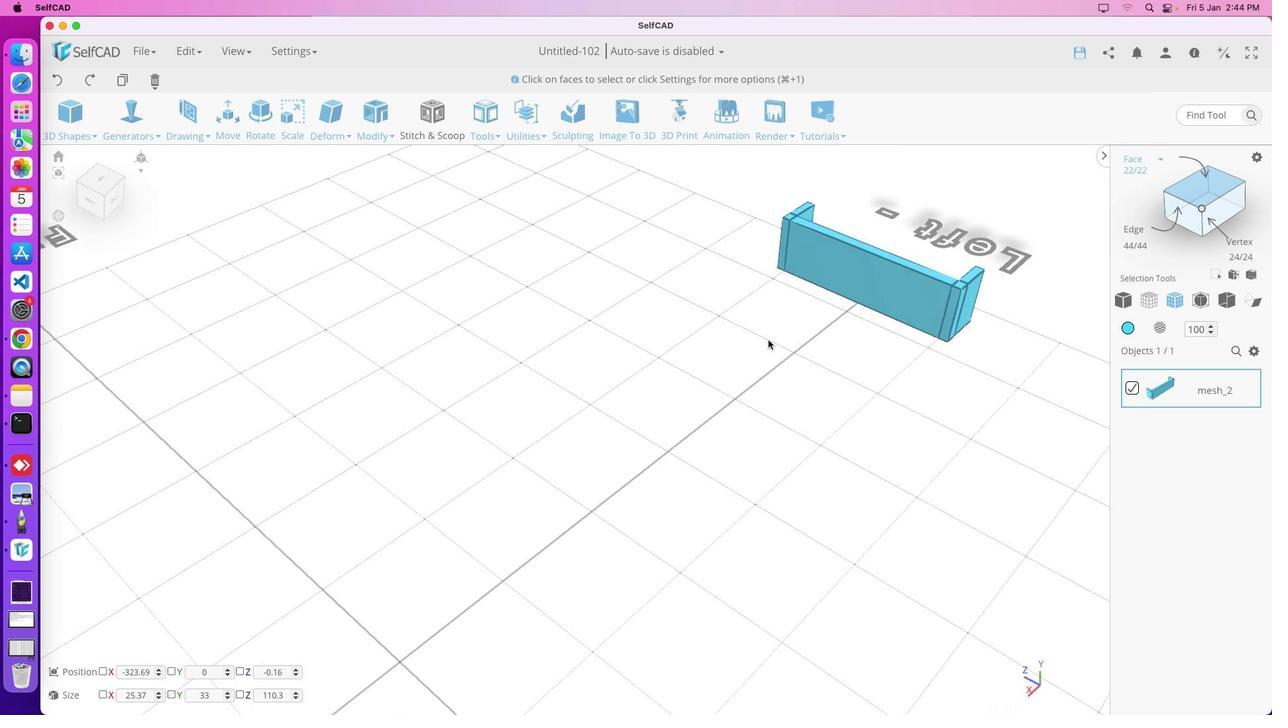 
Action: Mouse moved to (808, 447)
Screenshot: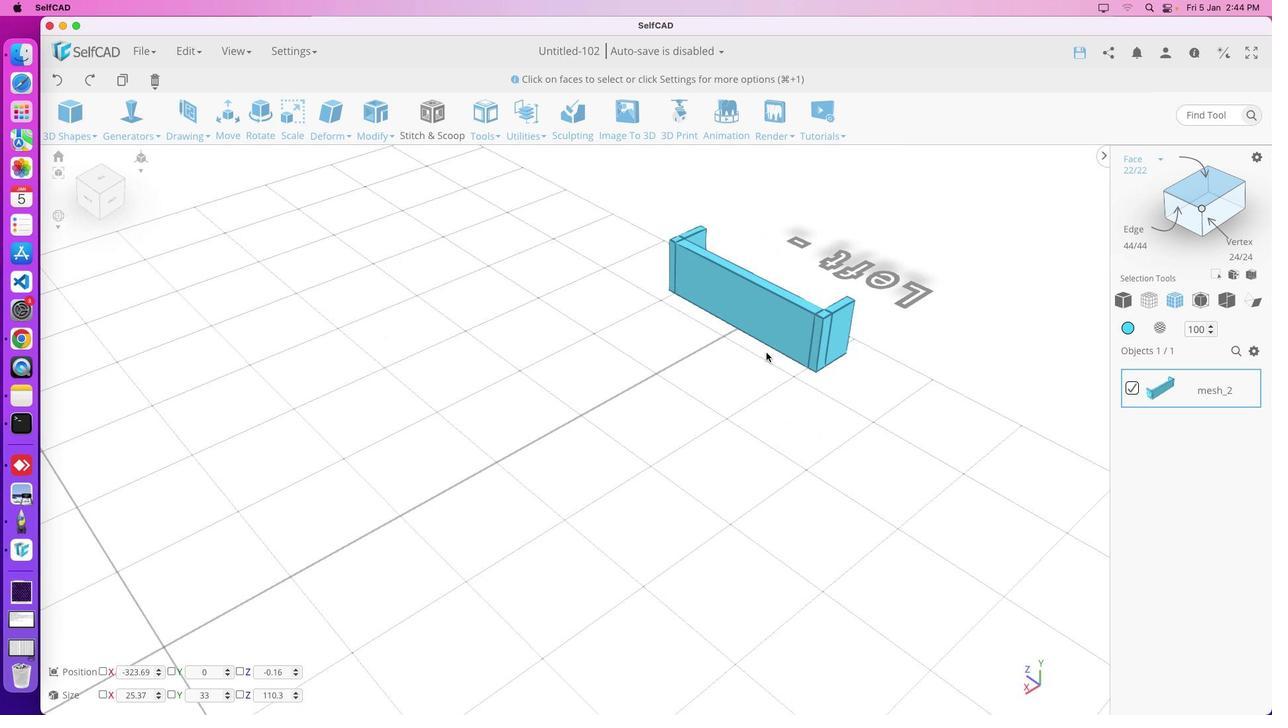 
Action: Mouse pressed left at (808, 447)
Screenshot: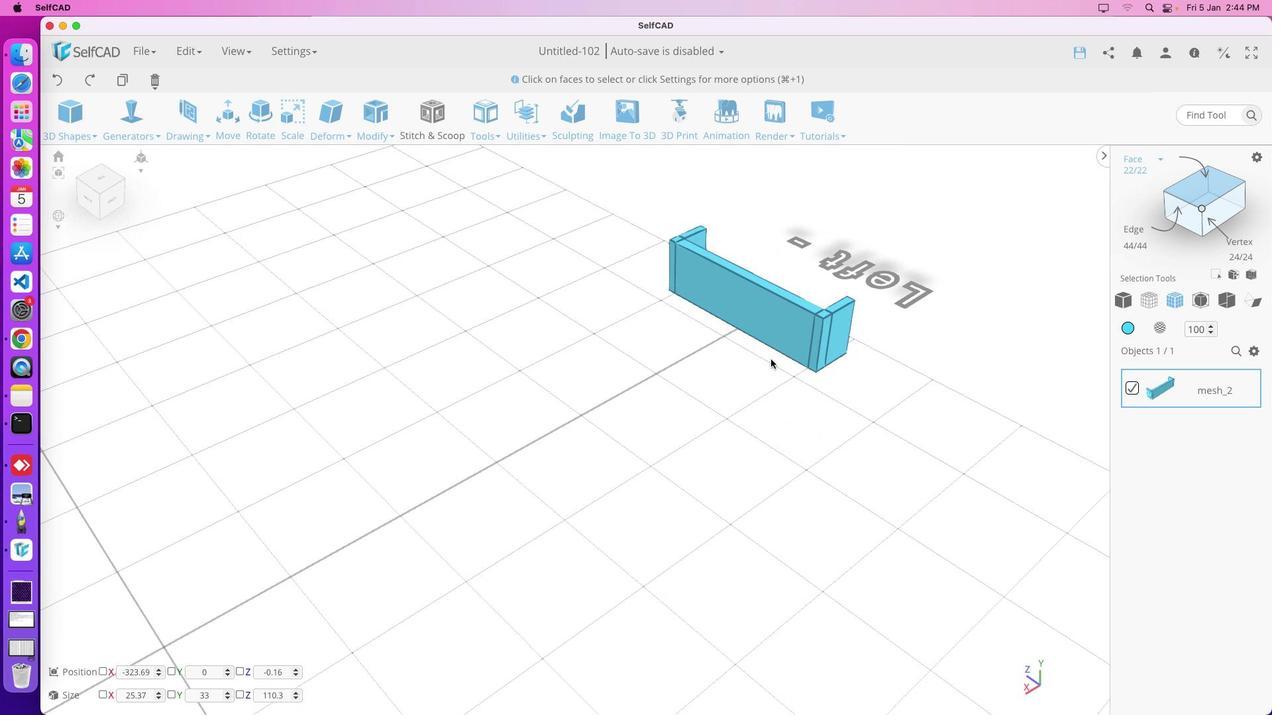 
Action: Mouse moved to (846, 447)
Screenshot: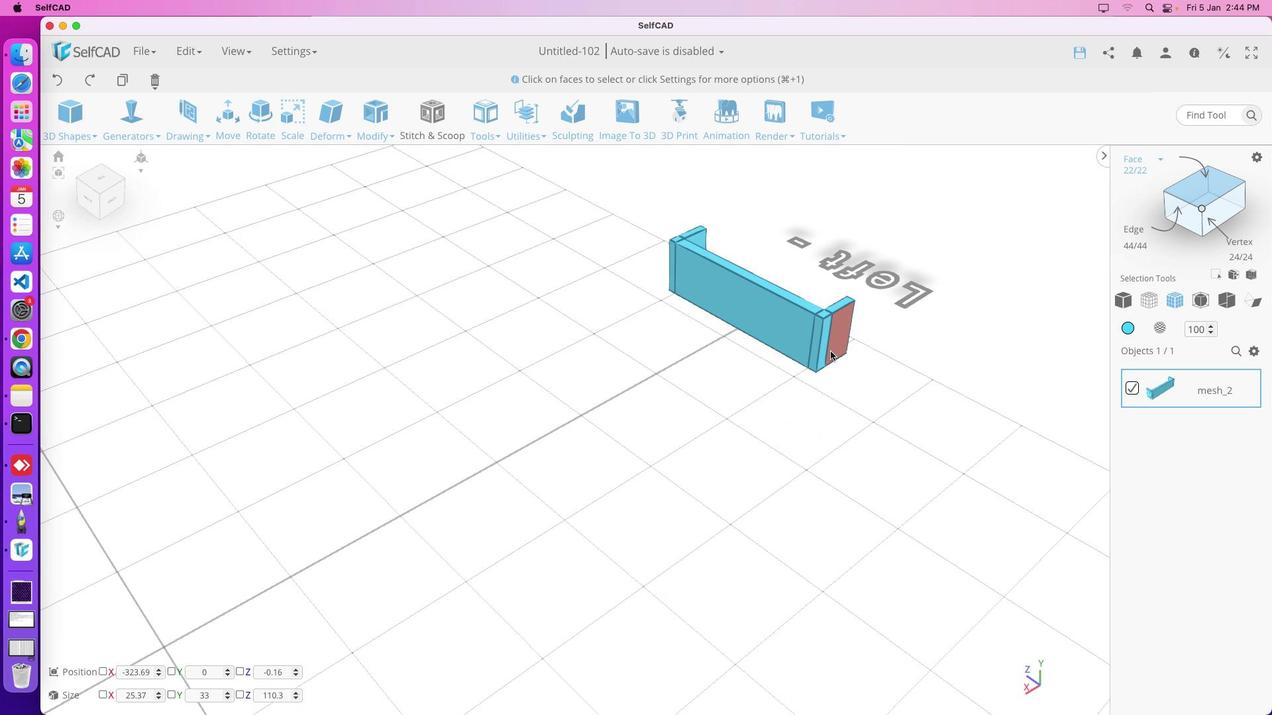 
Action: Mouse pressed middle at (846, 447)
Screenshot: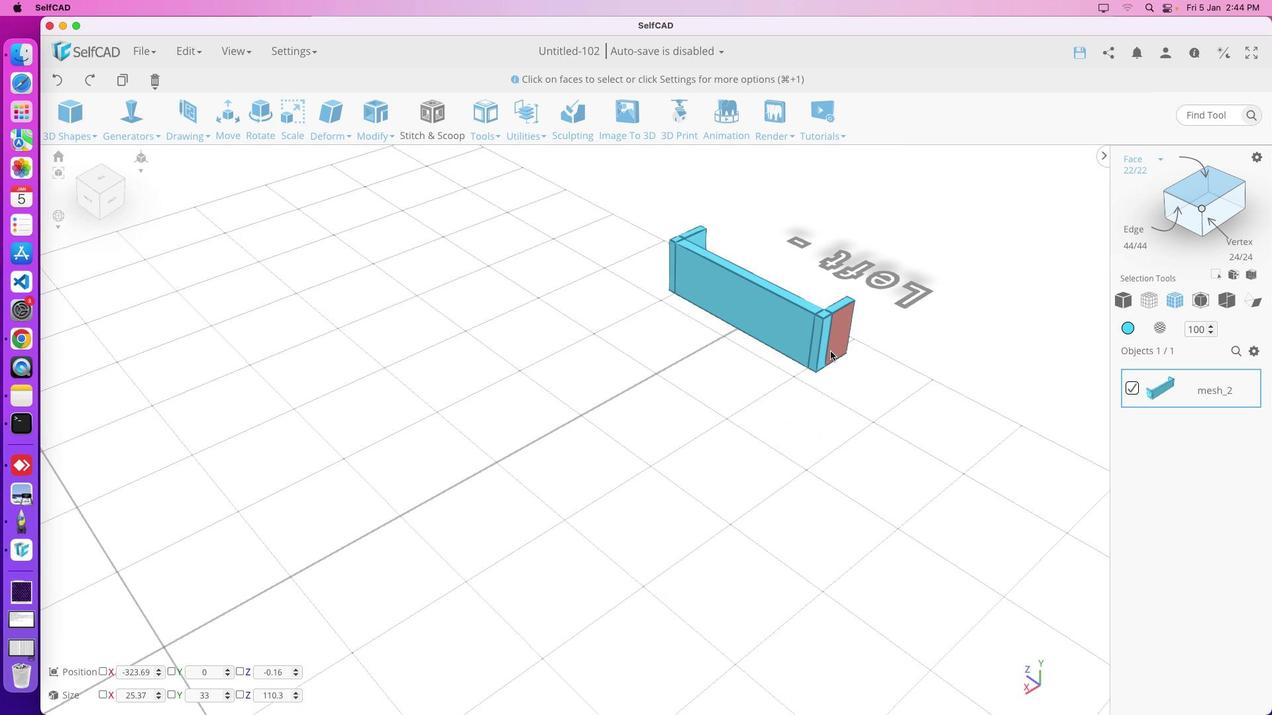 
Action: Mouse moved to (811, 447)
Screenshot: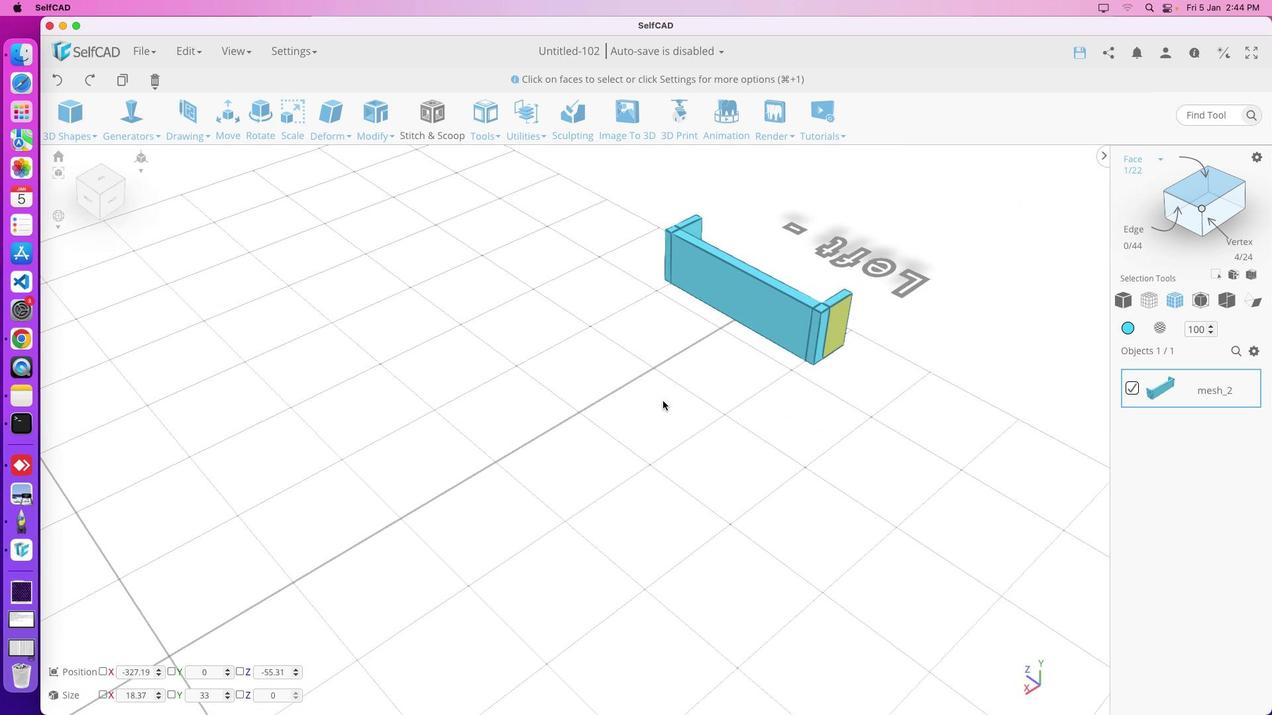 
Action: Mouse pressed left at (811, 447)
Screenshot: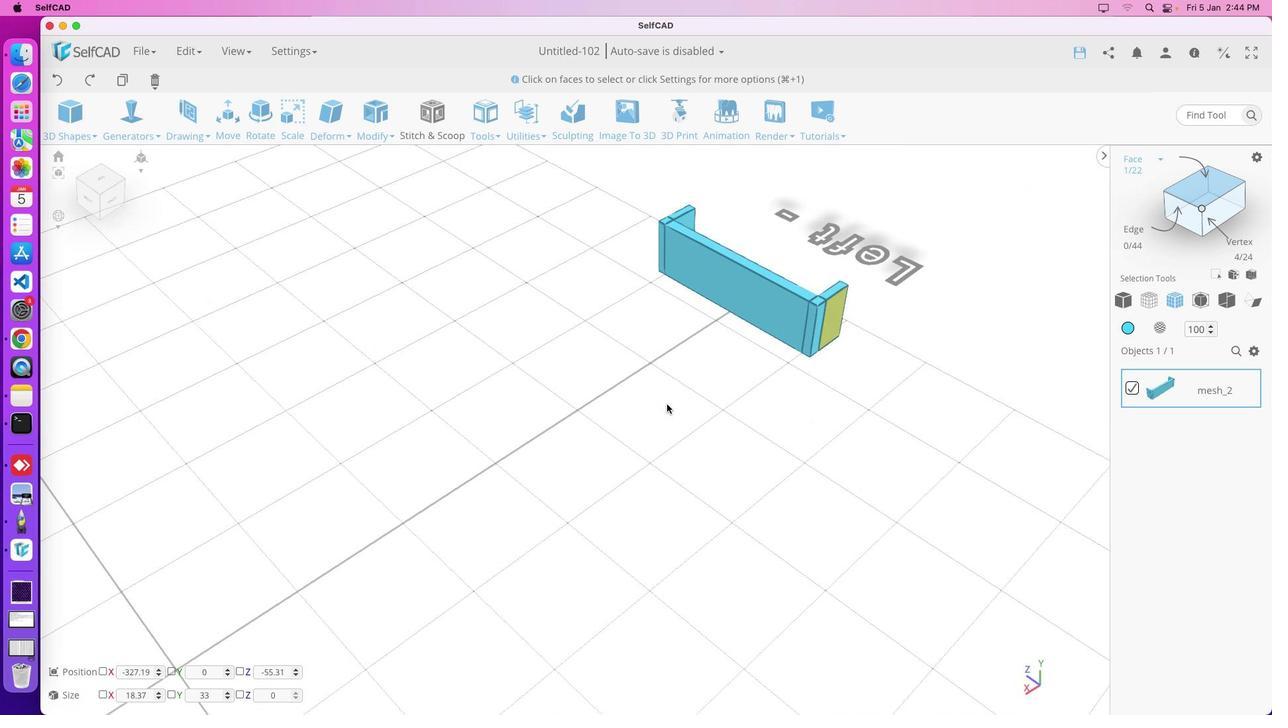 
Action: Mouse moved to (765, 455)
Screenshot: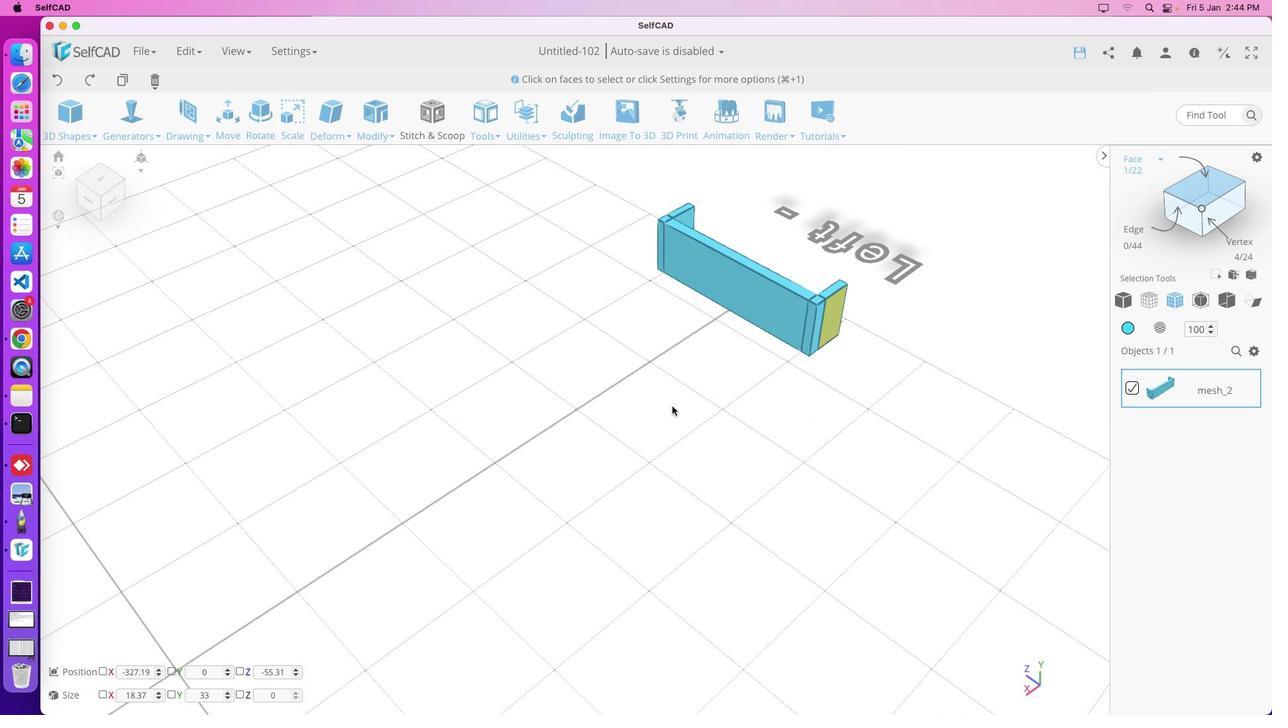
Action: Mouse pressed left at (765, 455)
Screenshot: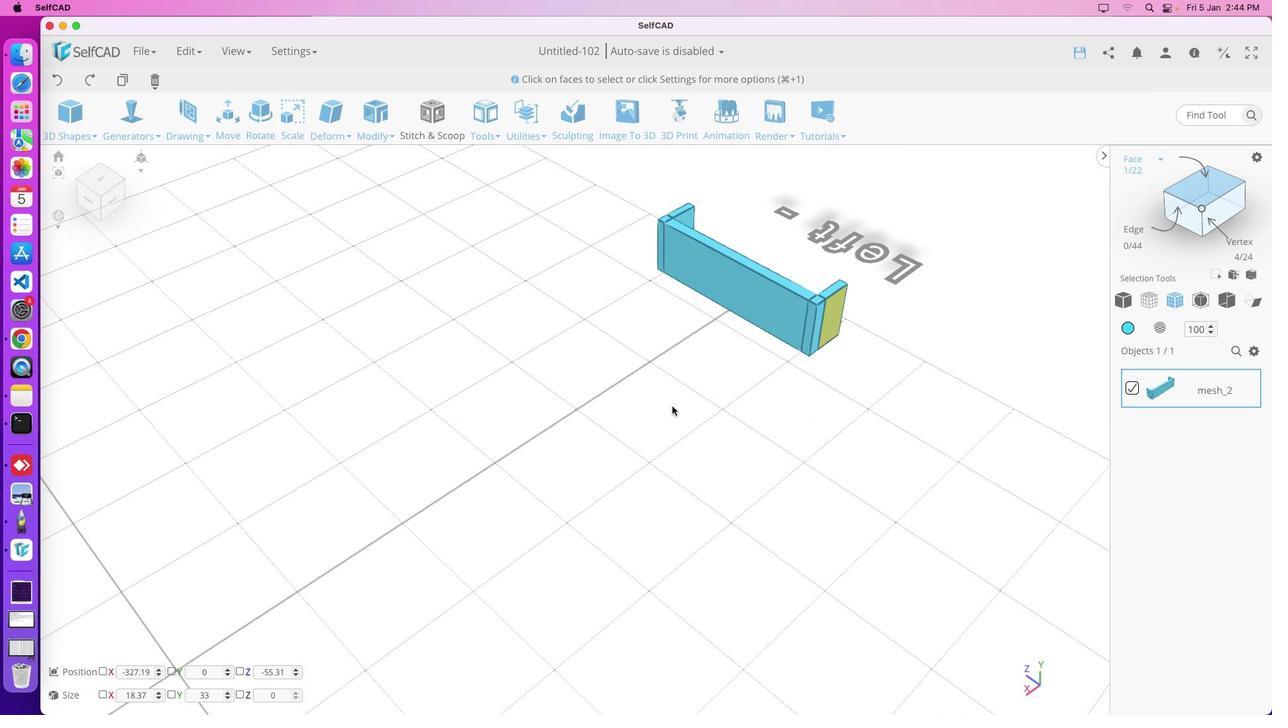 
Action: Mouse moved to (769, 456)
Screenshot: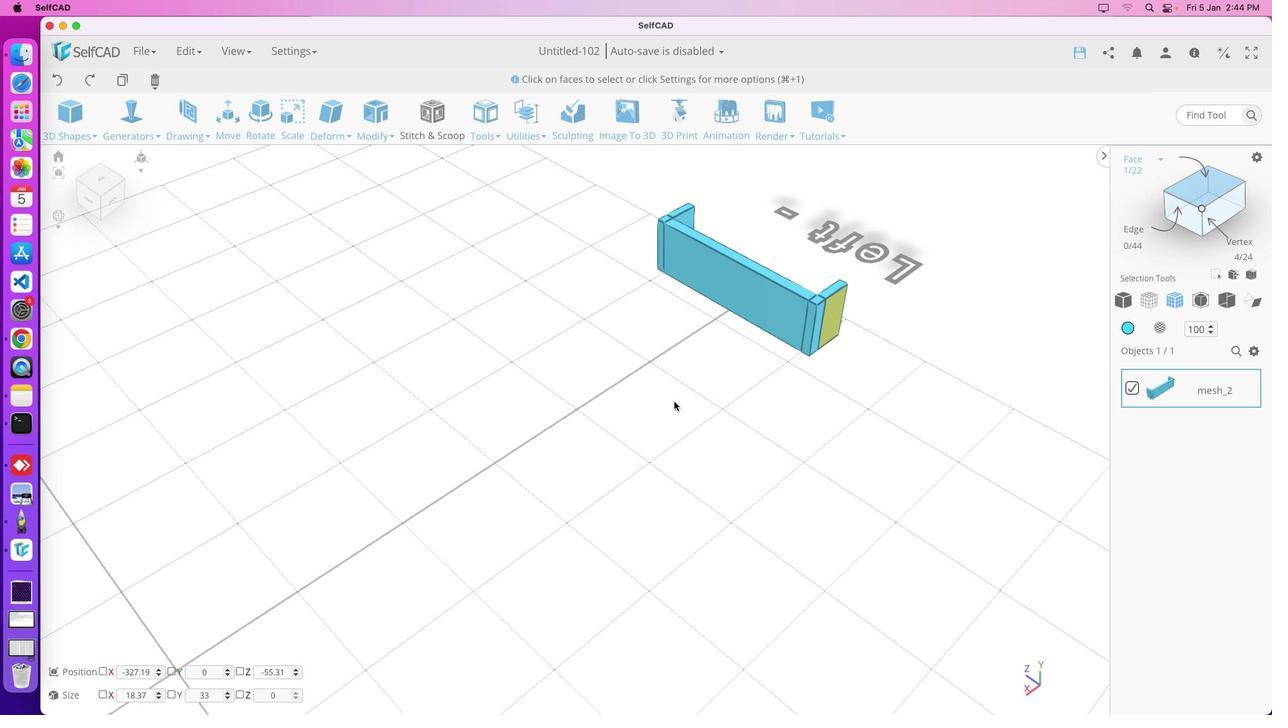 
Action: Key pressed 'm''m''m''m''e'
Screenshot: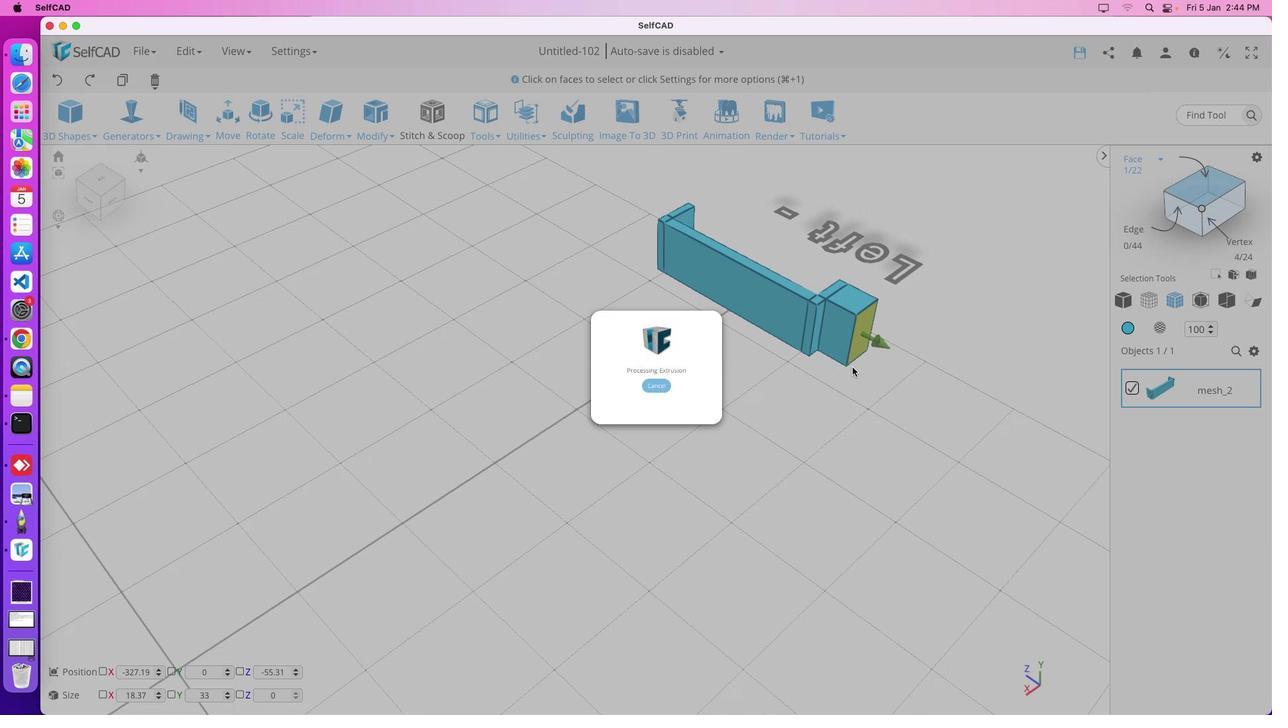 
Action: Mouse moved to (822, 445)
Screenshot: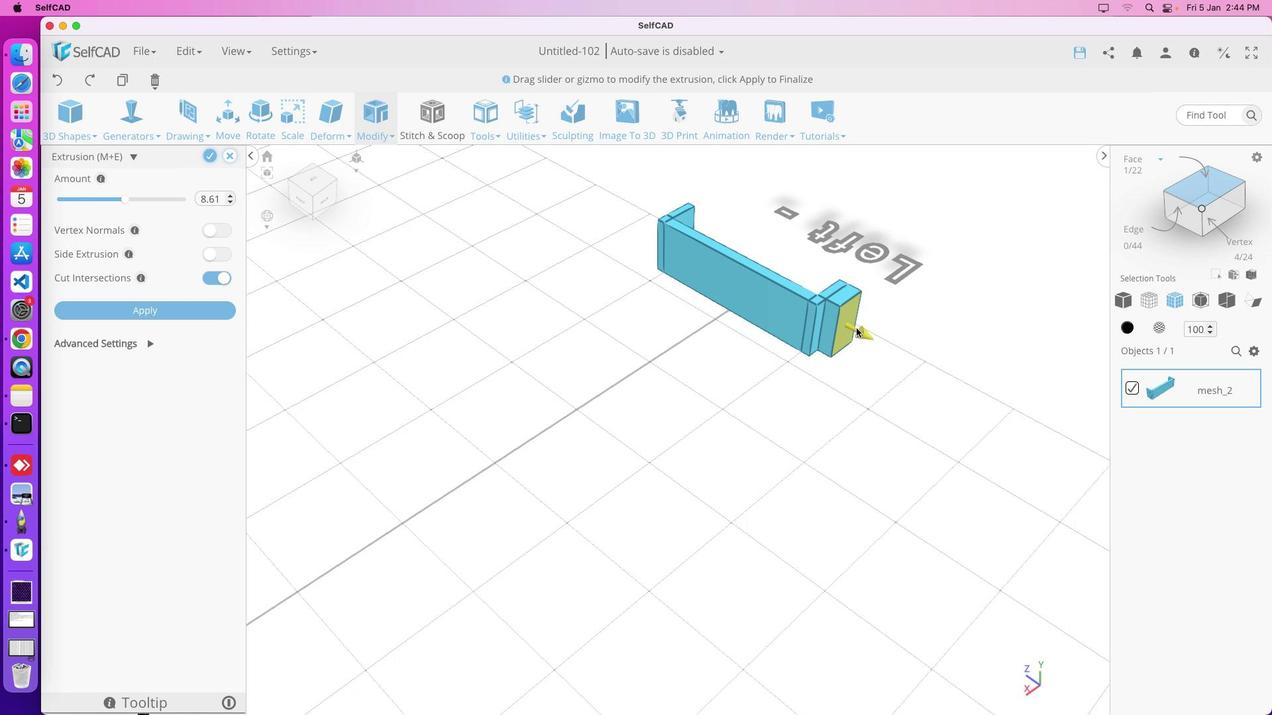 
Action: Mouse pressed left at (822, 445)
Screenshot: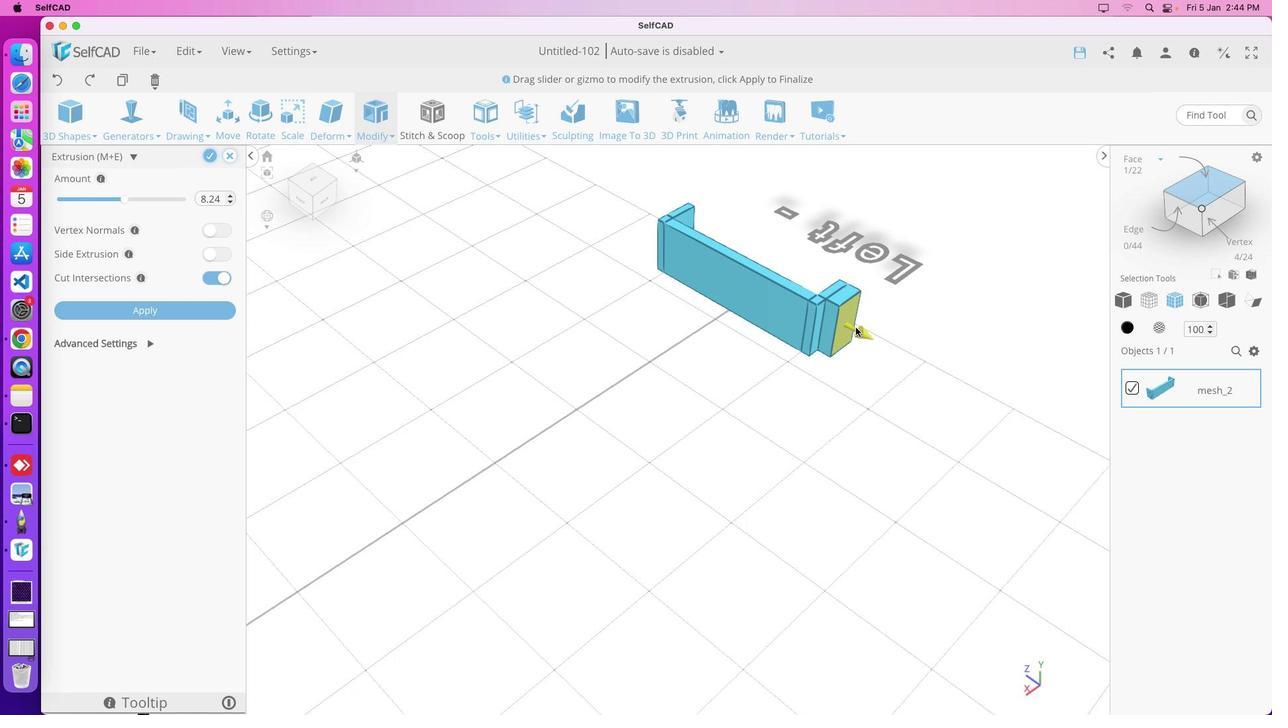 
Action: Mouse moved to (643, 411)
Screenshot: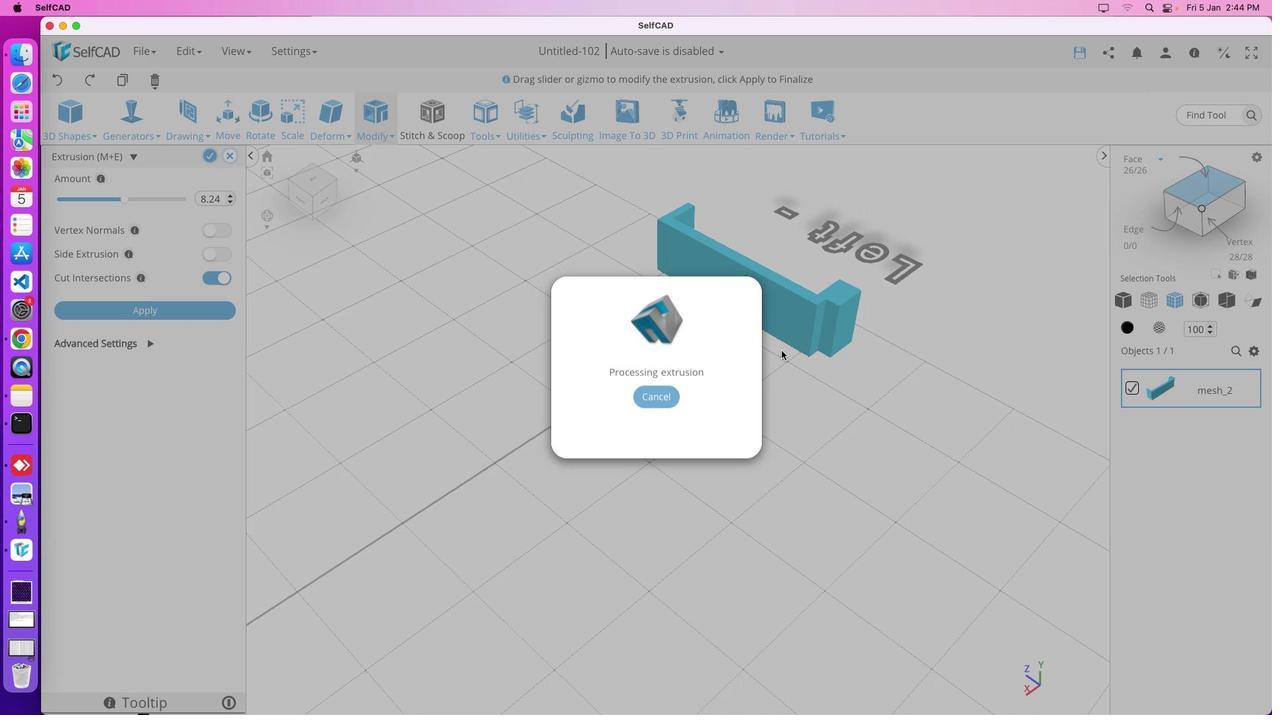 
Action: Mouse pressed left at (643, 411)
Screenshot: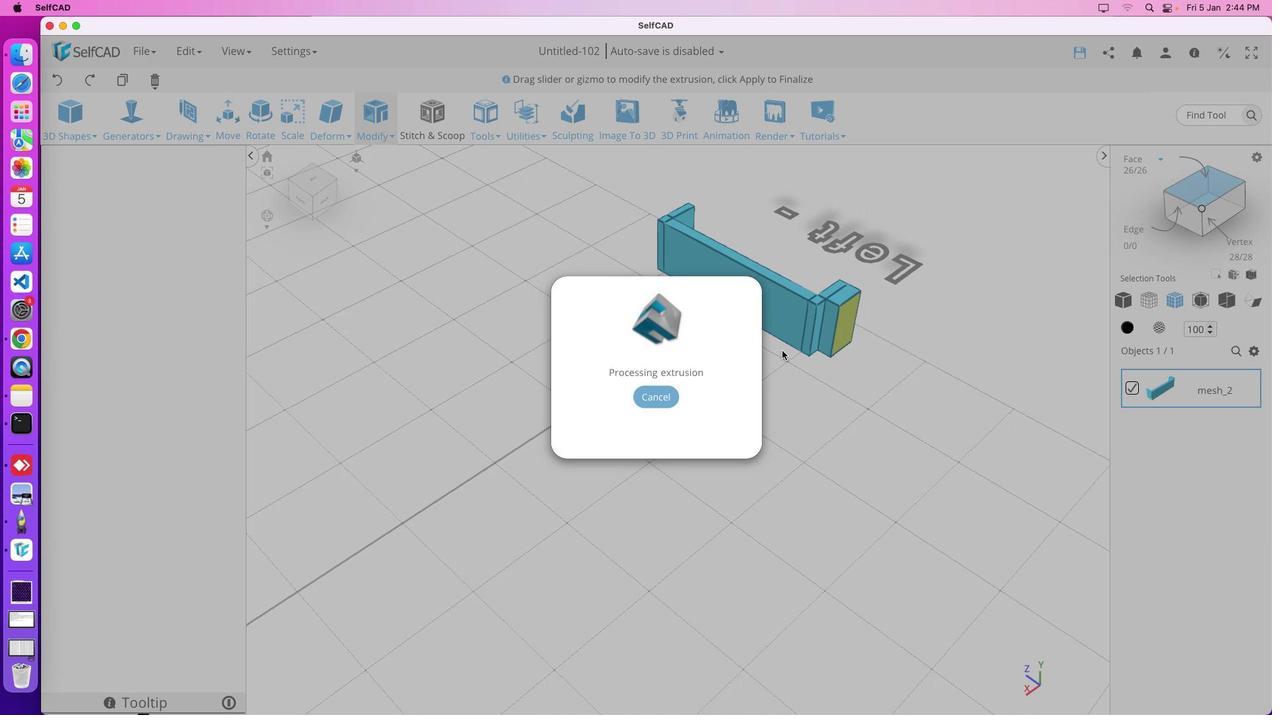 
Action: Mouse moved to (813, 451)
Screenshot: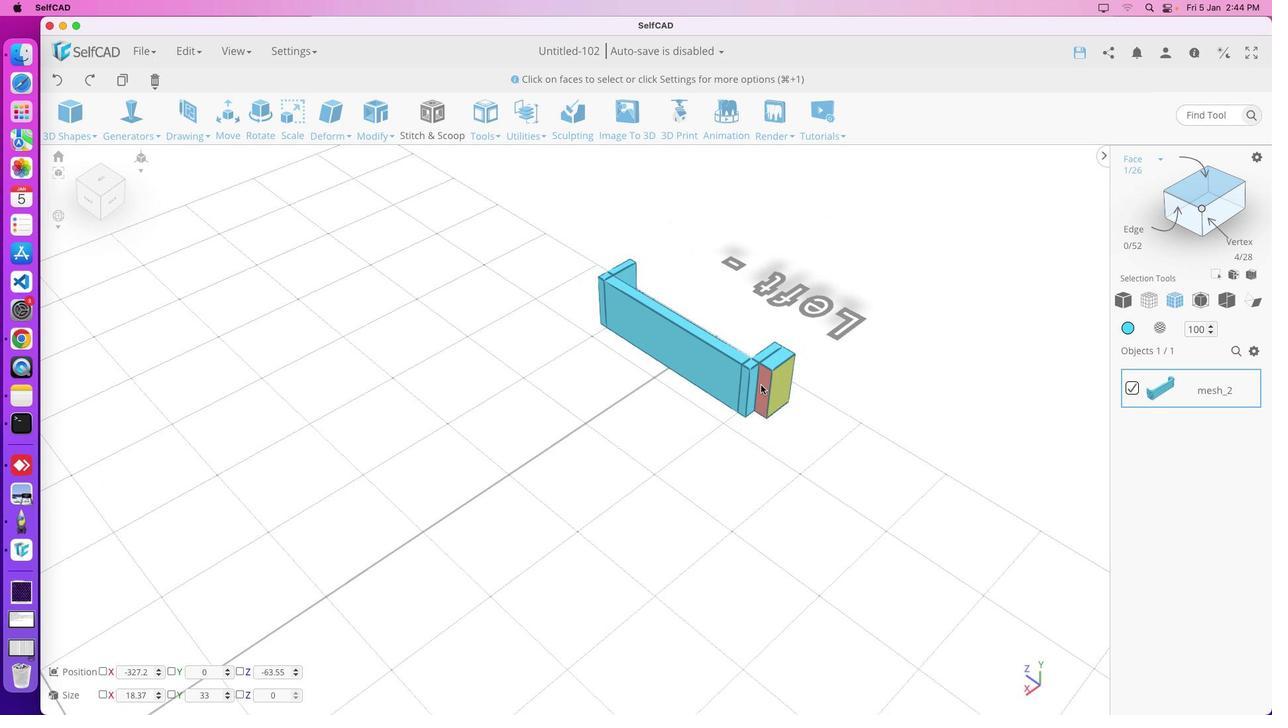 
Action: Mouse pressed middle at (813, 451)
Screenshot: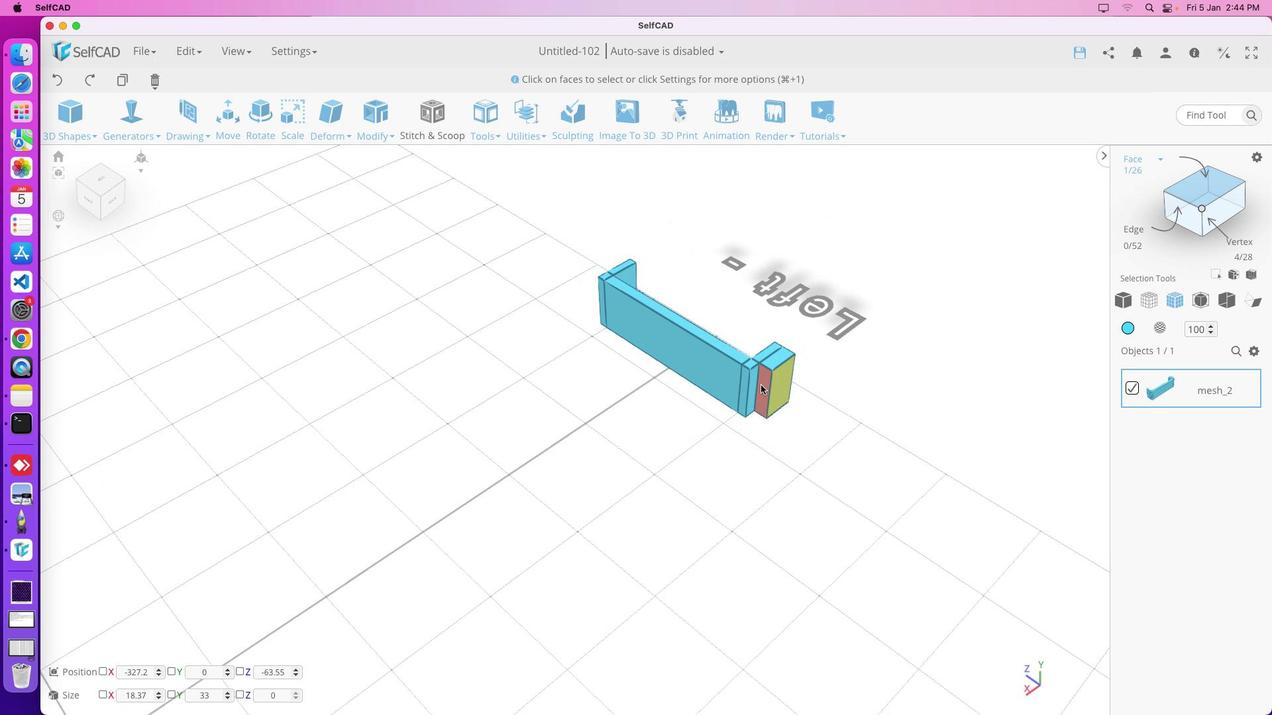 
Action: Mouse moved to (793, 453)
Screenshot: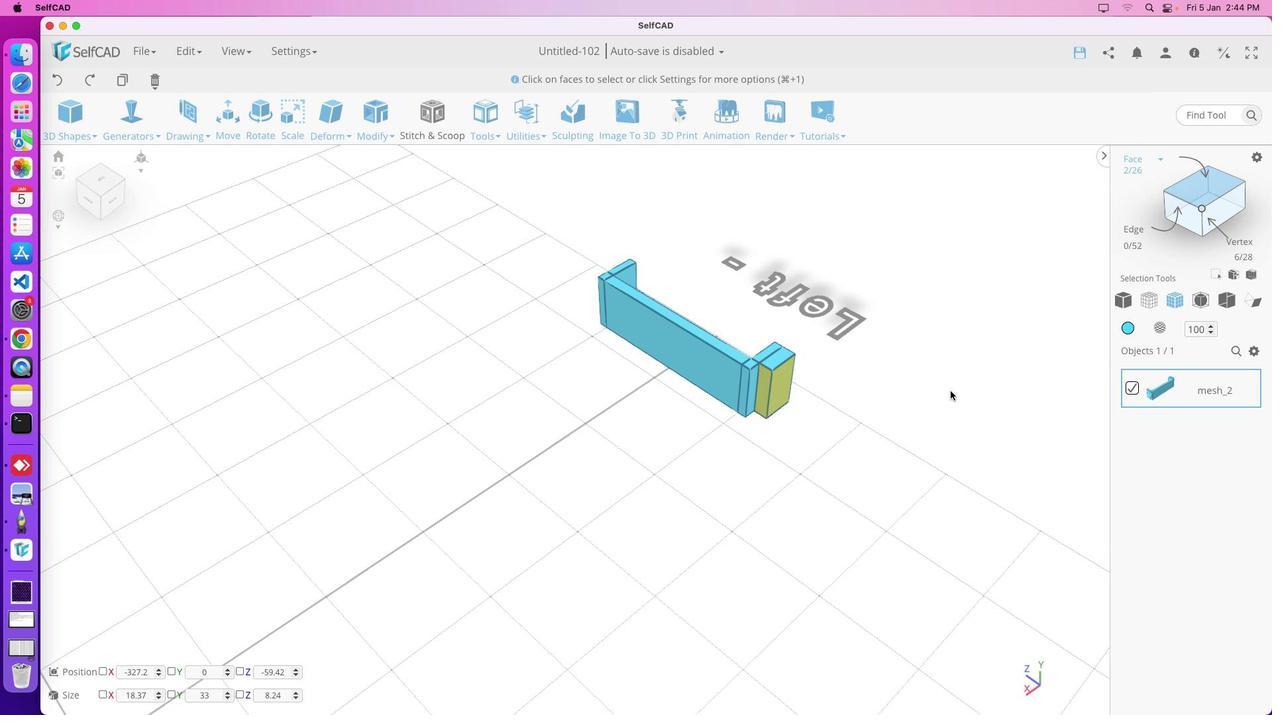 
Action: Mouse pressed left at (793, 453)
Screenshot: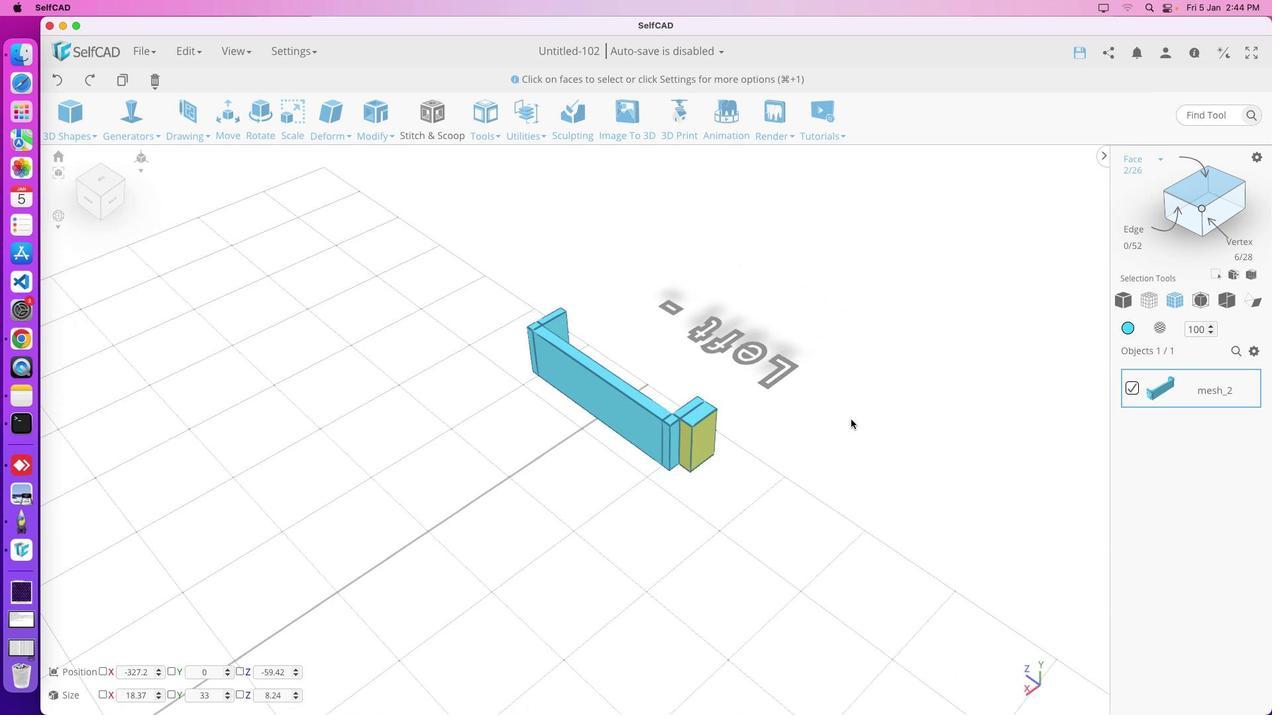 
Action: Mouse moved to (843, 454)
Screenshot: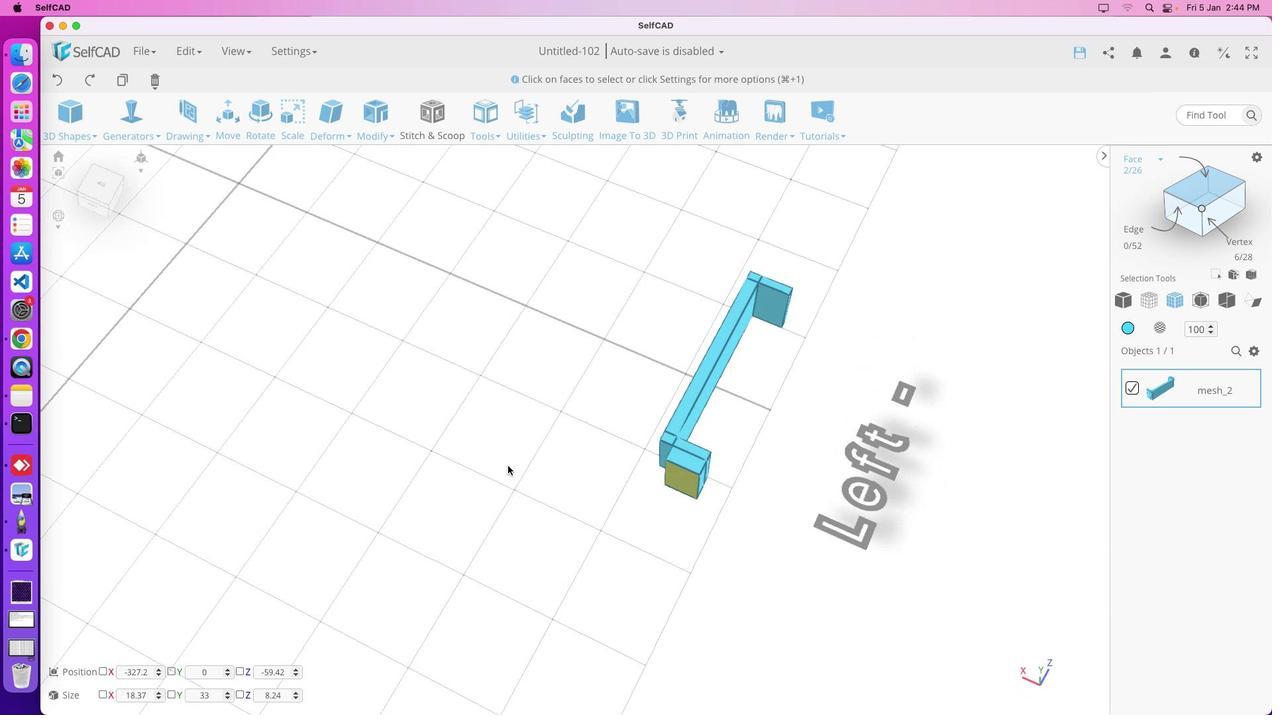 
Action: Mouse pressed middle at (843, 454)
Screenshot: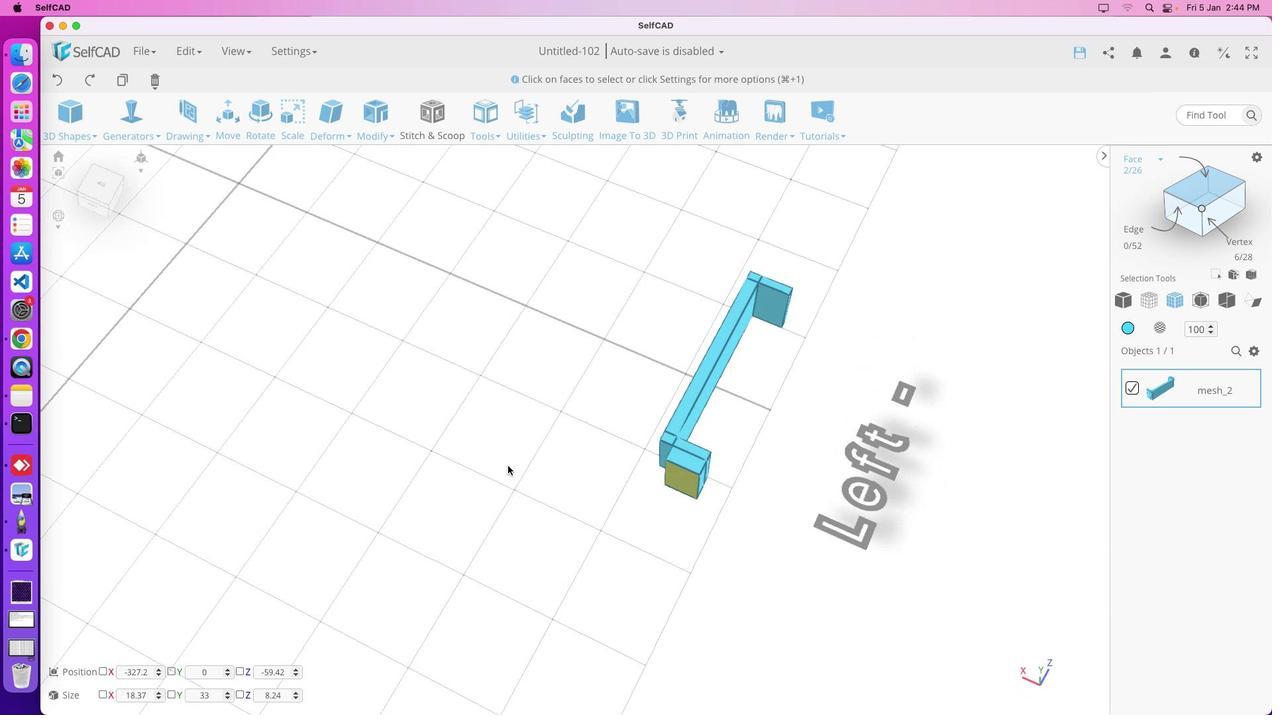
Action: Mouse moved to (793, 462)
Screenshot: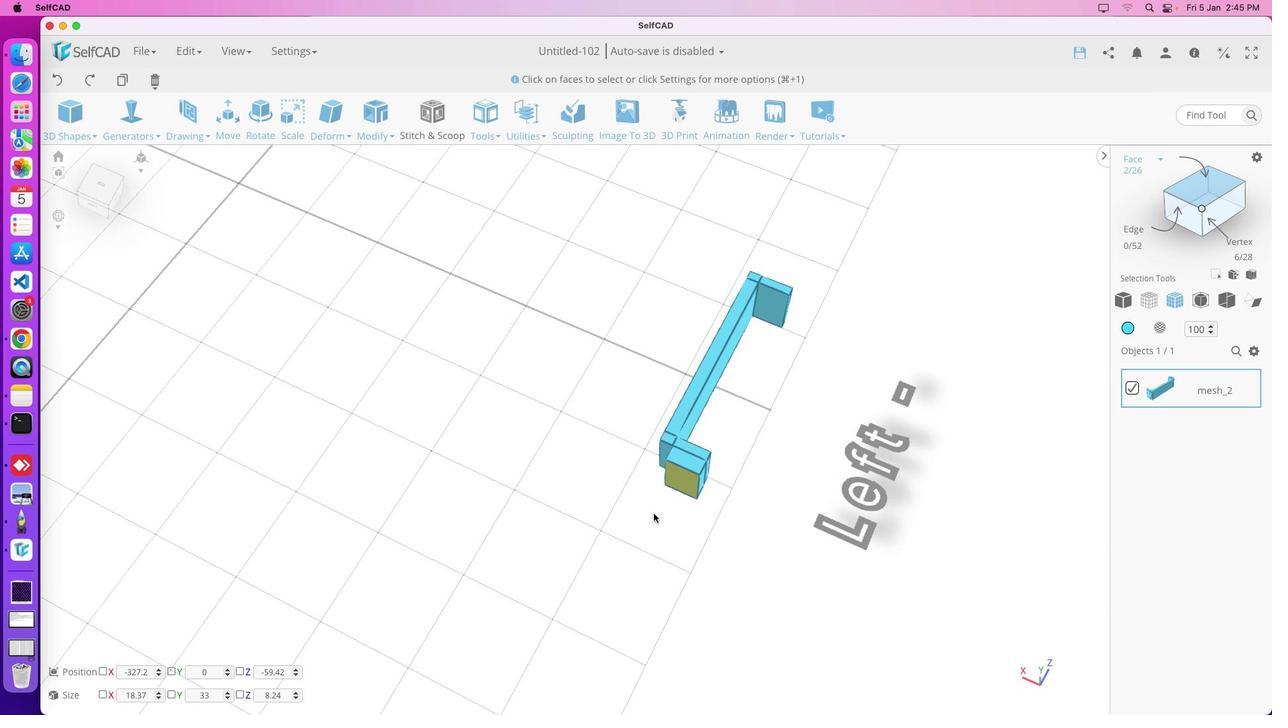 
Action: Mouse pressed left at (793, 462)
Screenshot: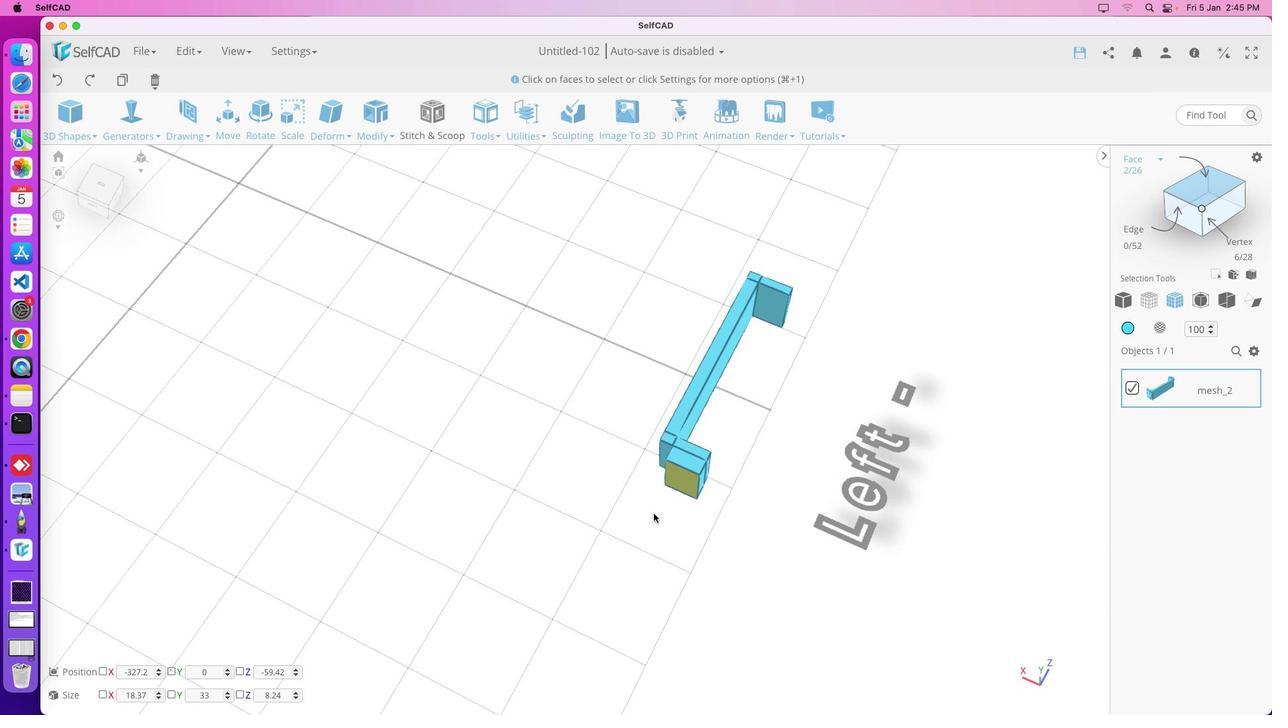 
Action: Mouse moved to (742, 476)
Screenshot: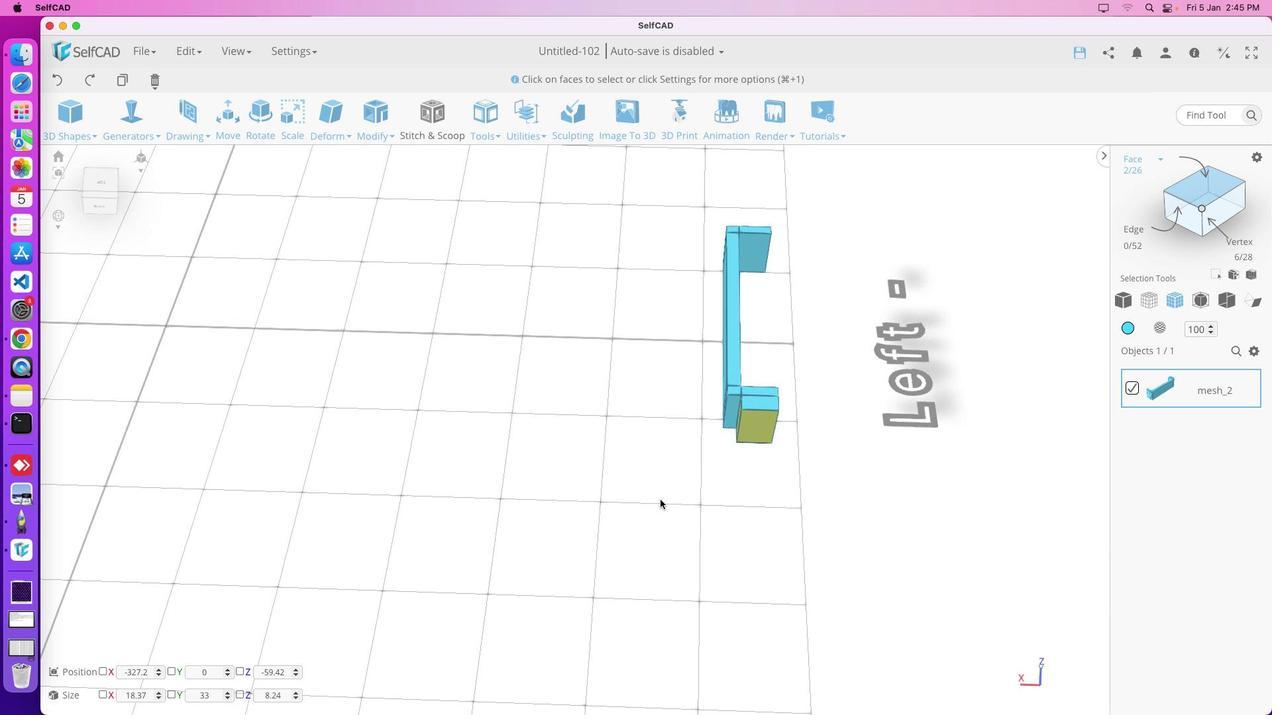 
Action: Mouse pressed left at (742, 476)
Screenshot: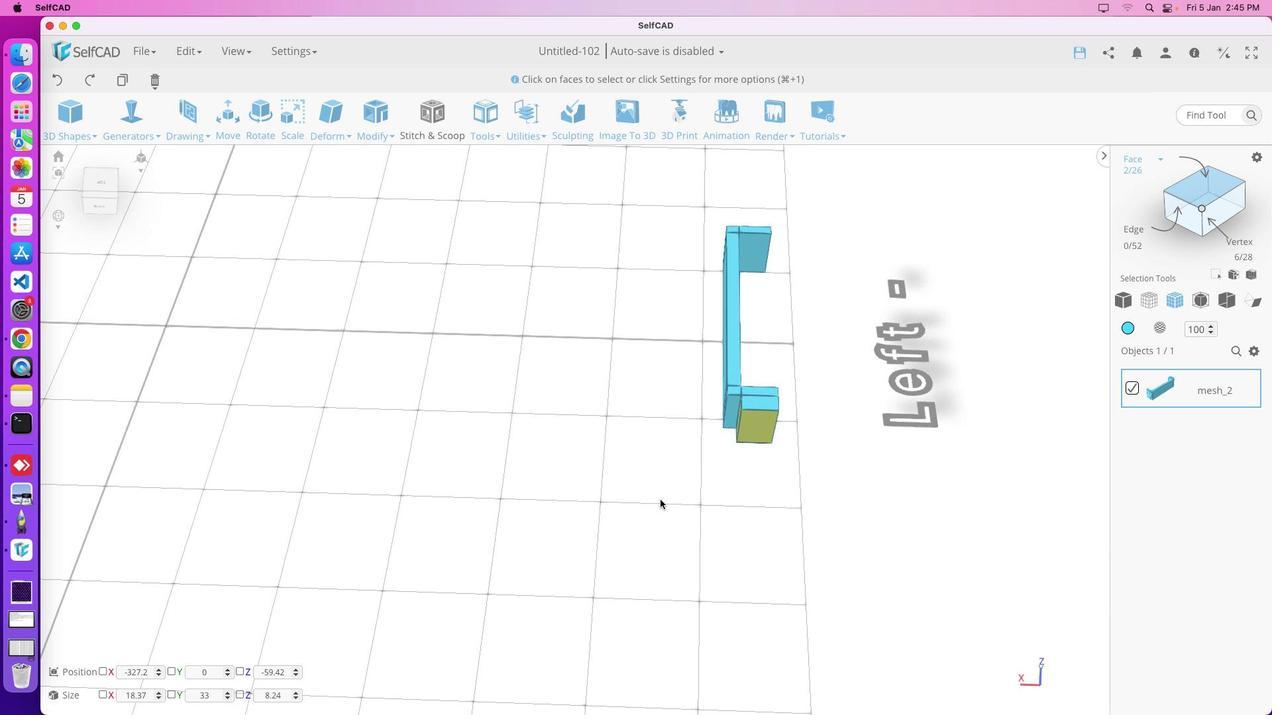 
Action: Mouse moved to (765, 475)
Screenshot: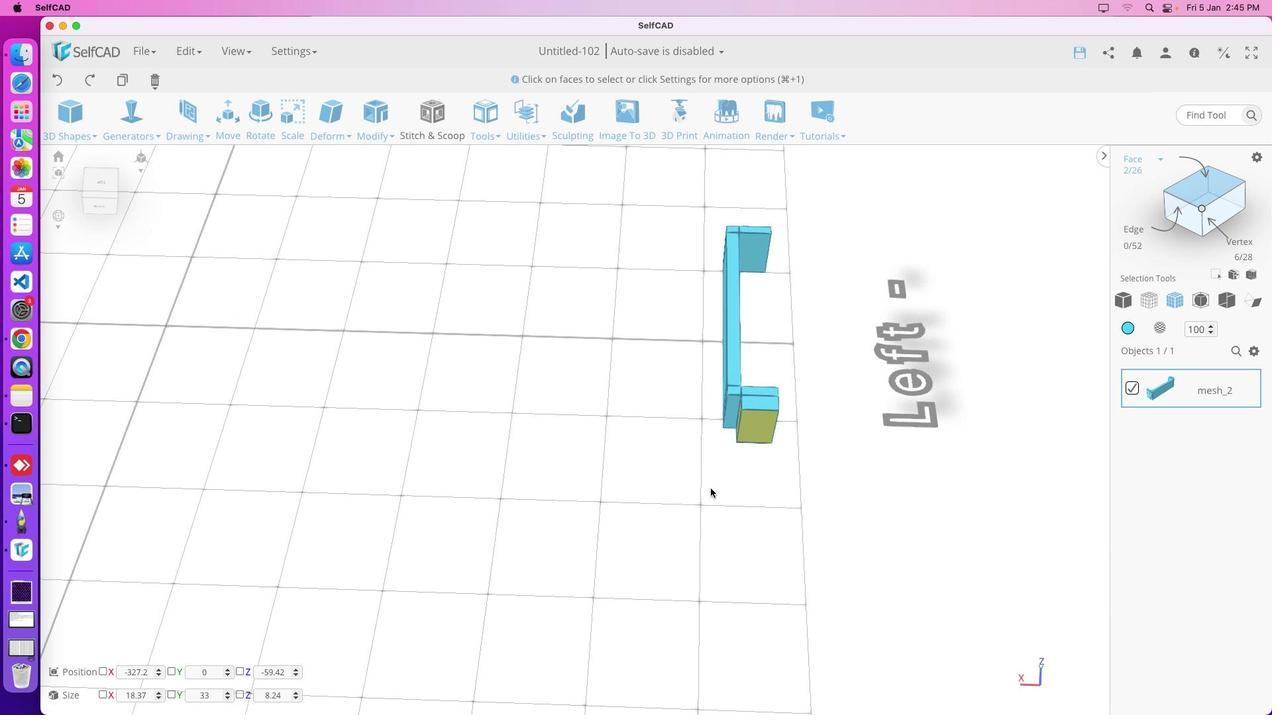 
Action: Key pressed 'm''m''m''e'
Screenshot: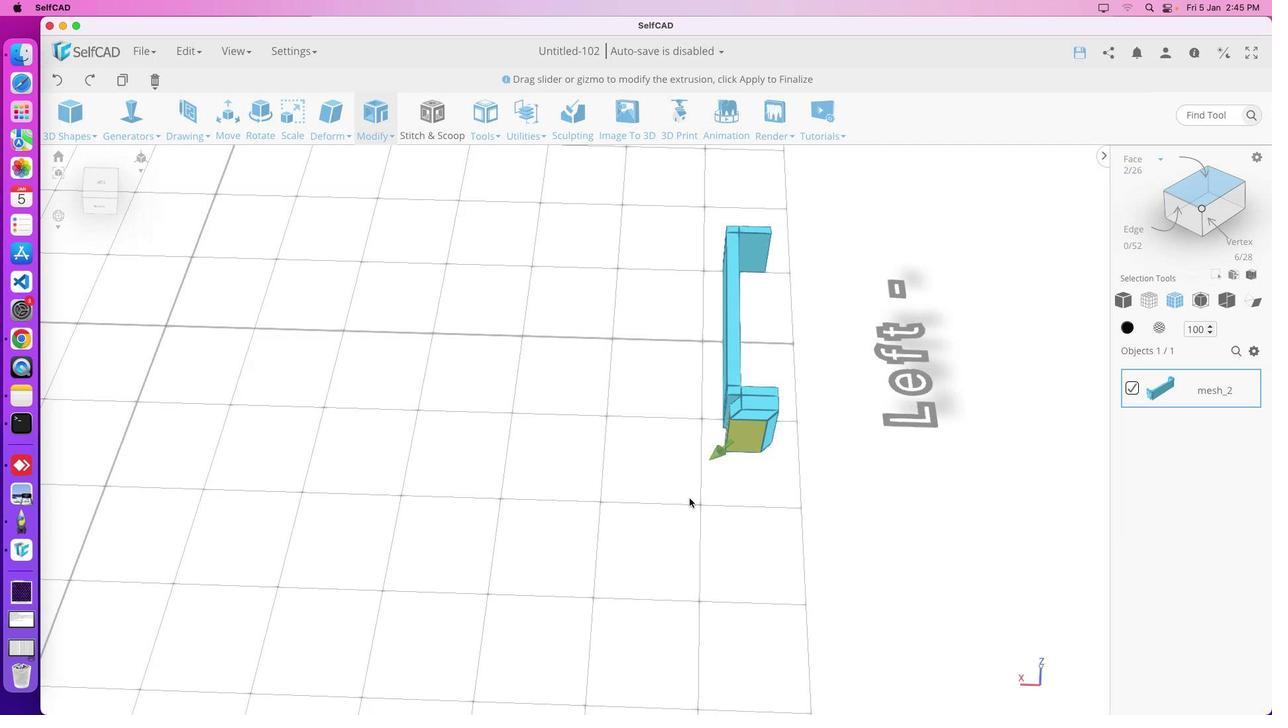 
Action: Mouse moved to (753, 476)
Screenshot: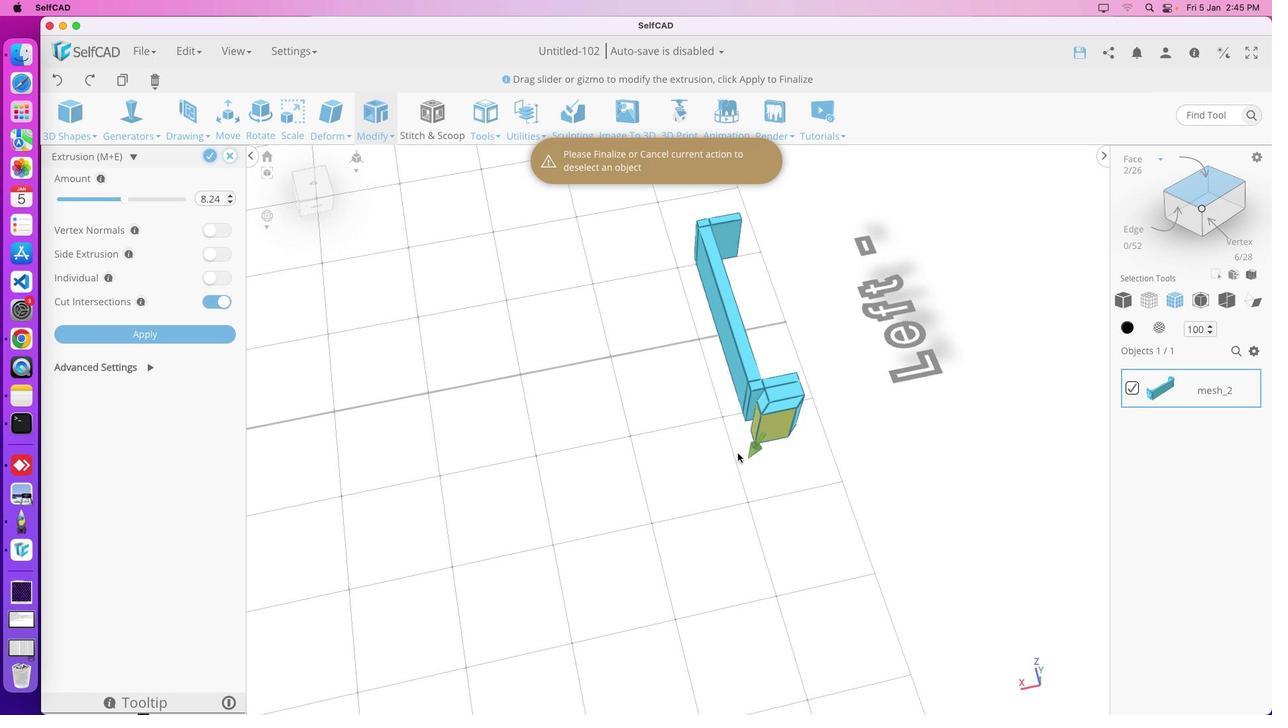 
Action: Mouse pressed left at (753, 476)
Screenshot: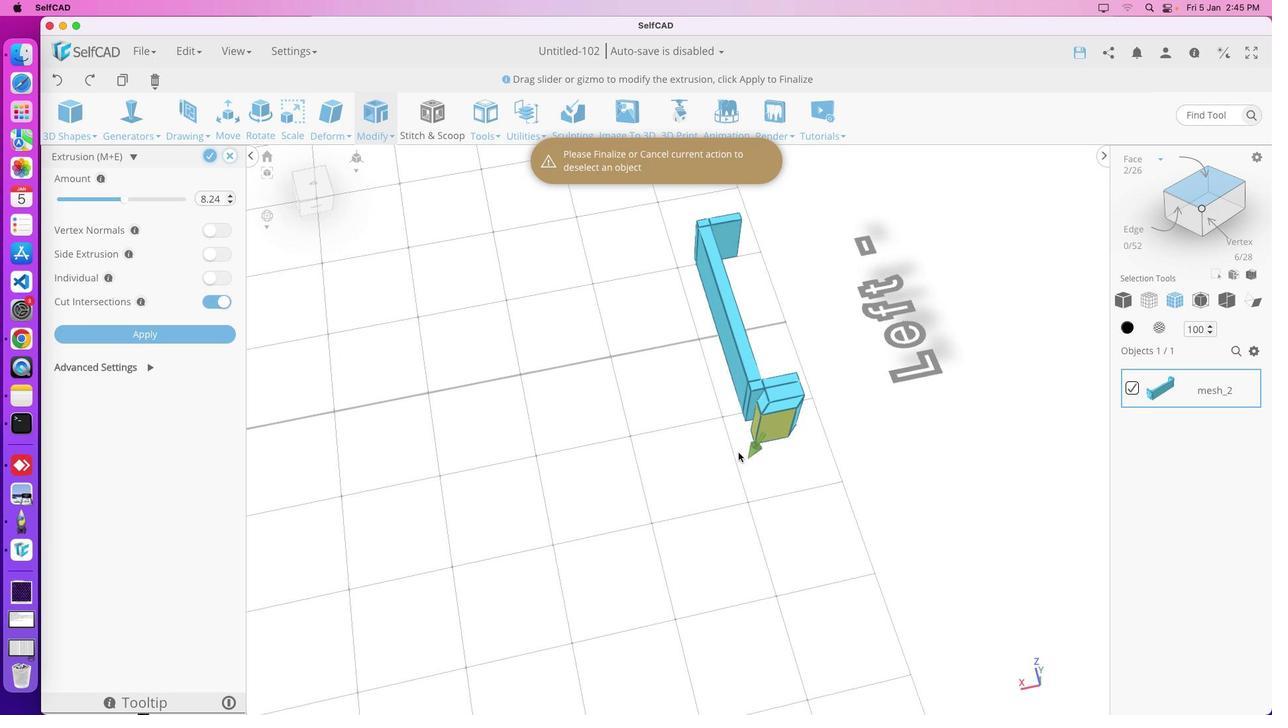 
Action: Mouse moved to (767, 477)
Screenshot: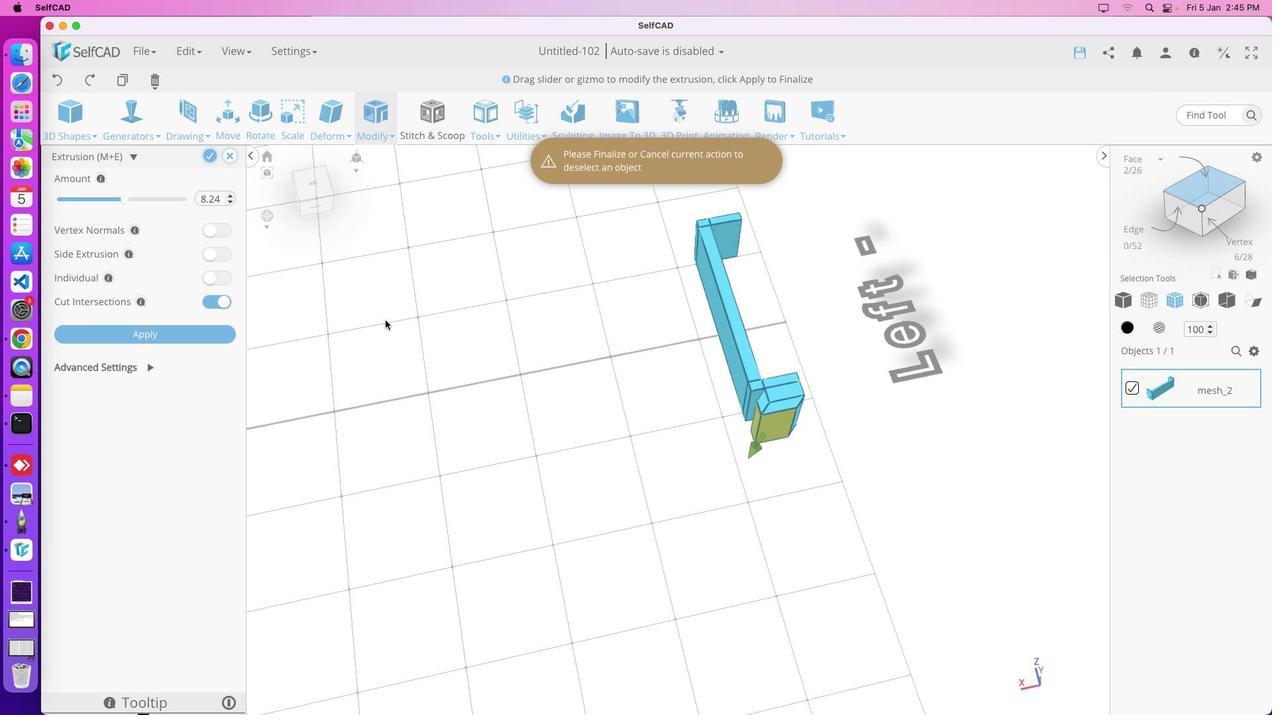 
Action: Mouse pressed left at (767, 477)
Screenshot: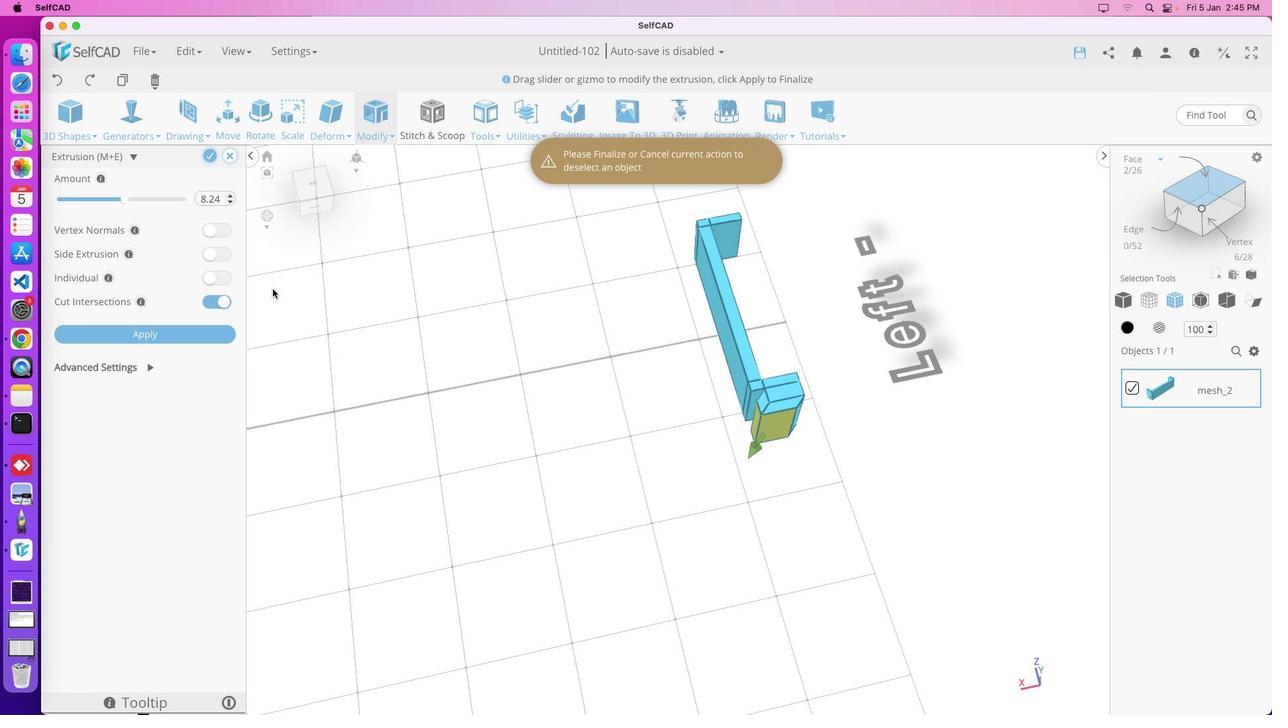 
Action: Mouse moved to (650, 409)
Screenshot: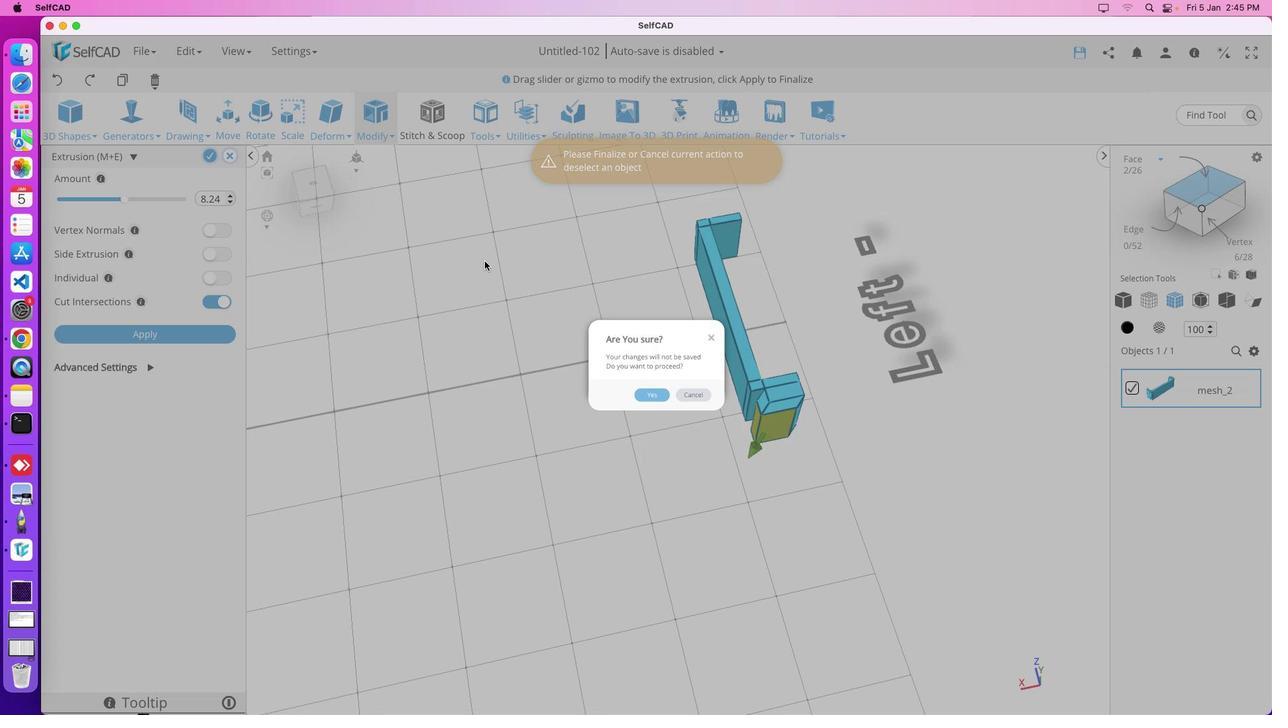 
Action: Mouse pressed left at (650, 409)
Screenshot: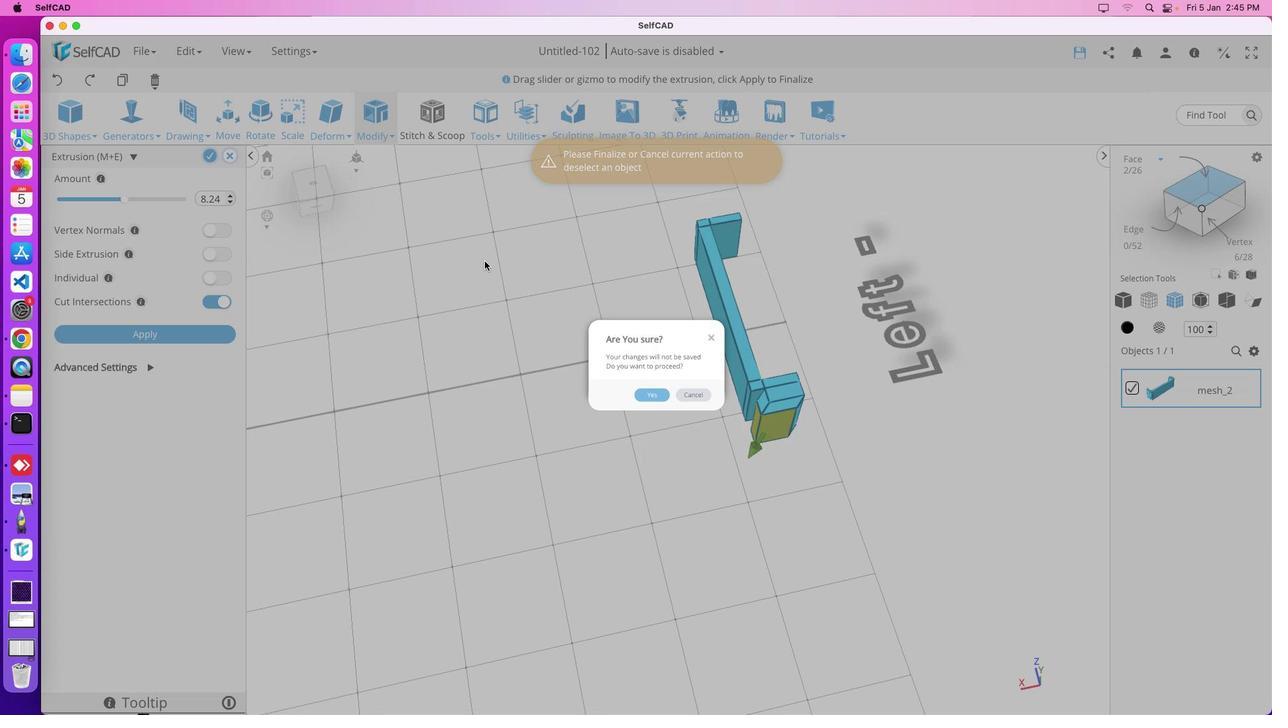 
Action: Mouse moved to (650, 410)
Screenshot: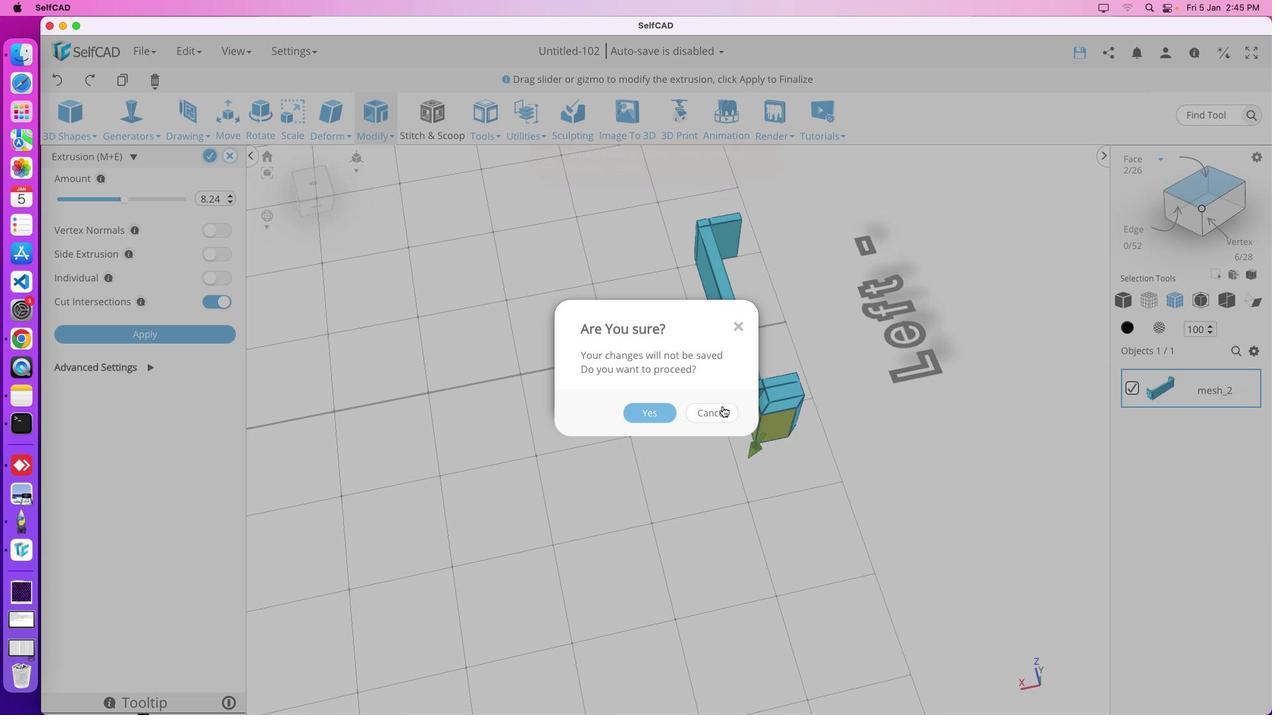 
Action: Mouse pressed left at (650, 410)
Screenshot: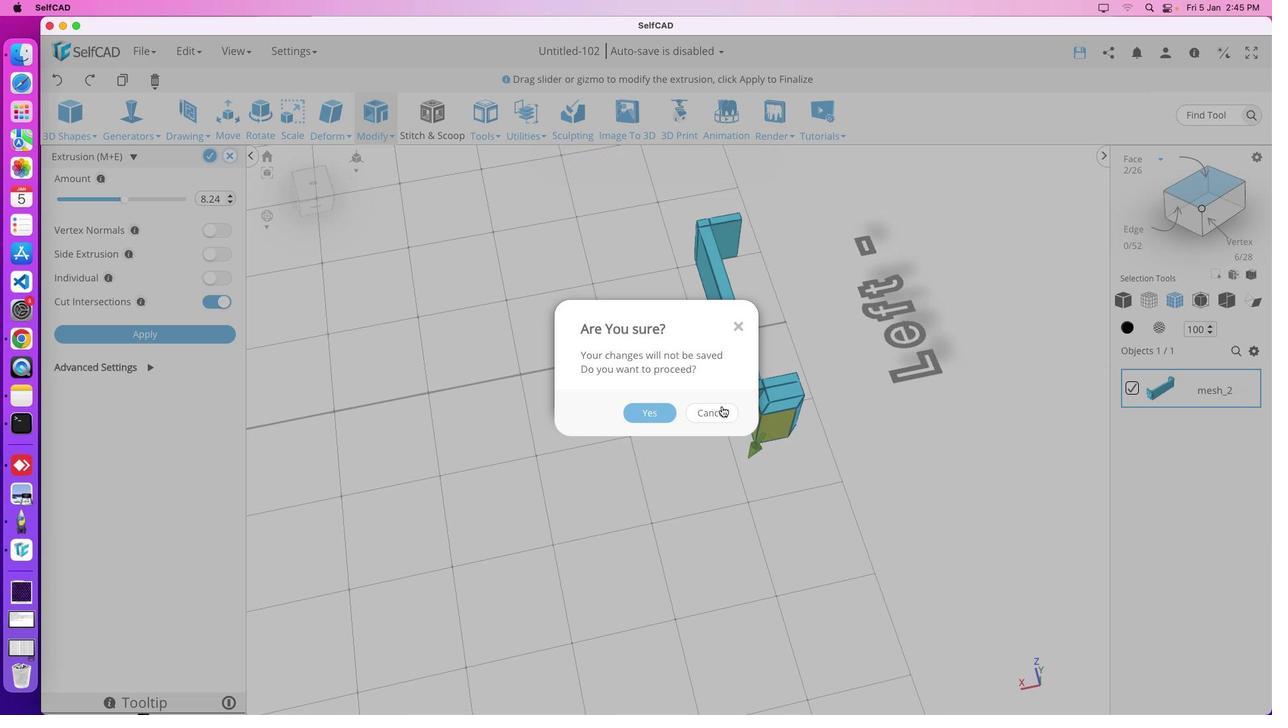 
Action: Mouse moved to (781, 457)
Screenshot: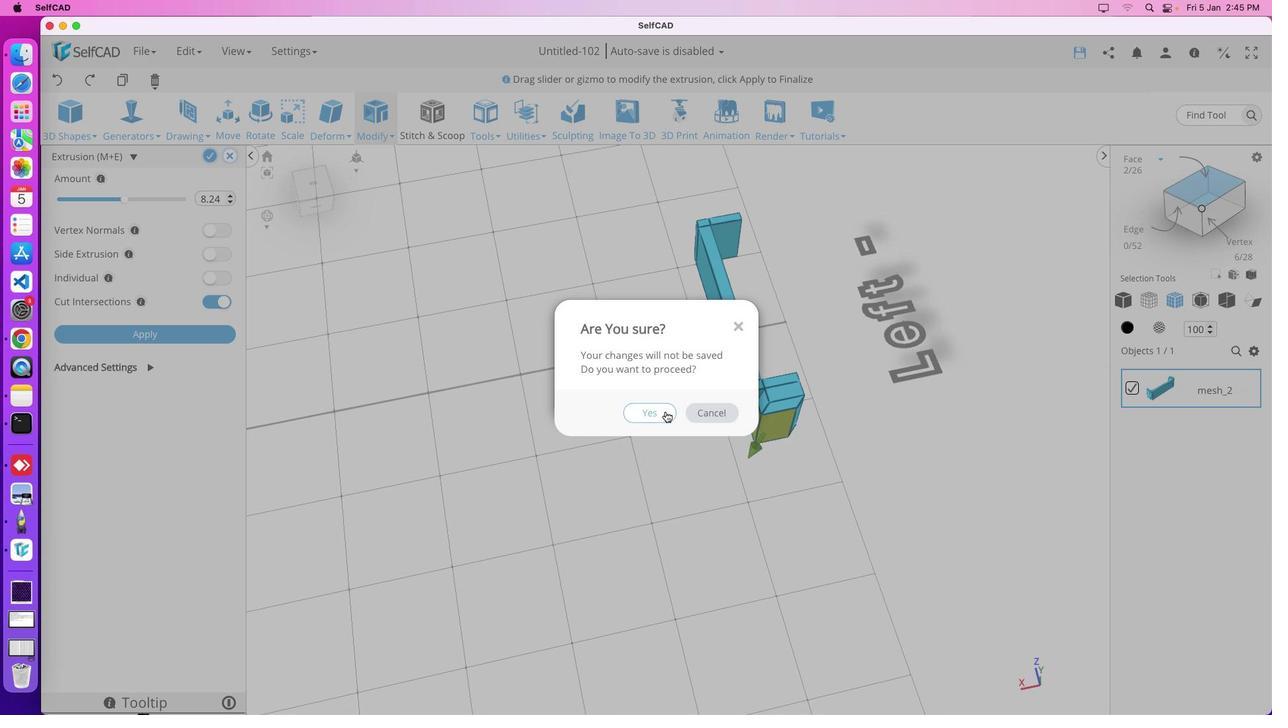 
Action: Mouse pressed left at (781, 457)
Screenshot: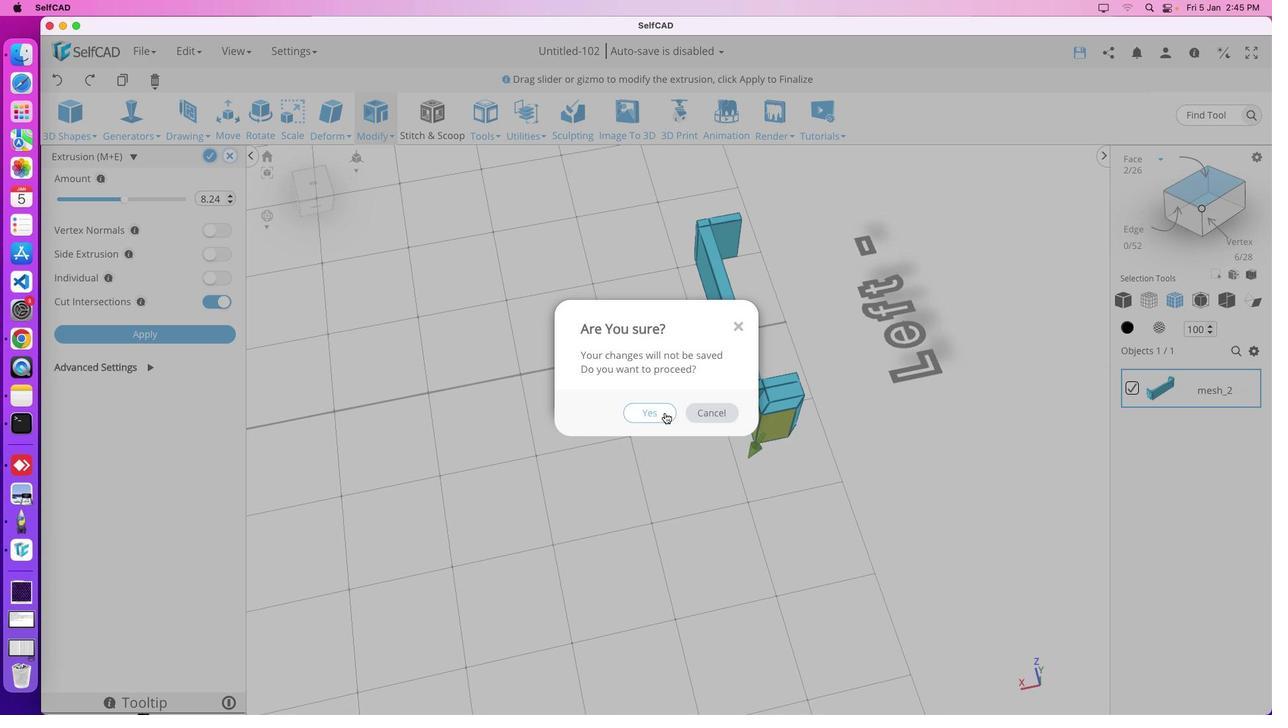 
Action: Mouse moved to (767, 458)
Screenshot: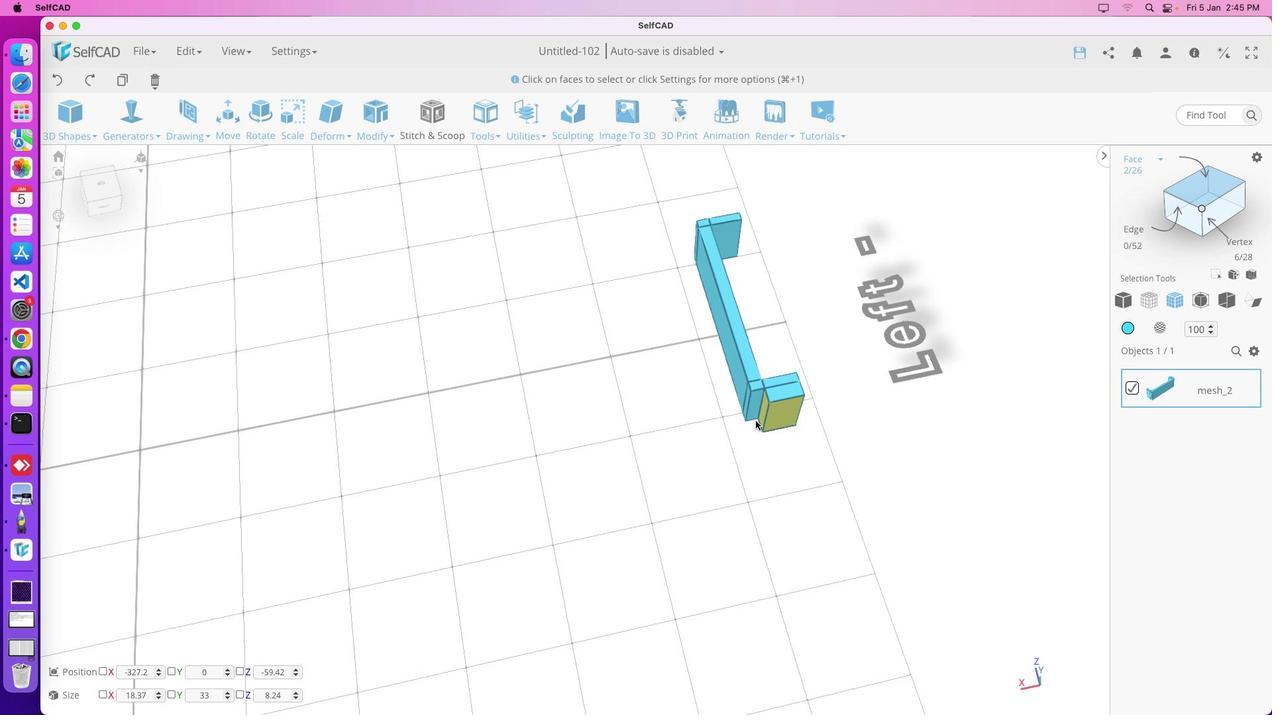 
Action: Mouse pressed left at (767, 458)
Screenshot: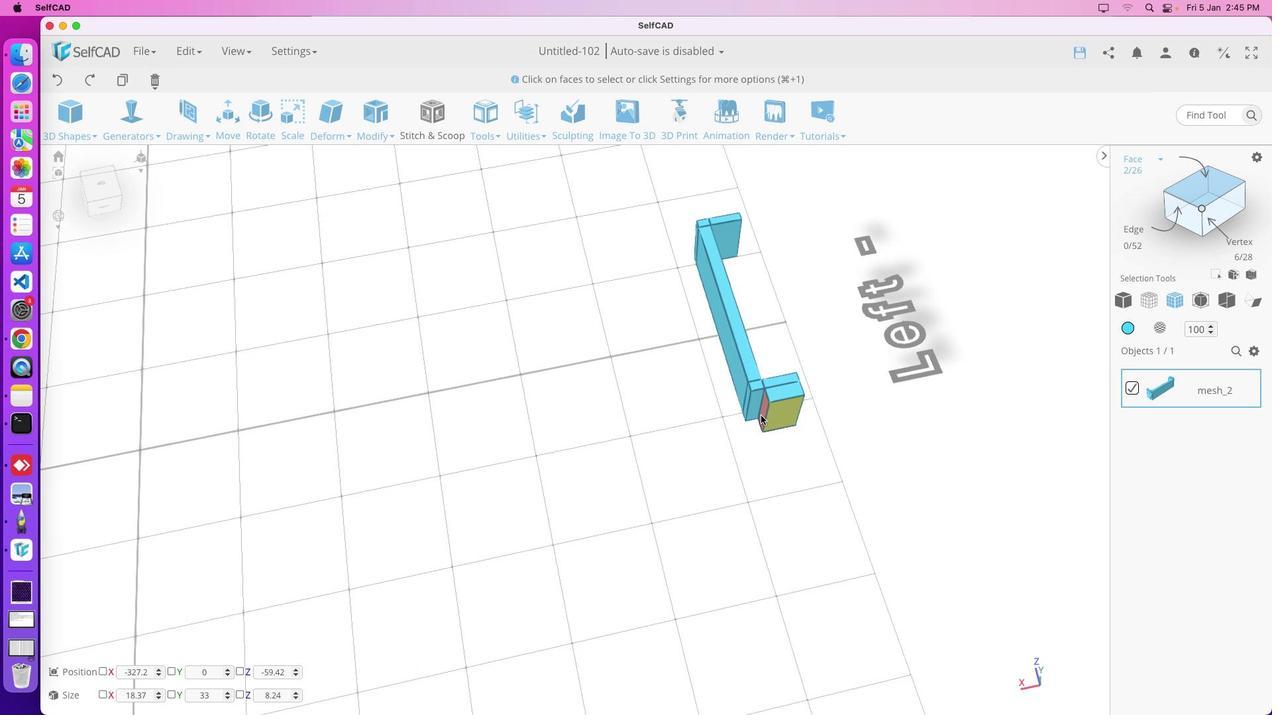 
Action: Mouse moved to (791, 465)
Screenshot: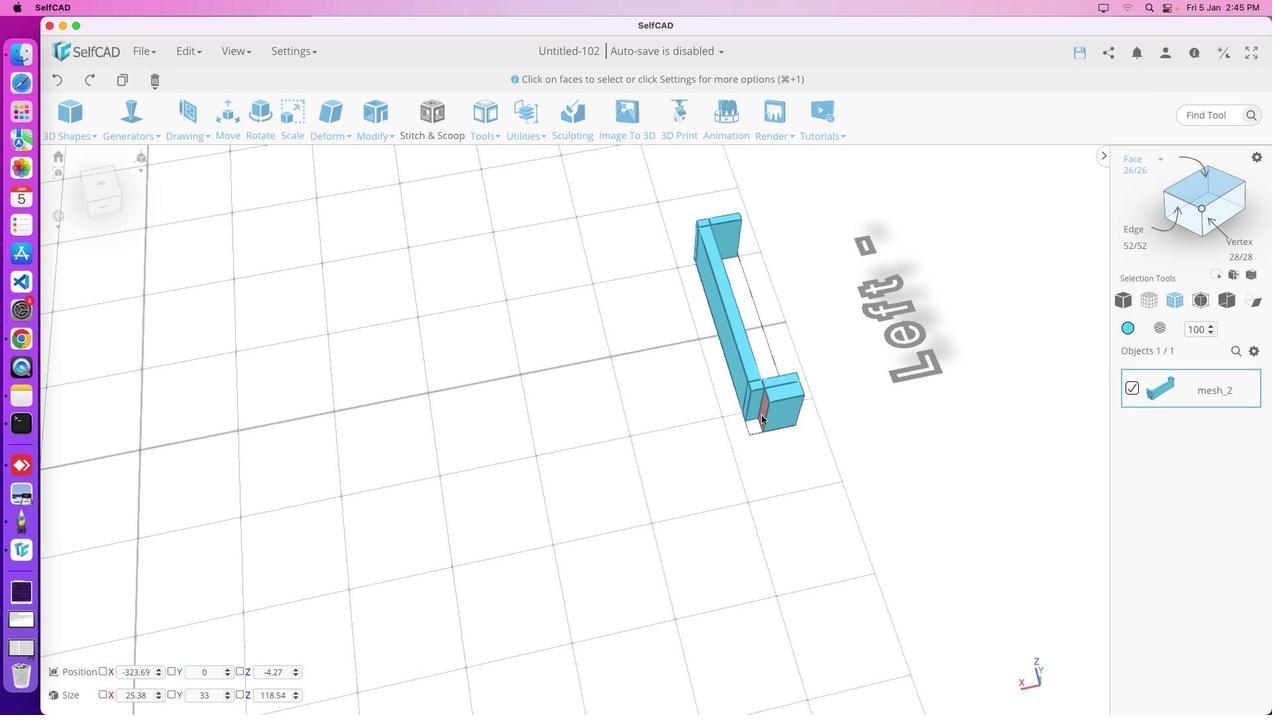 
Action: Mouse pressed left at (791, 465)
Screenshot: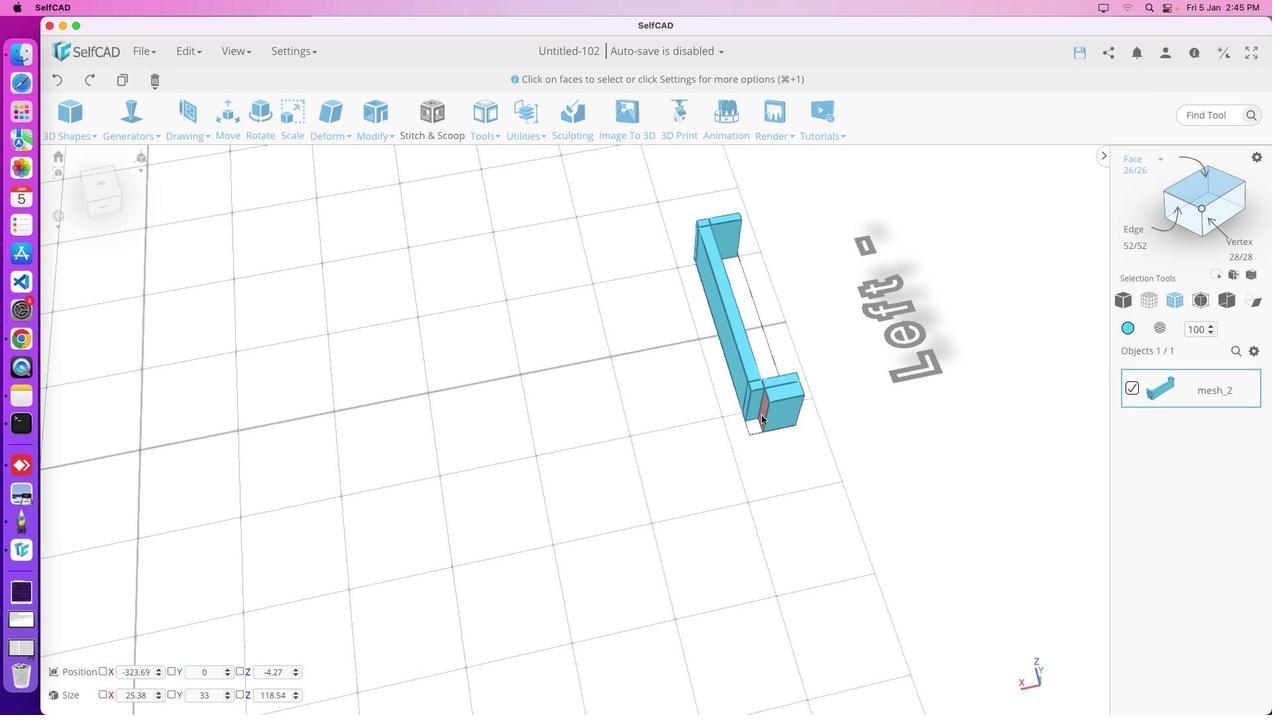 
Action: Mouse moved to (793, 459)
Screenshot: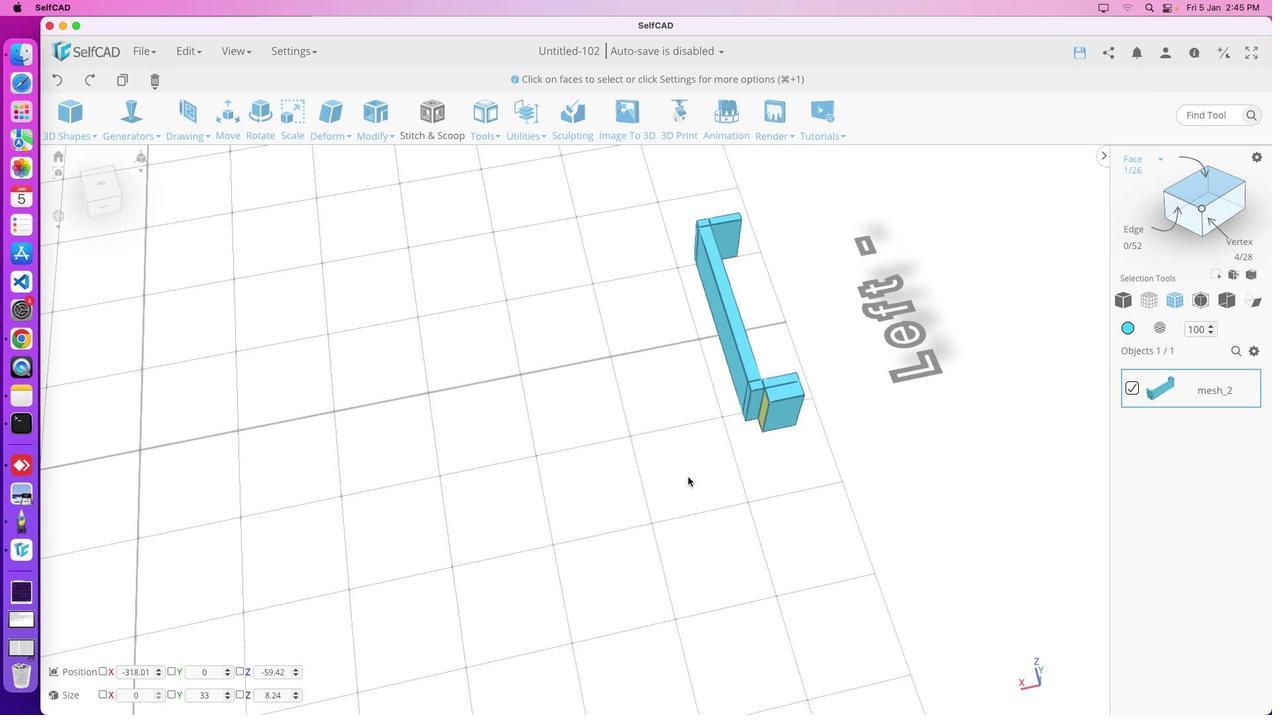 
Action: Mouse pressed left at (793, 459)
Screenshot: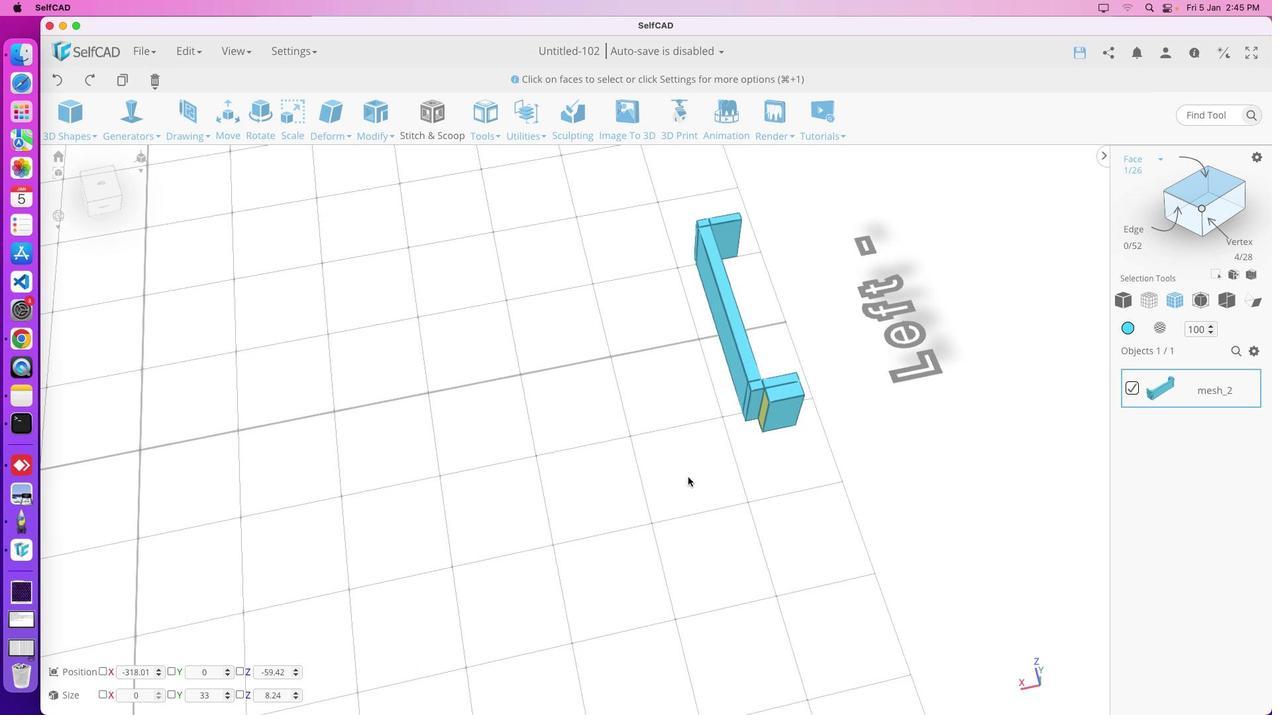 
Action: Mouse moved to (773, 471)
Screenshot: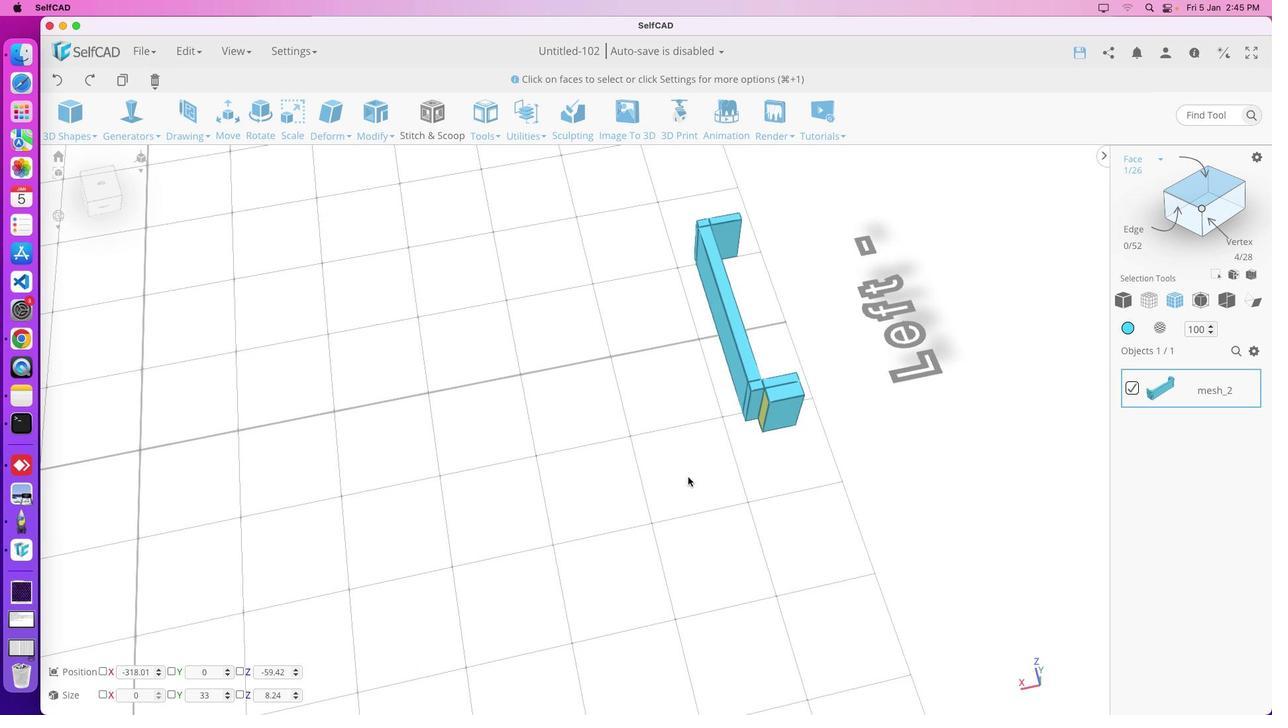 
Action: Key pressed 'm''e'
Screenshot: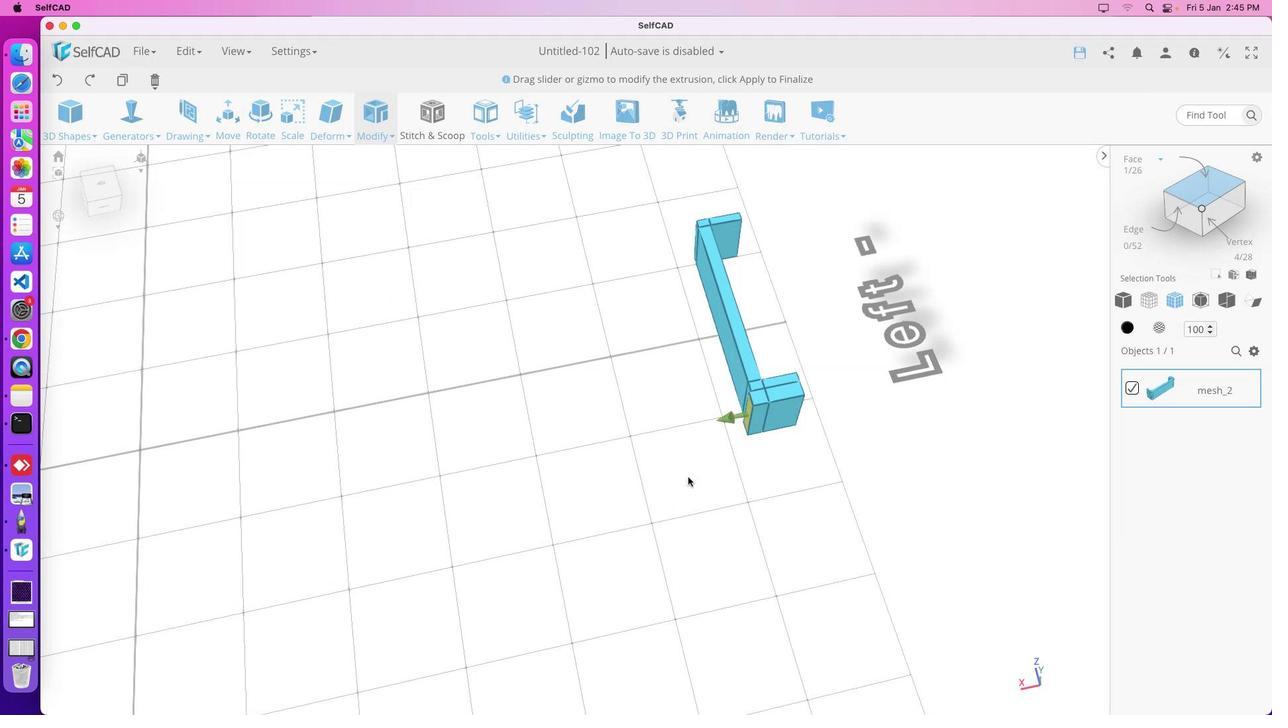 
Action: Mouse moved to (783, 459)
Screenshot: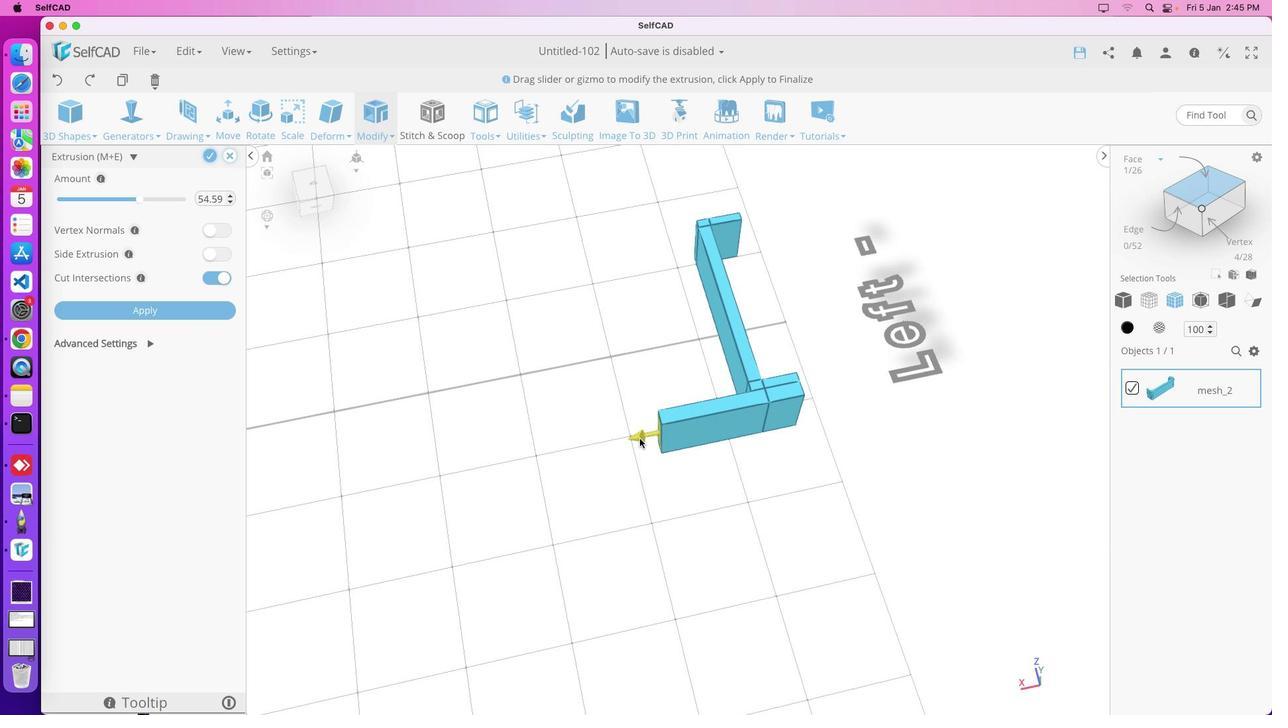
Action: Mouse pressed left at (783, 459)
Screenshot: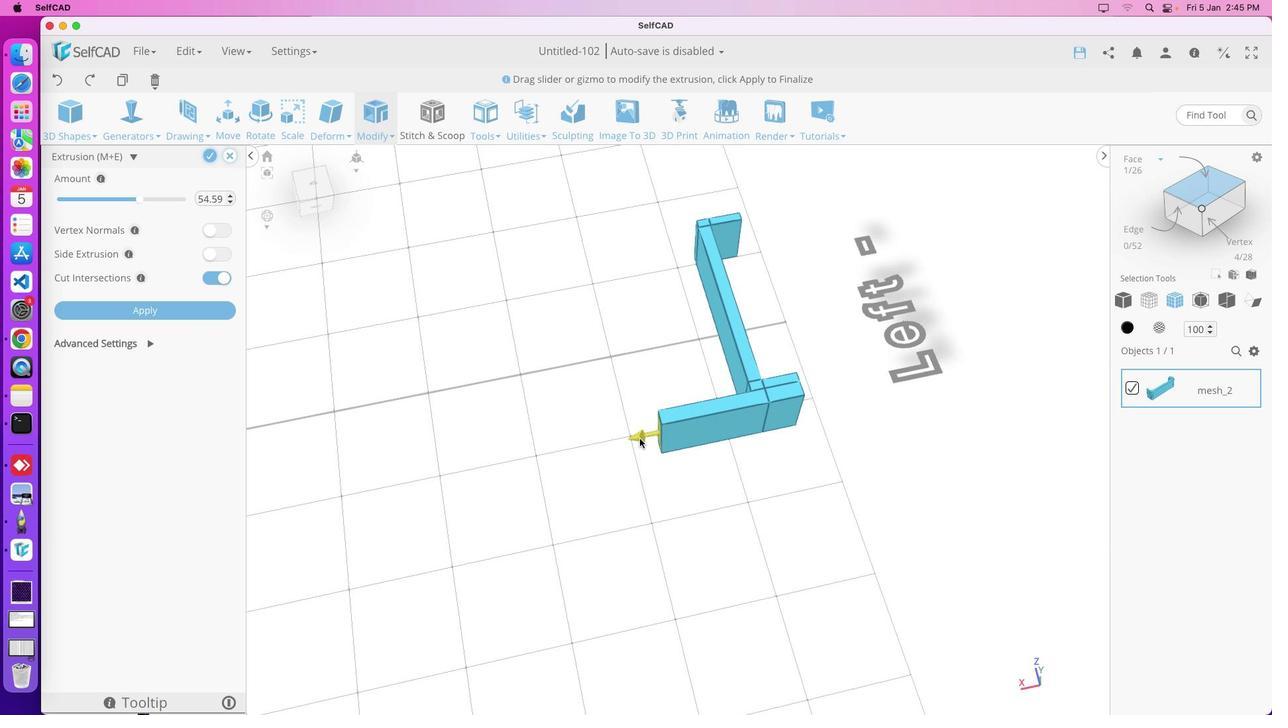 
Action: Mouse moved to (789, 474)
Screenshot: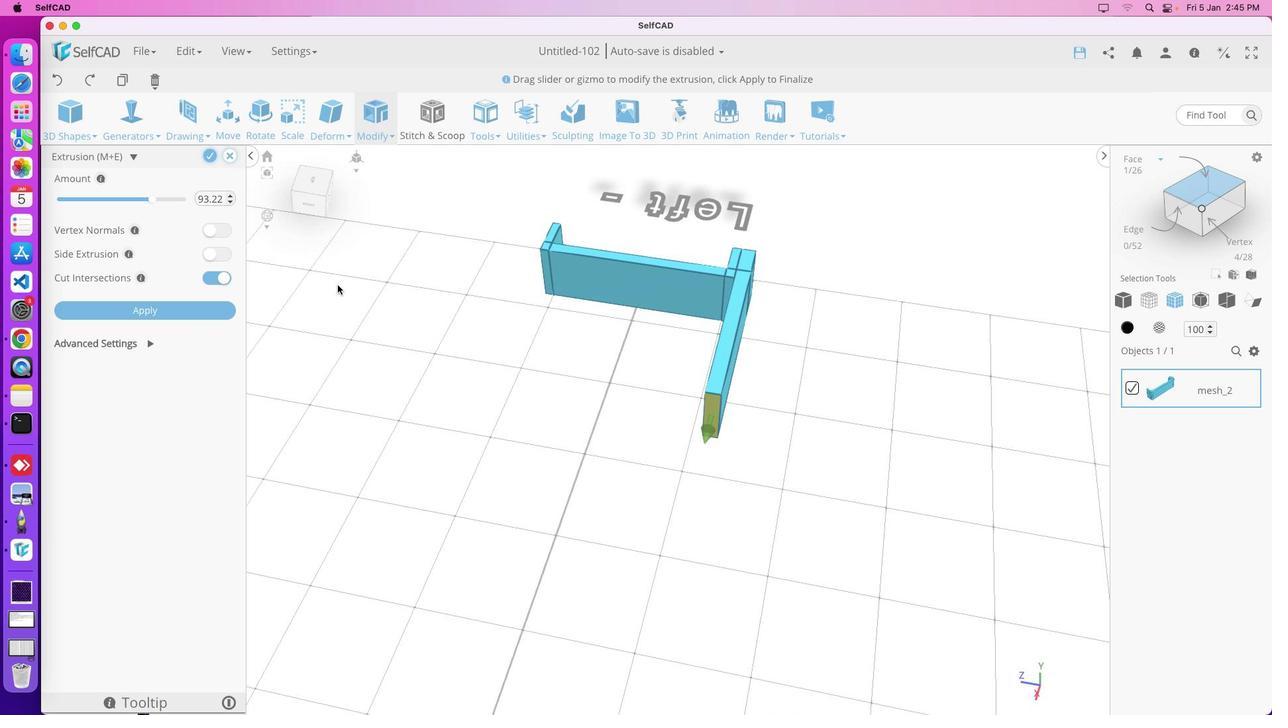 
Action: Mouse pressed left at (789, 474)
Screenshot: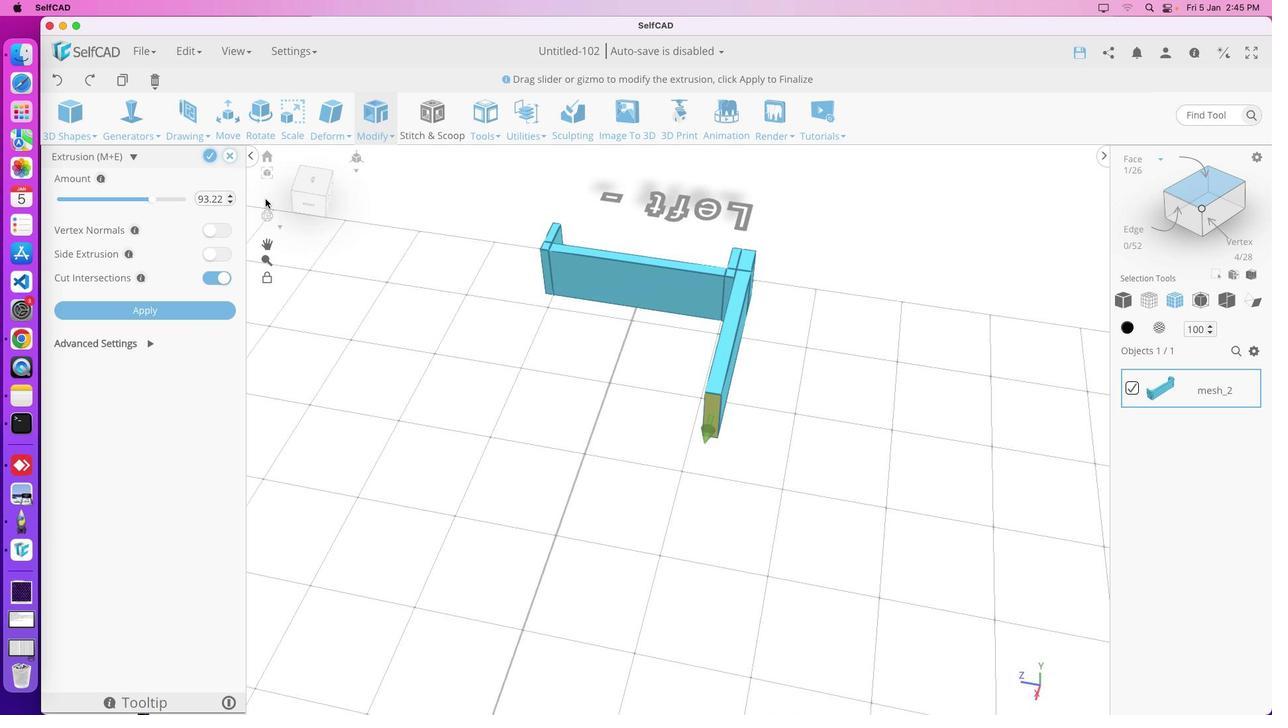 
Action: Mouse moved to (643, 411)
Screenshot: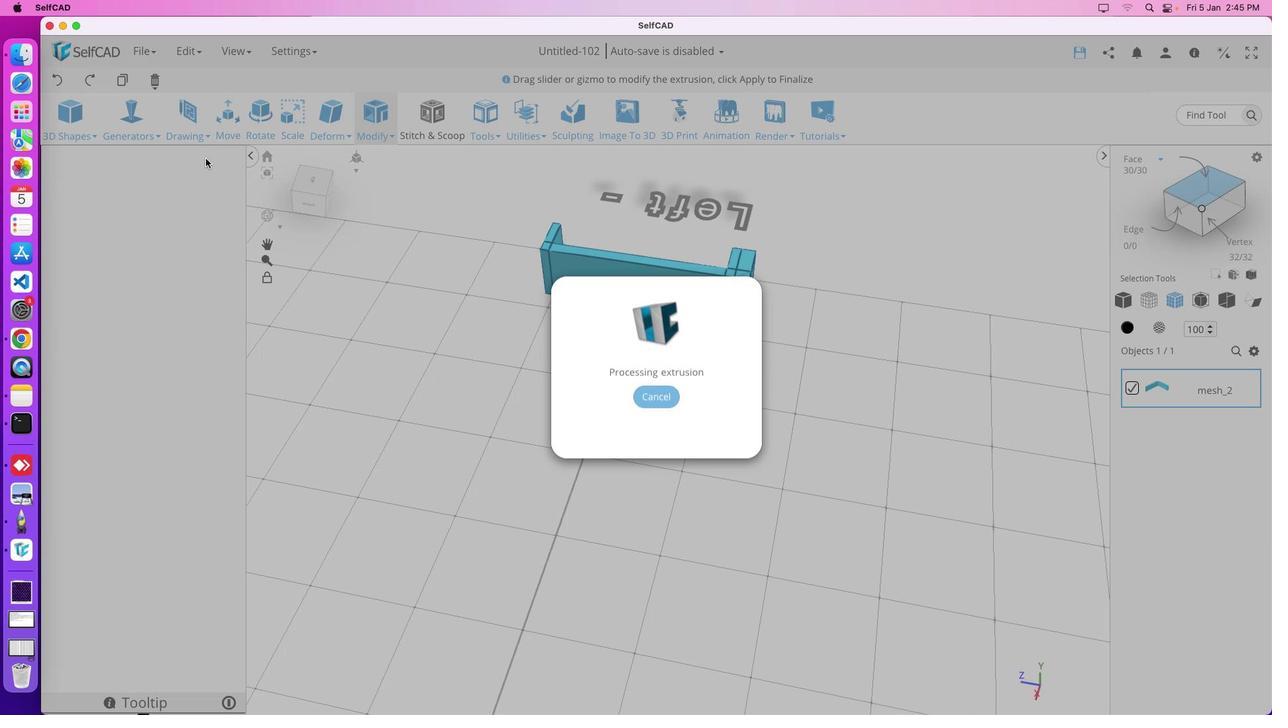
Action: Mouse pressed left at (643, 411)
Screenshot: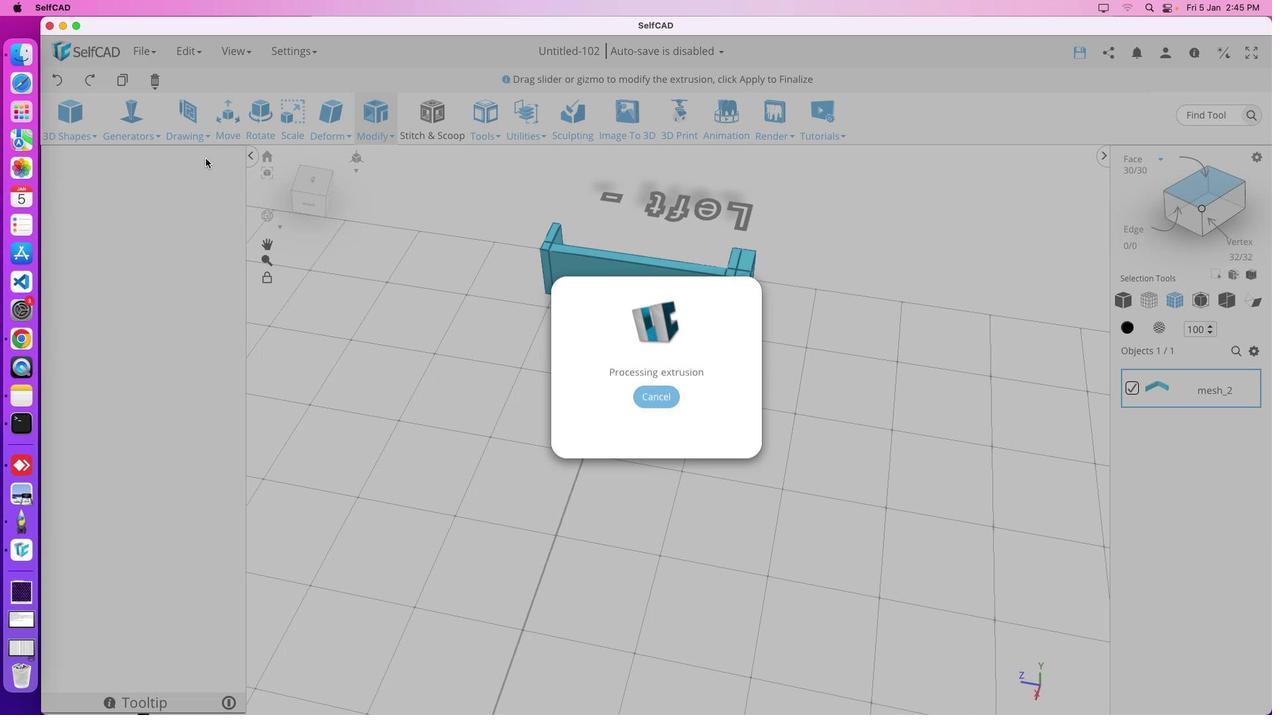 
Action: Mouse moved to (710, 441)
Screenshot: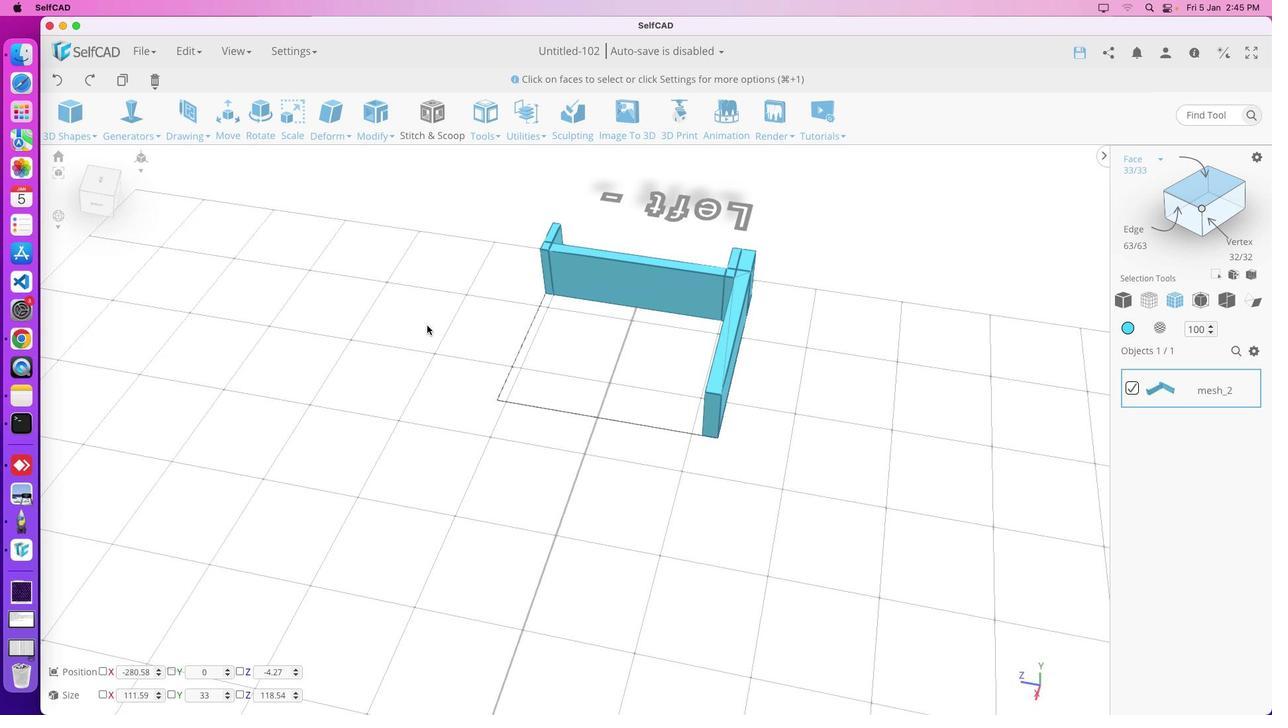 
Action: Mouse pressed left at (710, 441)
Screenshot: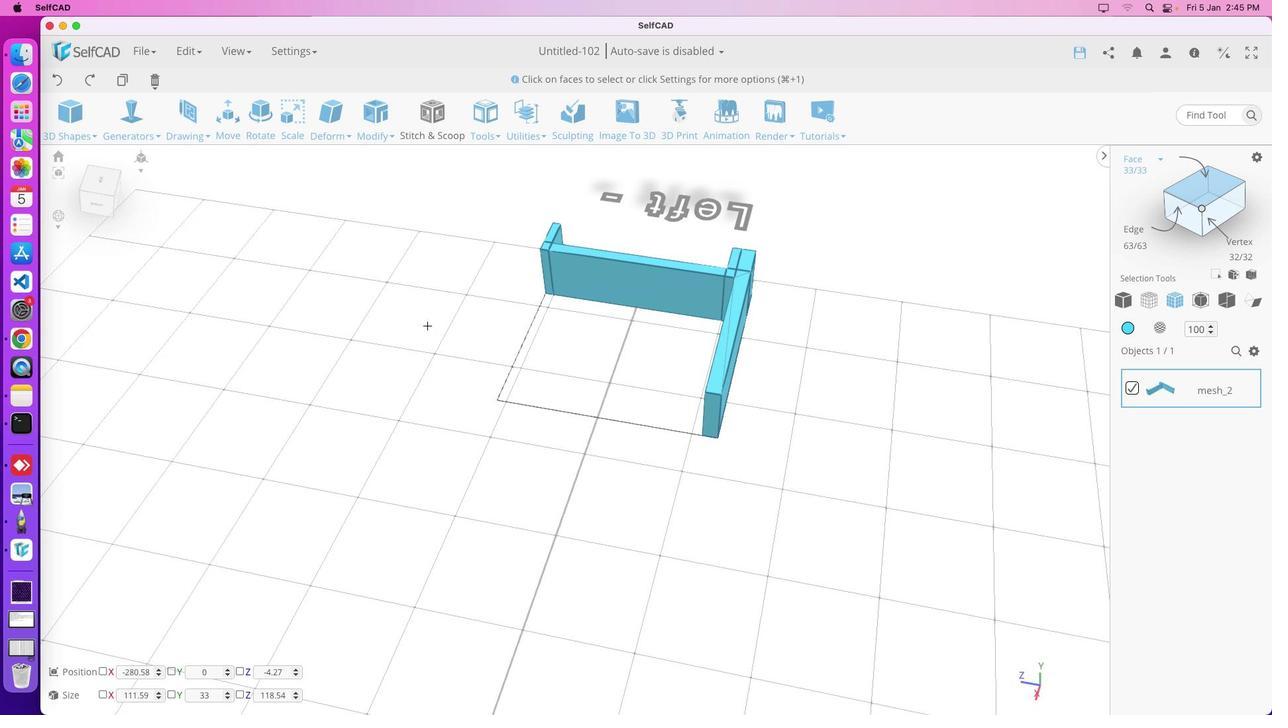 
Action: Mouse moved to (703, 442)
Screenshot: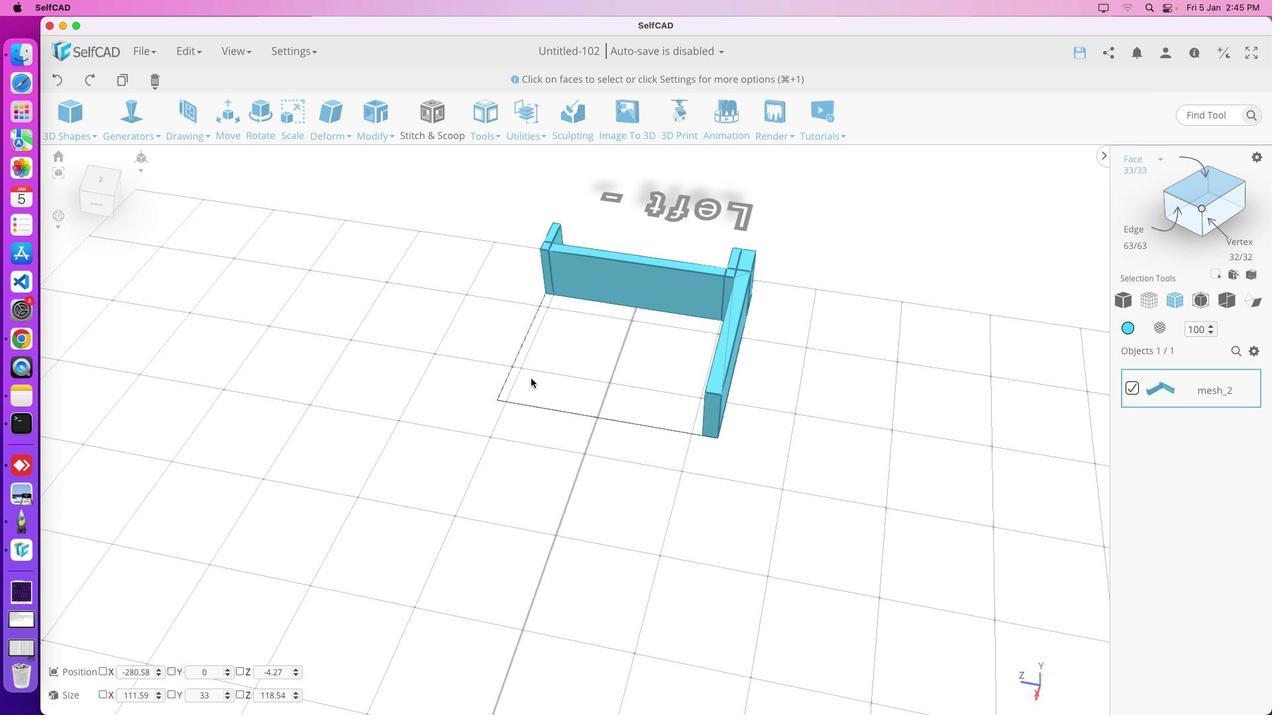 
Action: Mouse pressed left at (703, 442)
Screenshot: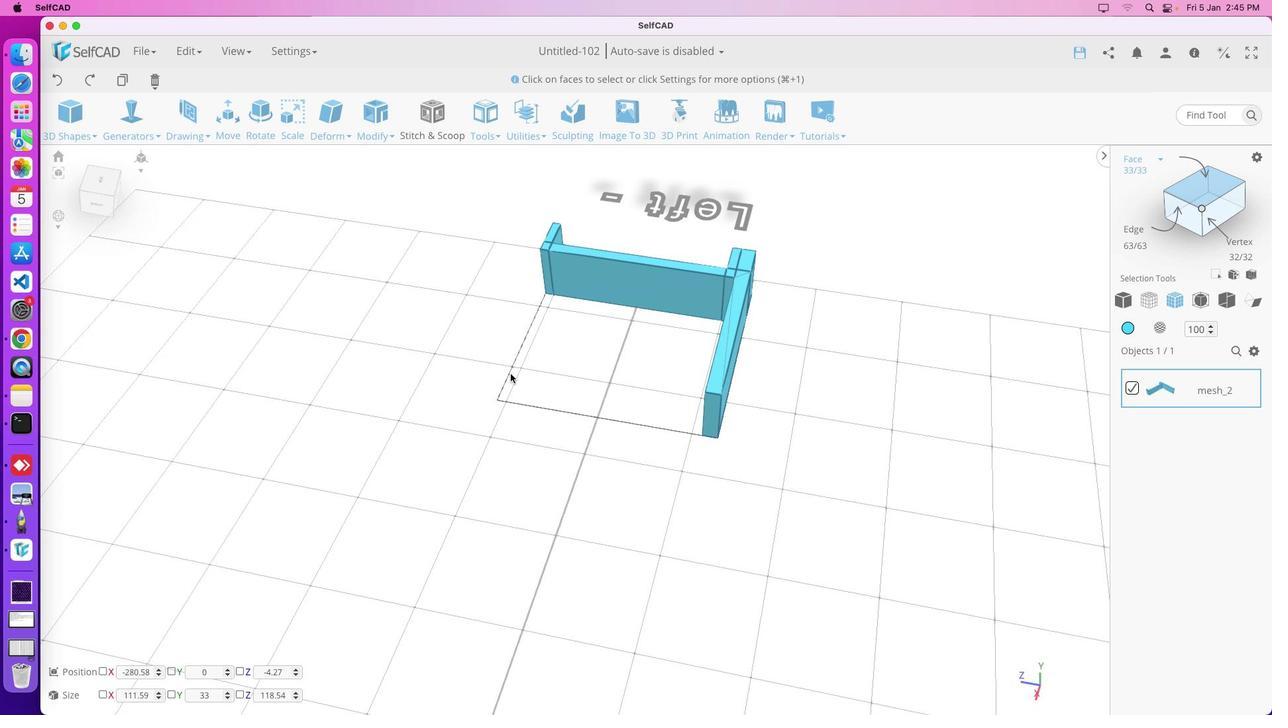
Action: Mouse pressed right at (703, 442)
Screenshot: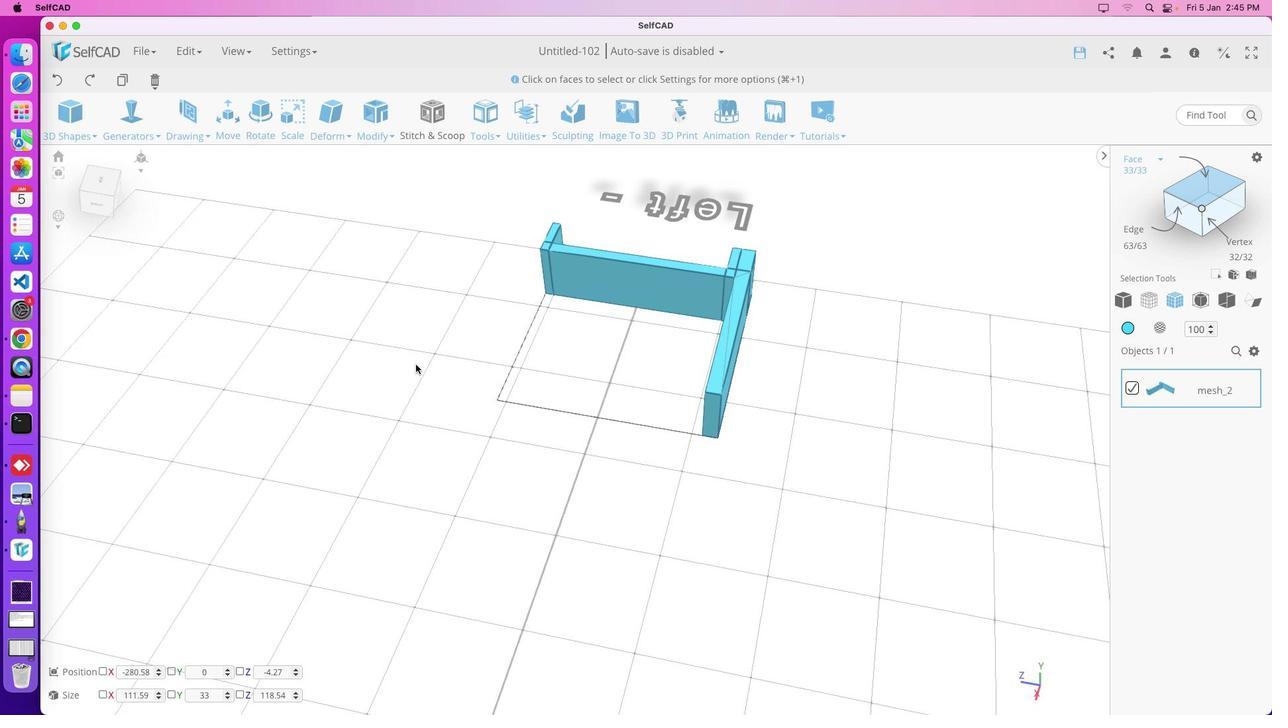 
Action: Mouse moved to (699, 449)
Screenshot: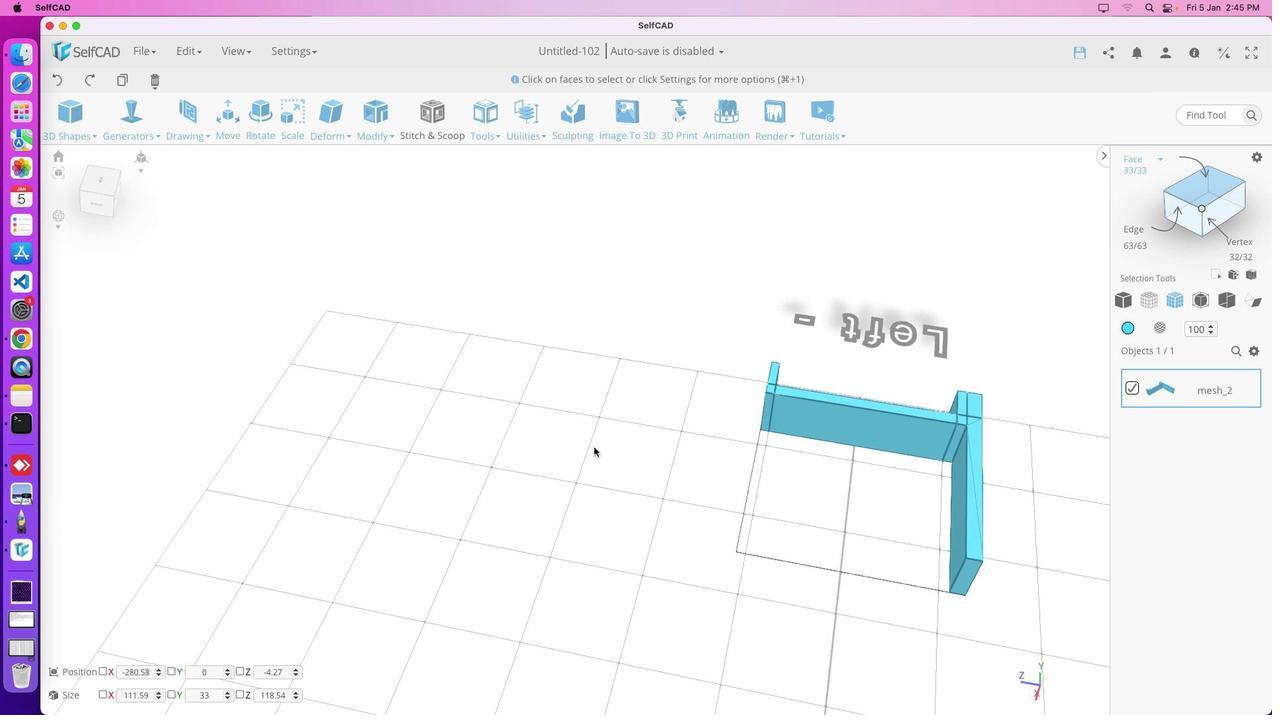 
Action: Mouse pressed middle at (699, 449)
Screenshot: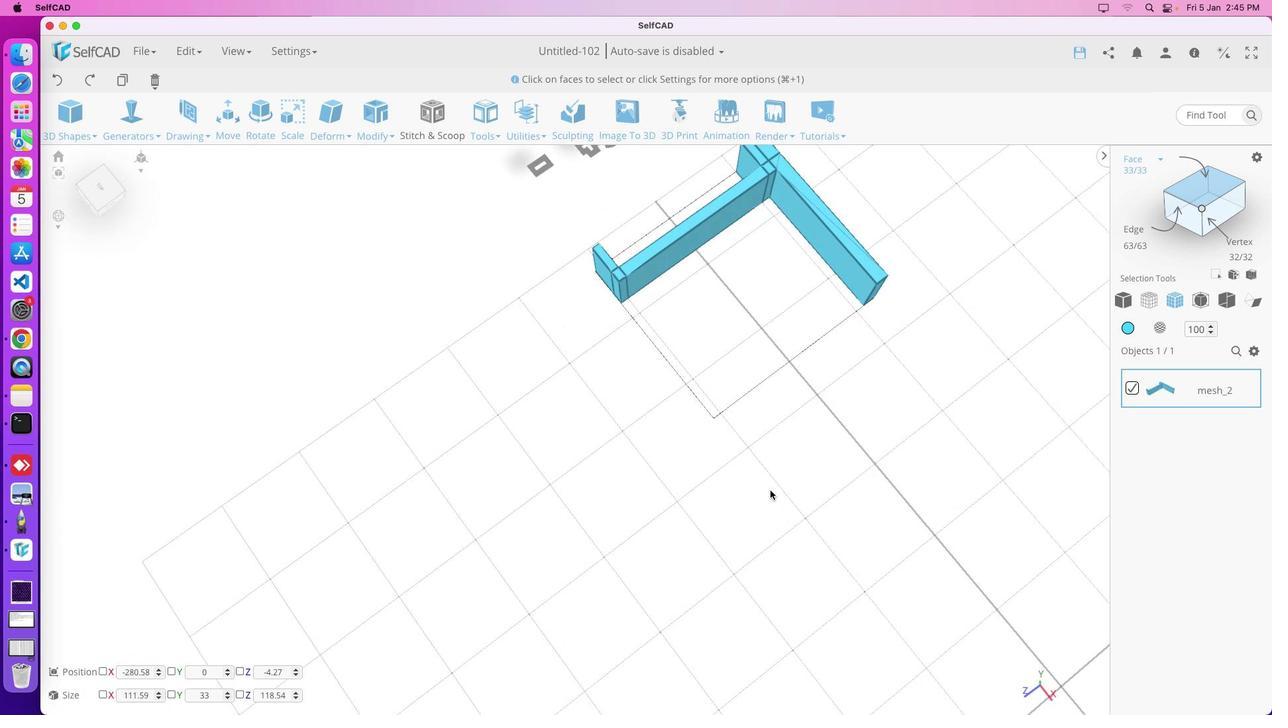 
Action: Mouse moved to (746, 465)
Screenshot: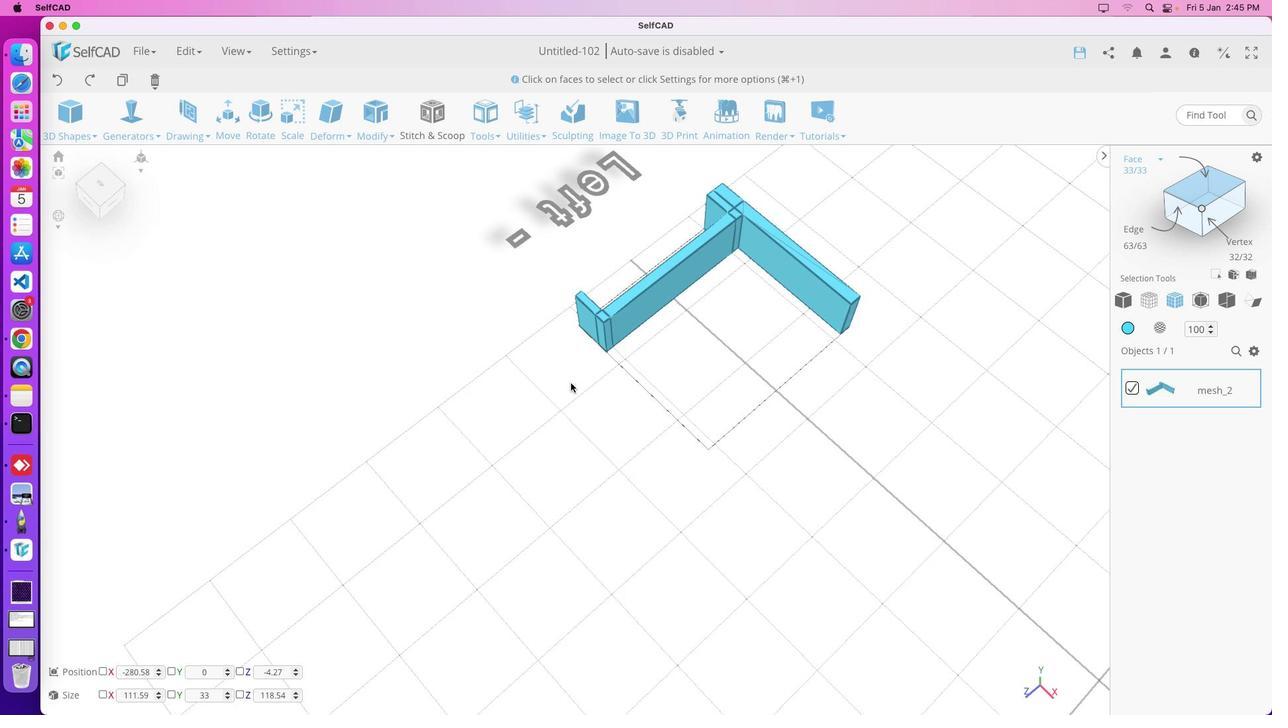 
Action: Mouse pressed left at (746, 465)
Screenshot: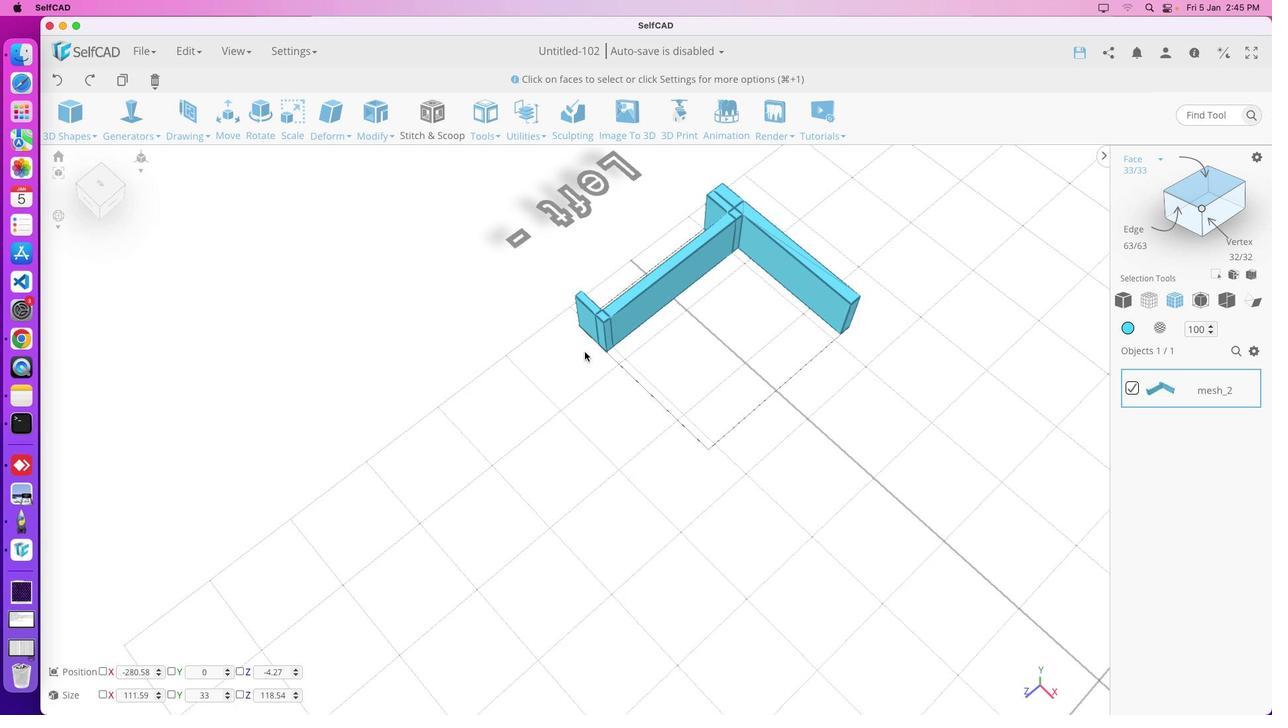 
Action: Mouse moved to (746, 442)
Screenshot: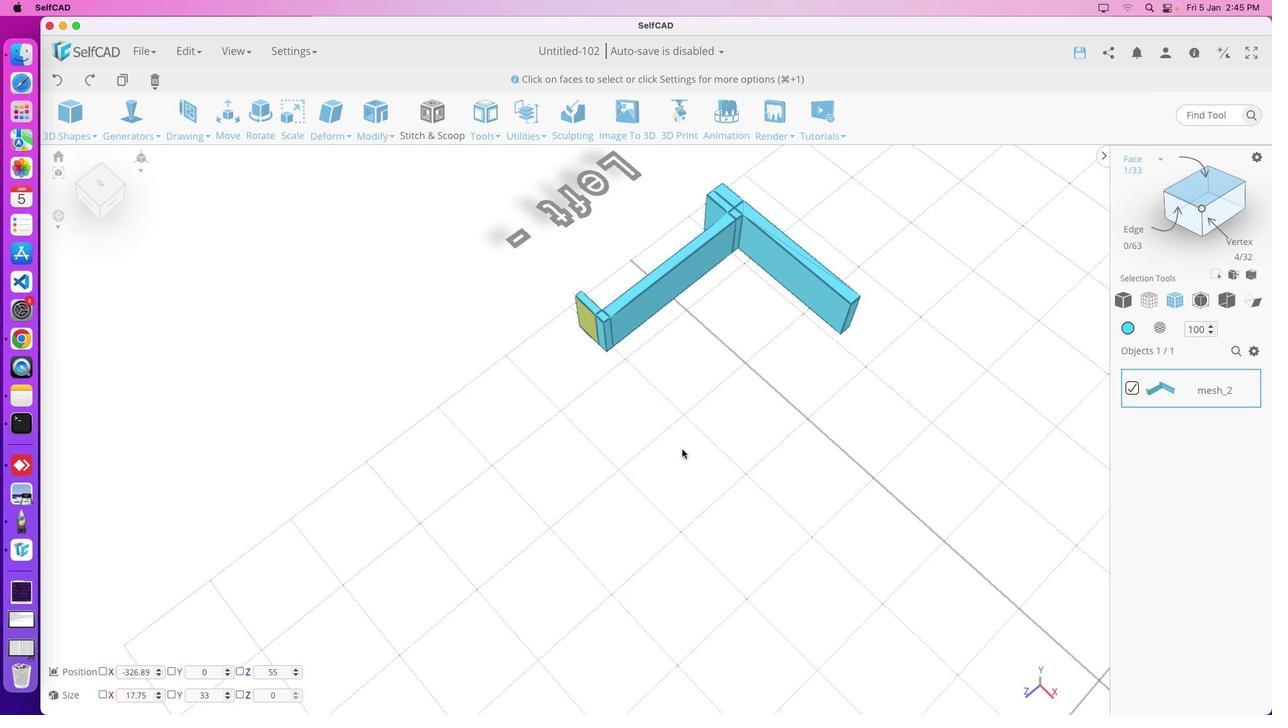 
Action: Mouse pressed left at (746, 442)
Screenshot: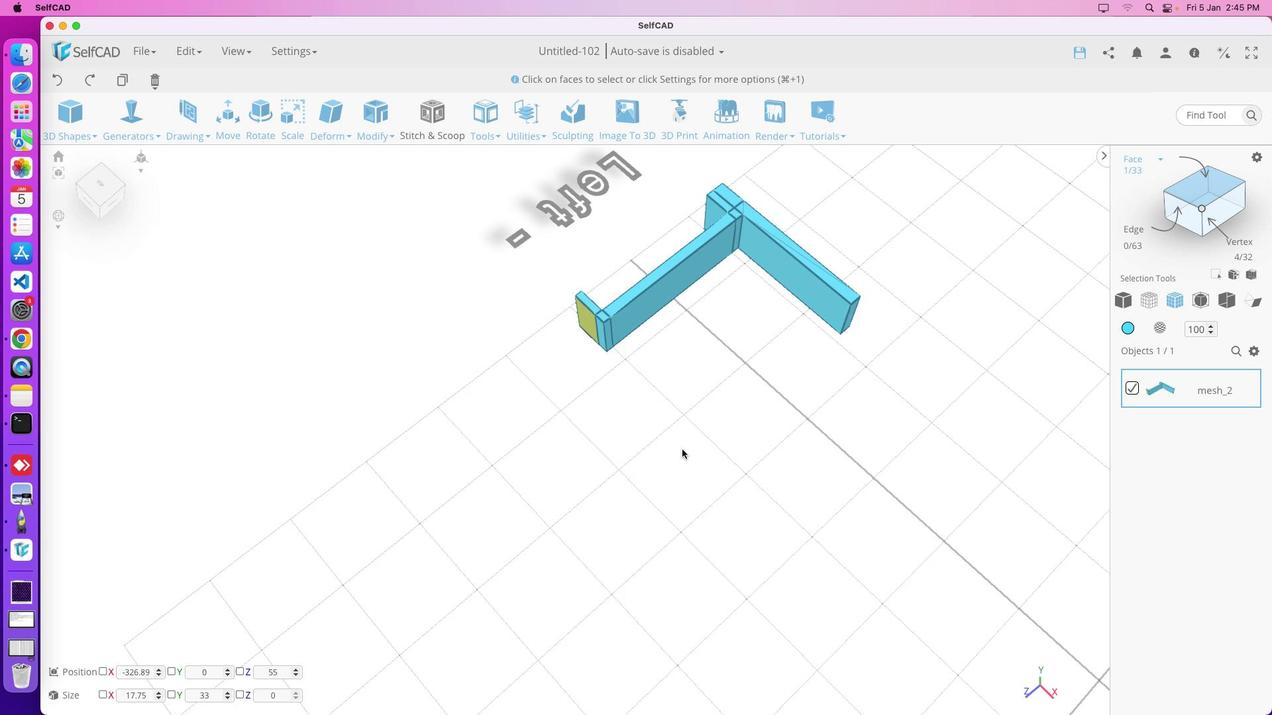 
Action: Mouse moved to (771, 465)
Screenshot: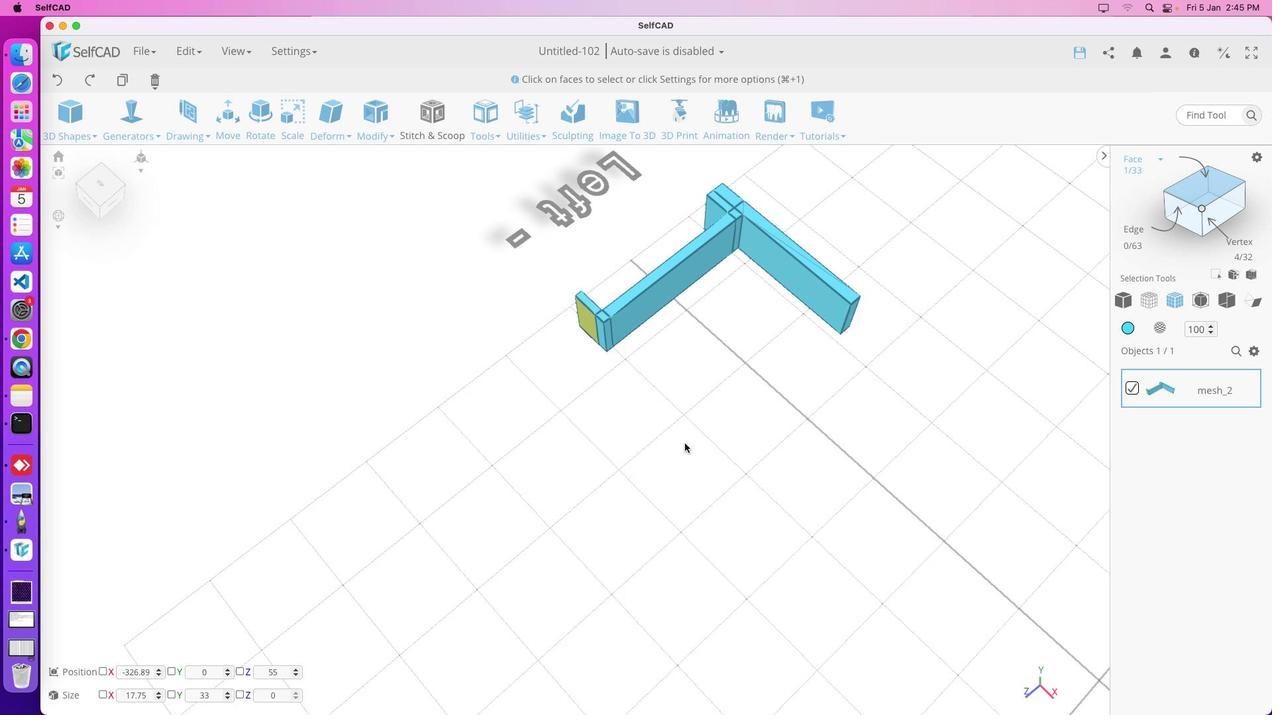 
Action: Key pressed 'm'
Screenshot: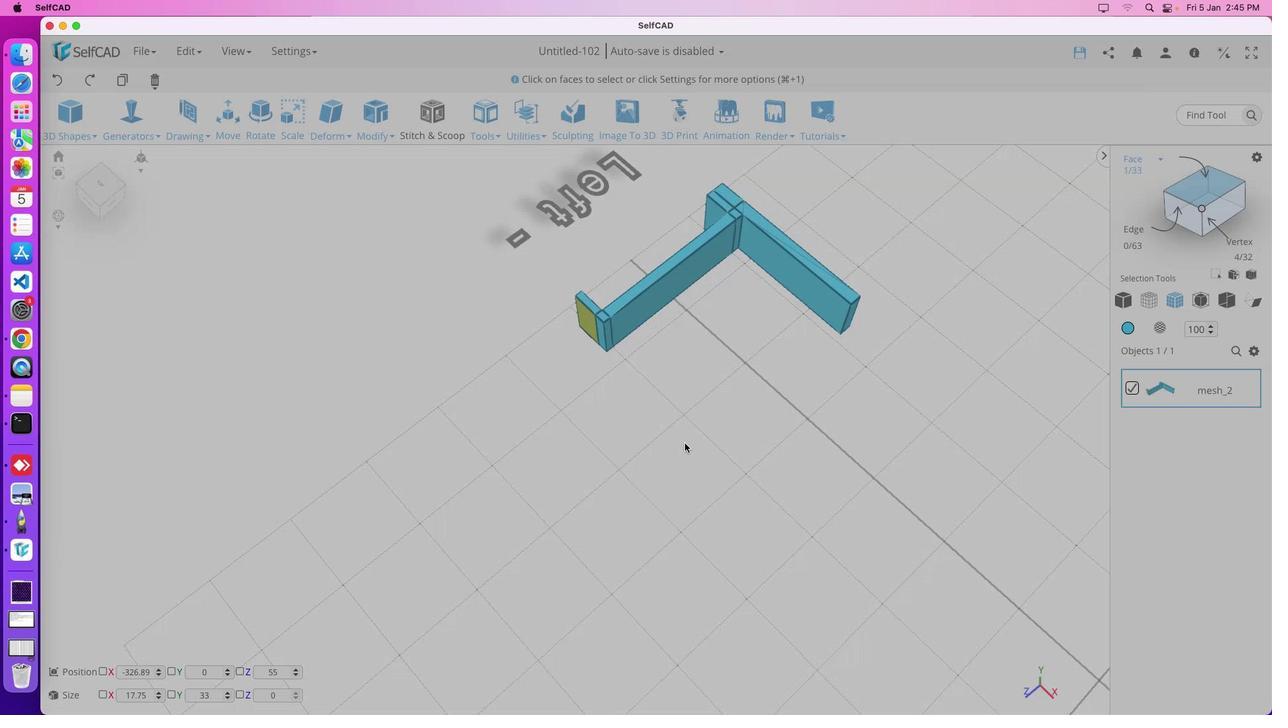 
Action: Mouse moved to (771, 465)
Screenshot: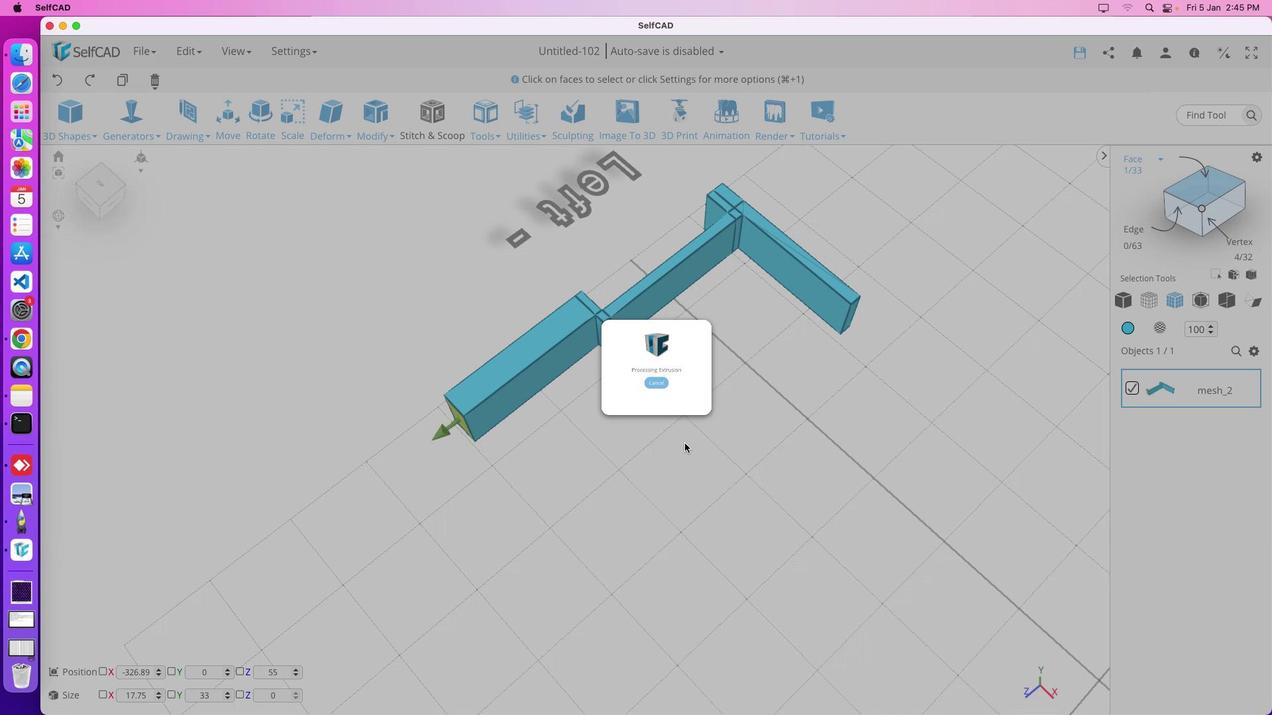 
Action: Key pressed 'm''e'
Screenshot: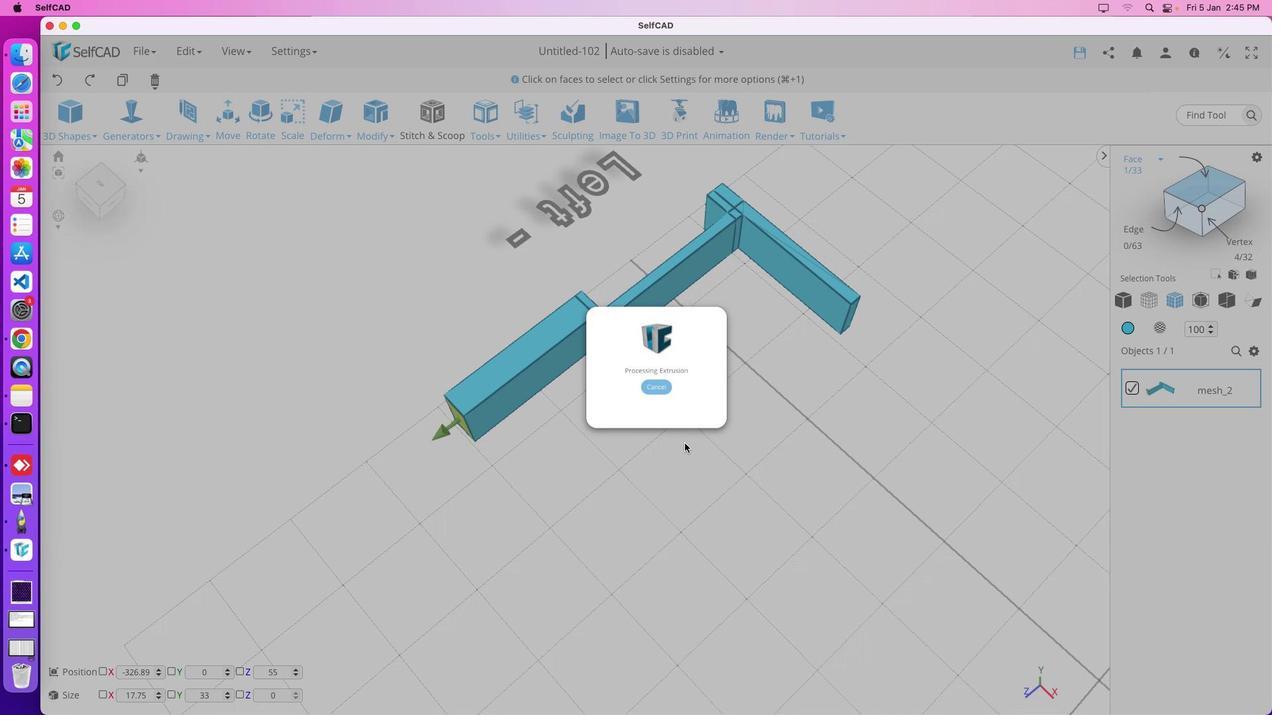 
Action: Mouse moved to (708, 461)
Screenshot: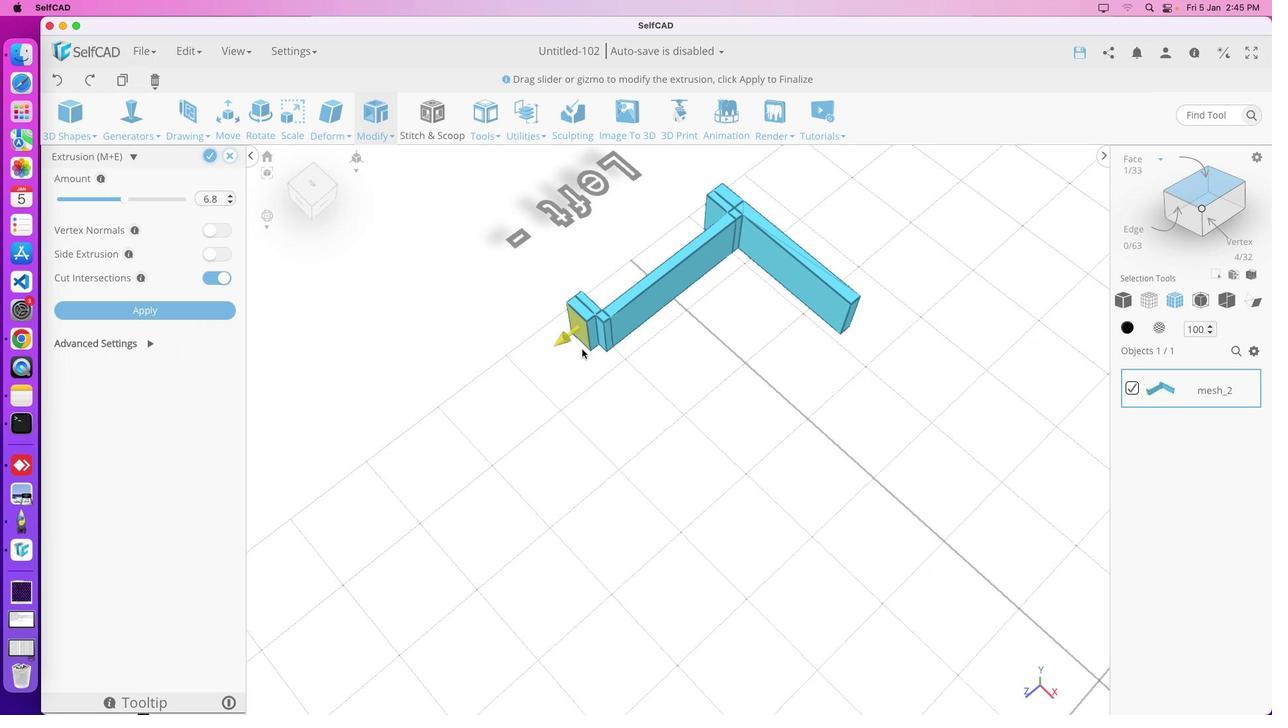 
Action: Mouse pressed left at (708, 461)
Screenshot: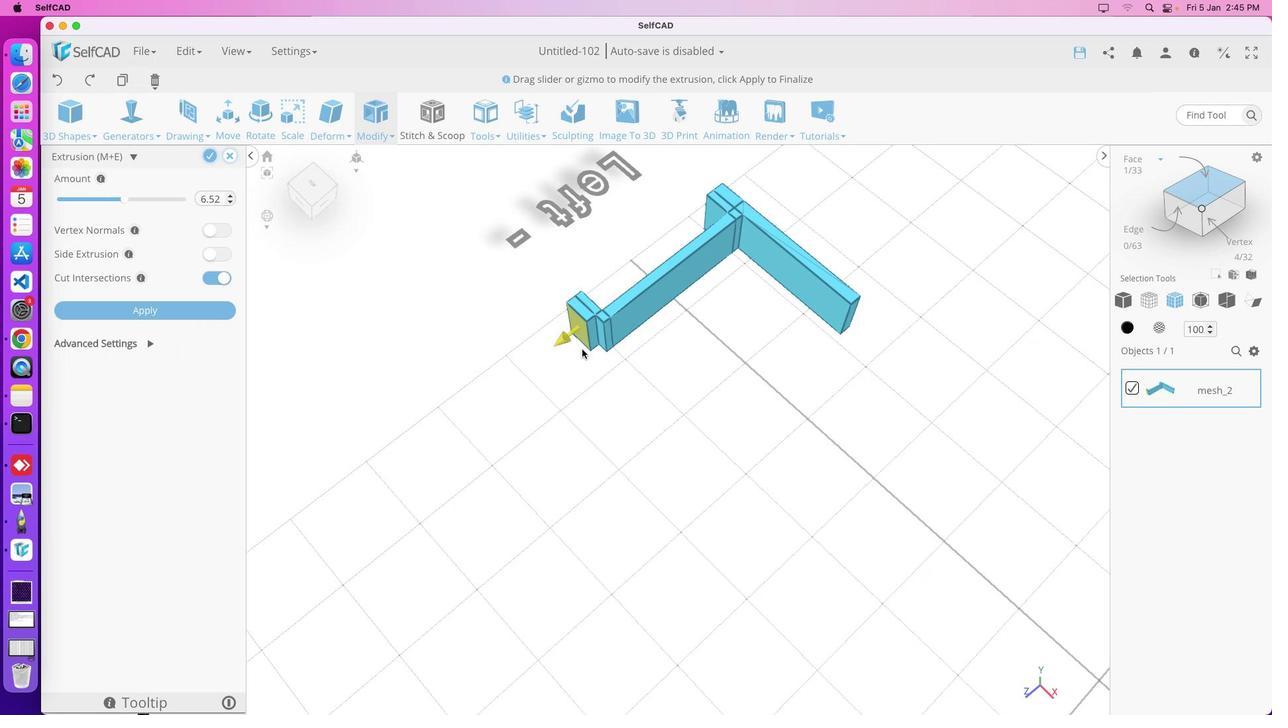 
Action: Mouse moved to (645, 410)
Screenshot: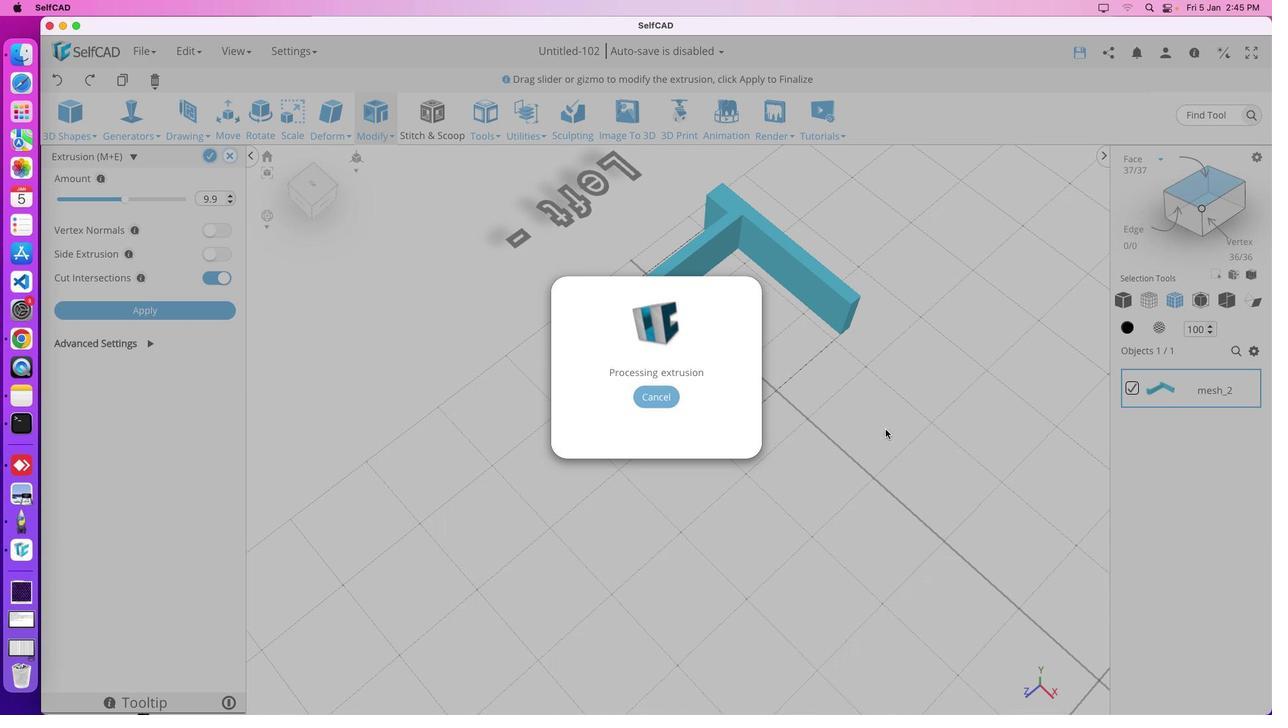 
Action: Mouse pressed left at (645, 410)
Screenshot: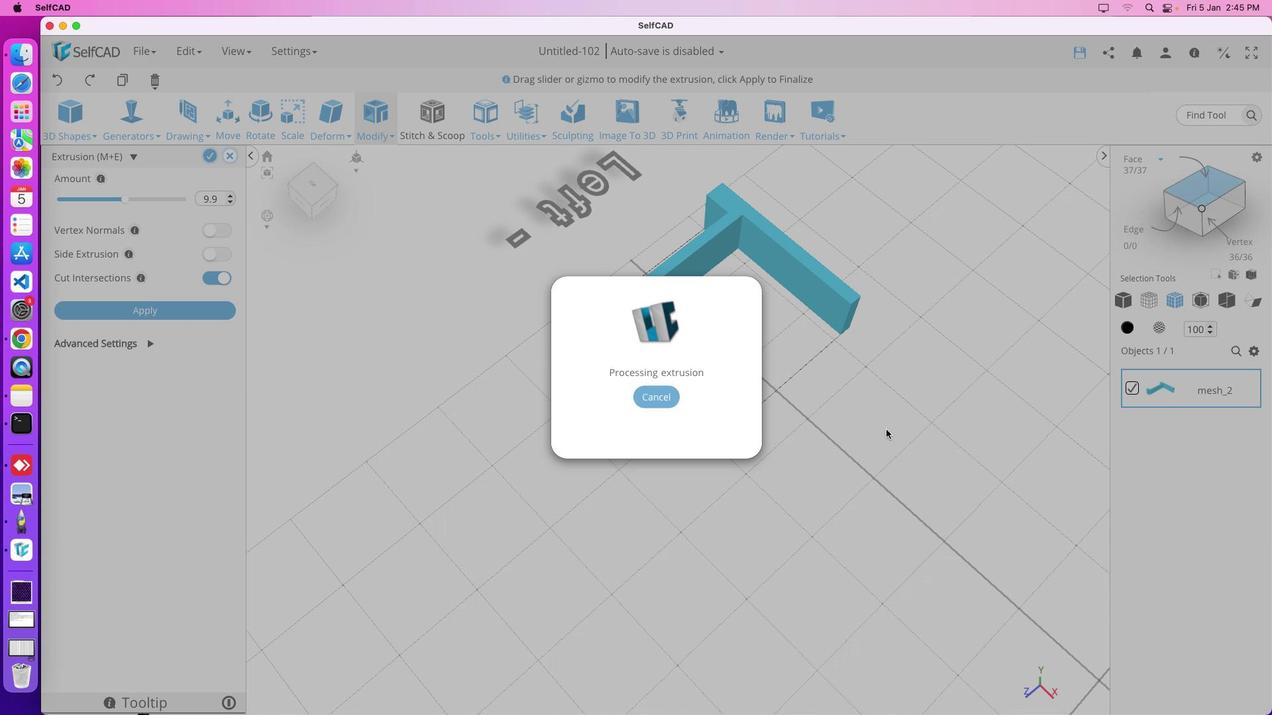 
Action: Mouse moved to (834, 458)
Screenshot: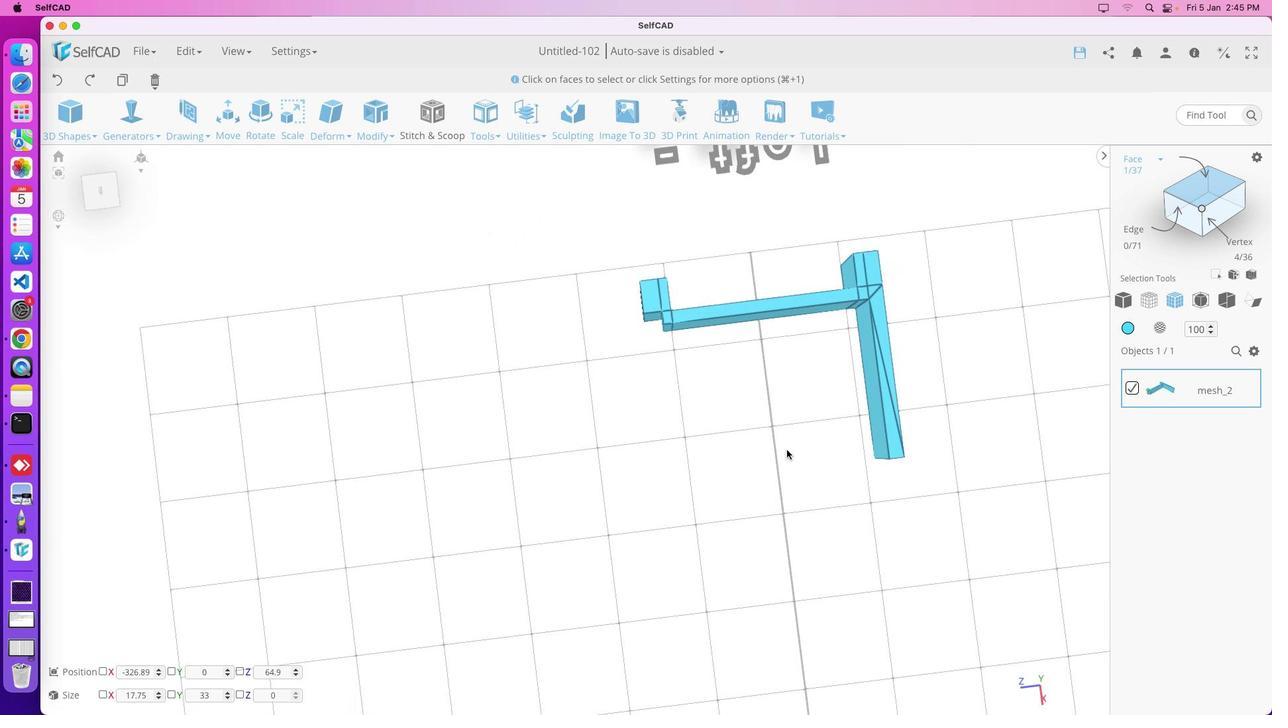 
Action: Mouse pressed left at (834, 458)
Screenshot: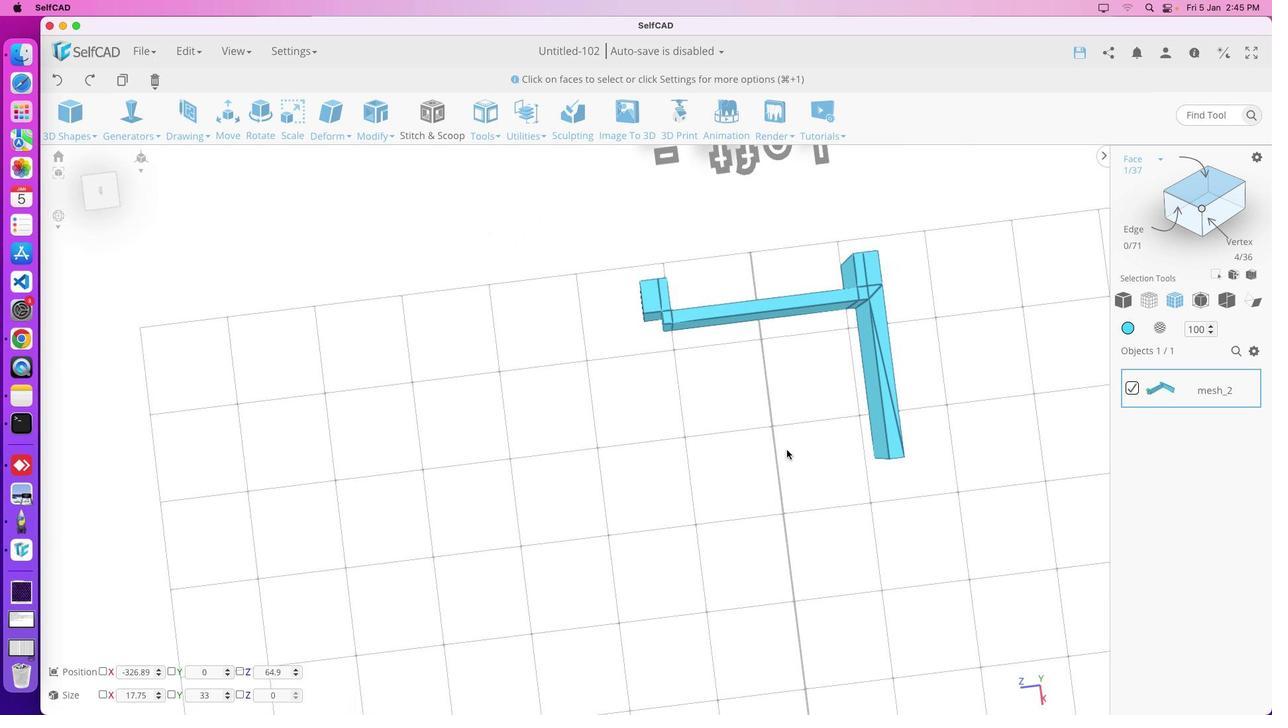 
Action: Mouse moved to (760, 448)
Screenshot: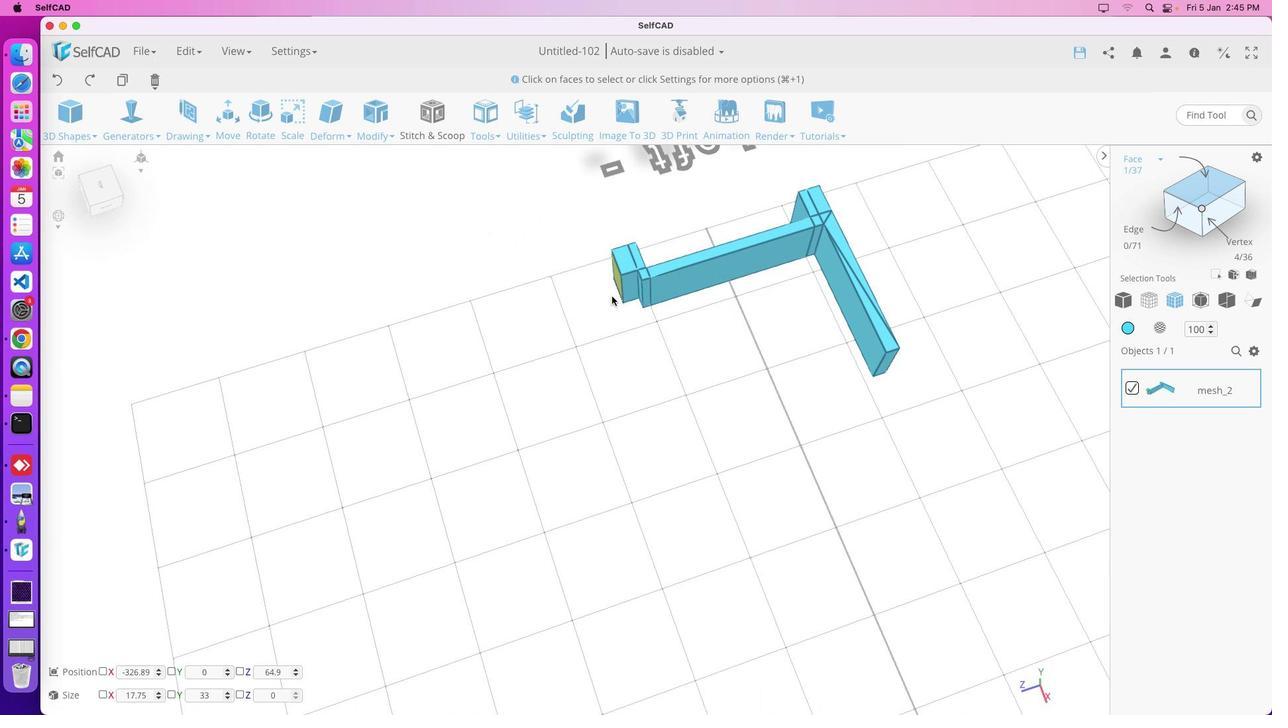 
Action: Mouse pressed left at (760, 448)
Screenshot: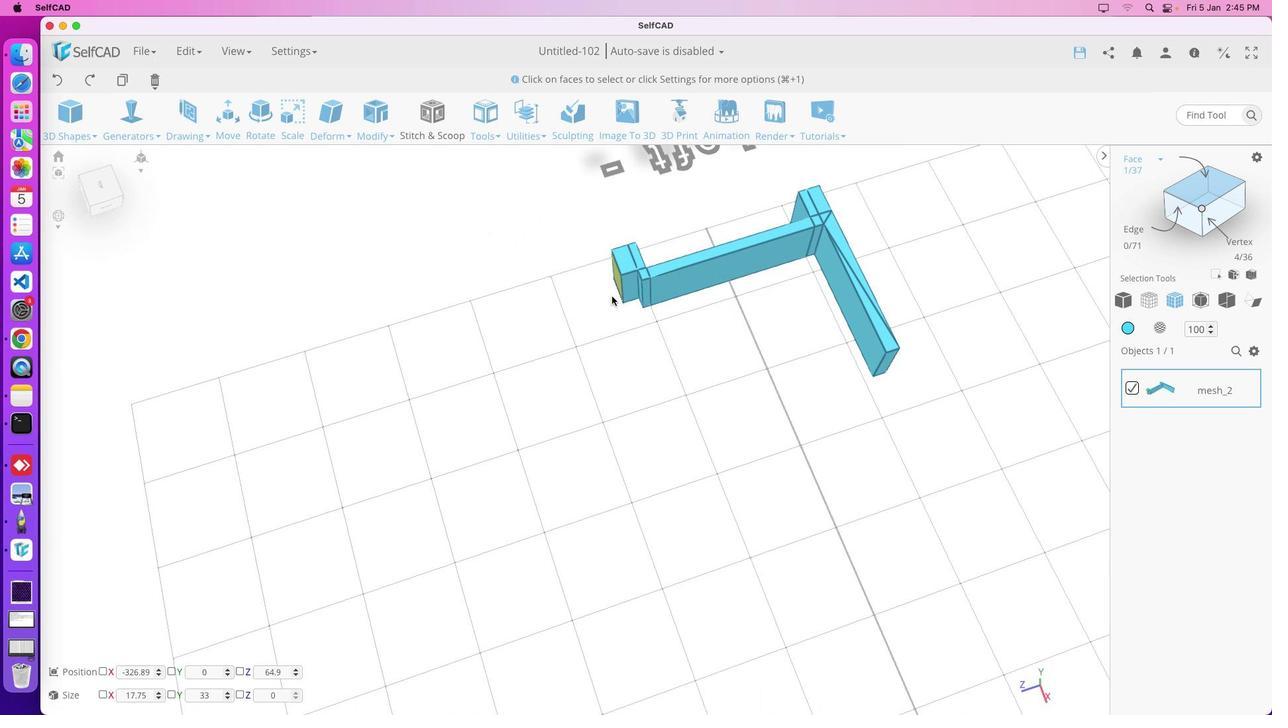 
Action: Mouse moved to (755, 441)
Screenshot: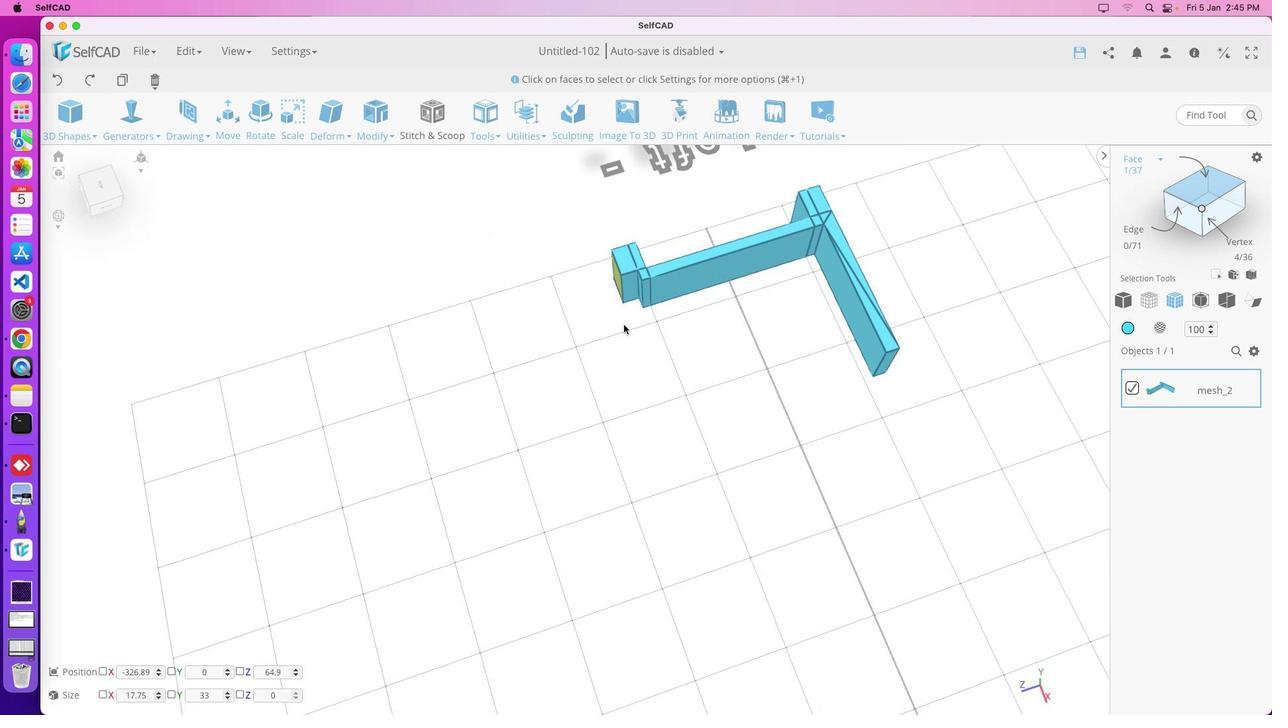 
Action: Key pressed Key.cmd'z'
Screenshot: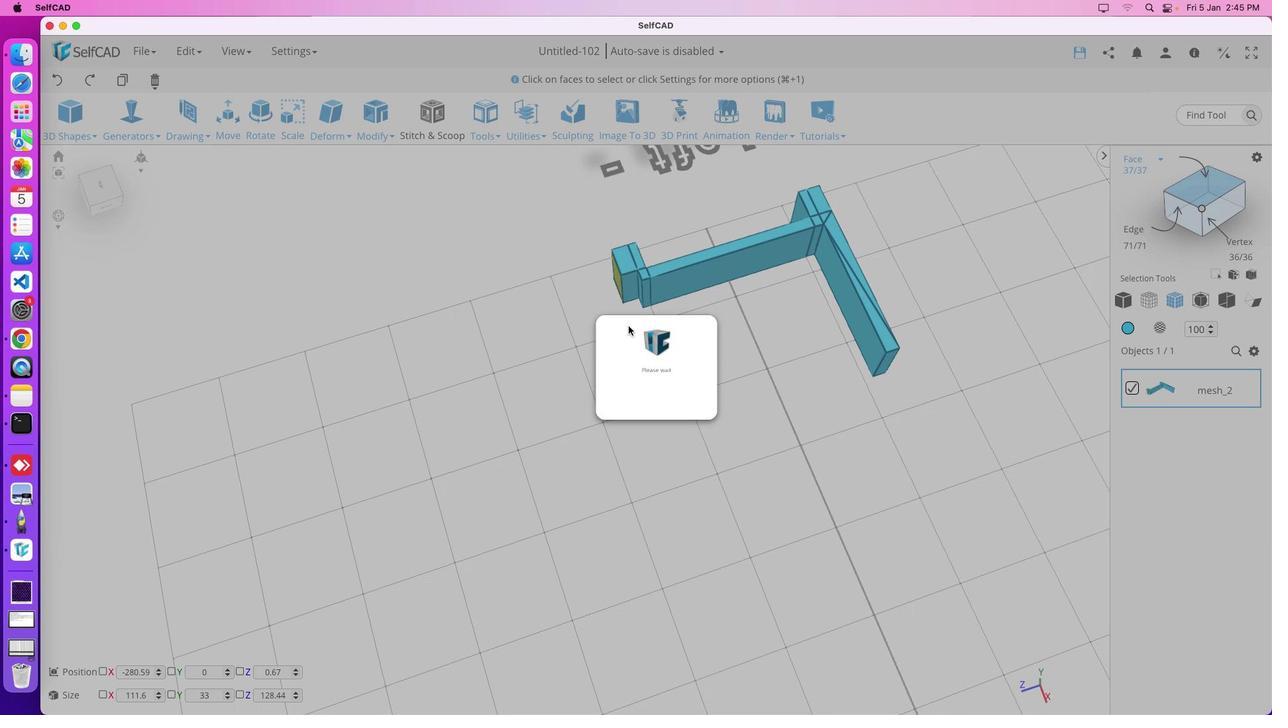 
Action: Mouse moved to (757, 443)
Screenshot: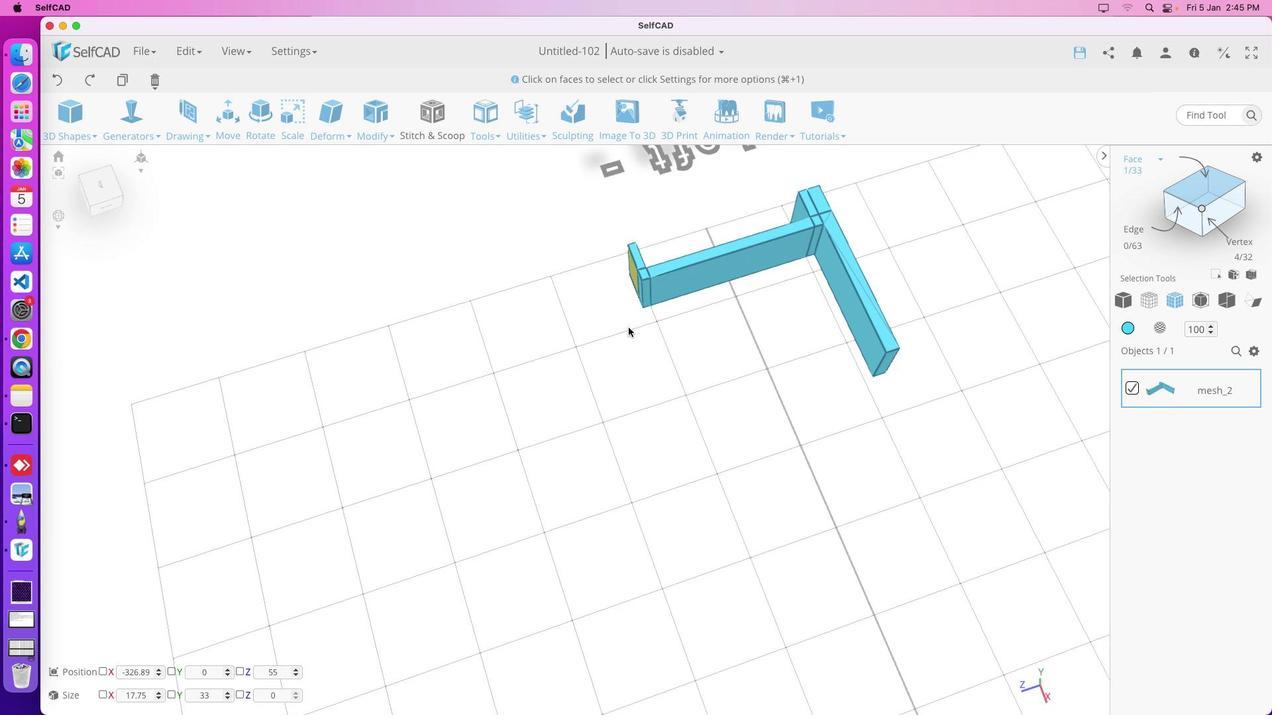 
Action: Key pressed 'm''m''m''e'
Screenshot: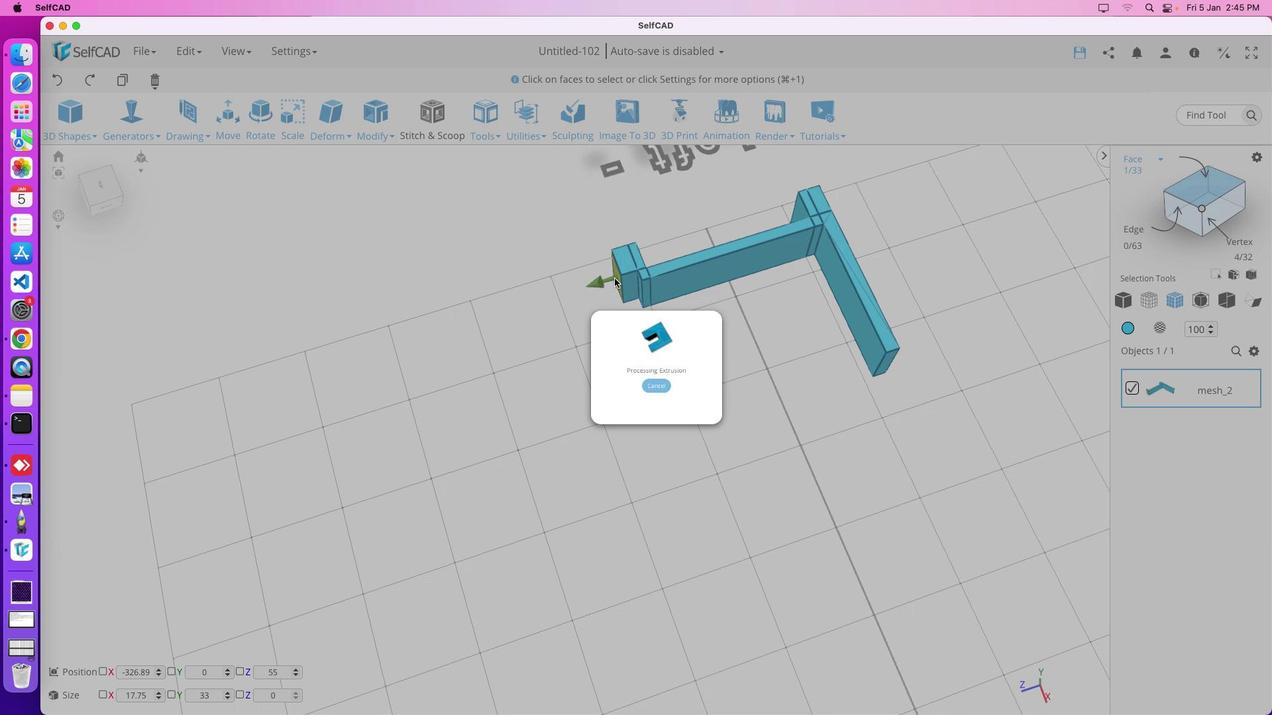 
Action: Mouse moved to (748, 434)
Screenshot: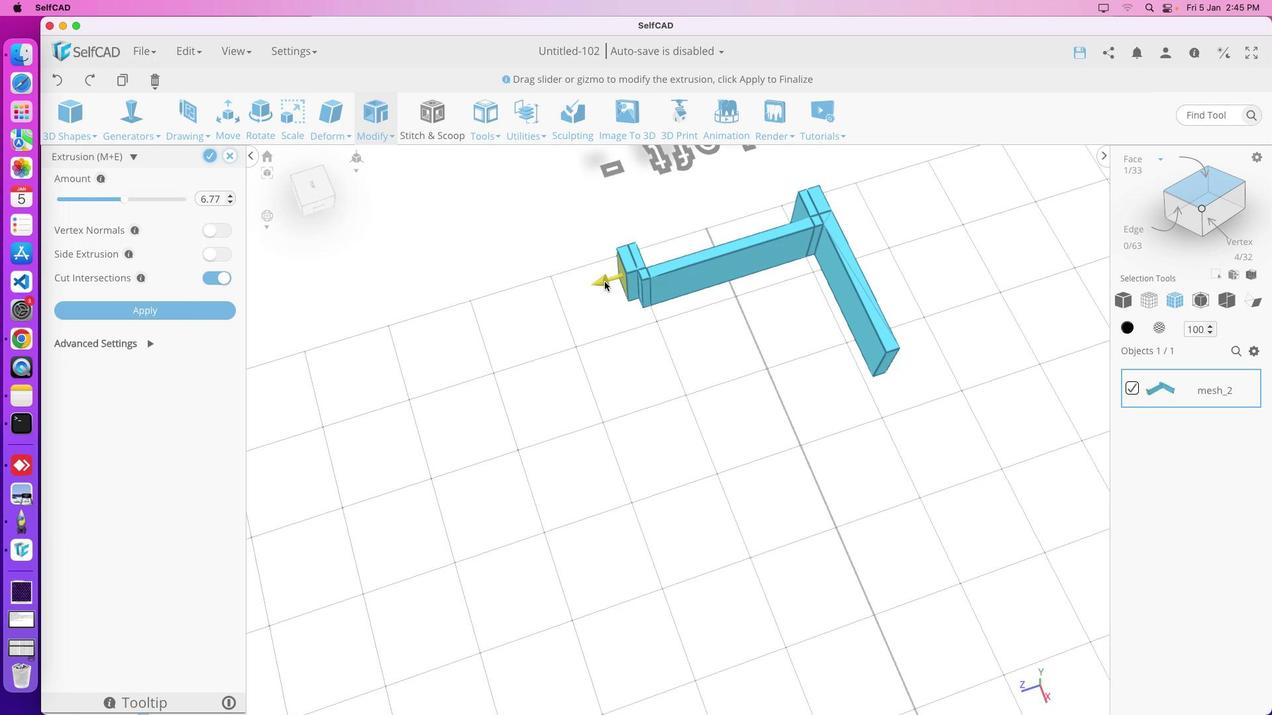 
Action: Mouse pressed left at (748, 434)
Screenshot: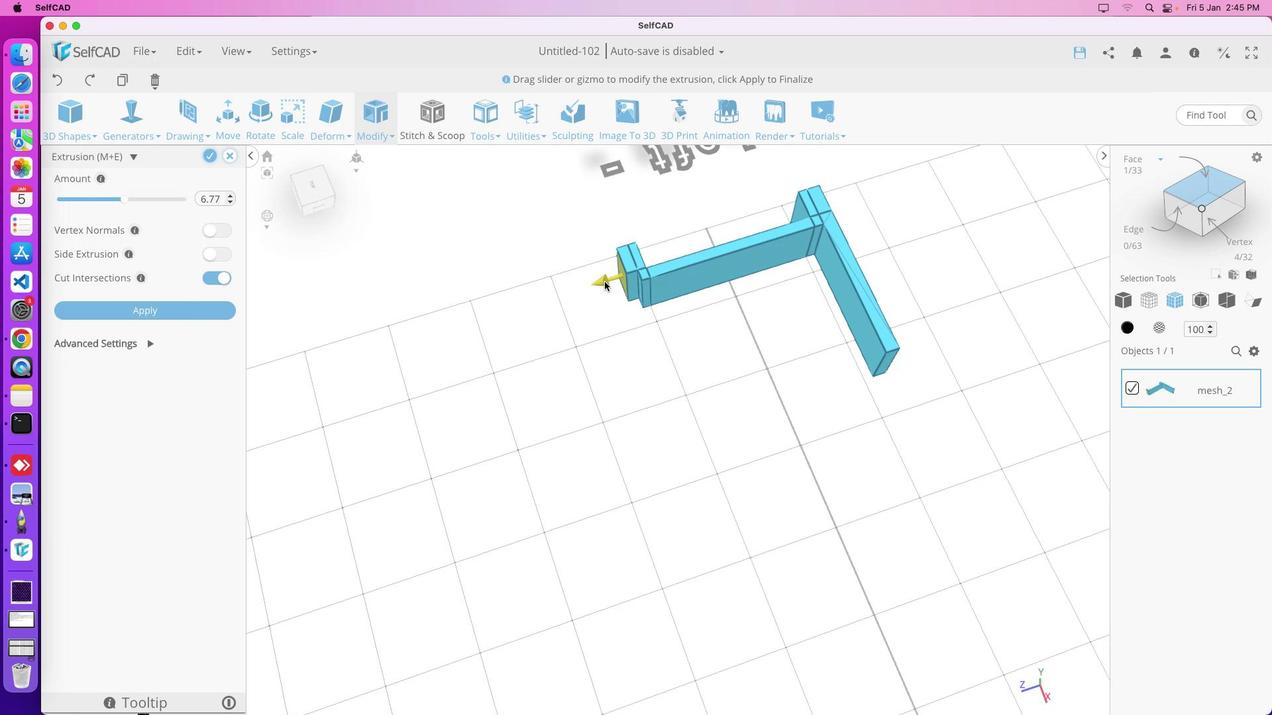 
Action: Mouse moved to (750, 434)
Screenshot: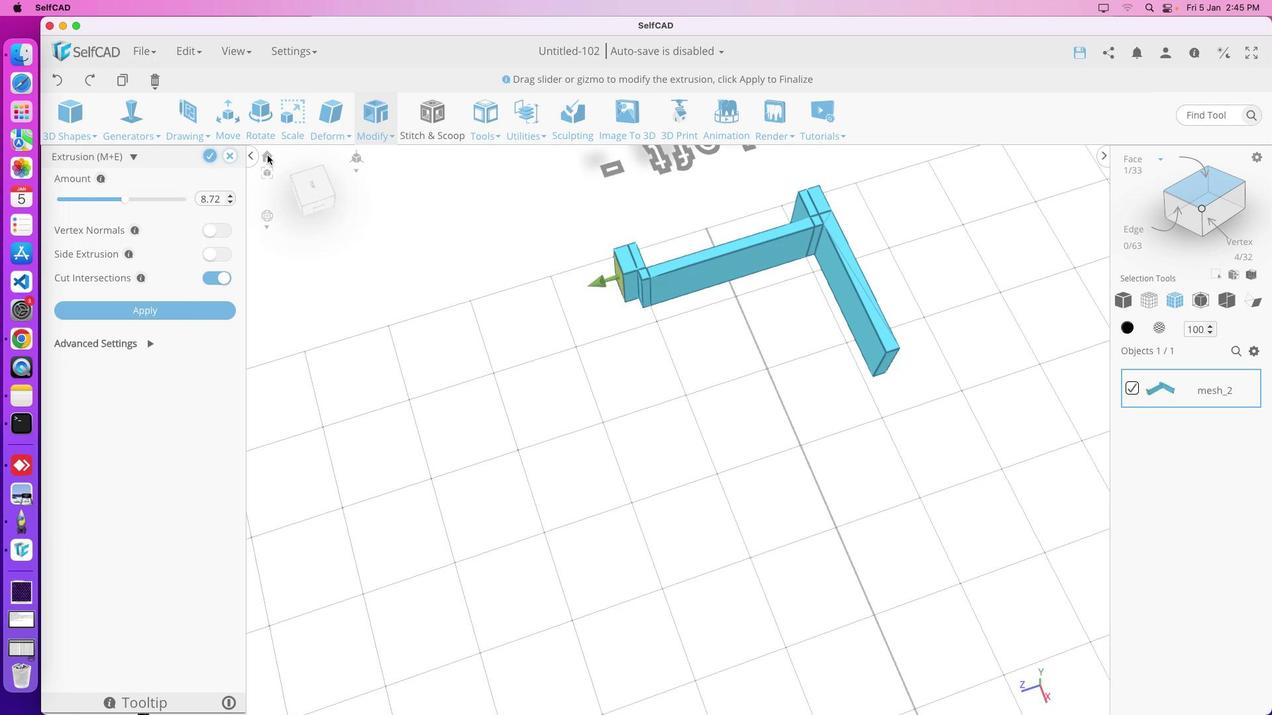 
Action: Mouse pressed left at (750, 434)
Screenshot: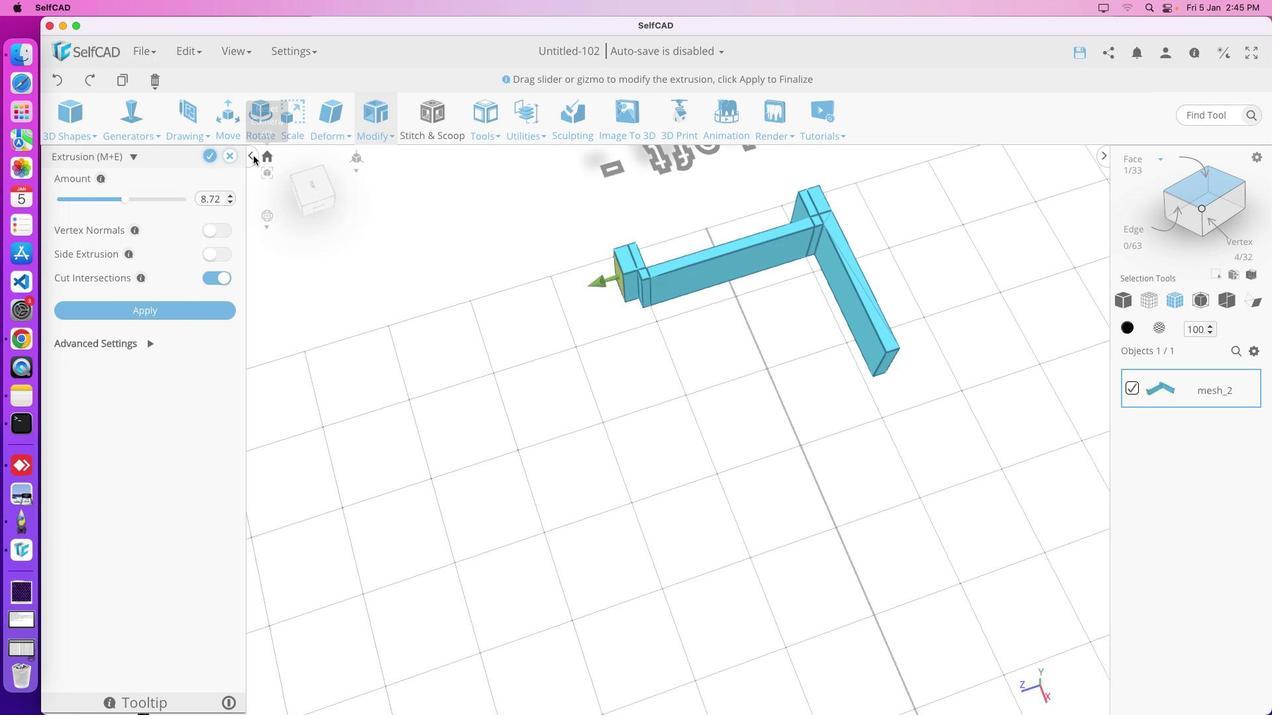 
Action: Mouse moved to (644, 410)
Screenshot: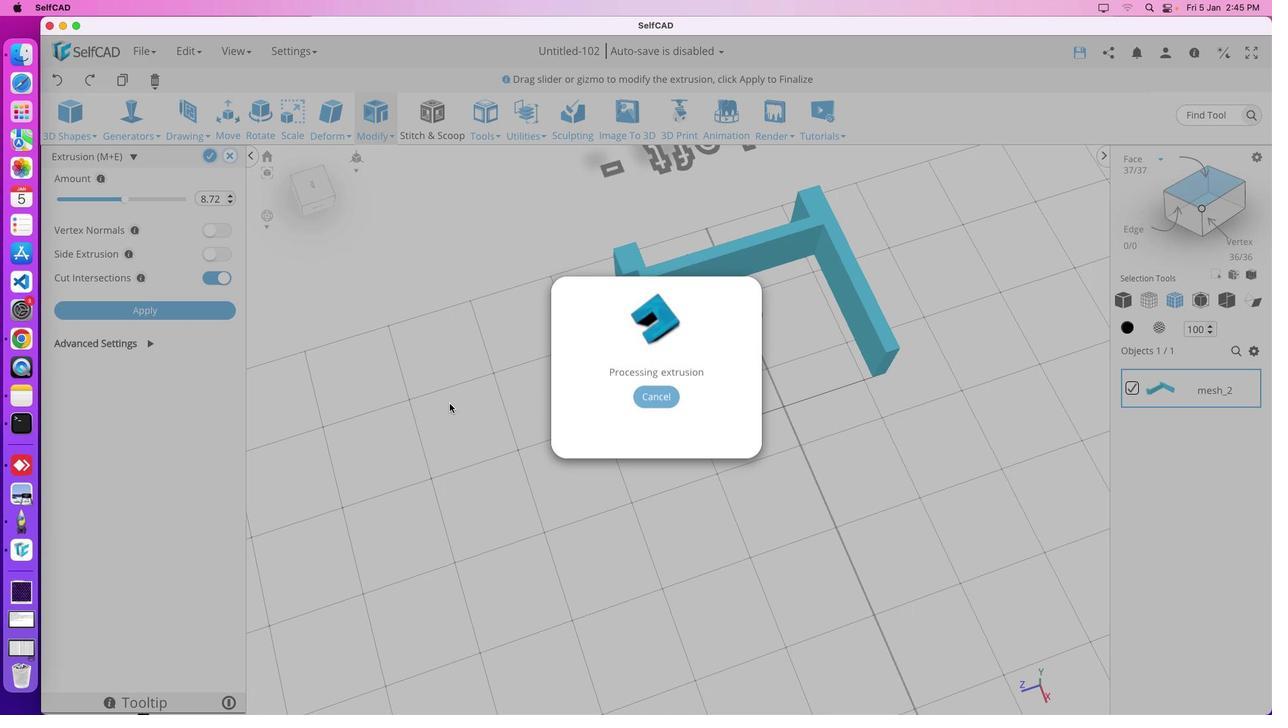 
Action: Mouse pressed left at (644, 410)
Screenshot: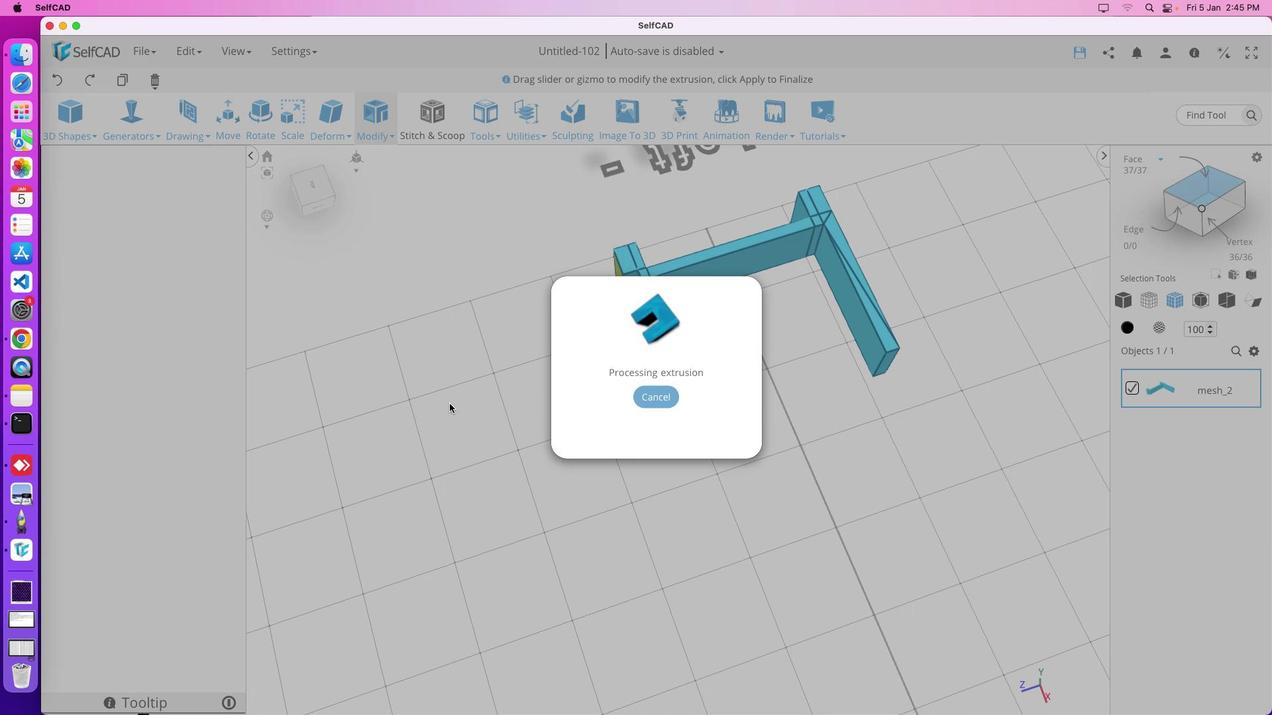 
Action: Mouse moved to (748, 455)
Screenshot: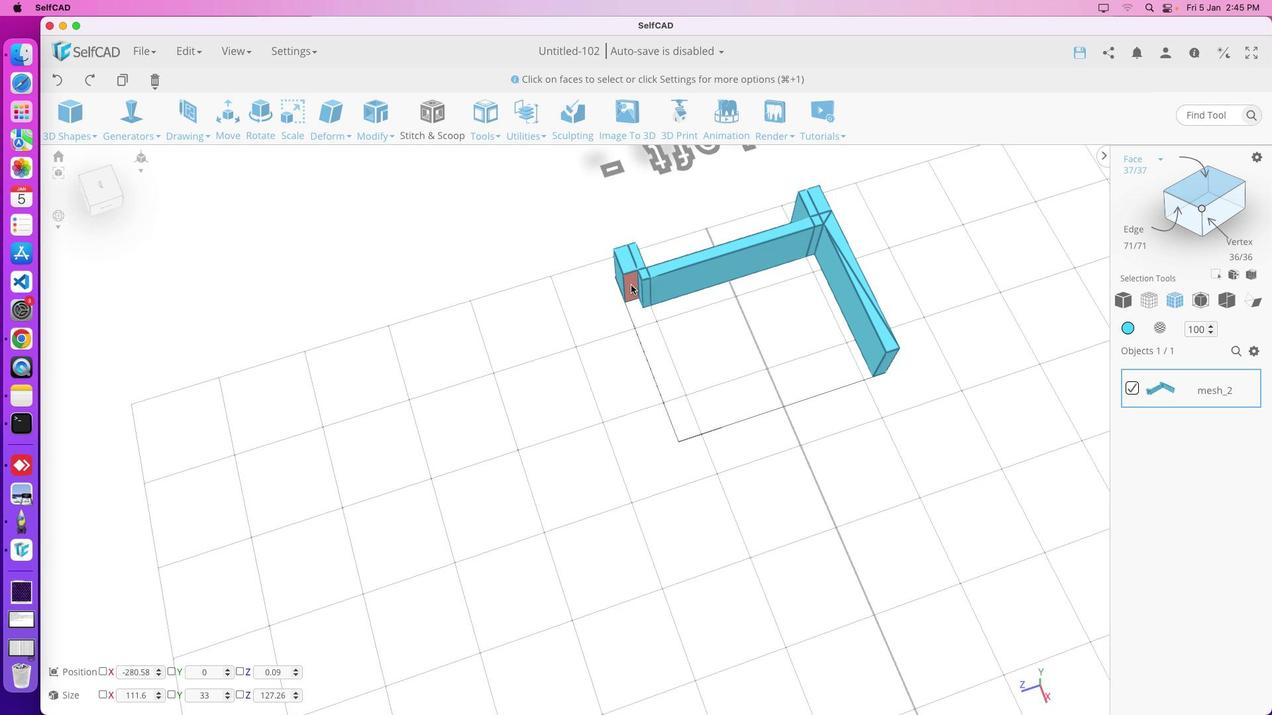 
Action: Mouse pressed left at (748, 455)
Screenshot: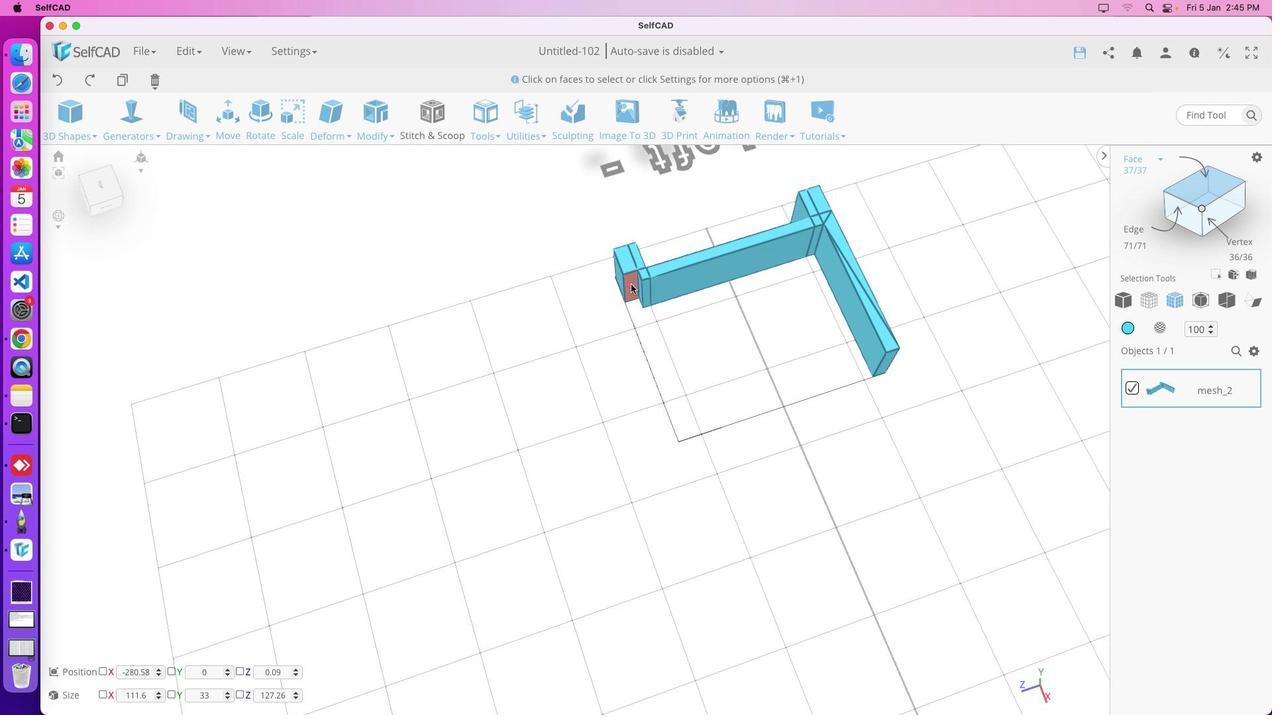 
Action: Mouse moved to (758, 434)
Screenshot: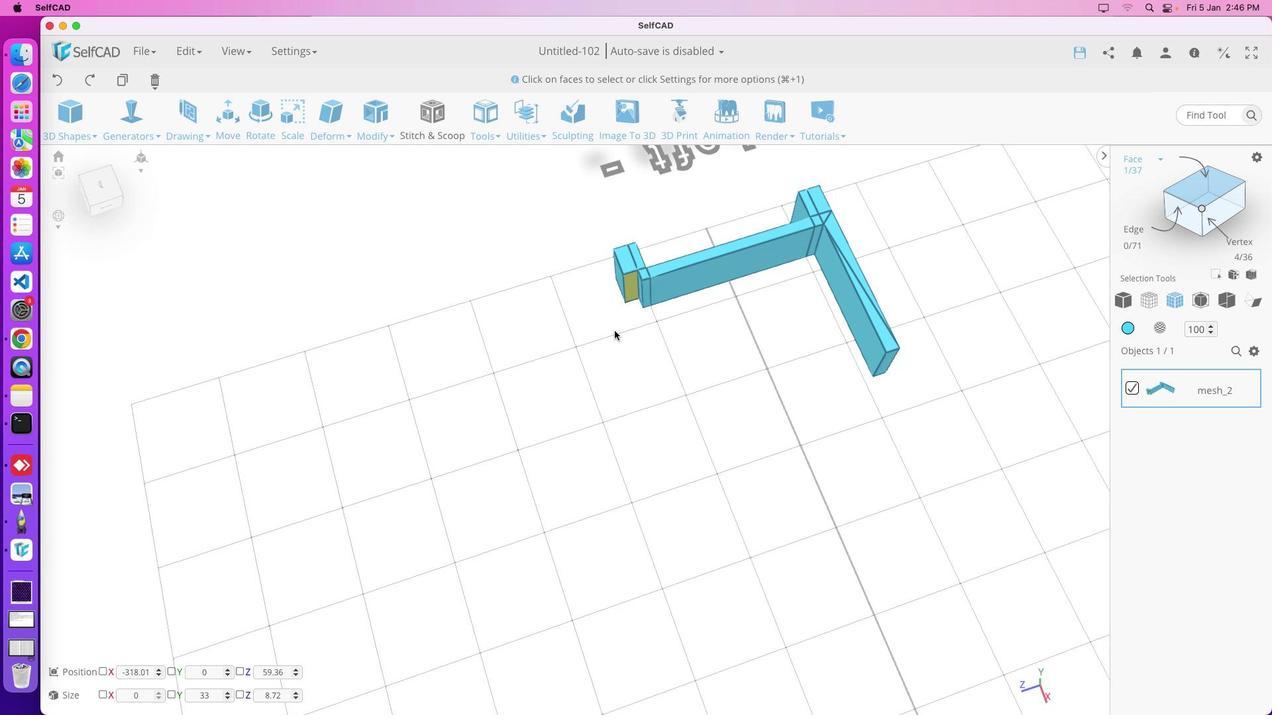 
Action: Mouse pressed left at (758, 434)
Screenshot: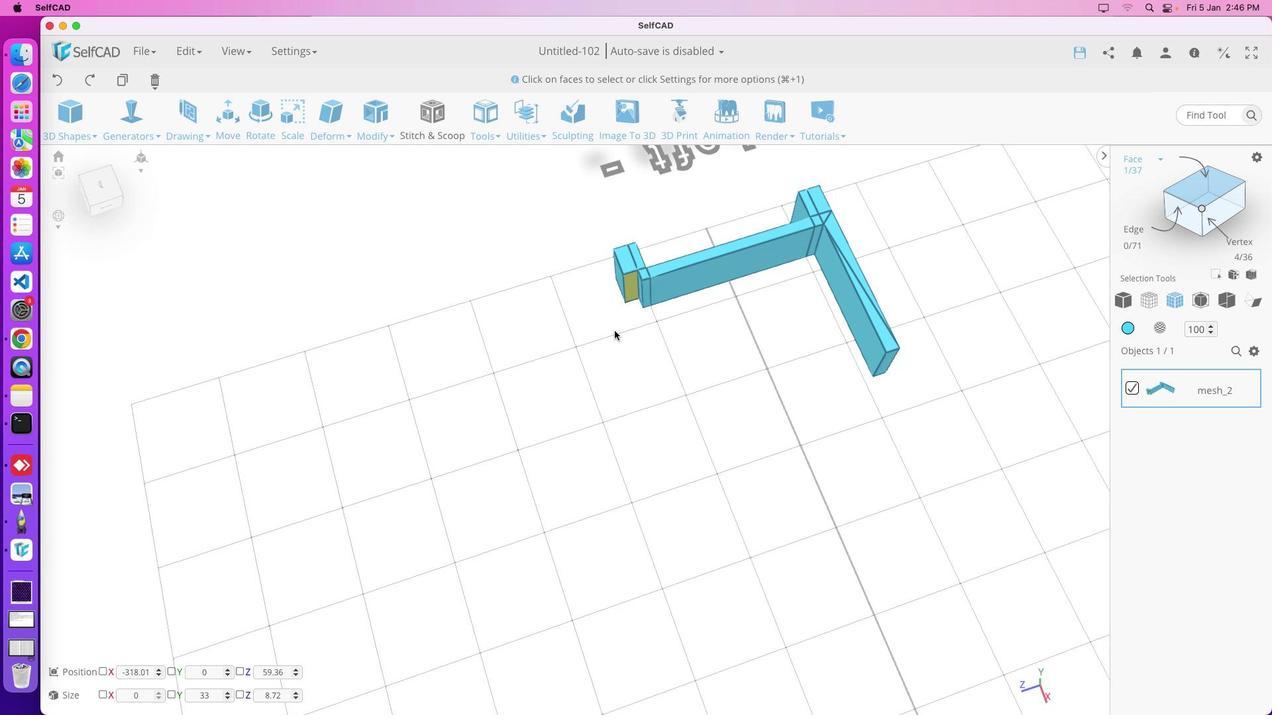 
Action: Mouse moved to (753, 443)
Screenshot: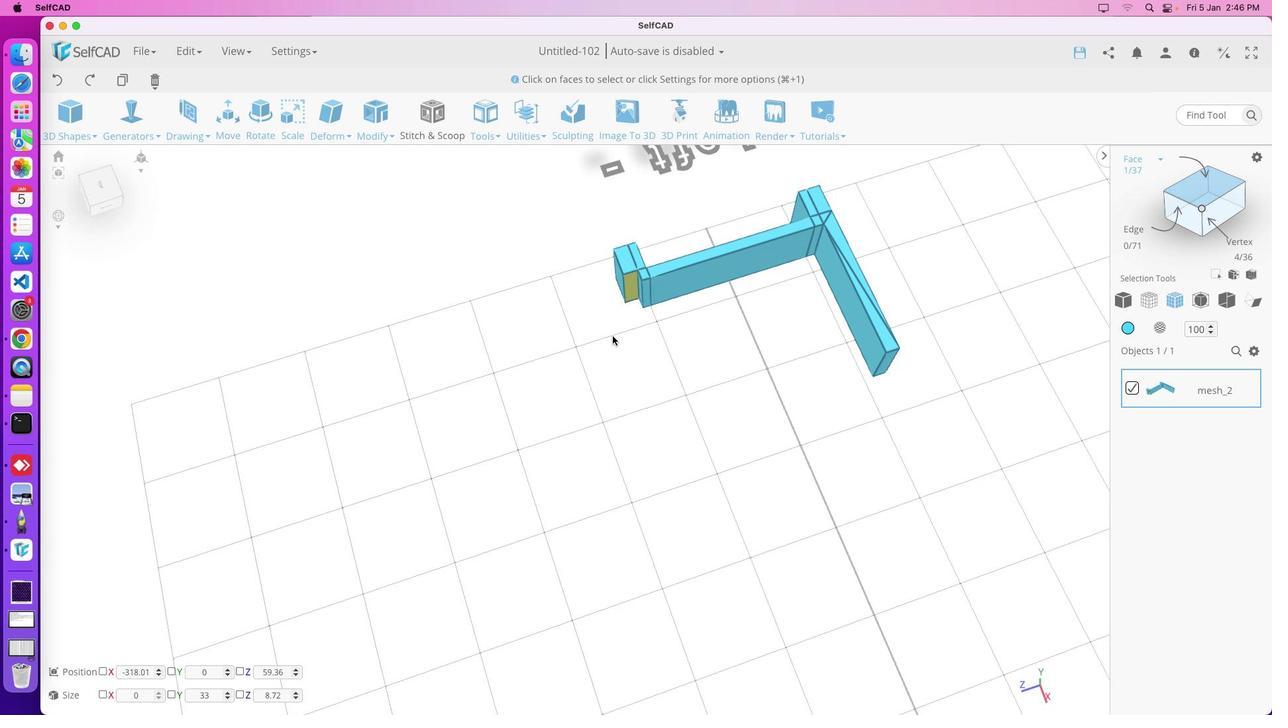 
Action: Key pressed 'm''e'
Screenshot: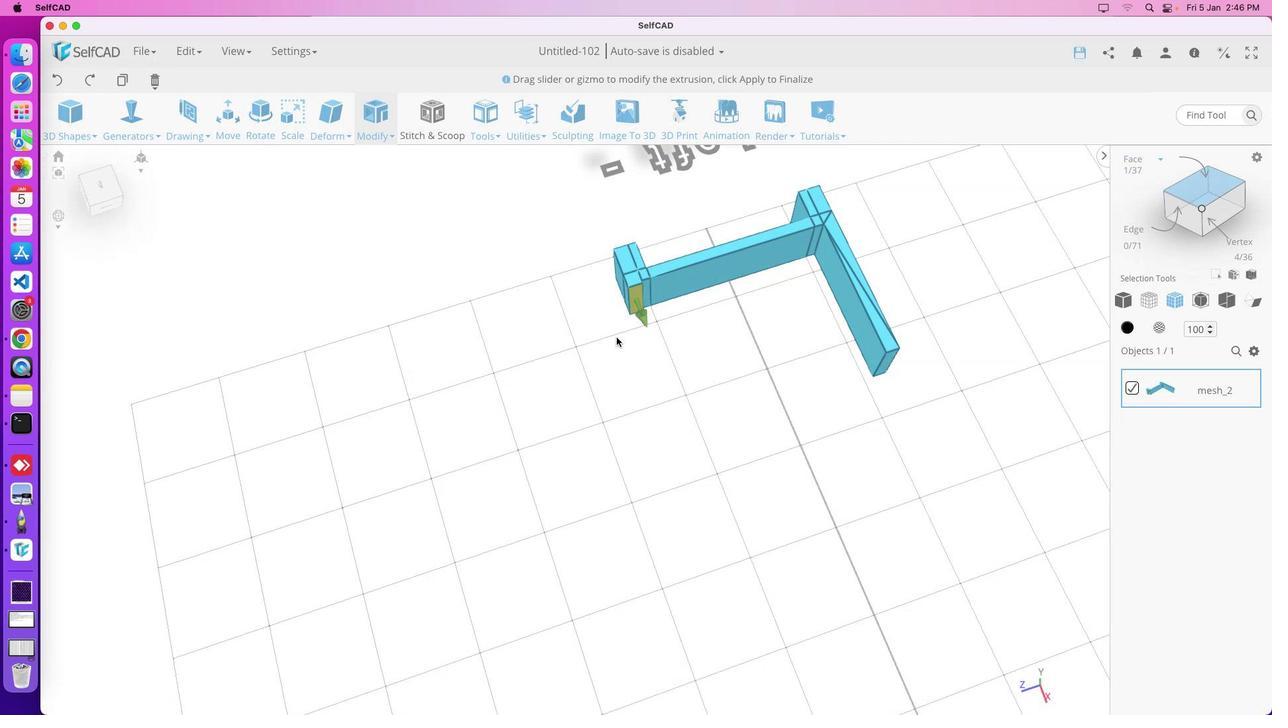 
Action: Mouse moved to (760, 440)
Screenshot: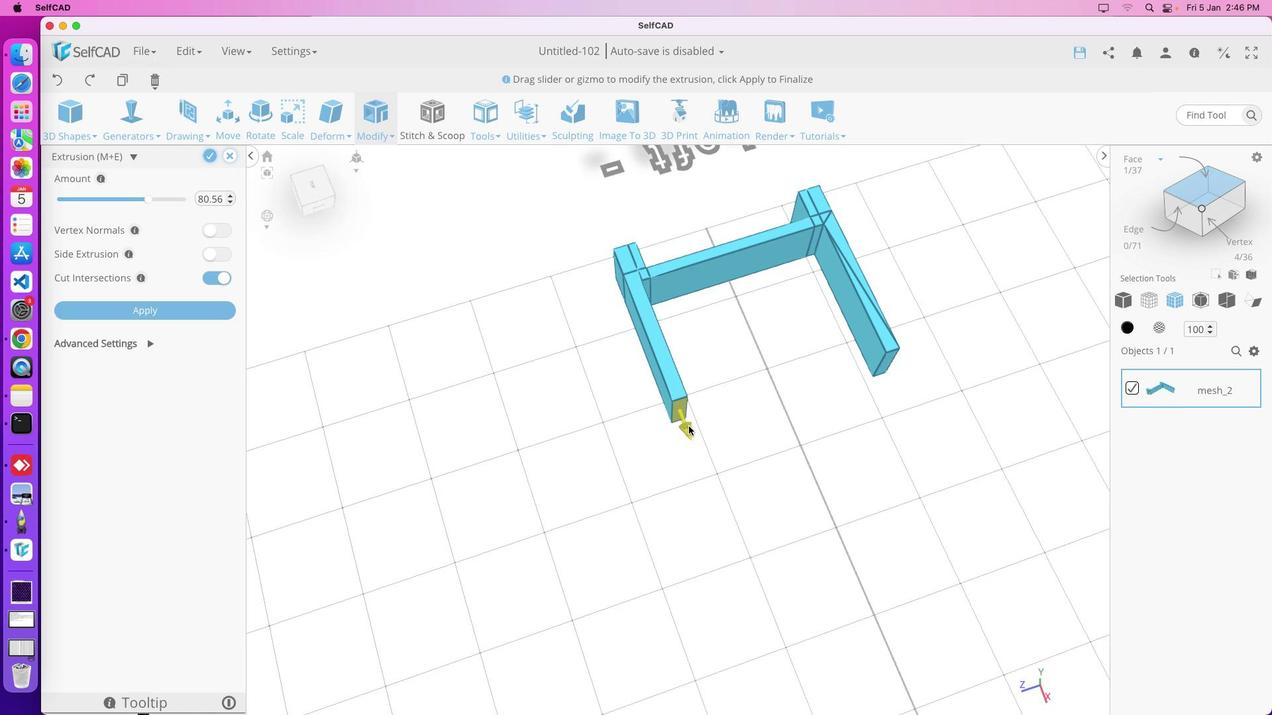 
Action: Mouse pressed left at (760, 440)
Screenshot: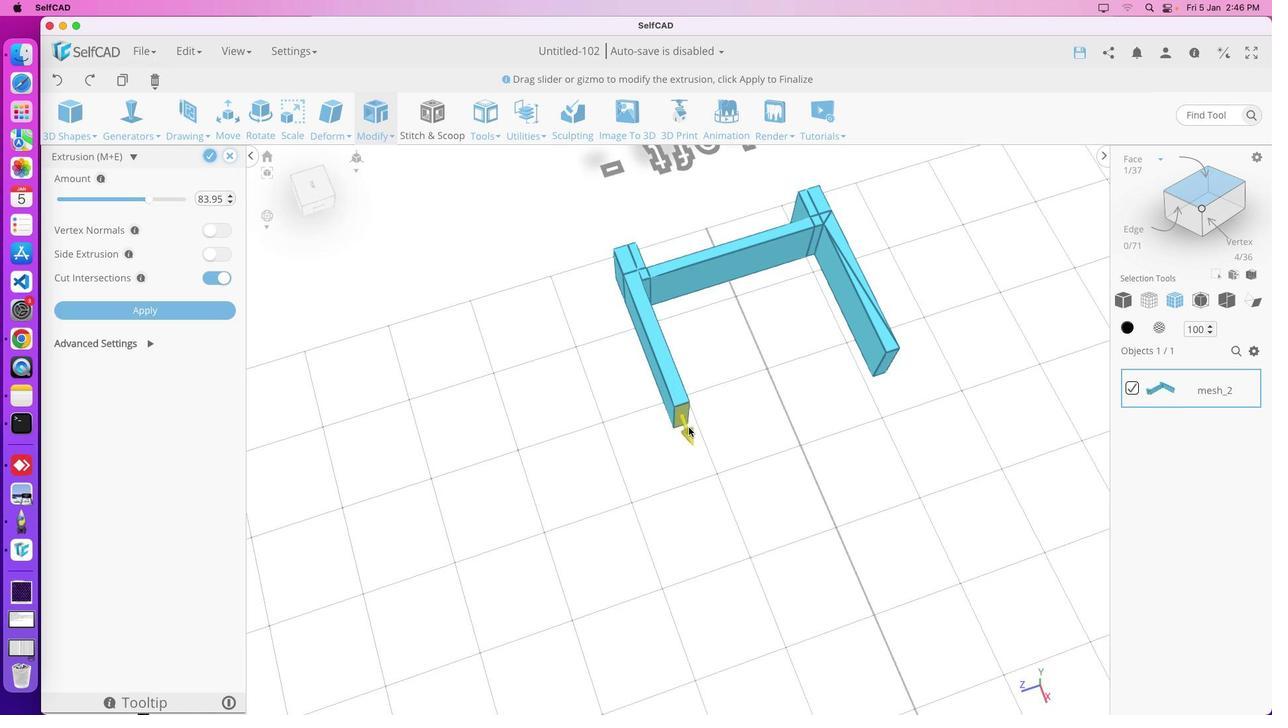 
Action: Mouse moved to (813, 455)
Screenshot: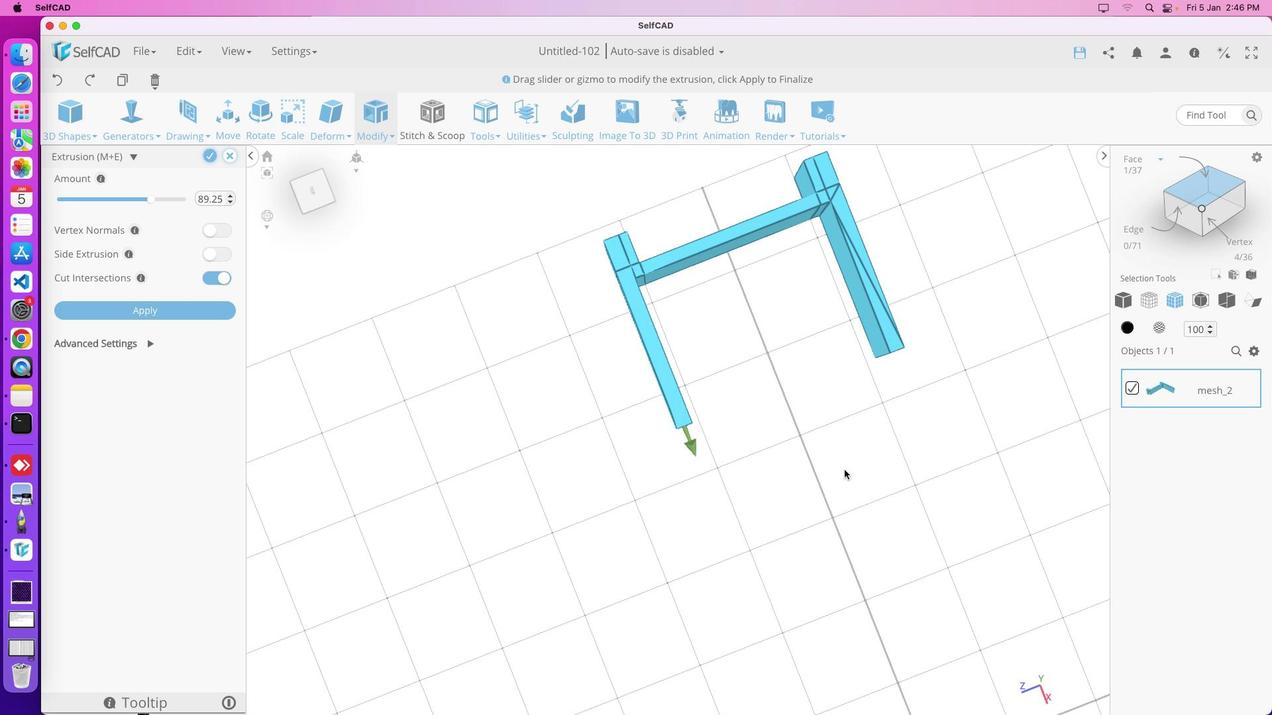 
Action: Mouse pressed left at (813, 455)
Screenshot: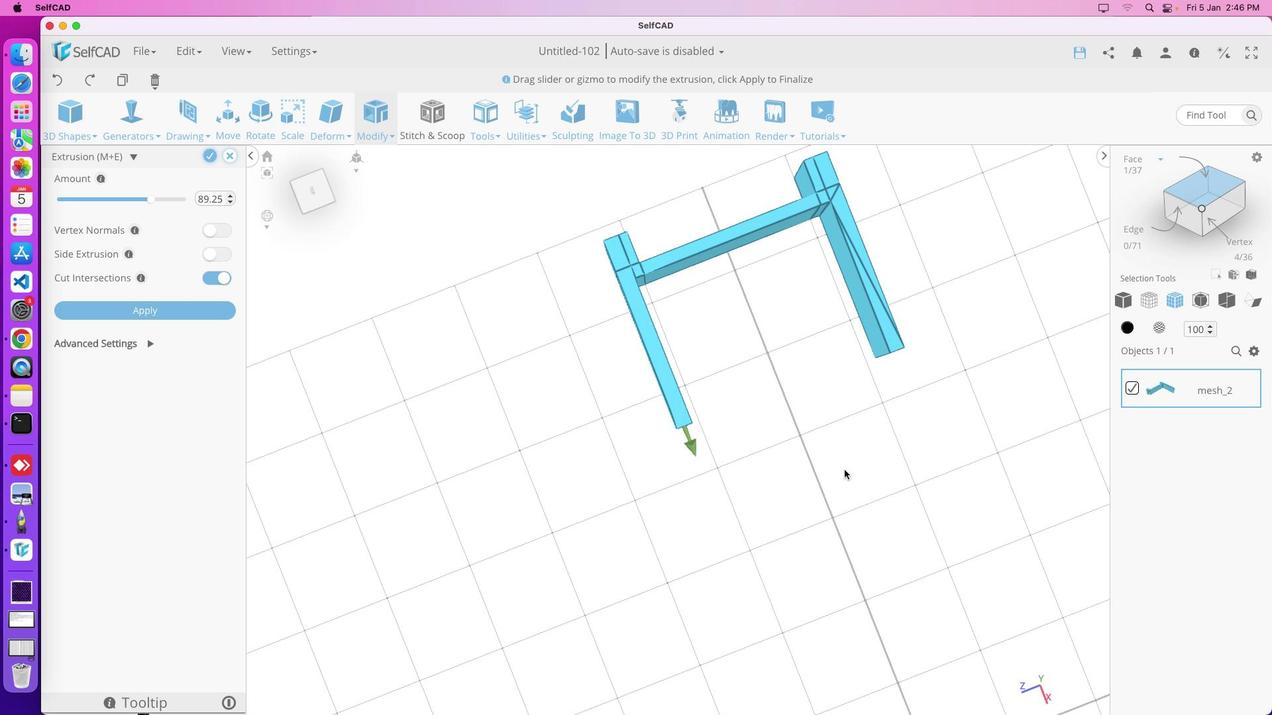 
Action: Mouse moved to (815, 468)
Screenshot: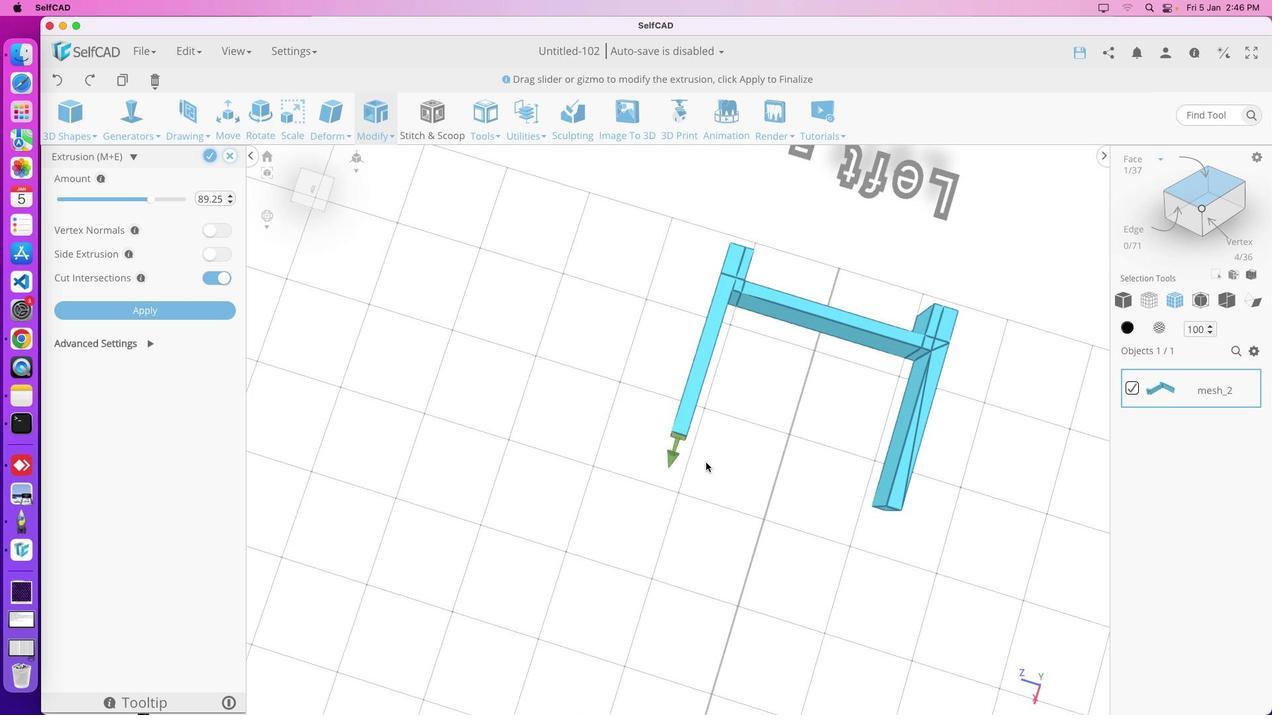 
Action: Mouse pressed left at (815, 468)
Screenshot: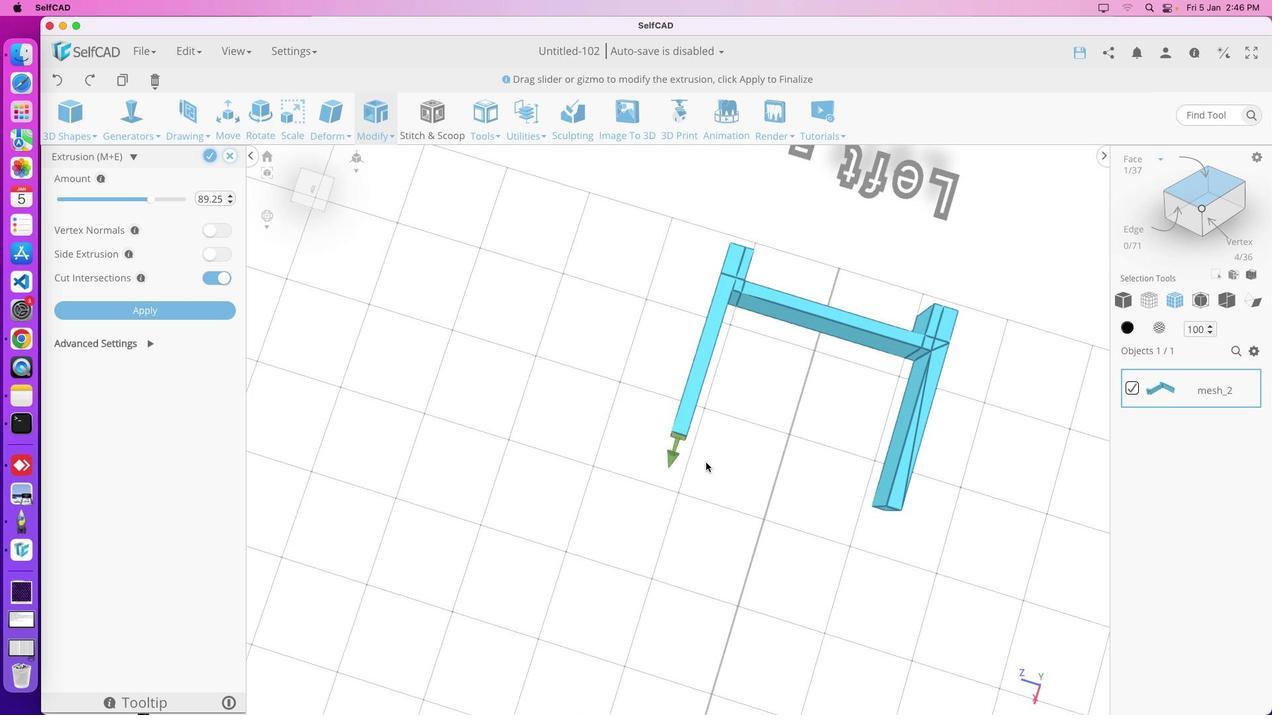 
Action: Mouse moved to (885, 466)
Screenshot: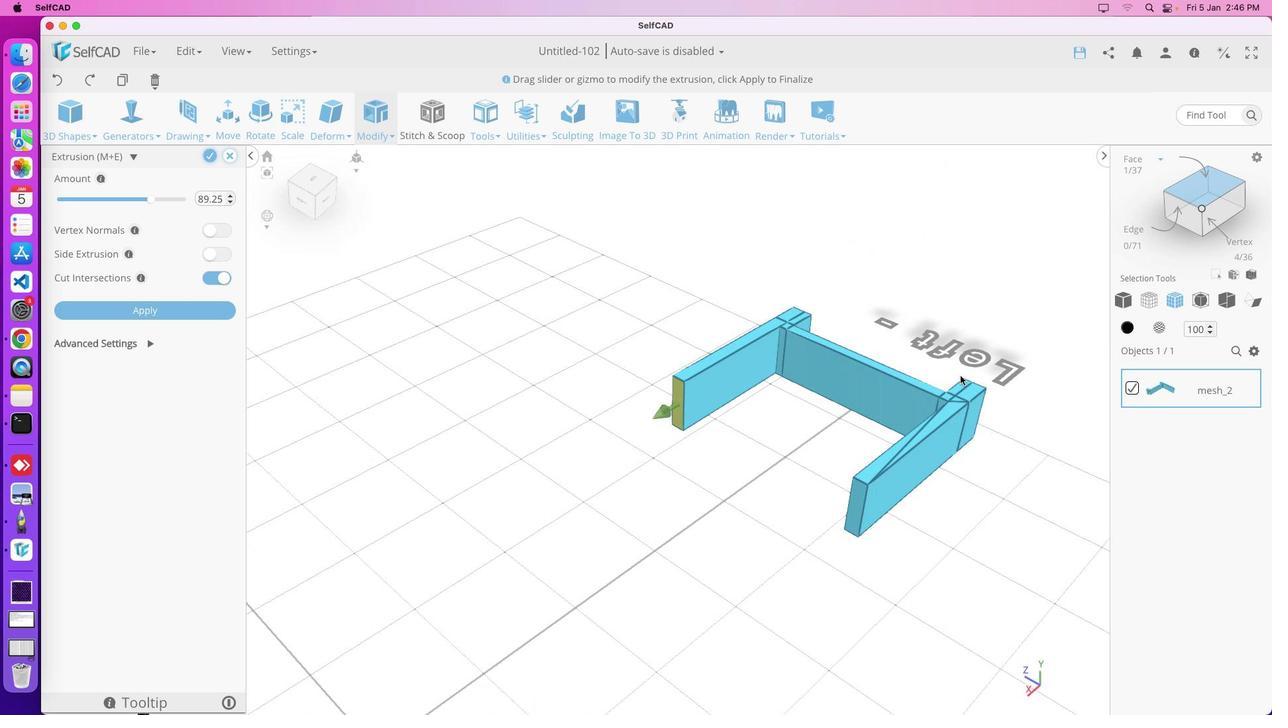 
Action: Mouse pressed left at (885, 466)
